 Task: Research Airbnb options in Manzanillo, Cuba from 1st December, 2023 to 3rd December, 2023 for 1 adult.1  bedroom having 1 bed and 1 bathroom. Property type can be hotel. Booking option can be shelf check-in. Look for 5 properties as per requirement.
Action: Mouse moved to (482, 122)
Screenshot: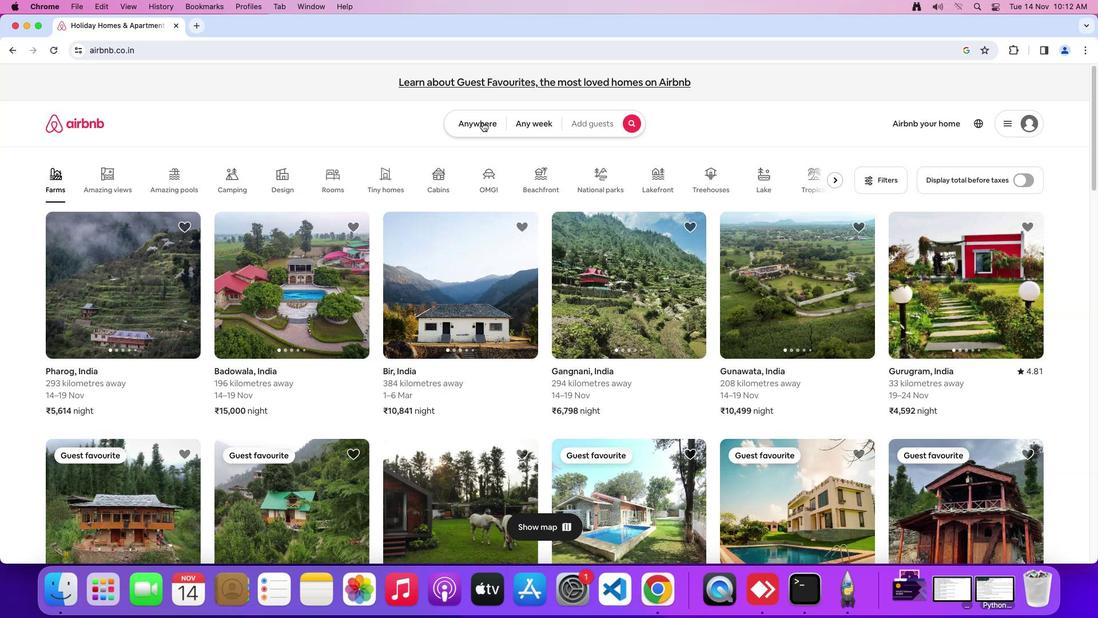 
Action: Mouse pressed left at (482, 122)
Screenshot: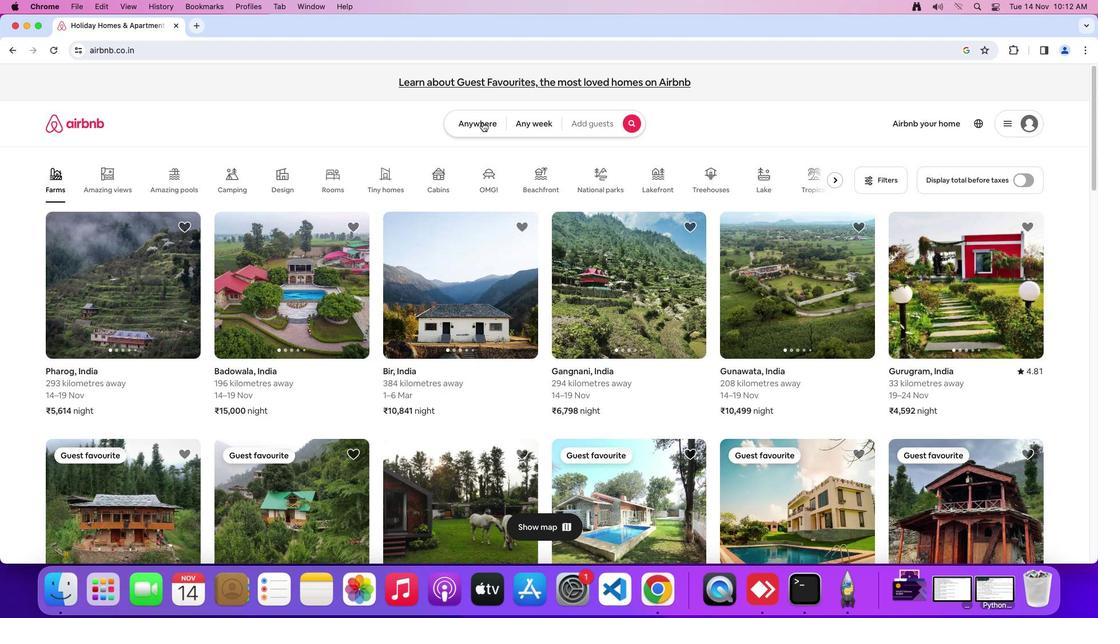 
Action: Mouse moved to (446, 170)
Screenshot: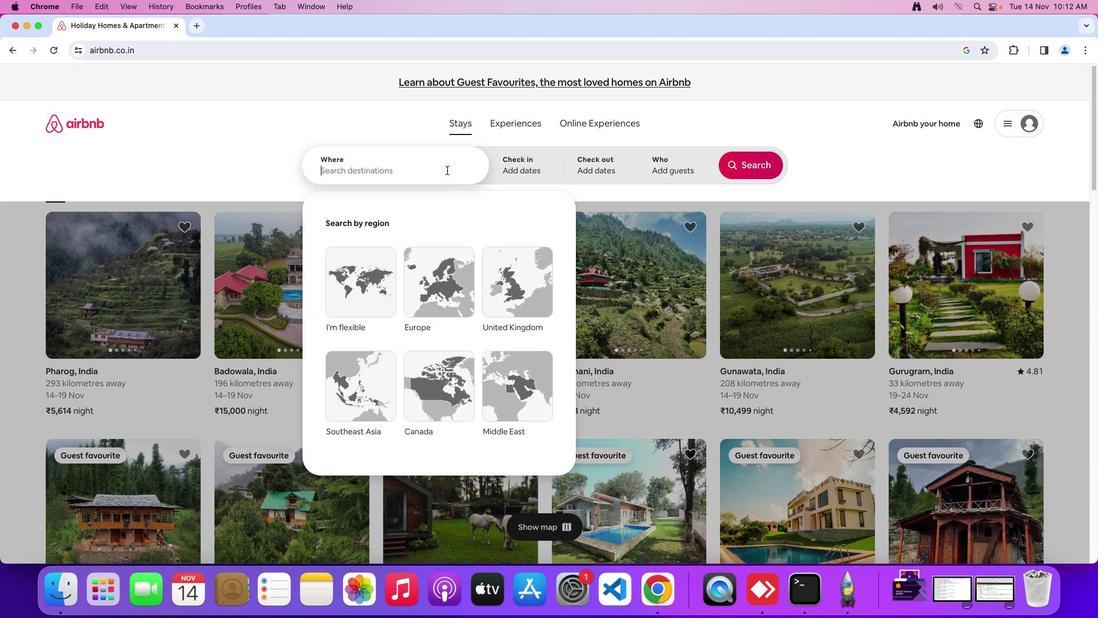 
Action: Mouse pressed left at (446, 170)
Screenshot: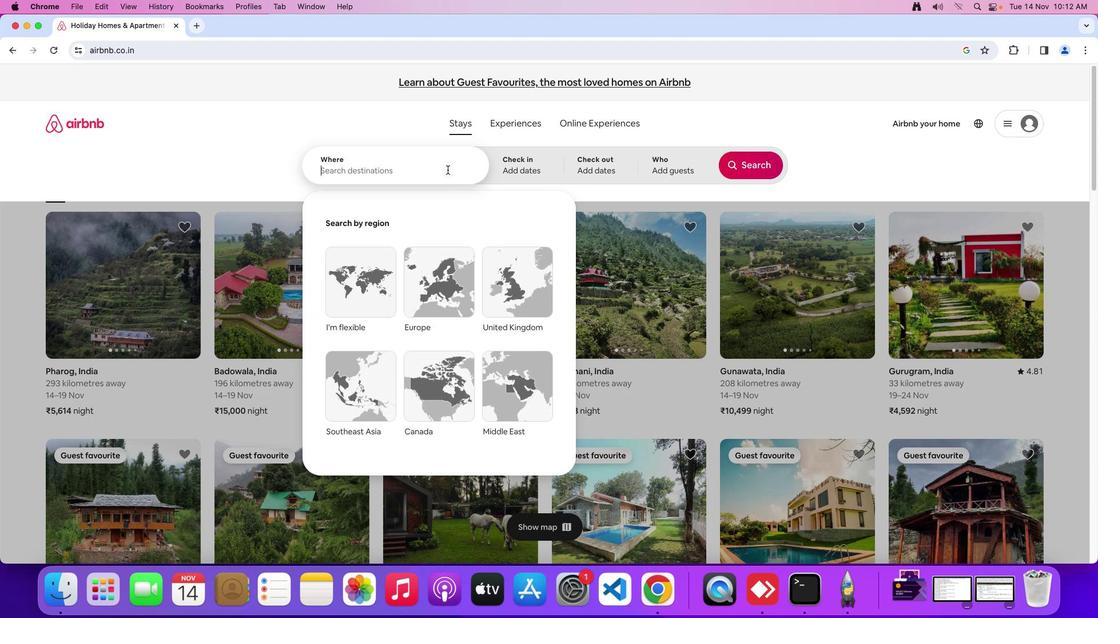 
Action: Mouse moved to (563, 206)
Screenshot: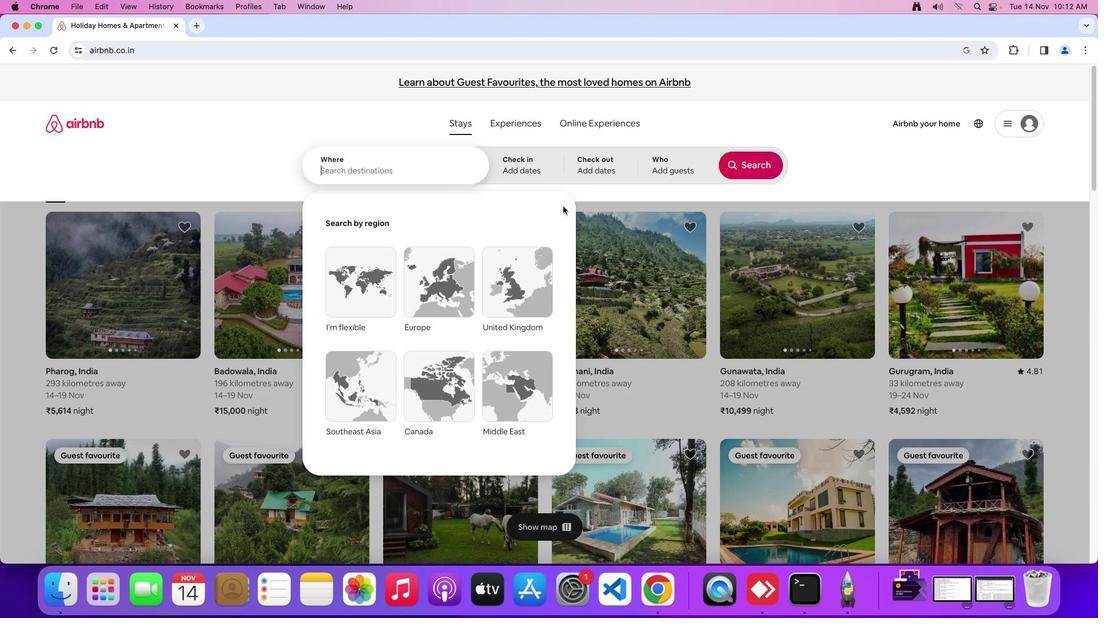 
Action: Key pressed Key.shift'M''a''n''z''a''n''i''l''l''o'','Key.spaceKey.shift_r'C''u''b''a'Key.spaceKey.backspace
Screenshot: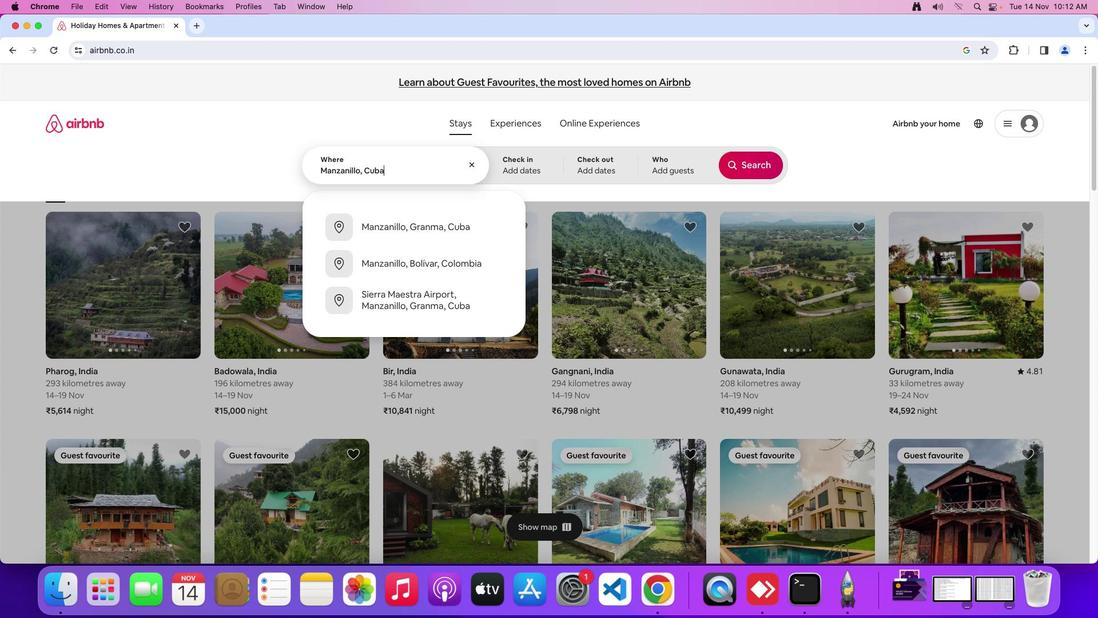 
Action: Mouse moved to (513, 157)
Screenshot: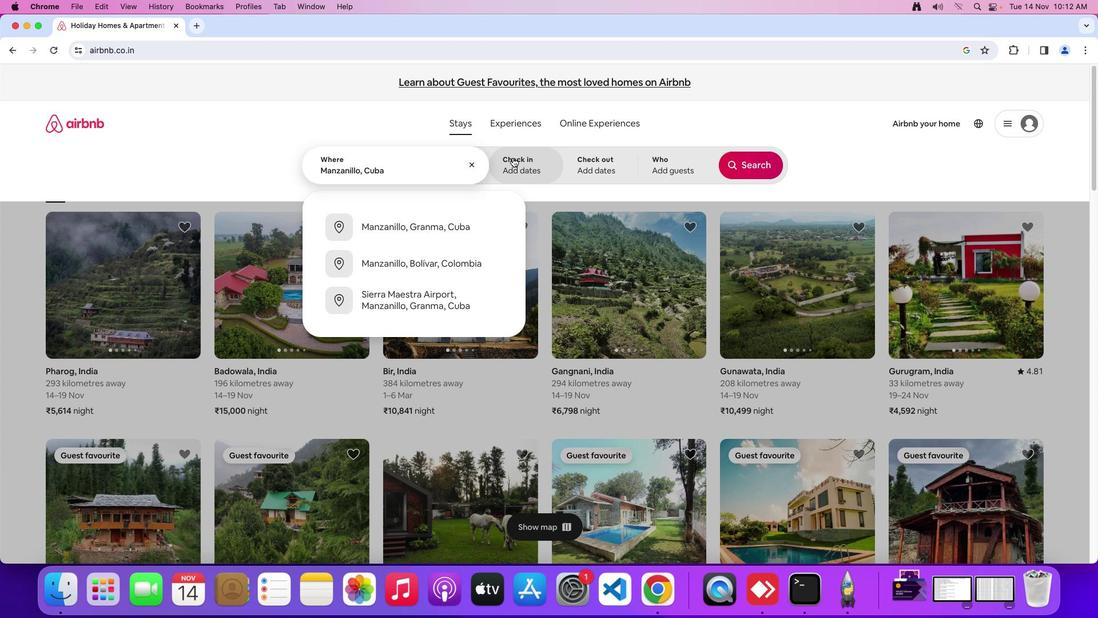 
Action: Mouse pressed left at (513, 157)
Screenshot: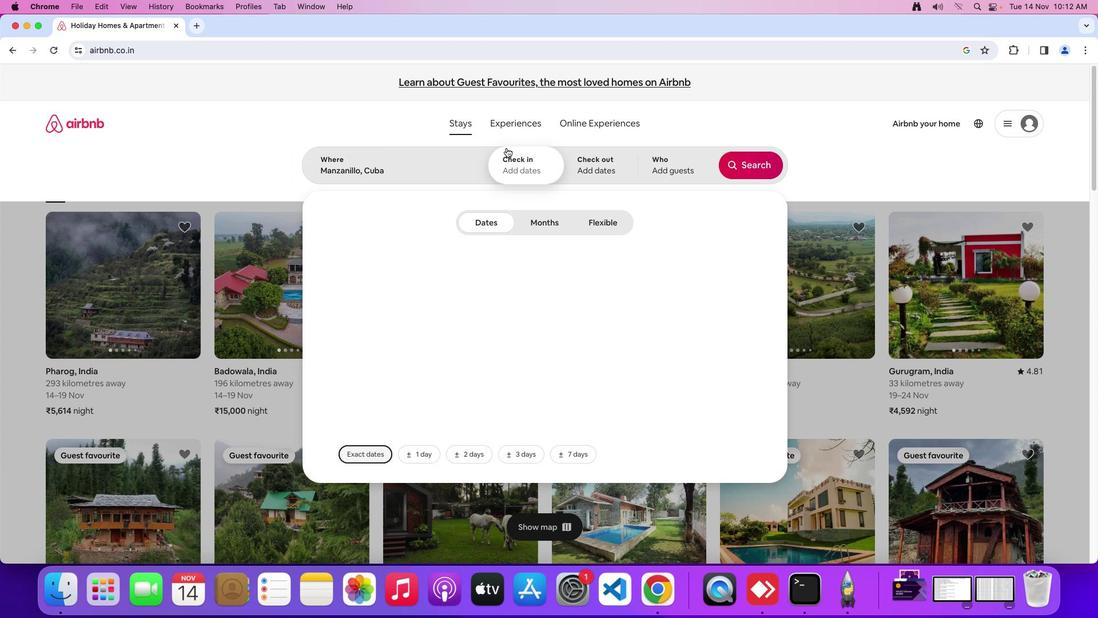 
Action: Mouse moved to (706, 303)
Screenshot: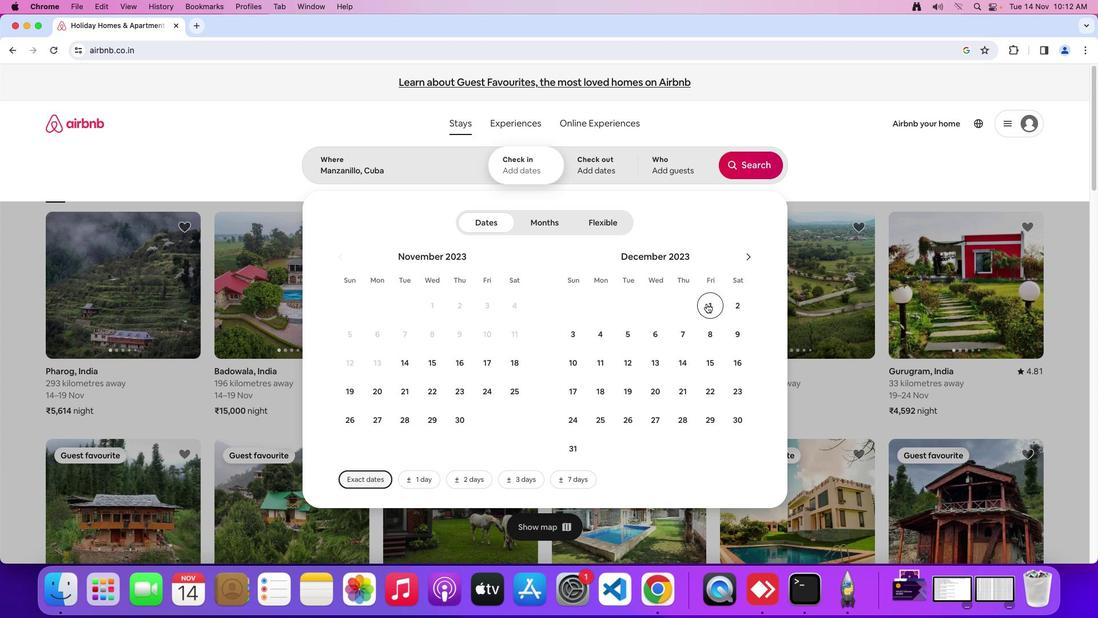 
Action: Mouse pressed left at (706, 303)
Screenshot: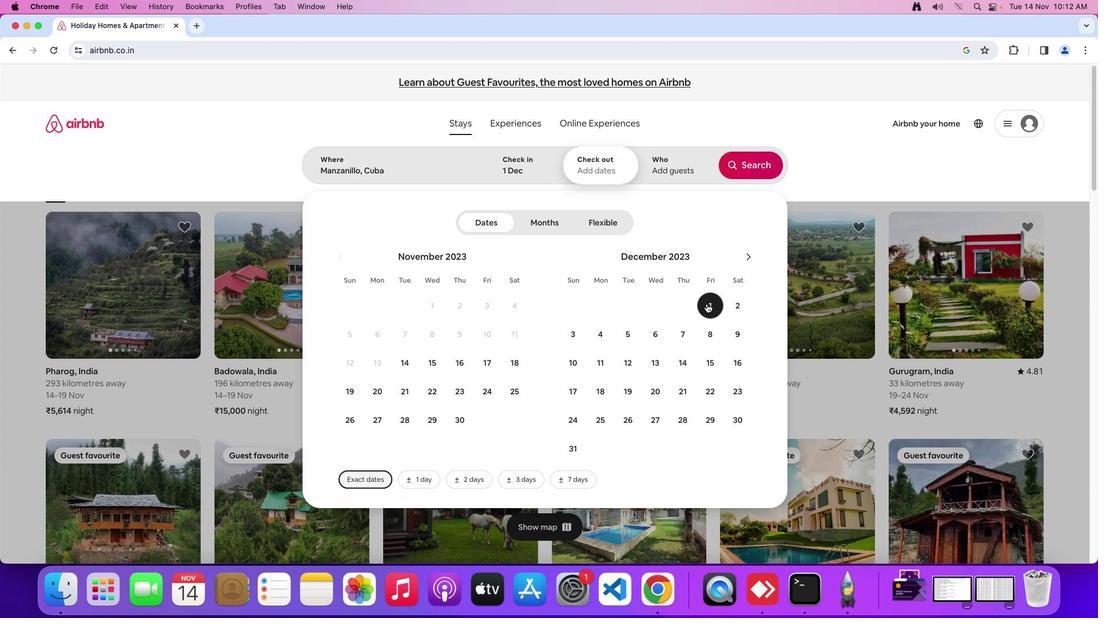 
Action: Mouse moved to (575, 335)
Screenshot: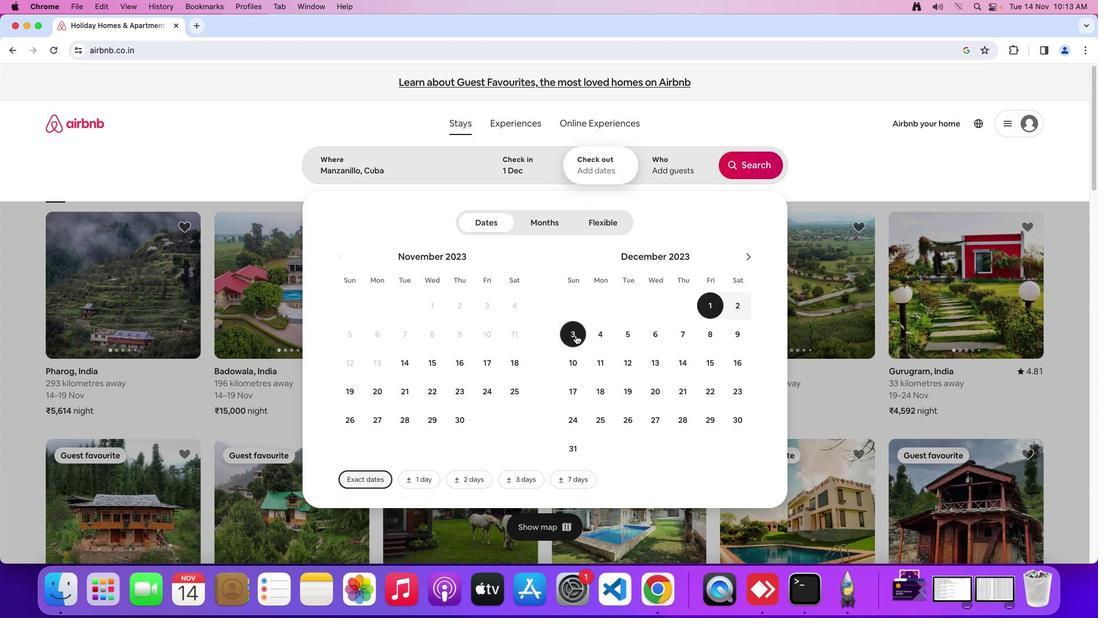 
Action: Mouse pressed left at (575, 335)
Screenshot: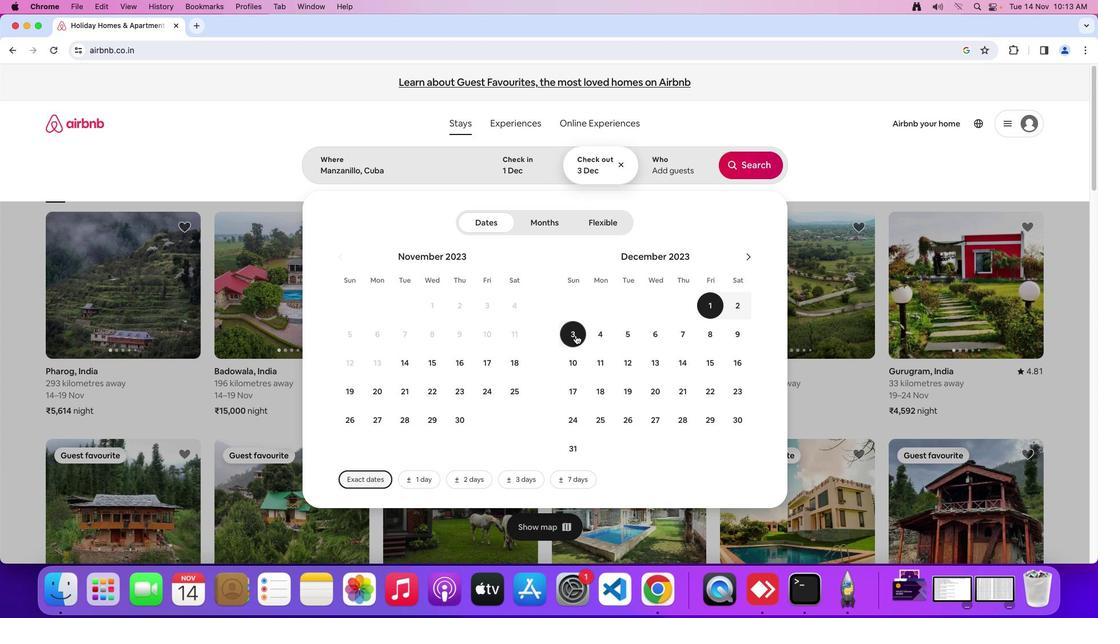 
Action: Mouse moved to (668, 171)
Screenshot: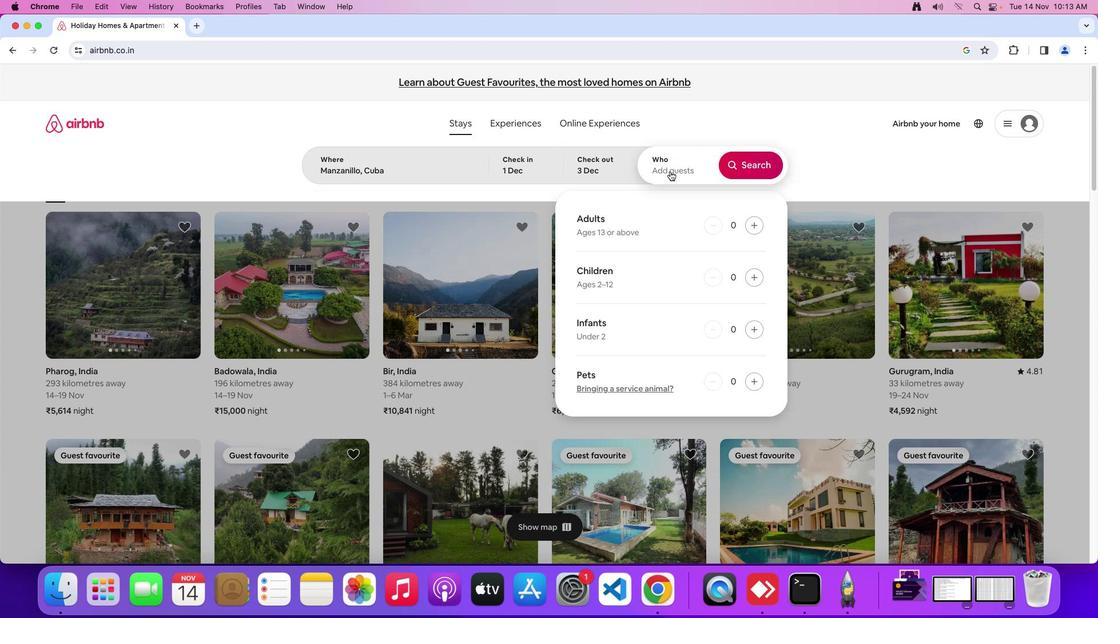 
Action: Mouse pressed left at (668, 171)
Screenshot: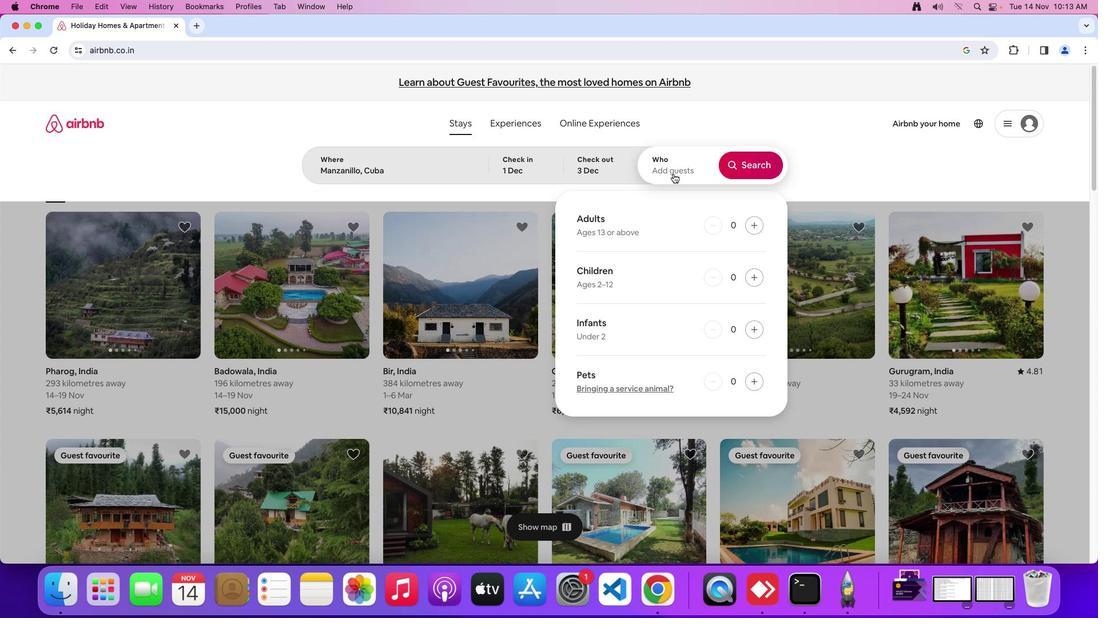 
Action: Mouse moved to (749, 227)
Screenshot: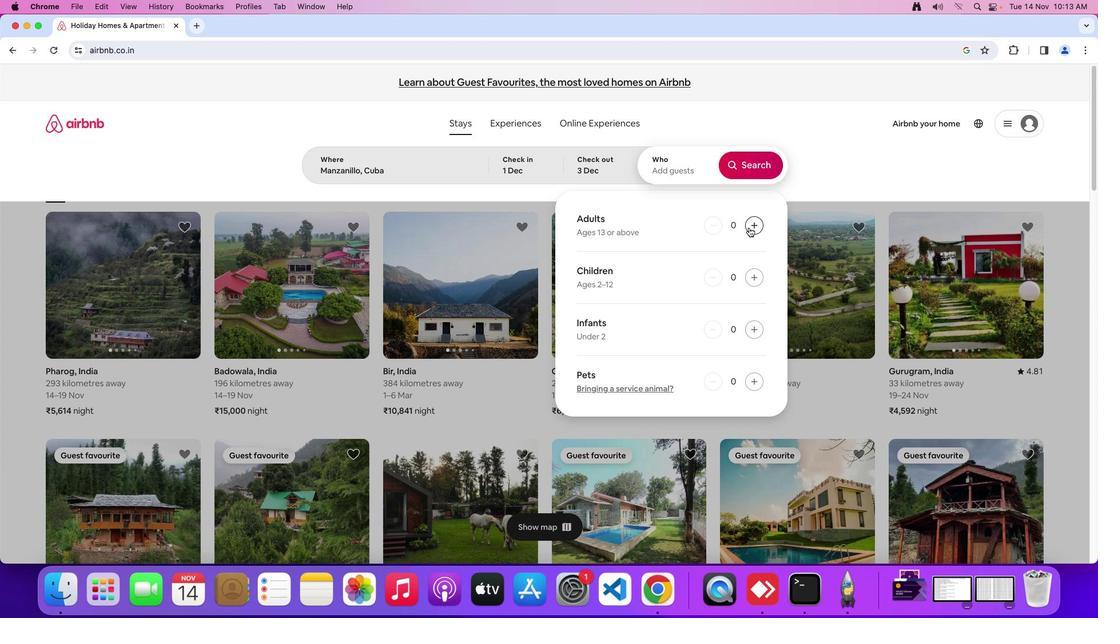 
Action: Mouse pressed left at (749, 227)
Screenshot: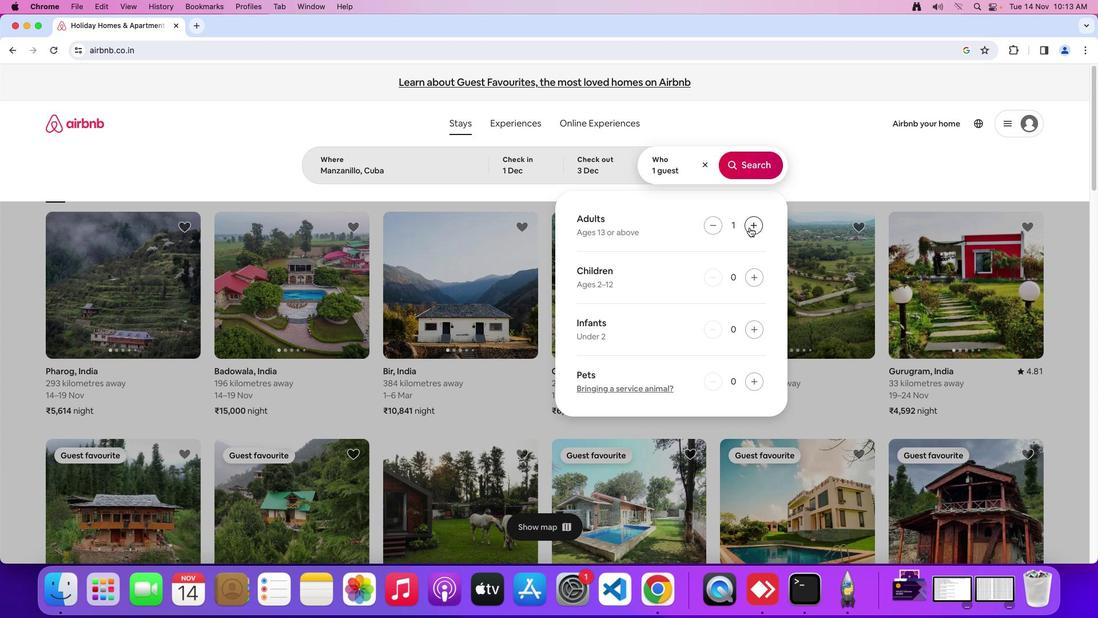 
Action: Mouse moved to (761, 172)
Screenshot: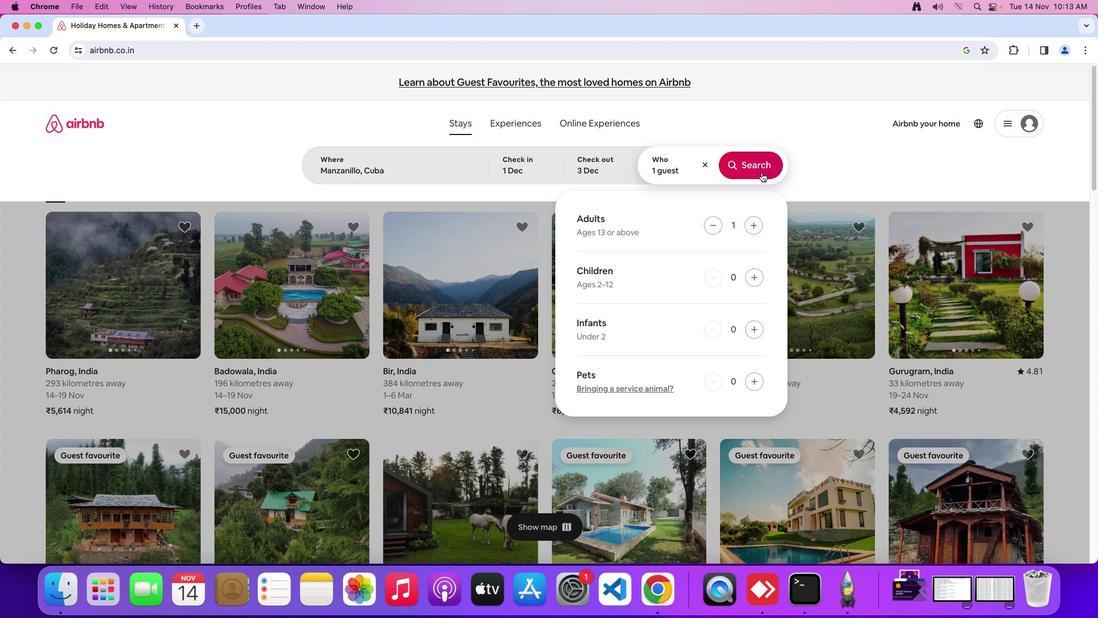 
Action: Mouse pressed left at (761, 172)
Screenshot: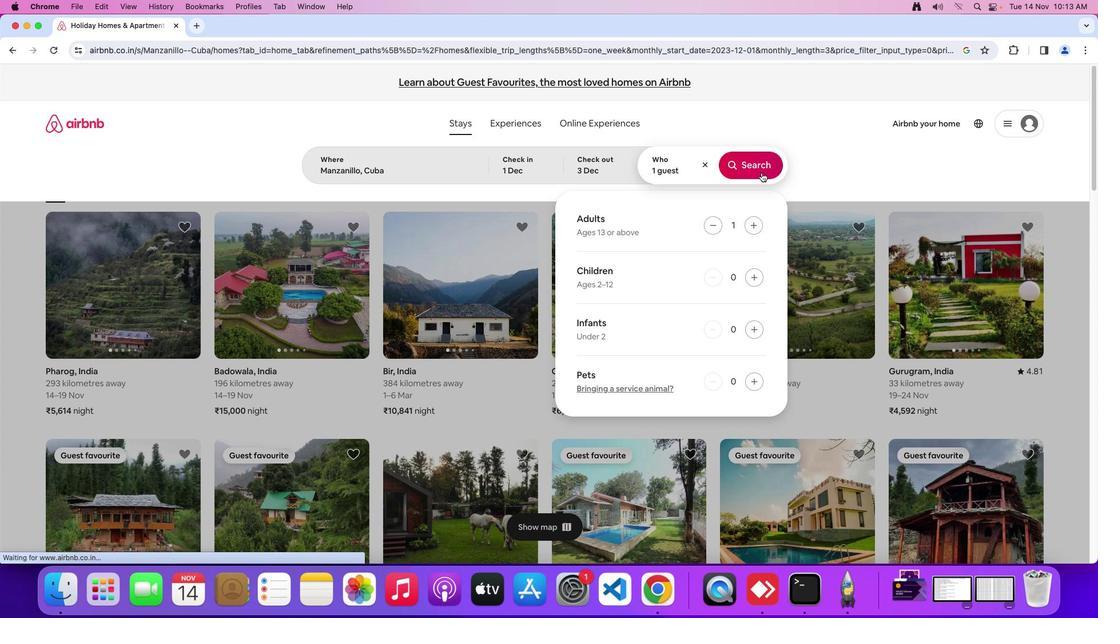
Action: Mouse moved to (897, 136)
Screenshot: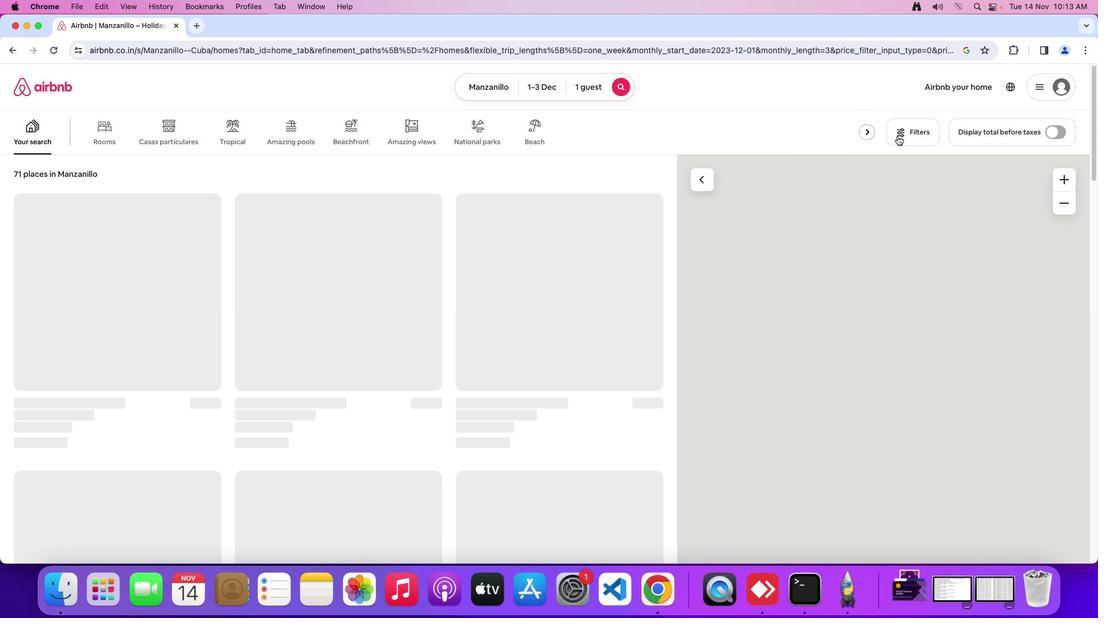 
Action: Mouse pressed left at (897, 136)
Screenshot: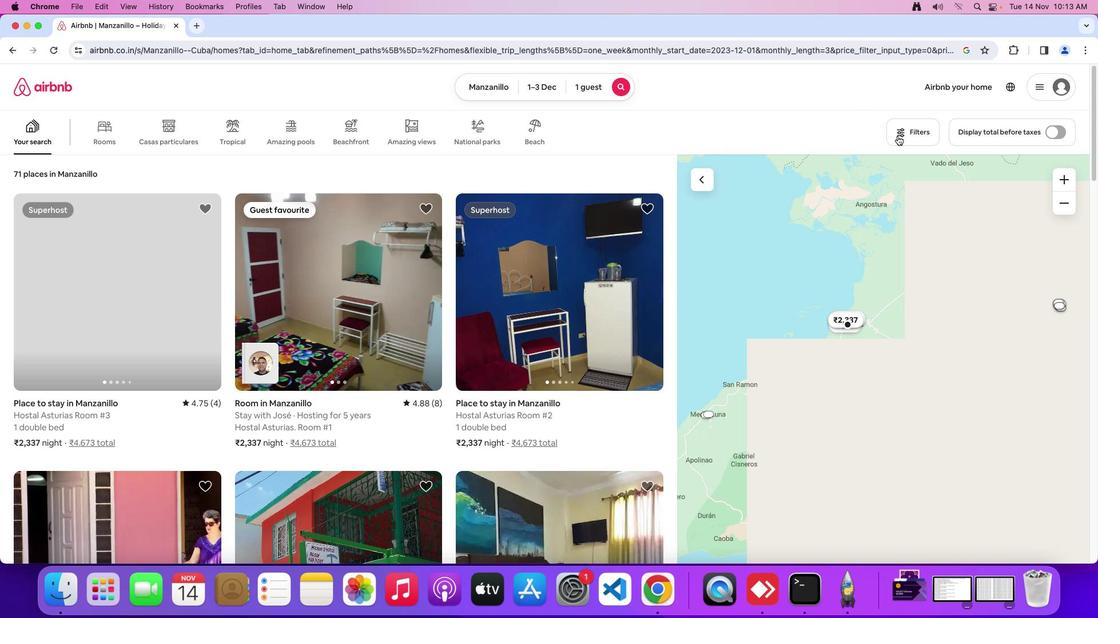 
Action: Mouse moved to (526, 331)
Screenshot: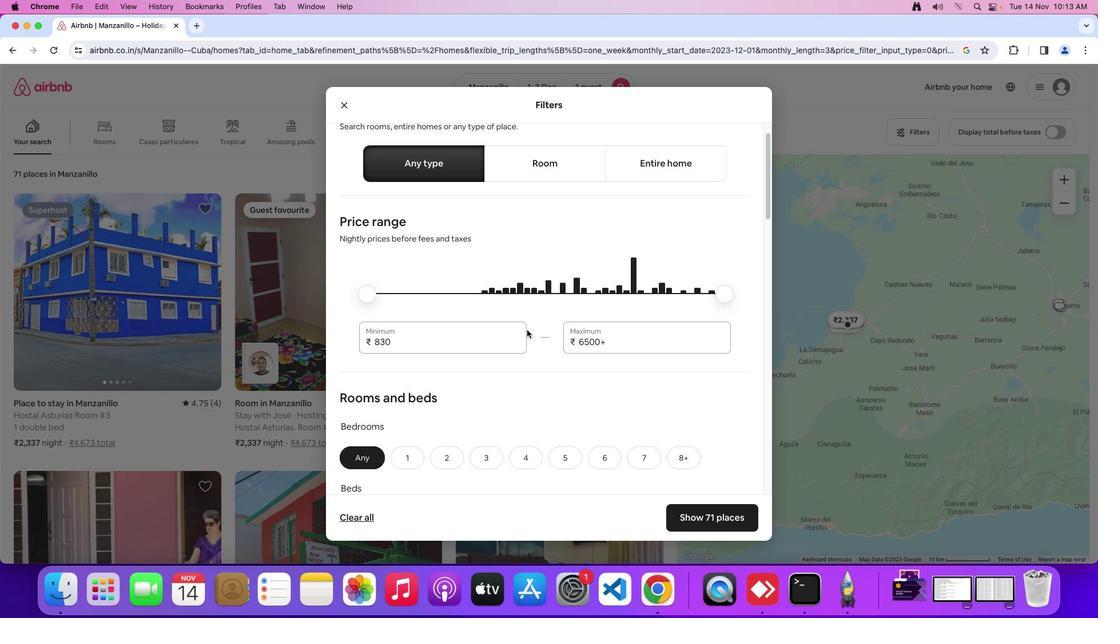 
Action: Mouse scrolled (526, 331) with delta (0, 0)
Screenshot: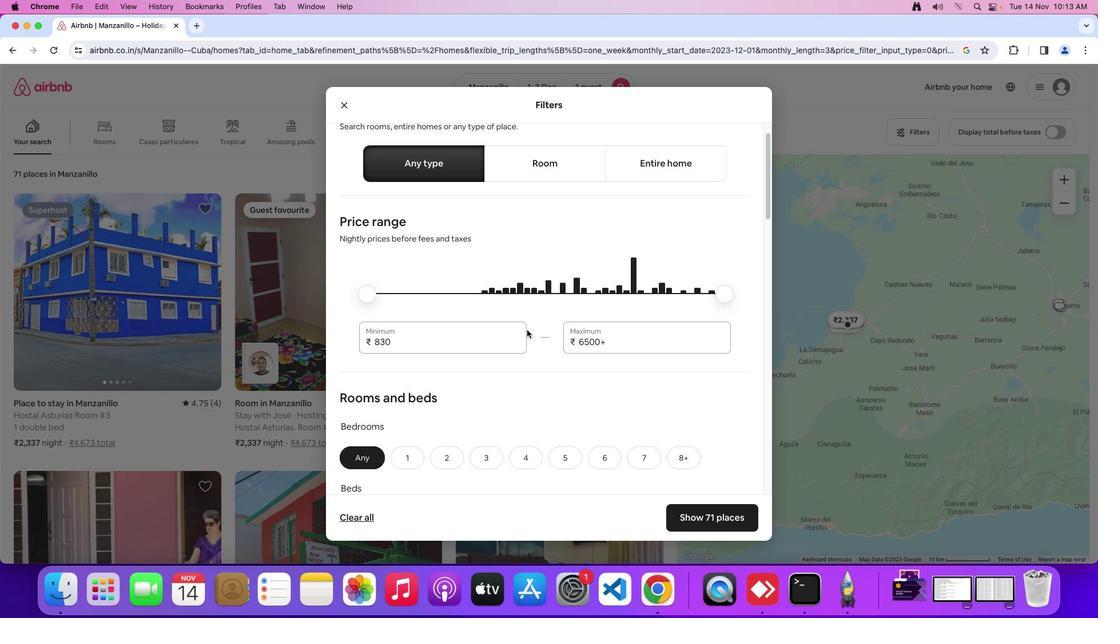 
Action: Mouse moved to (527, 330)
Screenshot: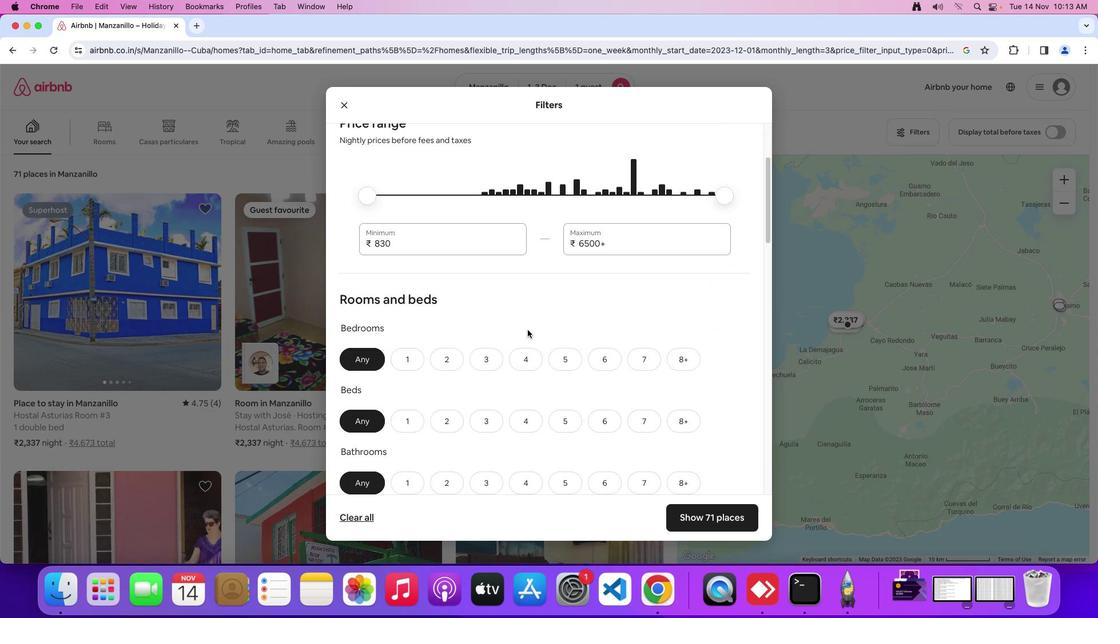 
Action: Mouse scrolled (527, 330) with delta (0, 0)
Screenshot: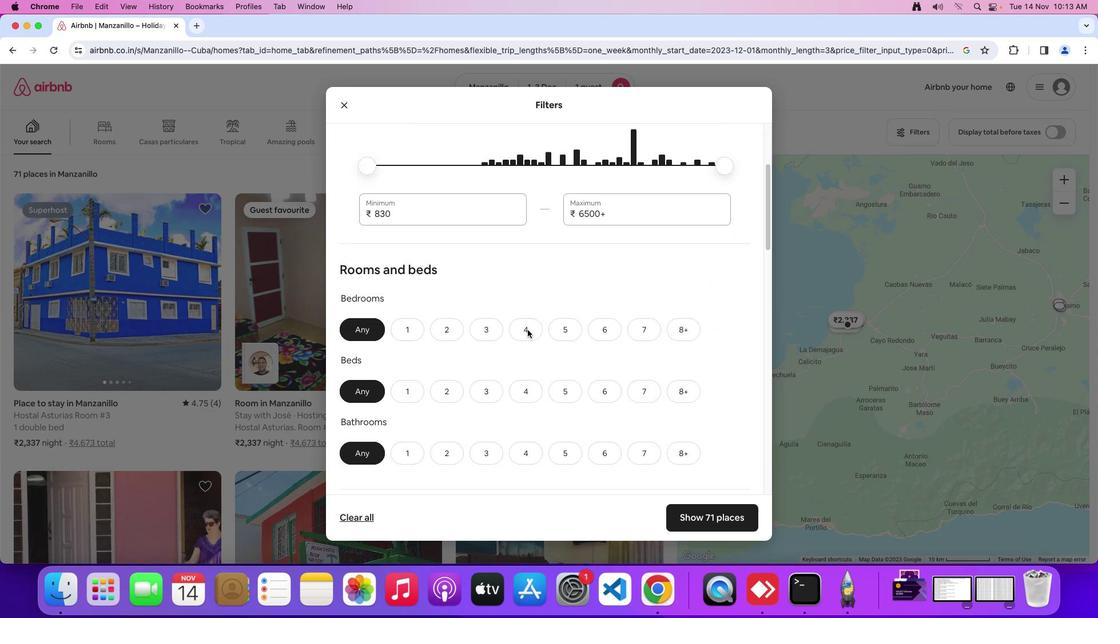 
Action: Mouse moved to (527, 330)
Screenshot: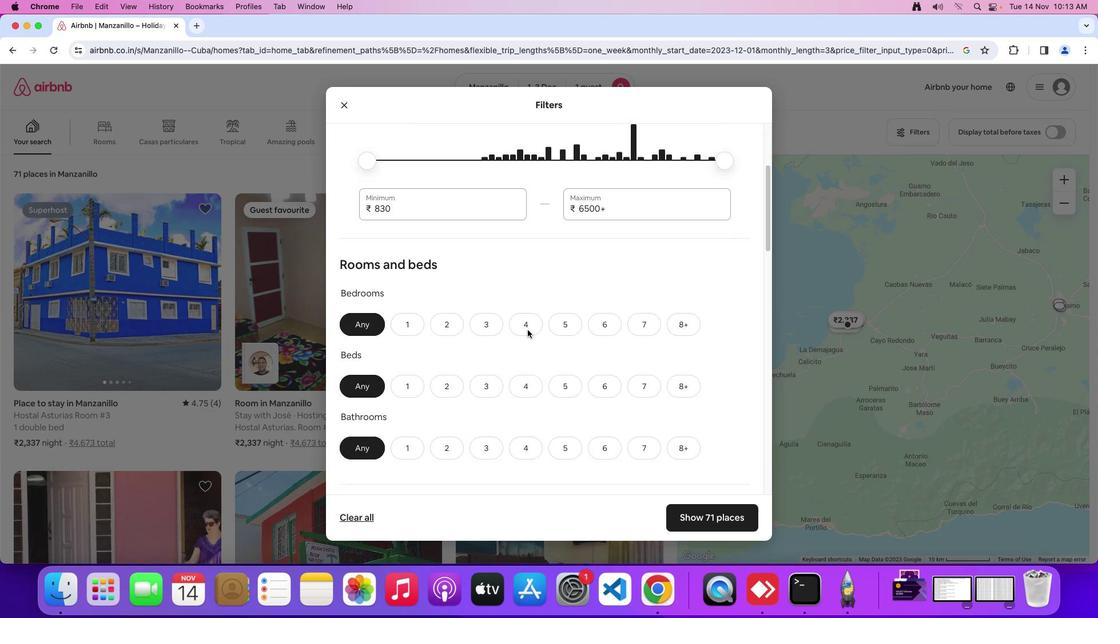 
Action: Mouse scrolled (527, 330) with delta (0, -1)
Screenshot: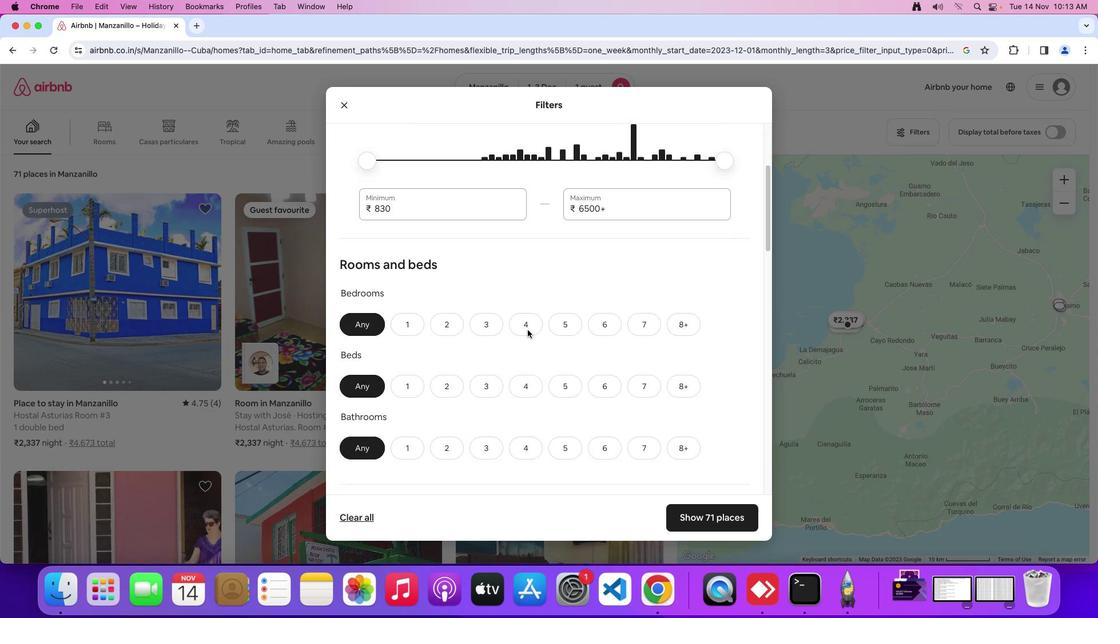 
Action: Mouse moved to (527, 329)
Screenshot: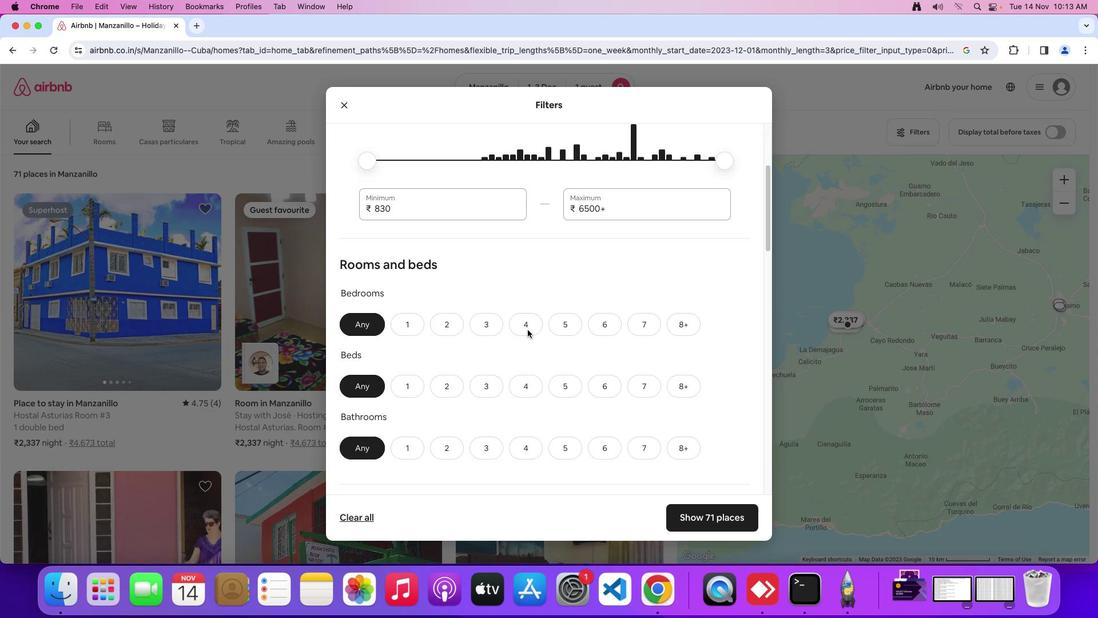 
Action: Mouse scrolled (527, 329) with delta (0, -2)
Screenshot: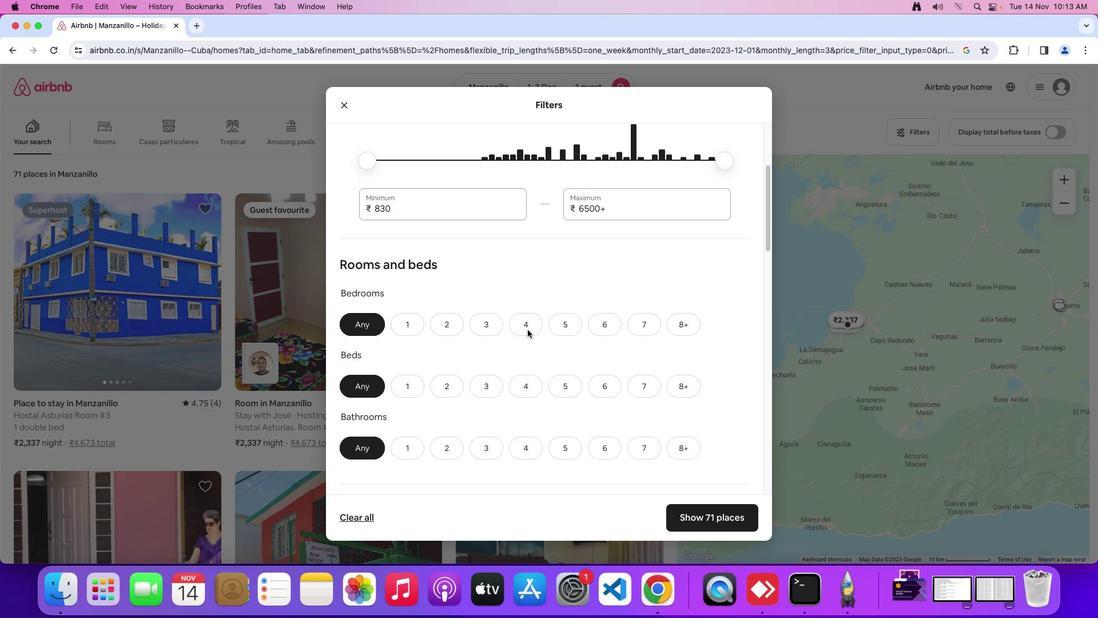 
Action: Mouse moved to (406, 327)
Screenshot: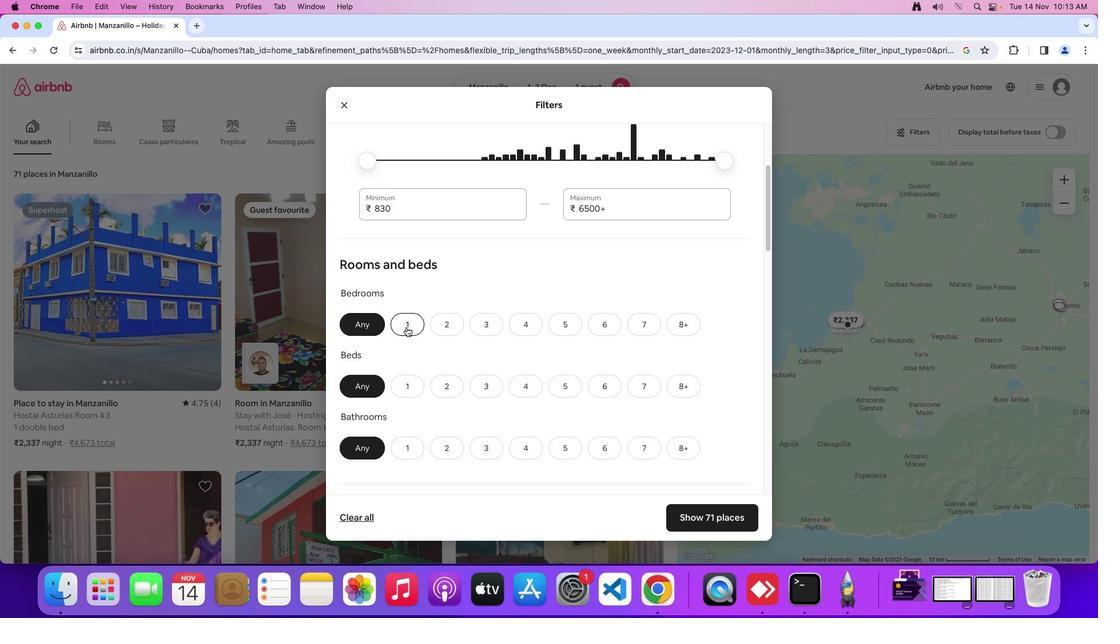
Action: Mouse pressed left at (406, 327)
Screenshot: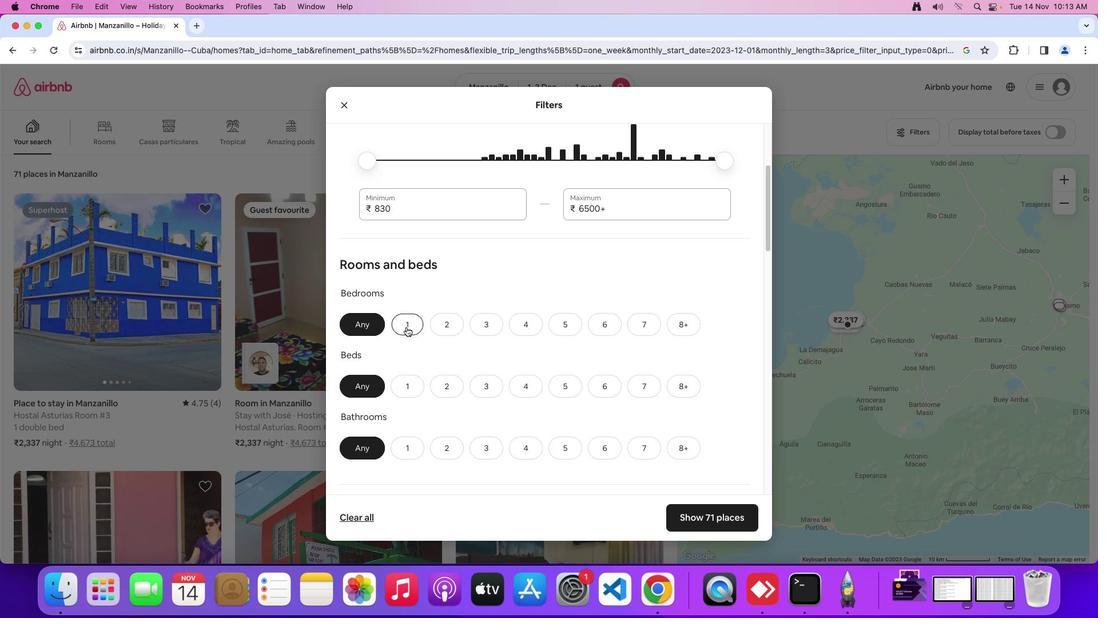 
Action: Mouse moved to (407, 326)
Screenshot: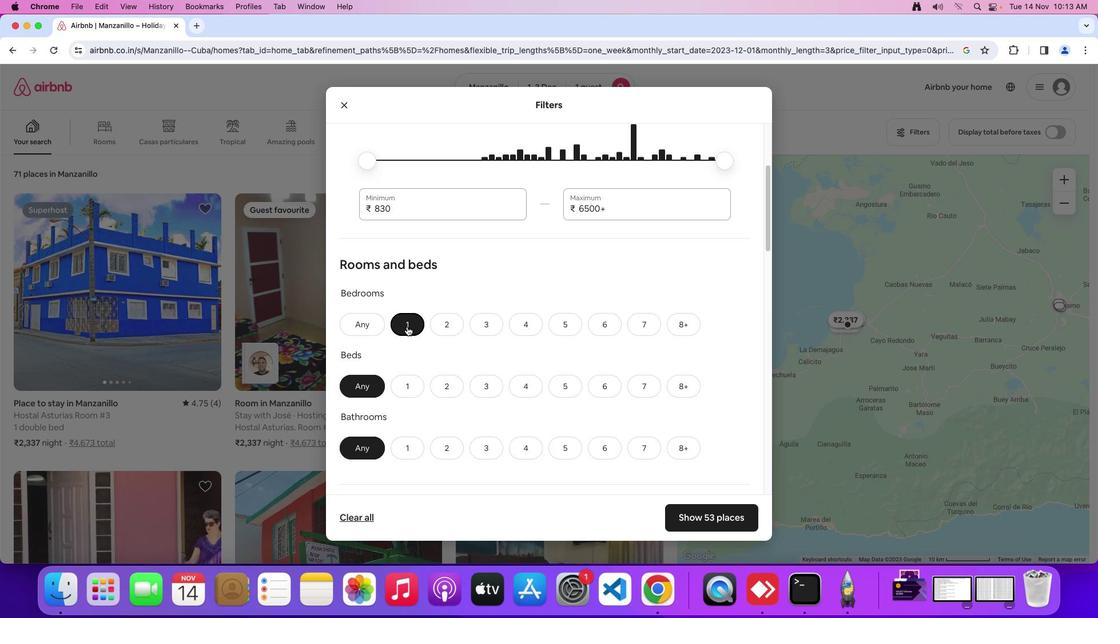 
Action: Mouse scrolled (407, 326) with delta (0, 0)
Screenshot: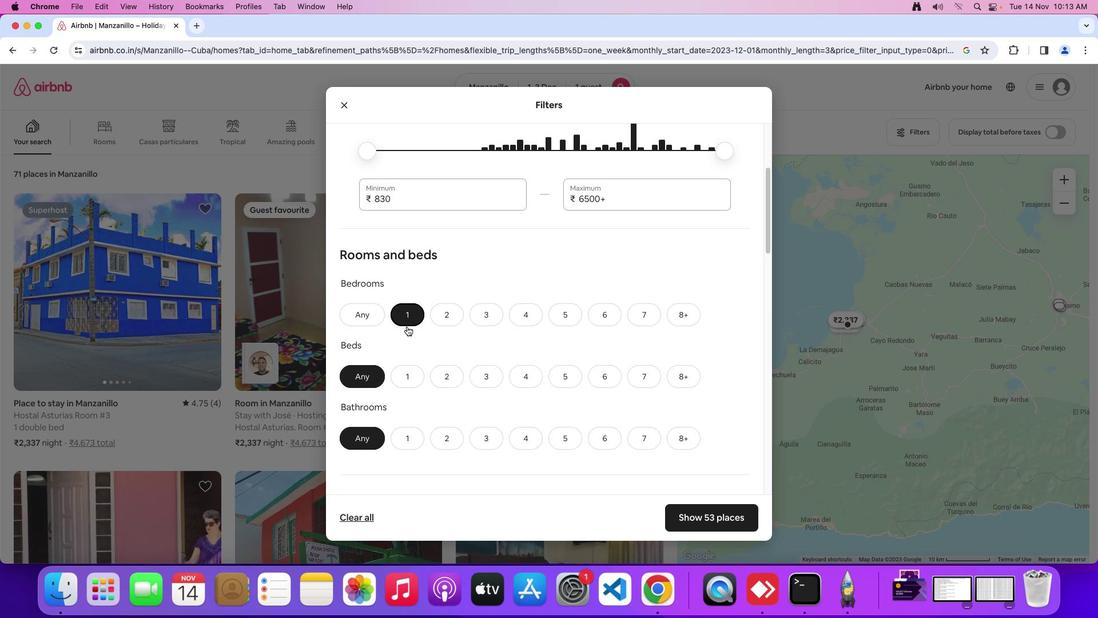 
Action: Mouse scrolled (407, 326) with delta (0, 0)
Screenshot: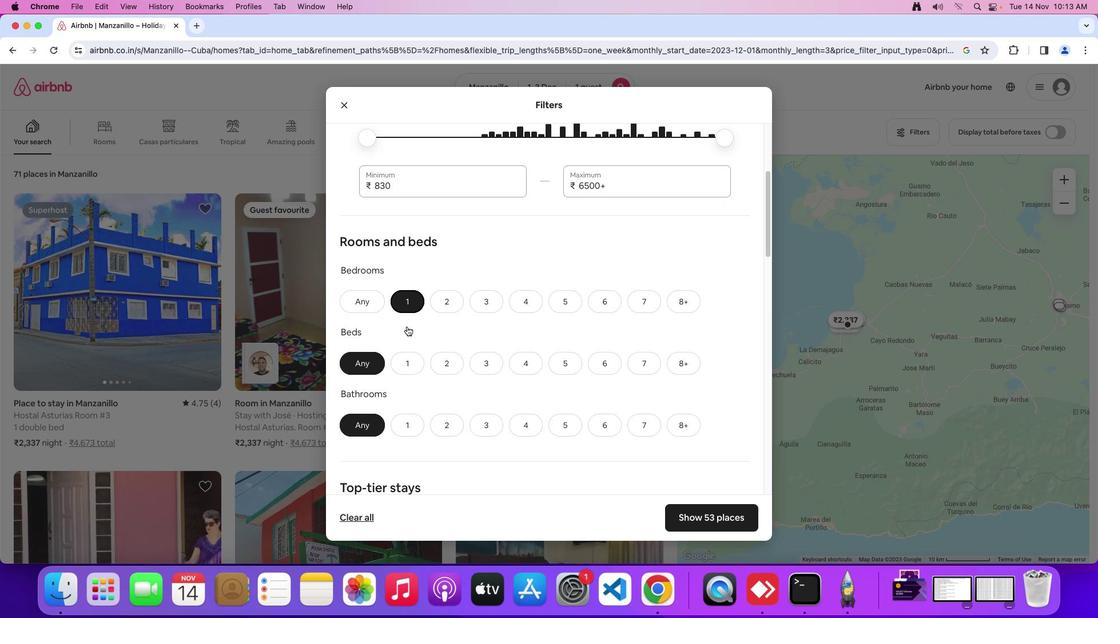 
Action: Mouse scrolled (407, 326) with delta (0, 0)
Screenshot: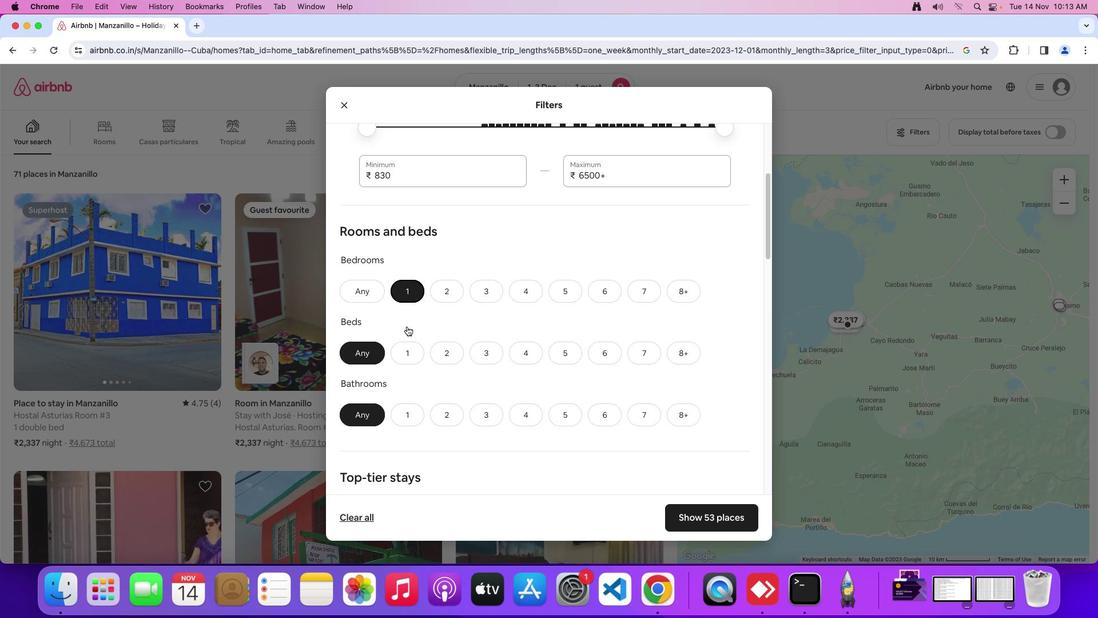 
Action: Mouse moved to (415, 353)
Screenshot: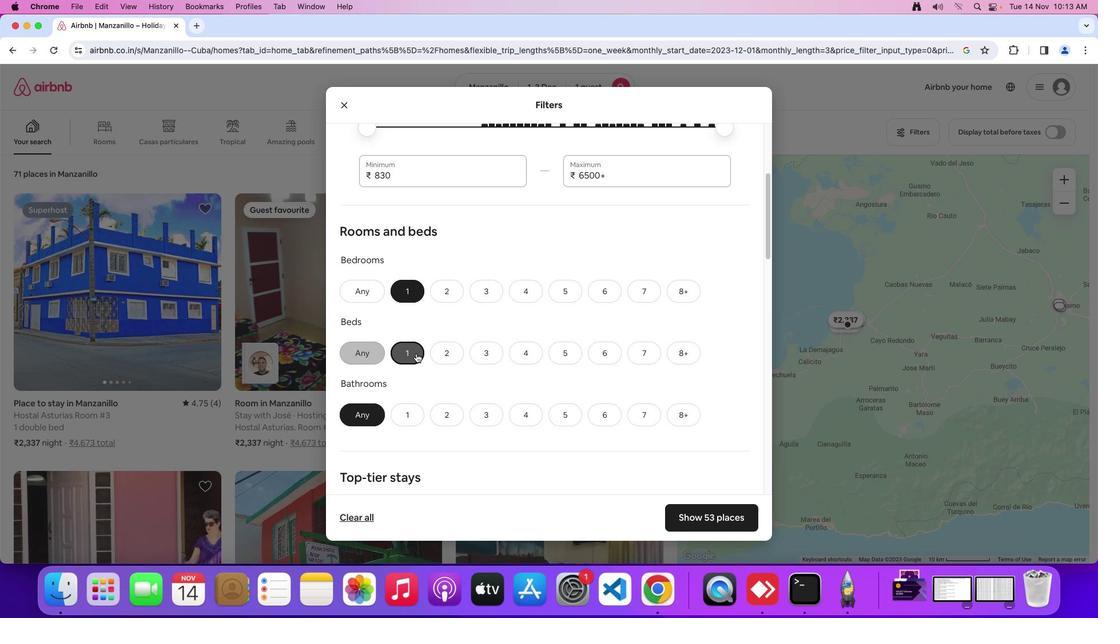 
Action: Mouse pressed left at (415, 353)
Screenshot: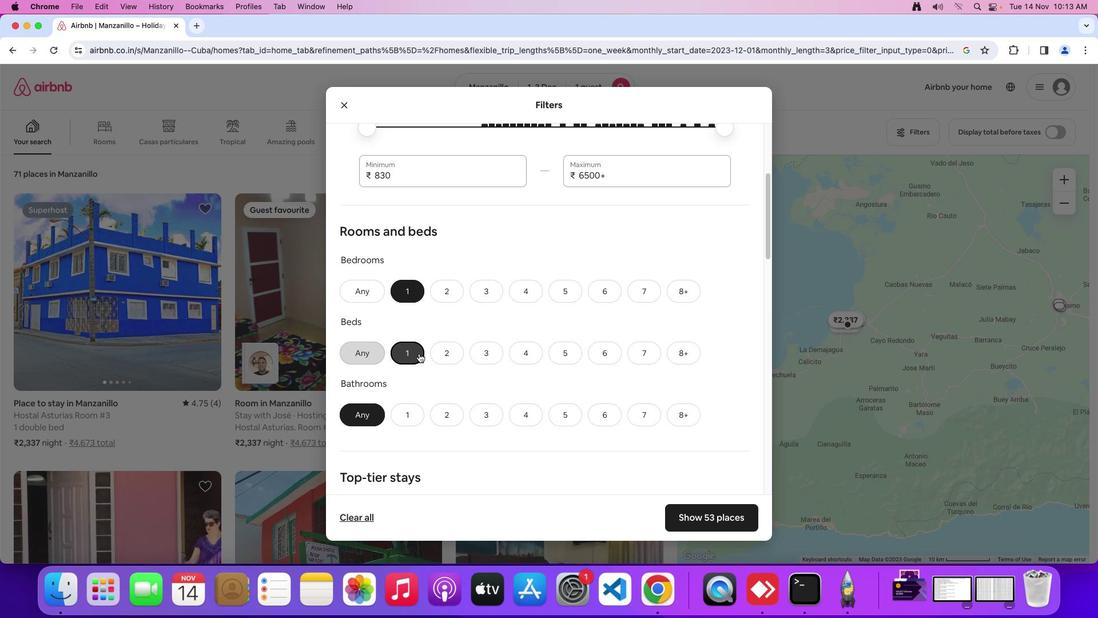 
Action: Mouse moved to (437, 350)
Screenshot: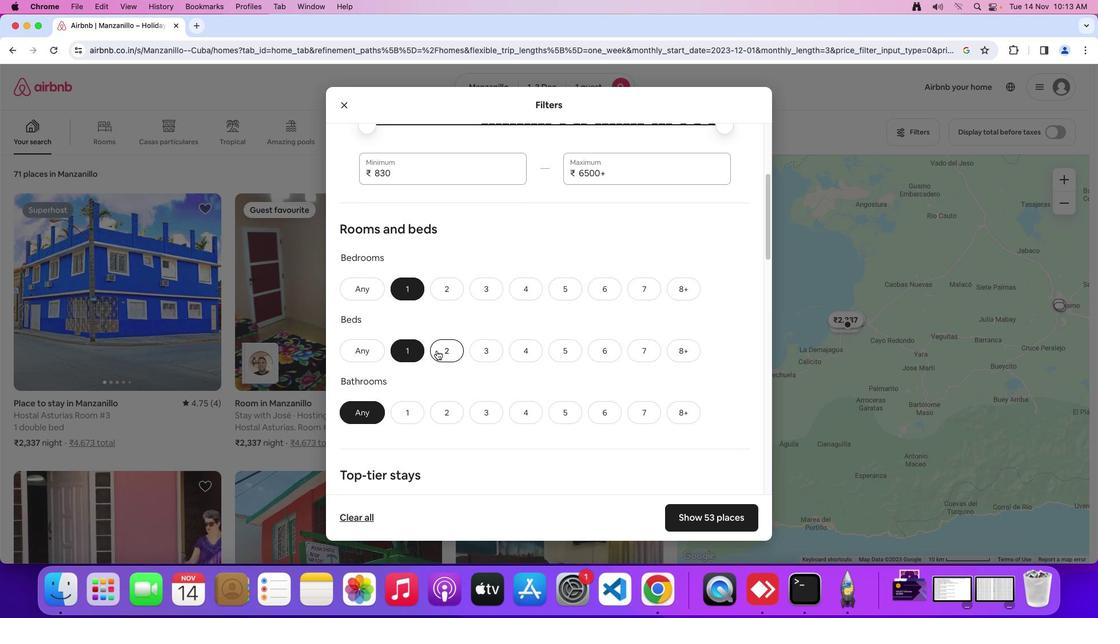 
Action: Mouse scrolled (437, 350) with delta (0, 0)
Screenshot: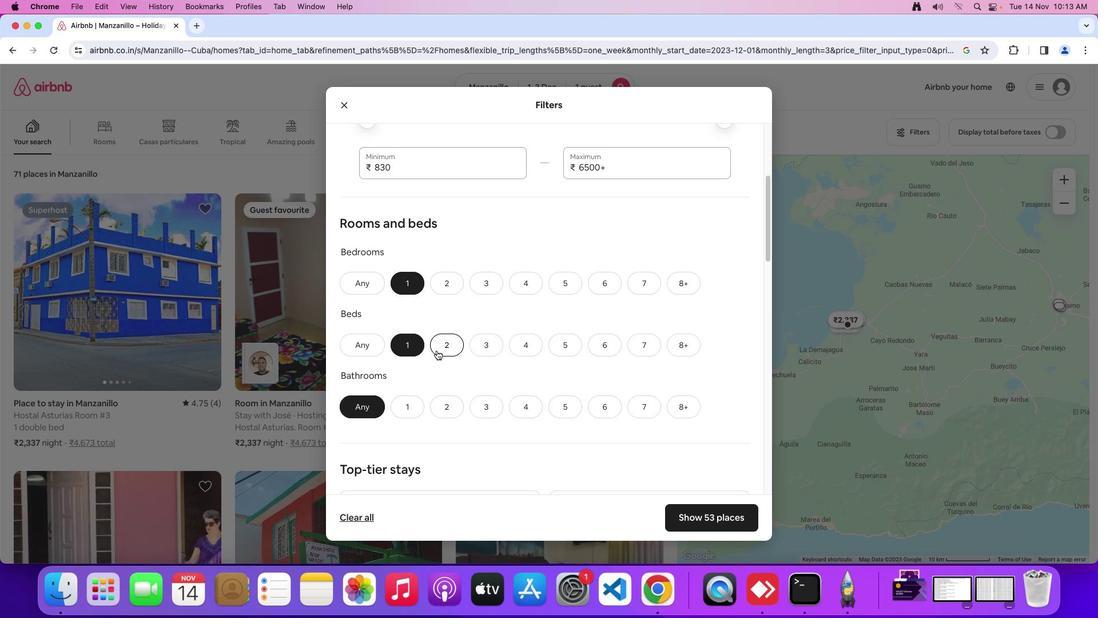 
Action: Mouse scrolled (437, 350) with delta (0, 0)
Screenshot: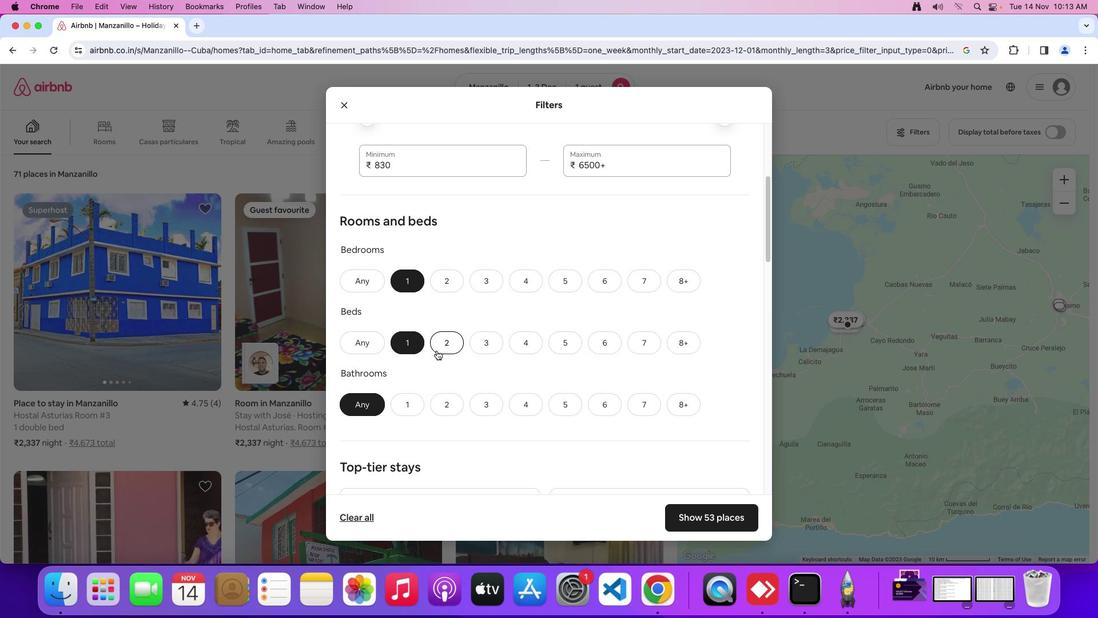 
Action: Mouse moved to (404, 407)
Screenshot: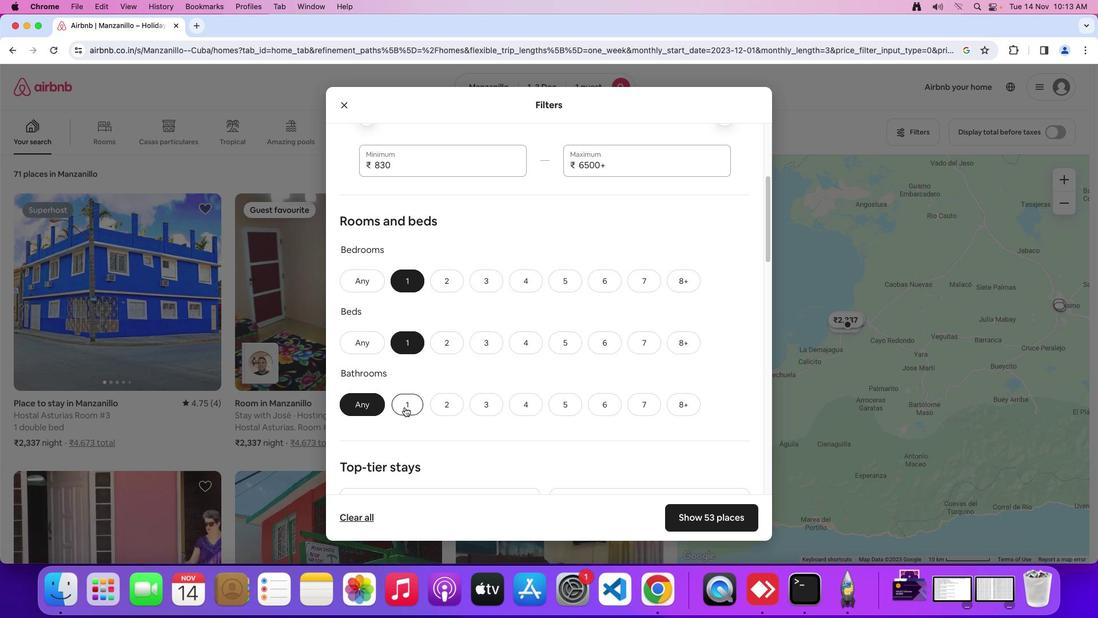 
Action: Mouse pressed left at (404, 407)
Screenshot: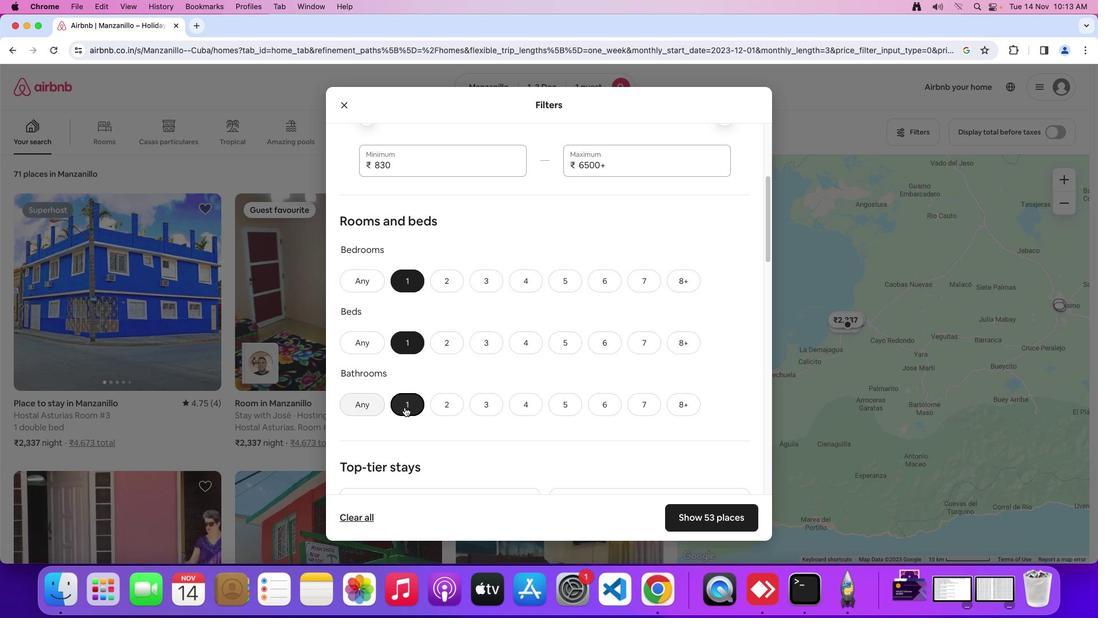 
Action: Mouse moved to (481, 392)
Screenshot: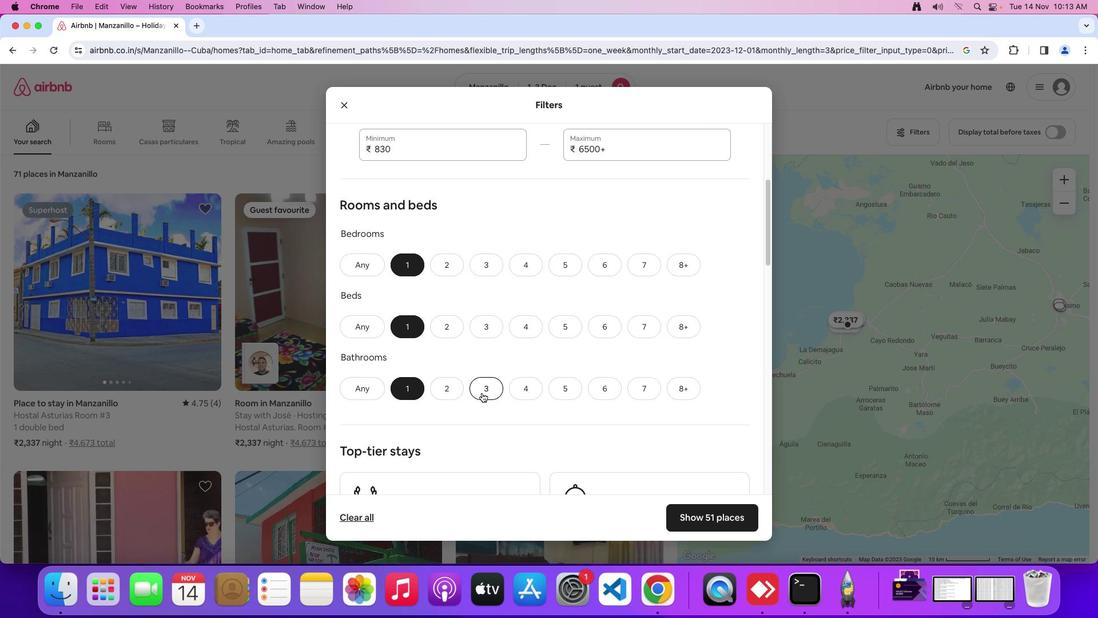 
Action: Mouse scrolled (481, 392) with delta (0, 0)
Screenshot: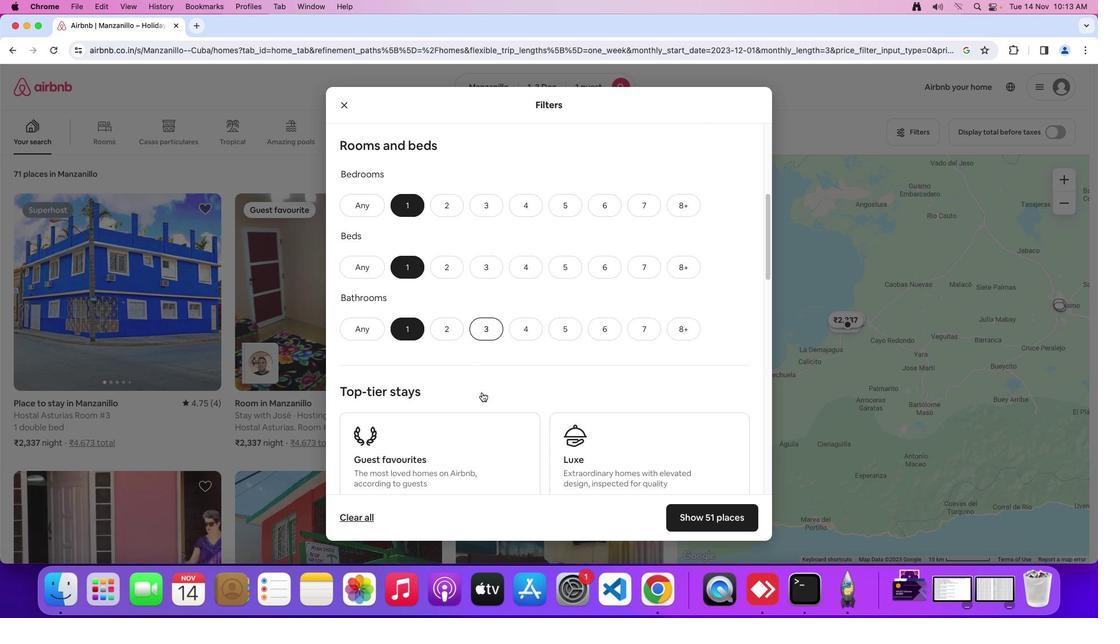 
Action: Mouse moved to (481, 392)
Screenshot: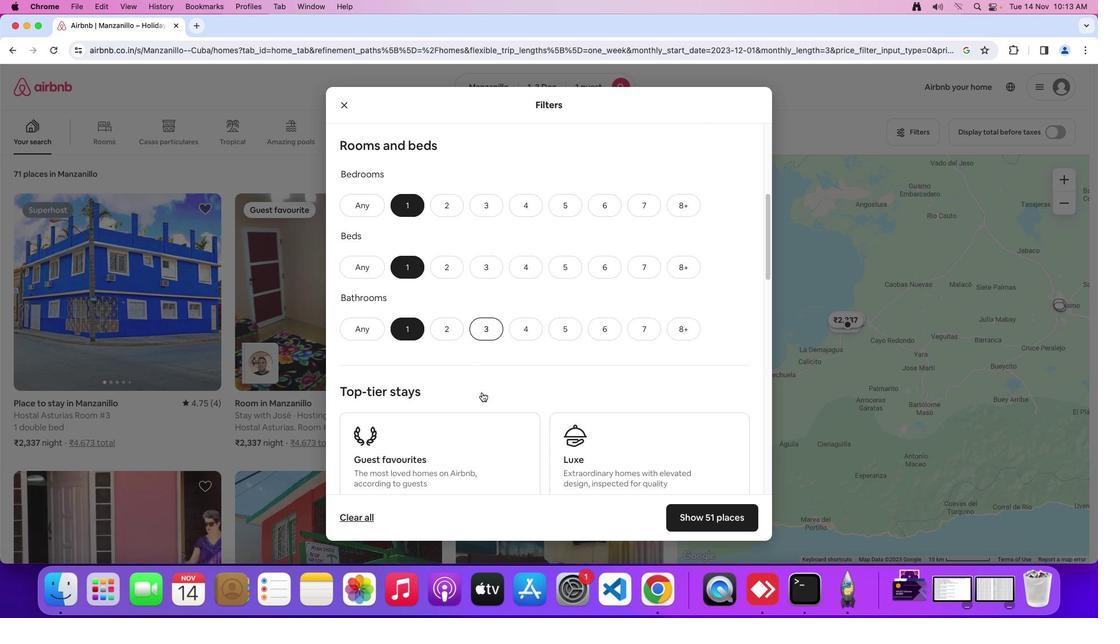 
Action: Mouse scrolled (481, 392) with delta (0, 0)
Screenshot: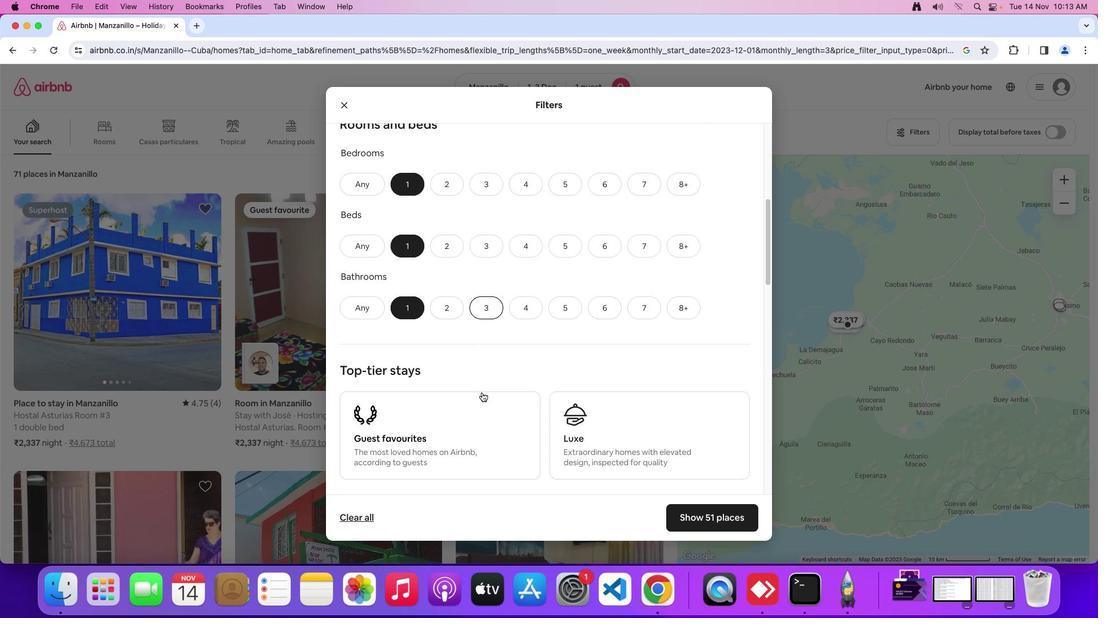 
Action: Mouse scrolled (481, 392) with delta (0, -1)
Screenshot: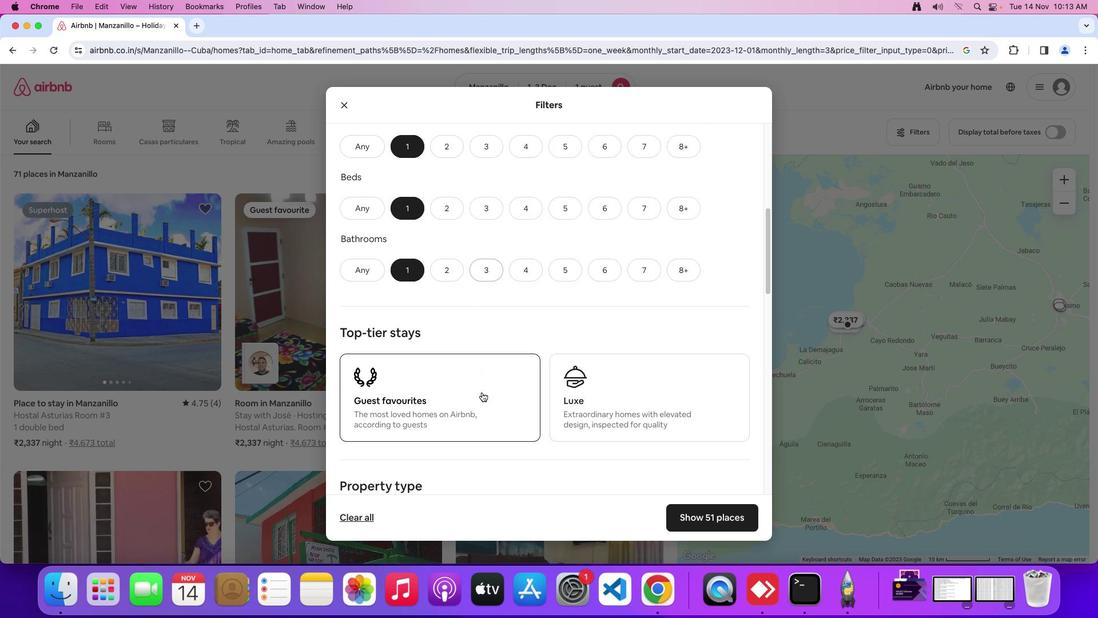 
Action: Mouse scrolled (481, 392) with delta (0, -1)
Screenshot: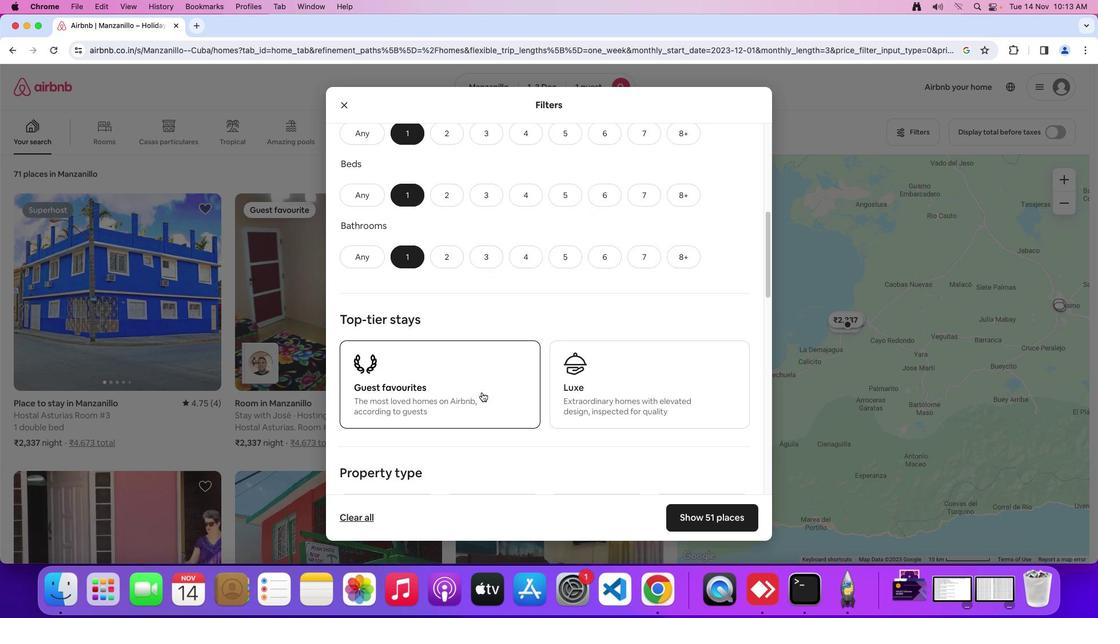 
Action: Mouse moved to (482, 391)
Screenshot: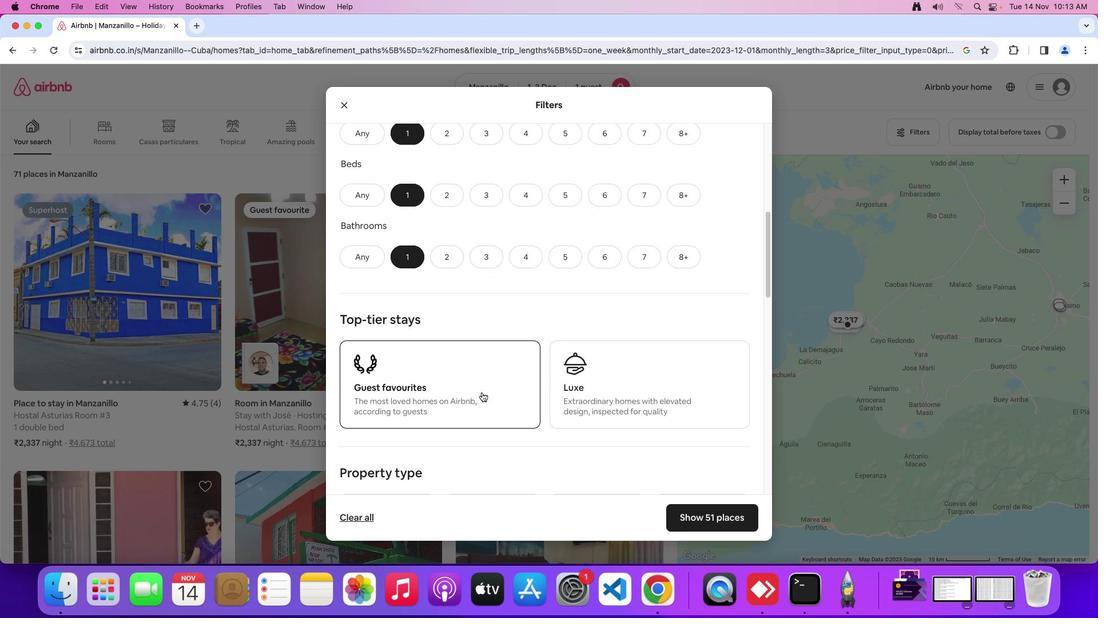 
Action: Mouse scrolled (482, 391) with delta (0, 0)
Screenshot: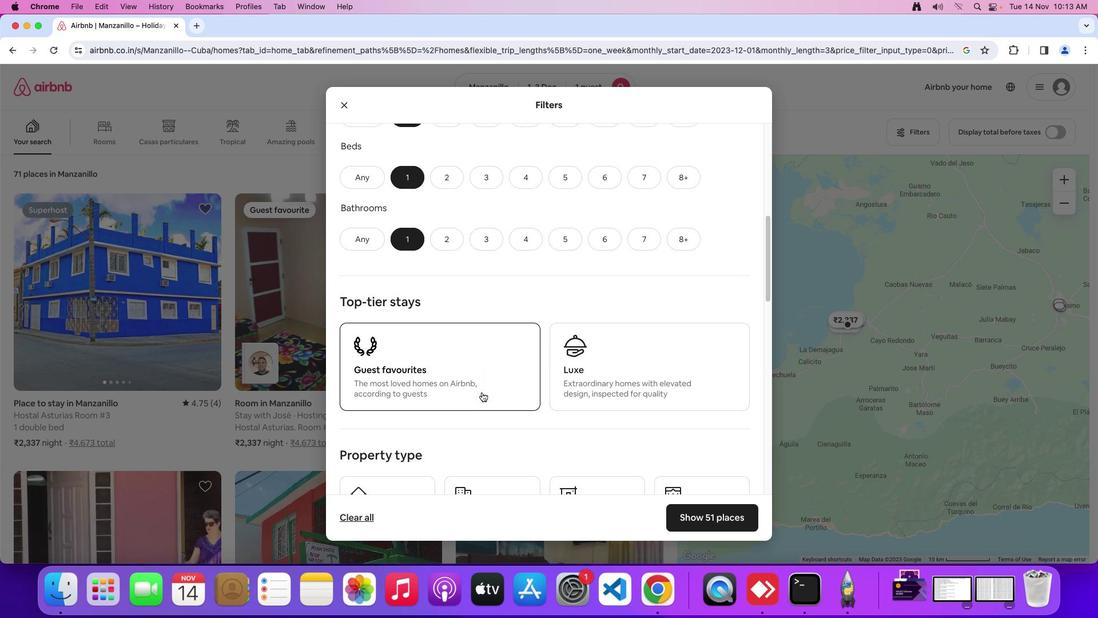 
Action: Mouse scrolled (482, 391) with delta (0, 0)
Screenshot: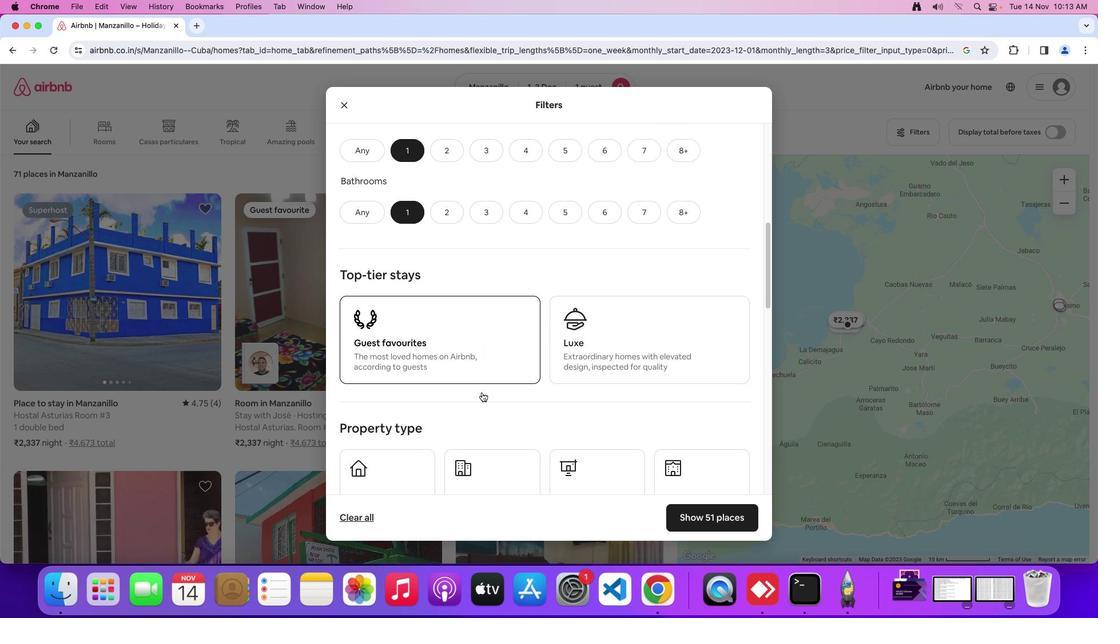 
Action: Mouse scrolled (482, 391) with delta (0, 0)
Screenshot: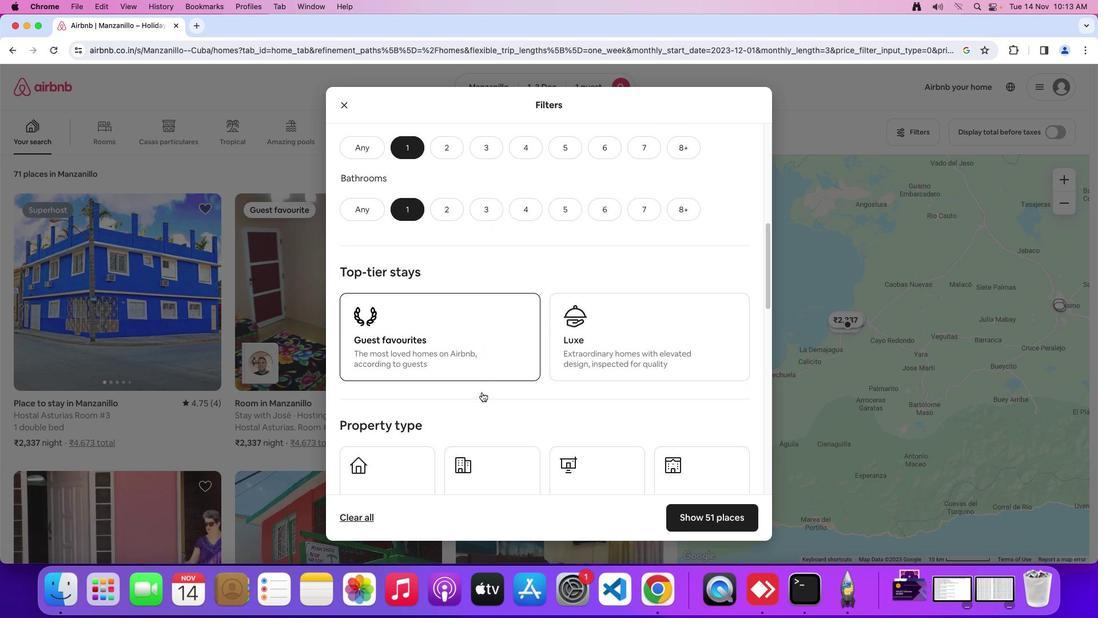 
Action: Mouse moved to (479, 391)
Screenshot: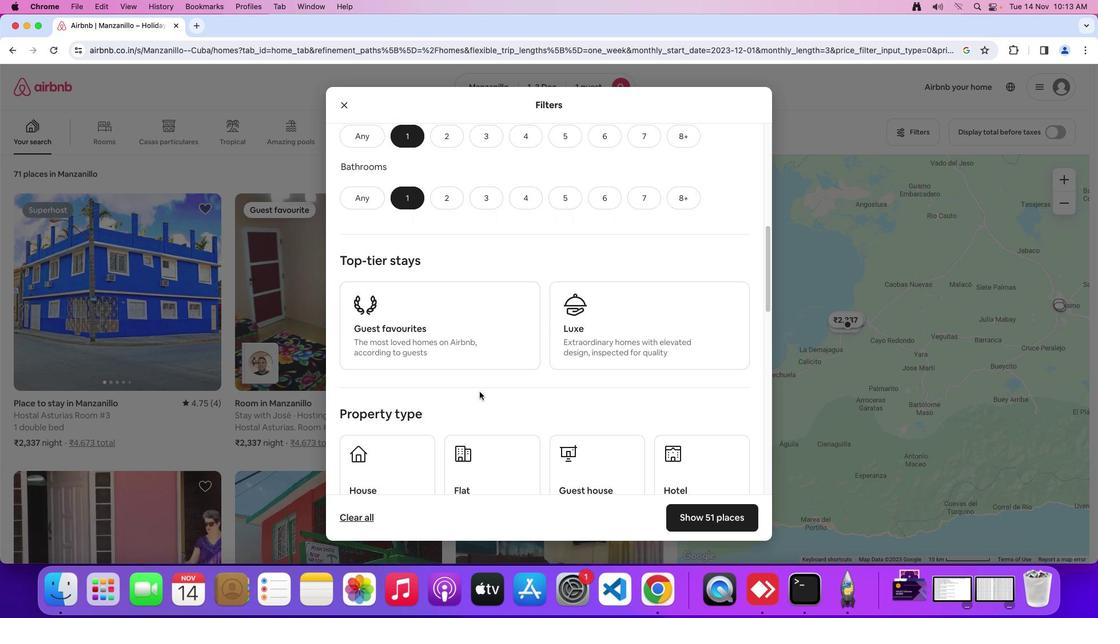 
Action: Mouse scrolled (479, 391) with delta (0, 0)
Screenshot: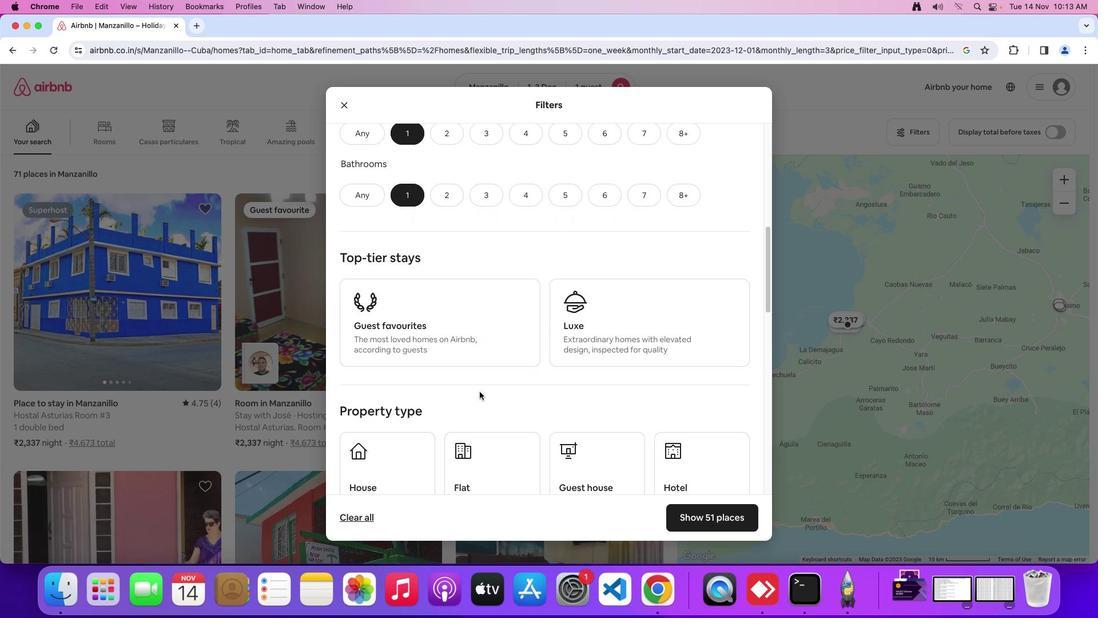
Action: Mouse moved to (479, 391)
Screenshot: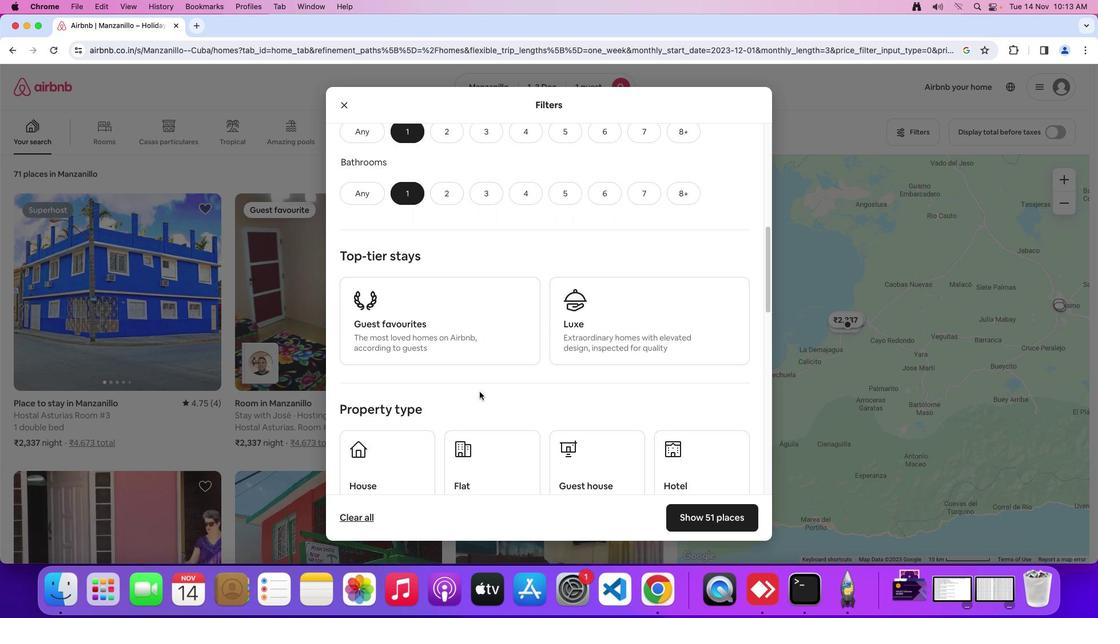 
Action: Mouse scrolled (479, 391) with delta (0, 0)
Screenshot: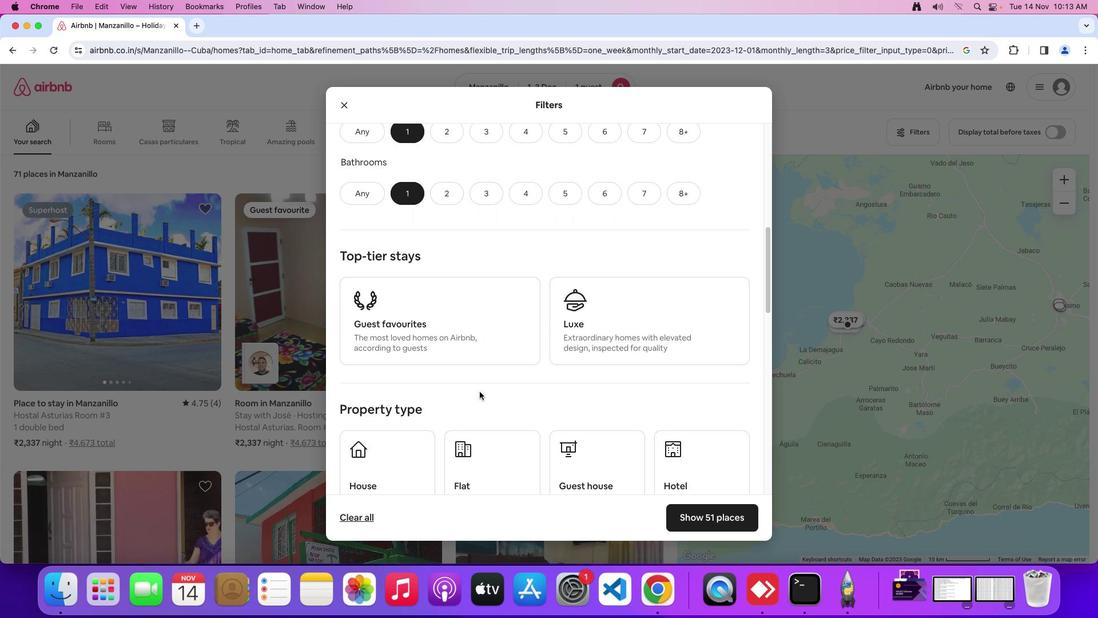 
Action: Mouse moved to (480, 391)
Screenshot: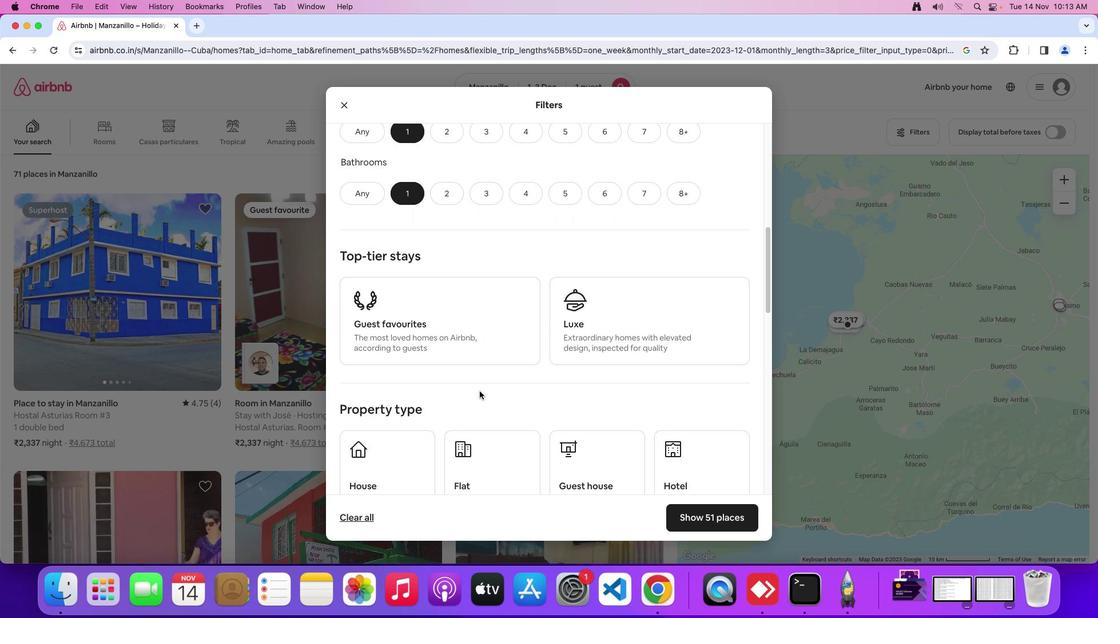
Action: Mouse scrolled (480, 391) with delta (0, 0)
Screenshot: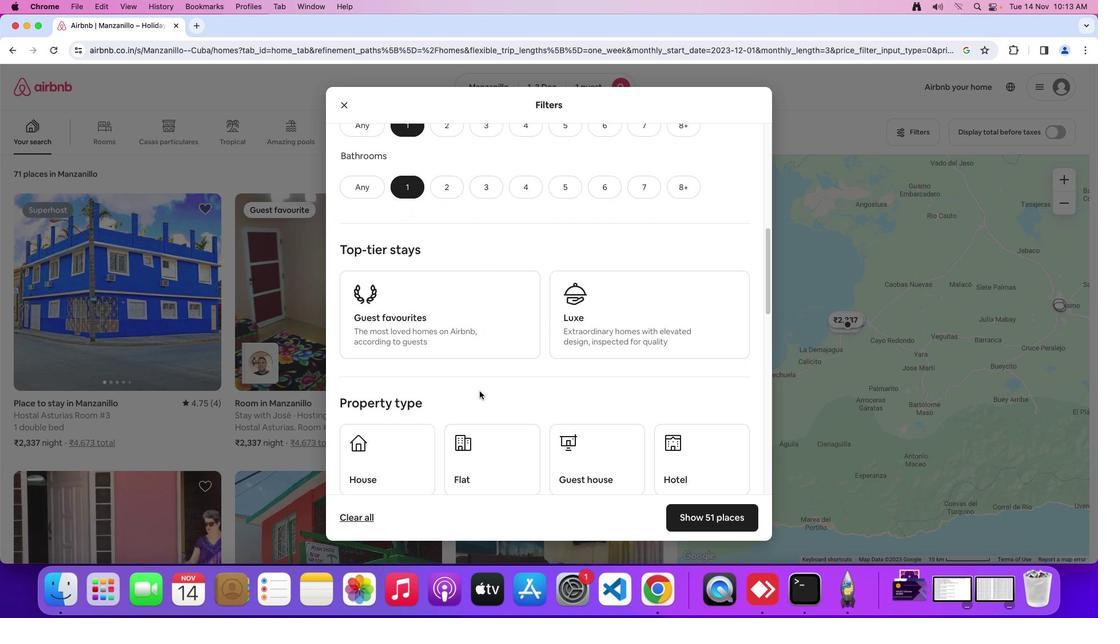 
Action: Mouse scrolled (480, 391) with delta (0, 0)
Screenshot: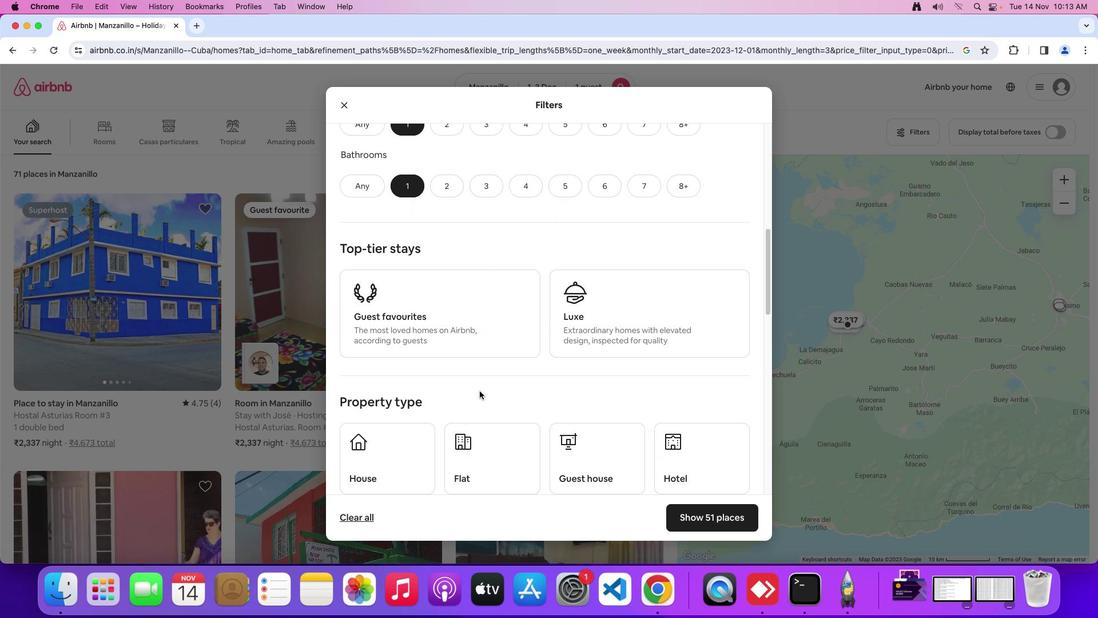 
Action: Mouse scrolled (480, 391) with delta (0, 0)
Screenshot: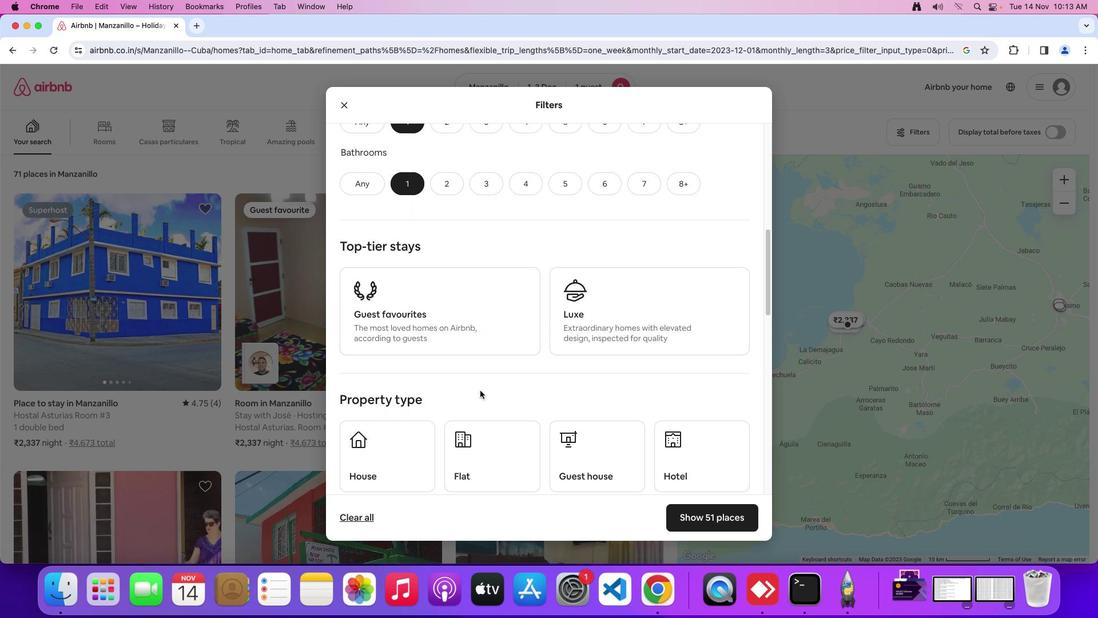 
Action: Mouse moved to (480, 390)
Screenshot: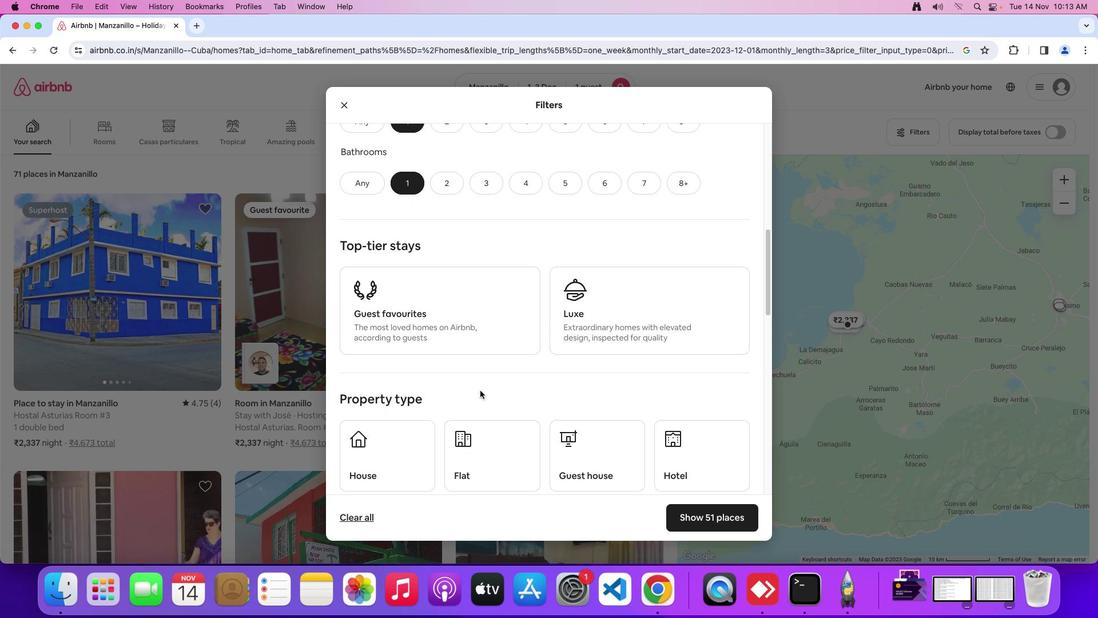 
Action: Mouse scrolled (480, 390) with delta (0, 0)
Screenshot: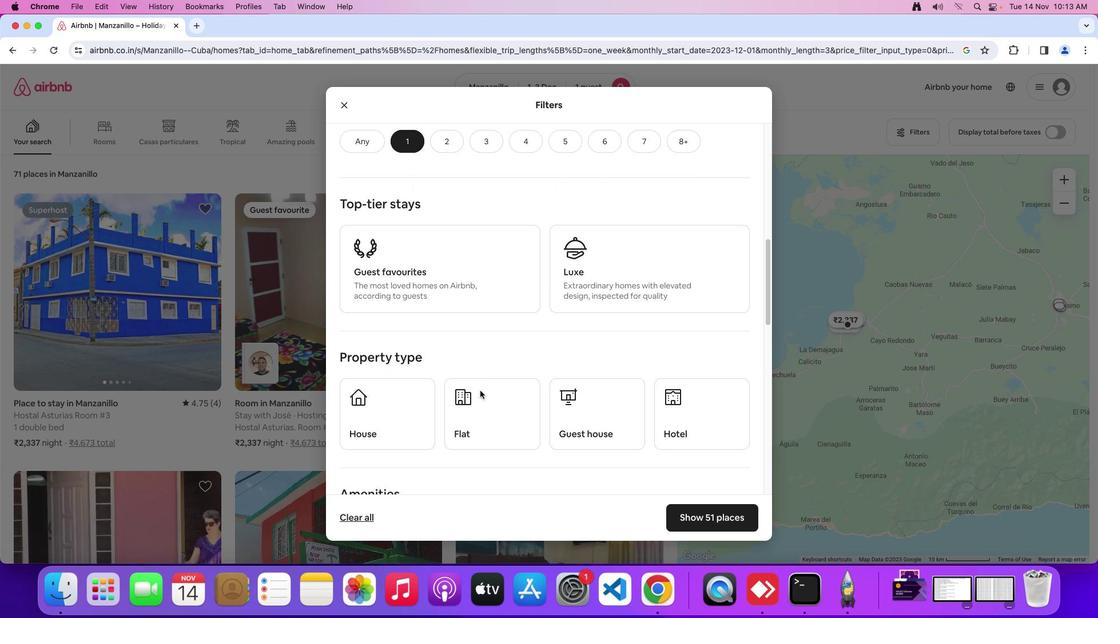 
Action: Mouse scrolled (480, 390) with delta (0, 0)
Screenshot: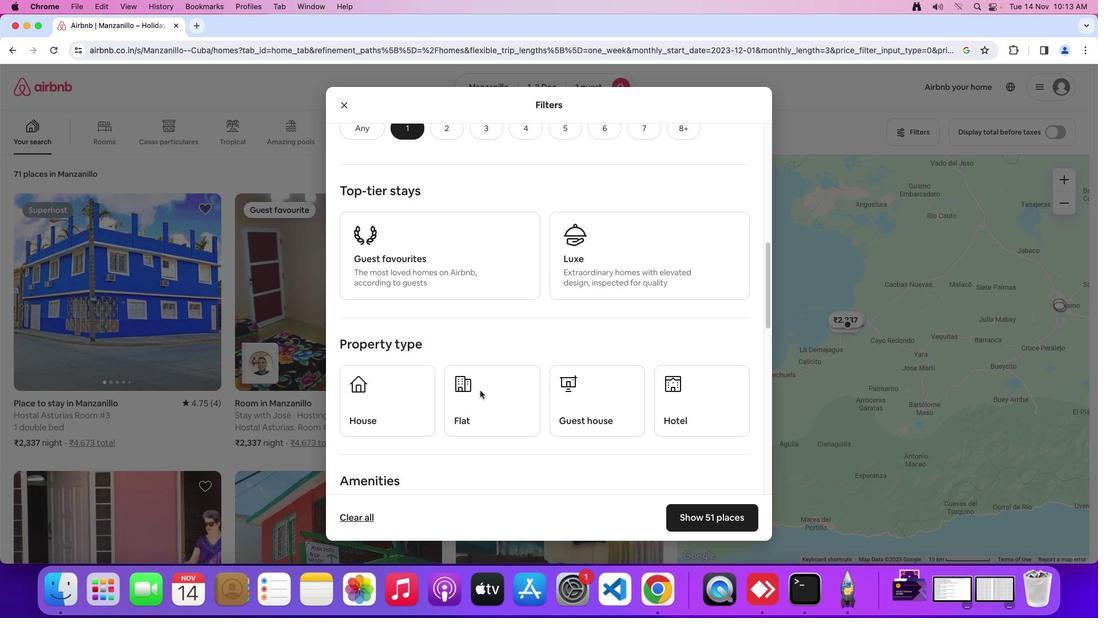 
Action: Mouse scrolled (480, 390) with delta (0, -1)
Screenshot: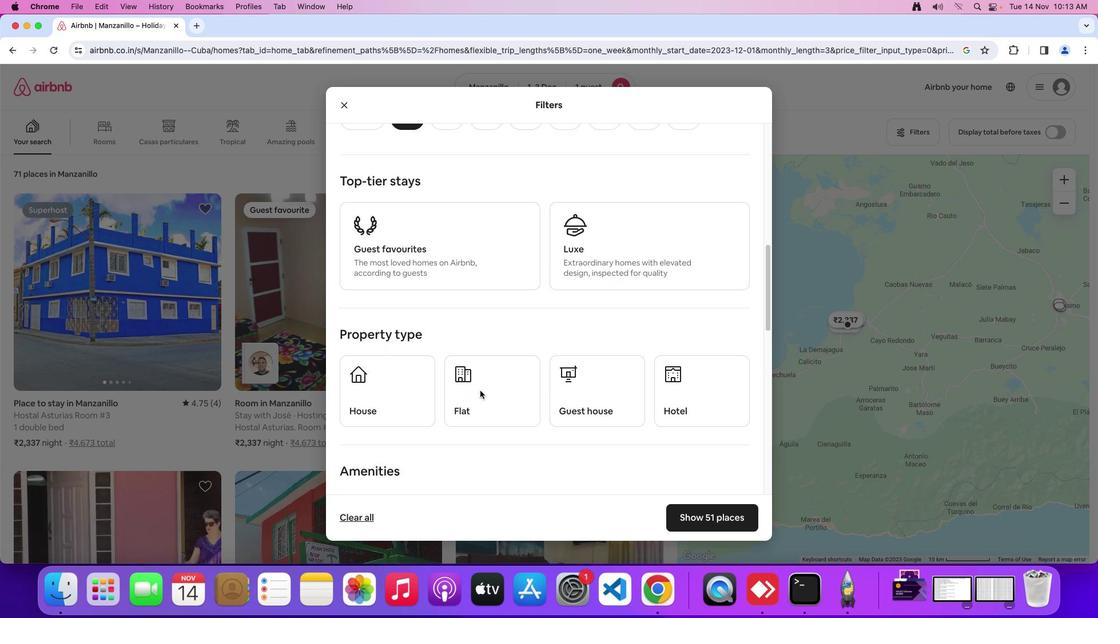 
Action: Mouse moved to (655, 397)
Screenshot: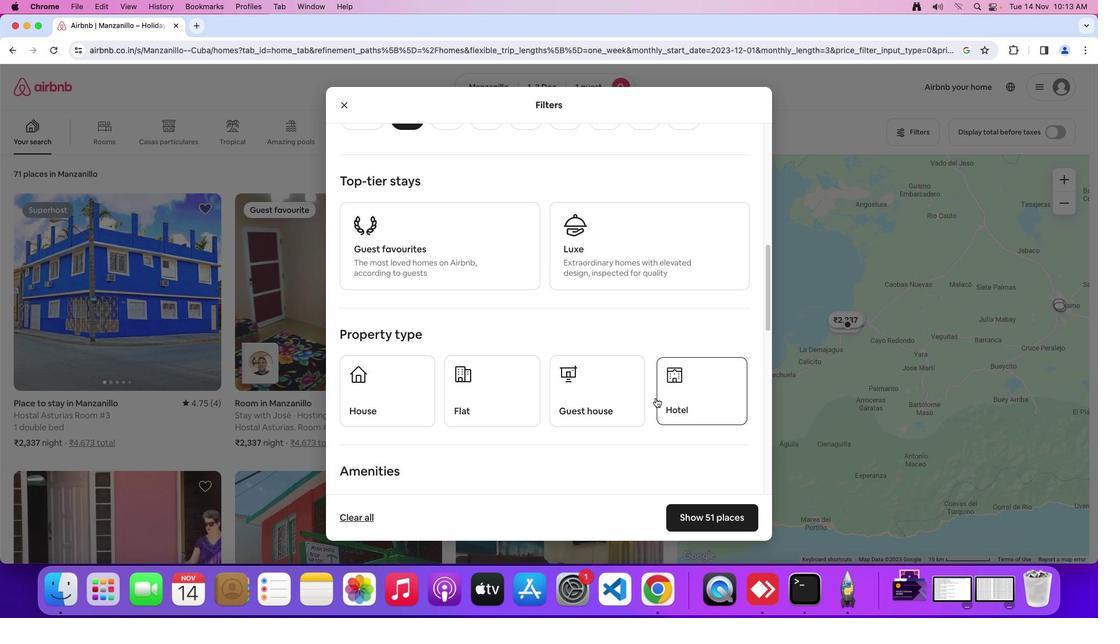 
Action: Mouse pressed left at (655, 397)
Screenshot: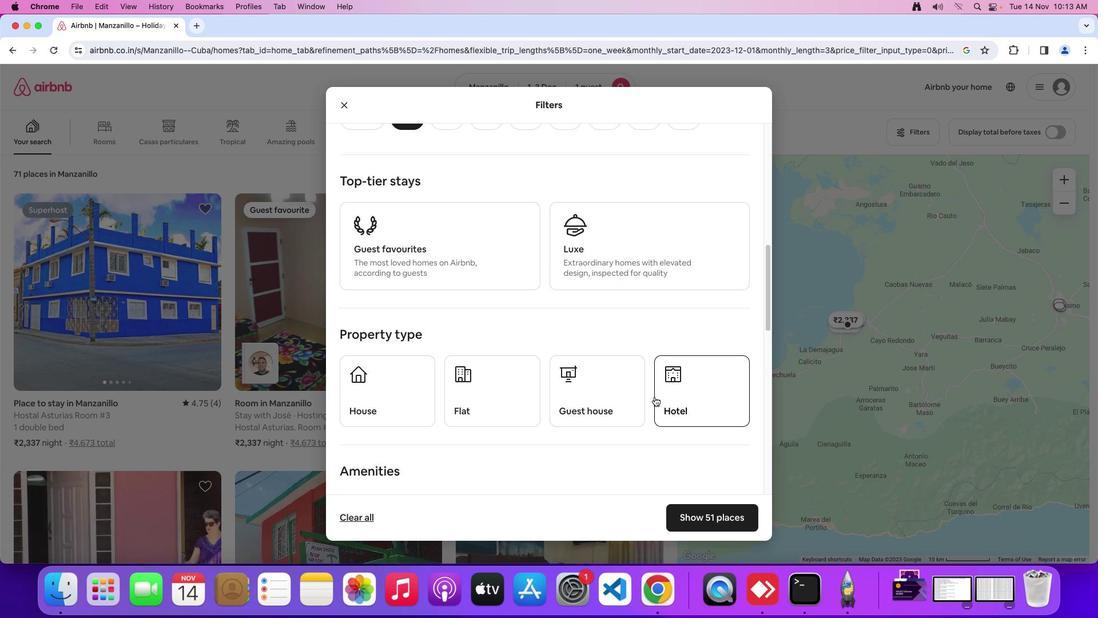 
Action: Mouse moved to (690, 392)
Screenshot: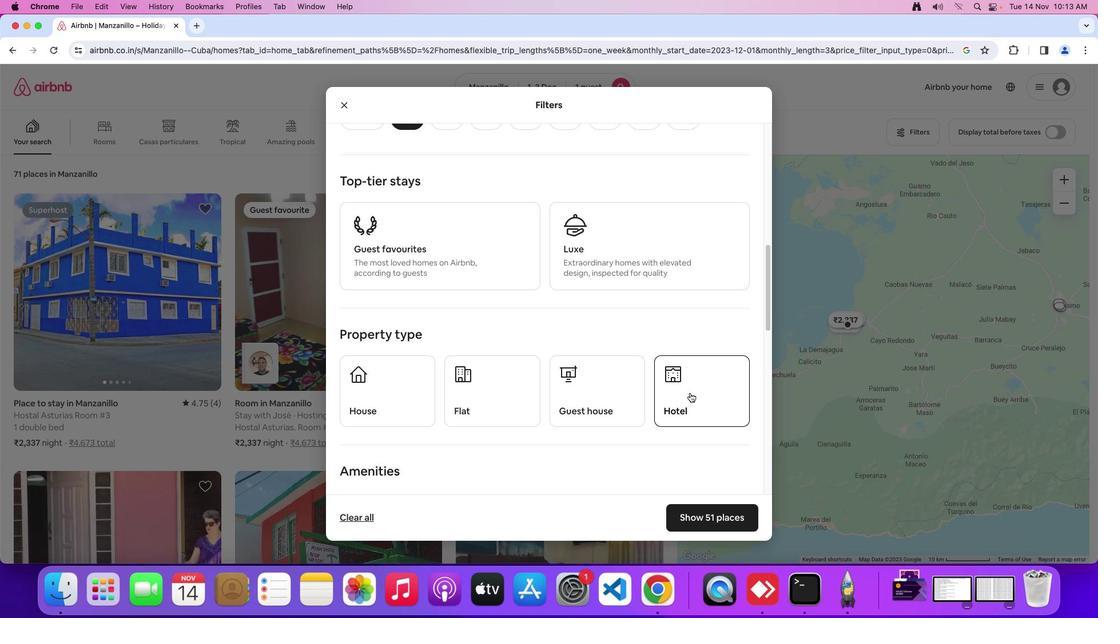 
Action: Mouse pressed left at (690, 392)
Screenshot: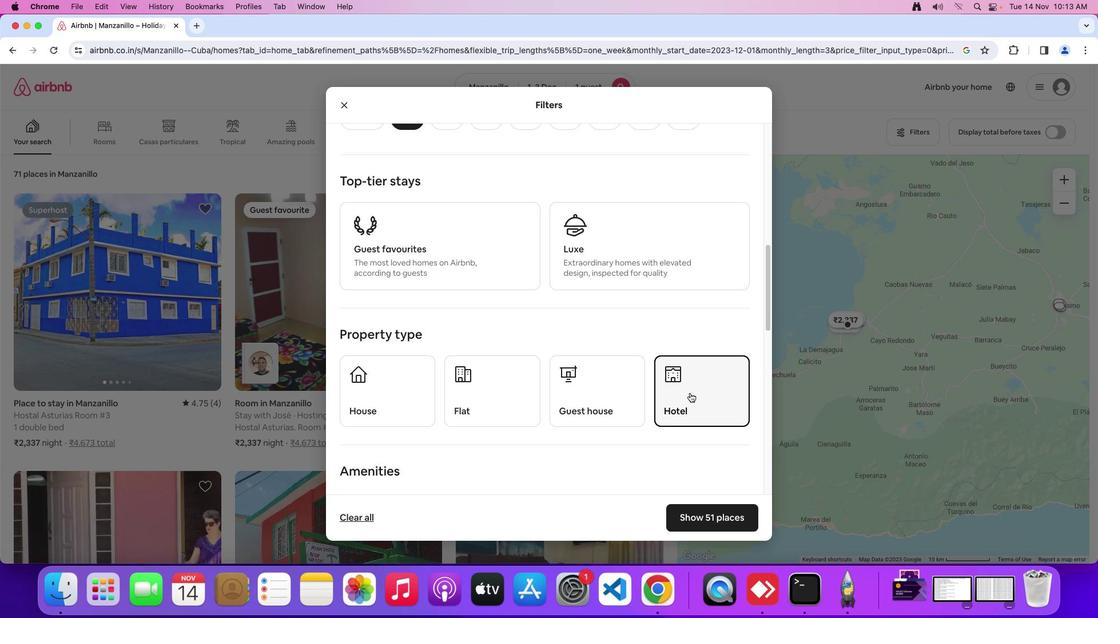 
Action: Mouse moved to (696, 386)
Screenshot: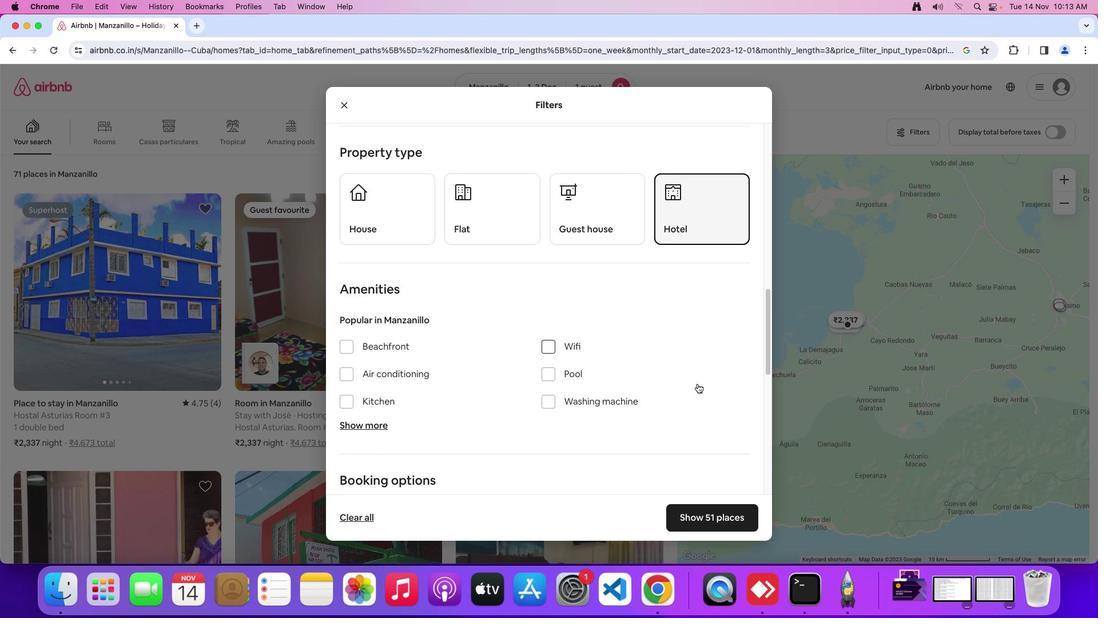 
Action: Mouse scrolled (696, 386) with delta (0, 0)
Screenshot: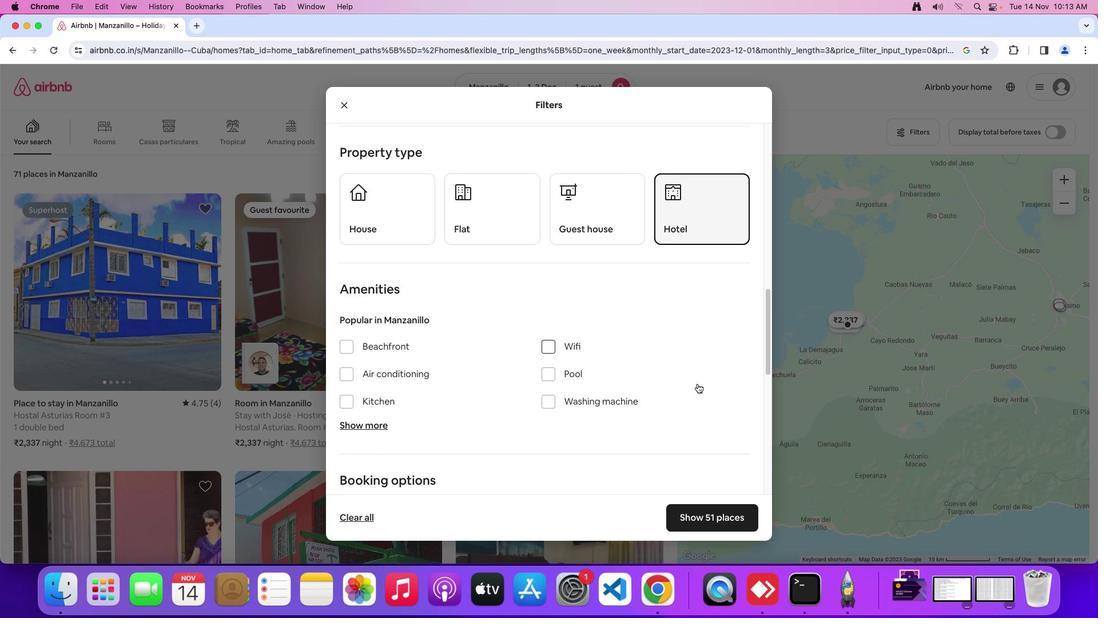 
Action: Mouse moved to (697, 385)
Screenshot: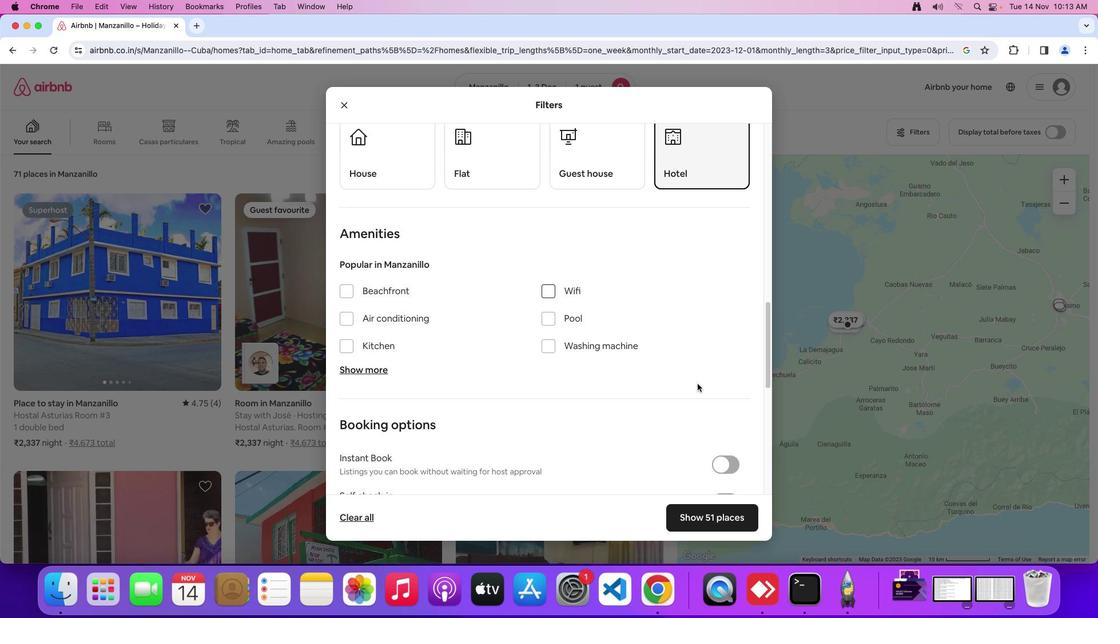 
Action: Mouse scrolled (697, 385) with delta (0, 0)
Screenshot: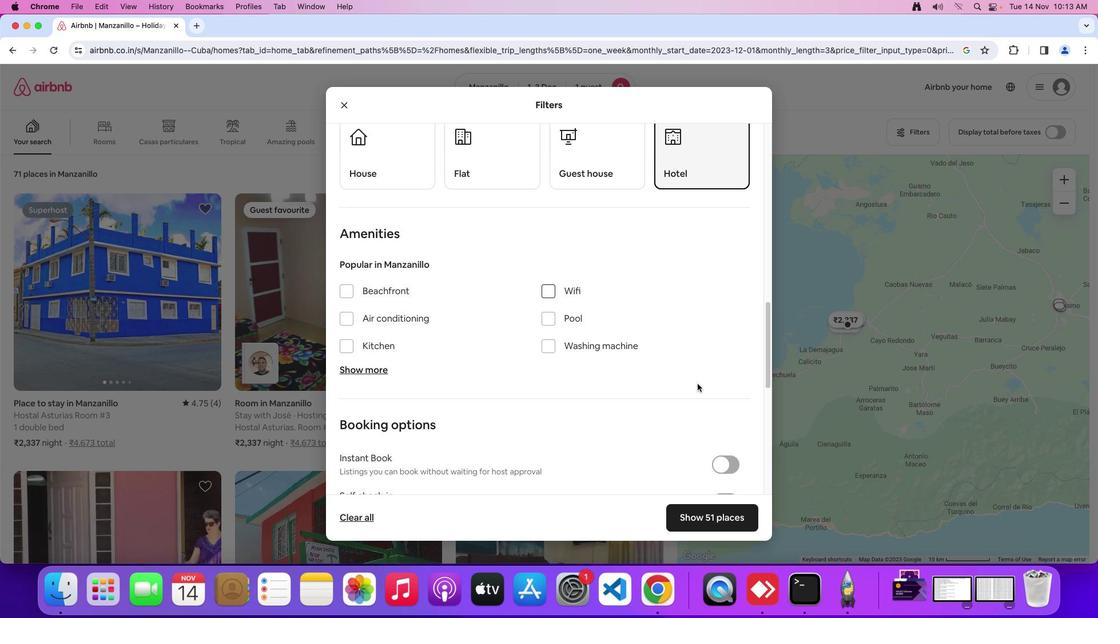 
Action: Mouse moved to (697, 384)
Screenshot: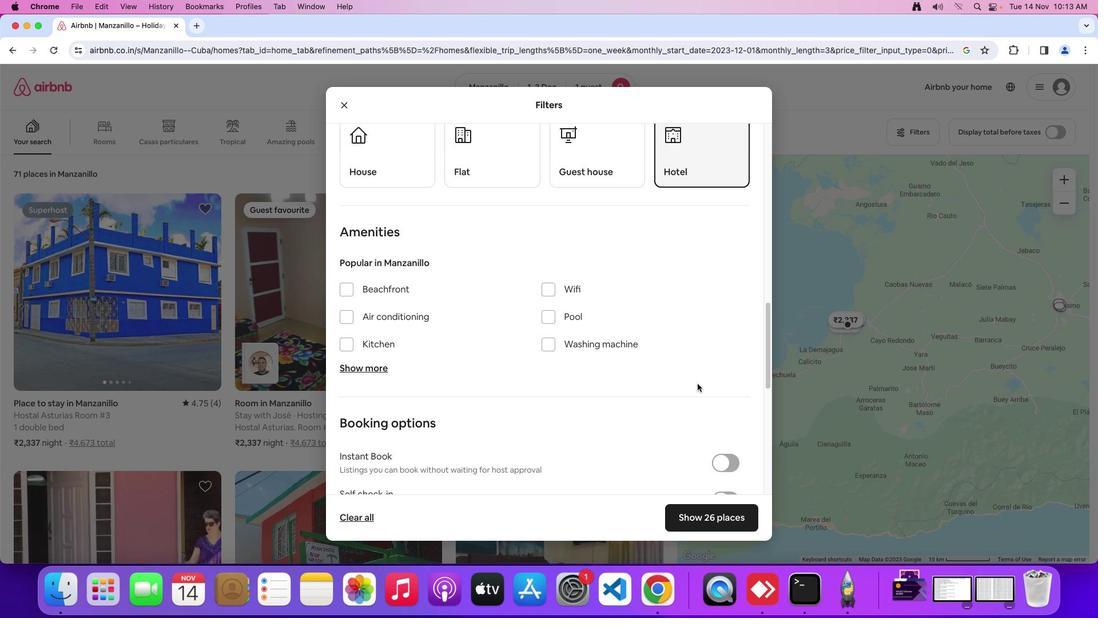 
Action: Mouse scrolled (697, 384) with delta (0, -2)
Screenshot: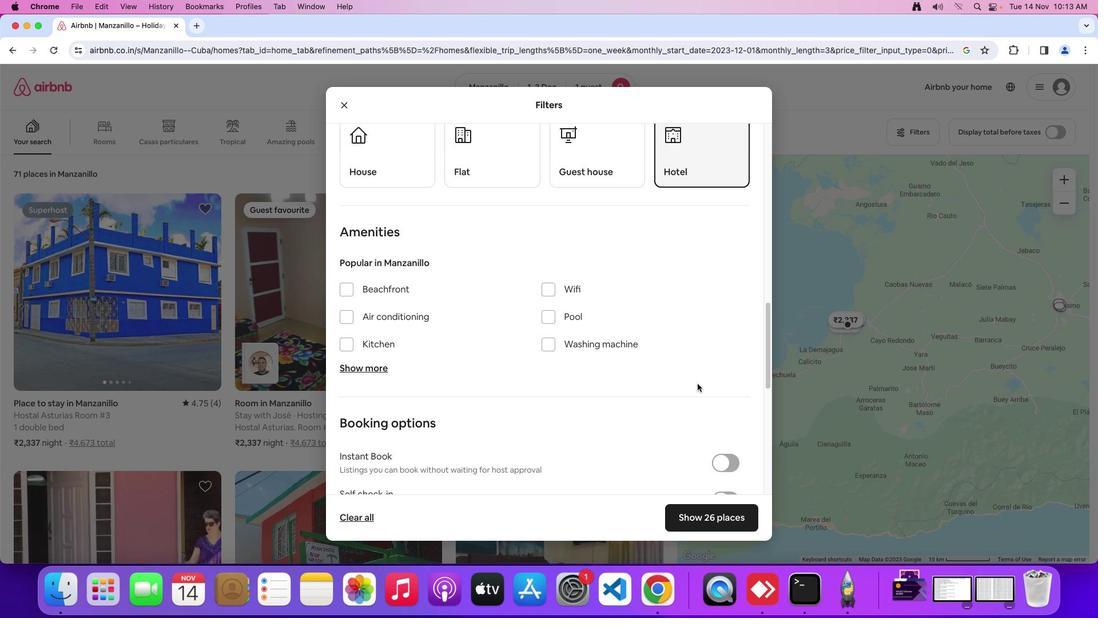 
Action: Mouse moved to (697, 384)
Screenshot: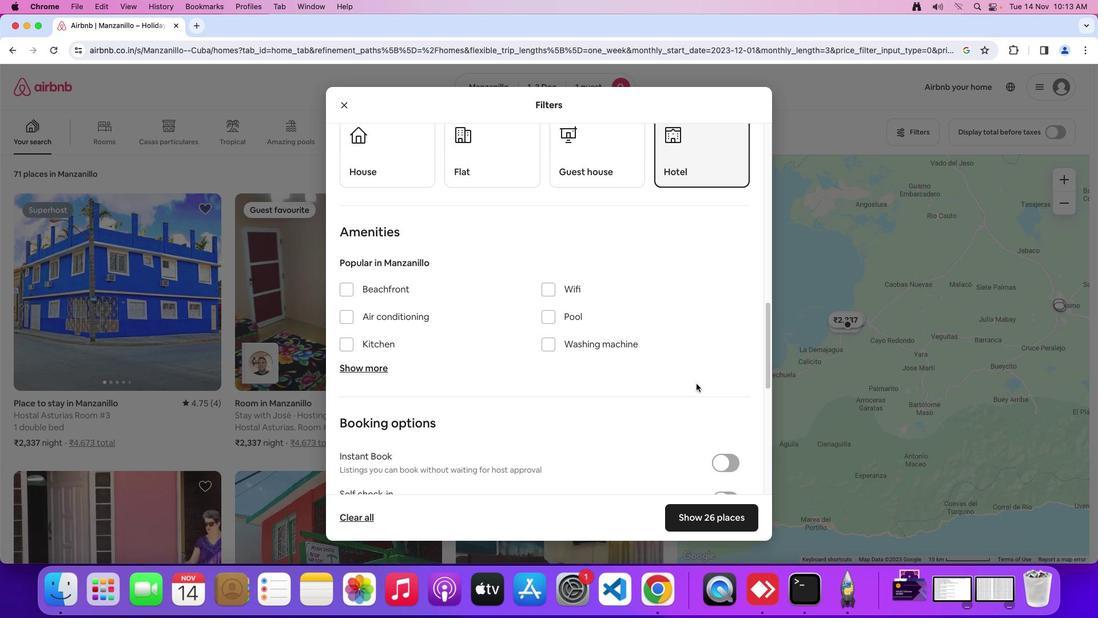 
Action: Mouse scrolled (697, 384) with delta (0, -2)
Screenshot: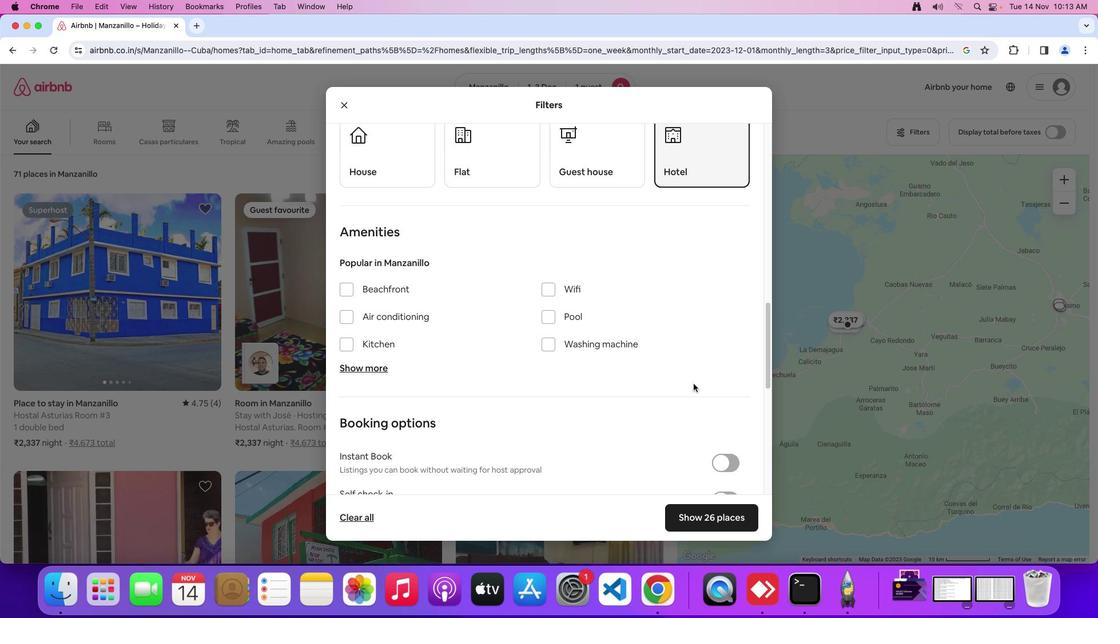 
Action: Mouse moved to (607, 340)
Screenshot: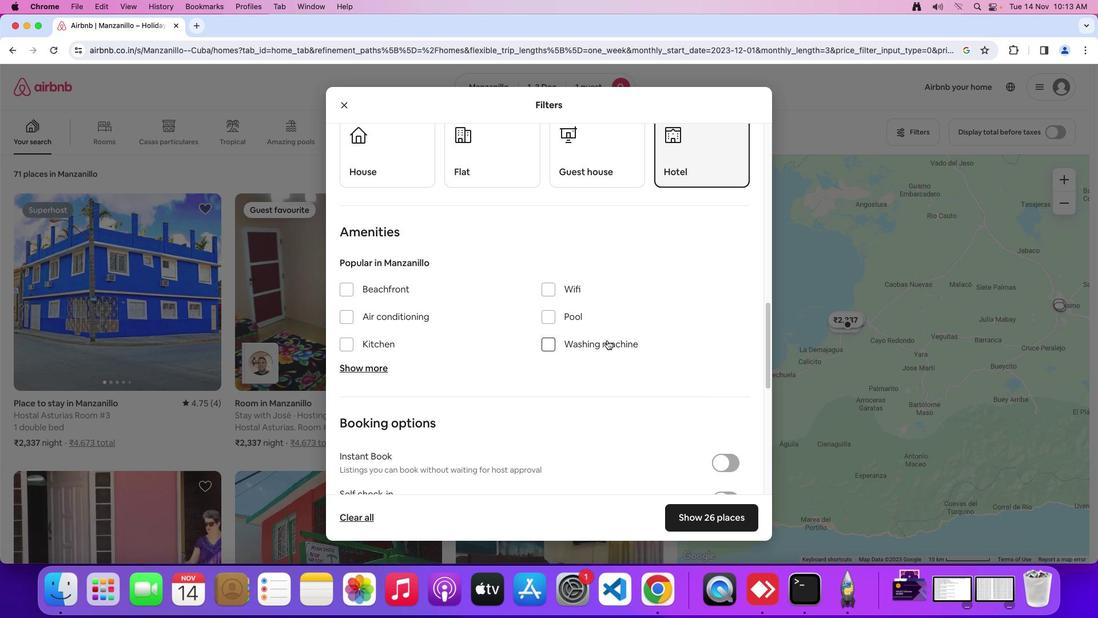 
Action: Mouse scrolled (607, 340) with delta (0, 0)
Screenshot: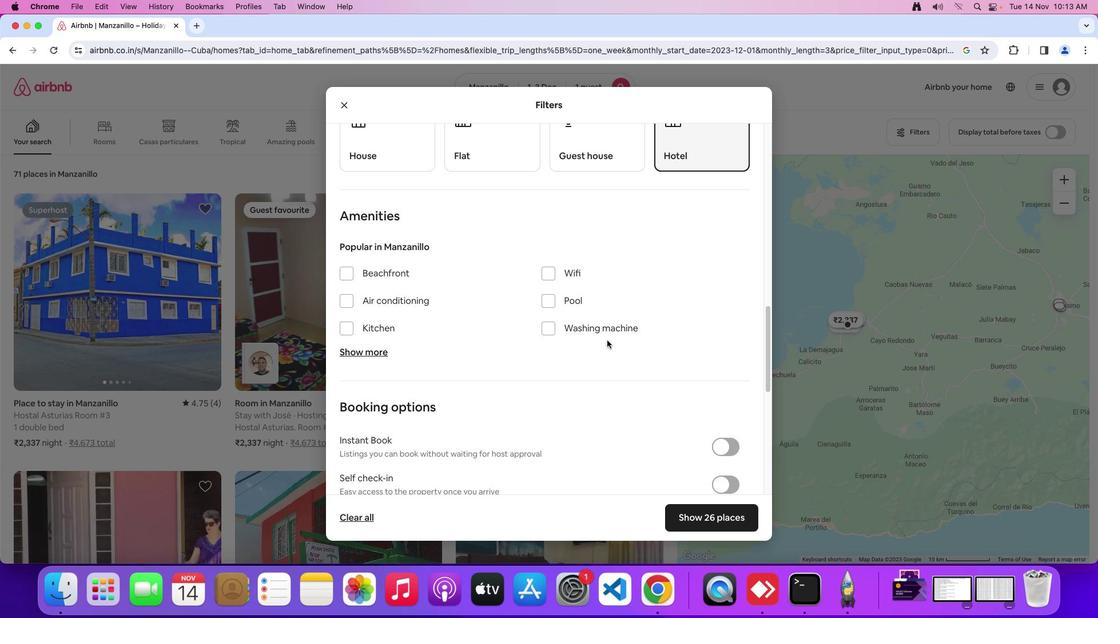 
Action: Mouse scrolled (607, 340) with delta (0, 0)
Screenshot: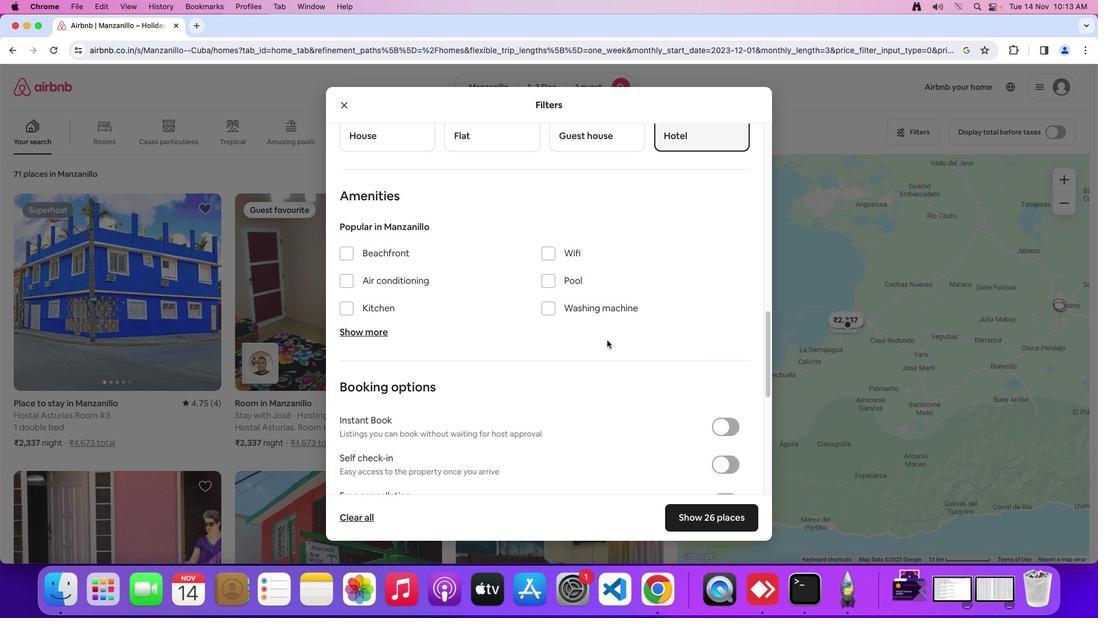 
Action: Mouse moved to (607, 340)
Screenshot: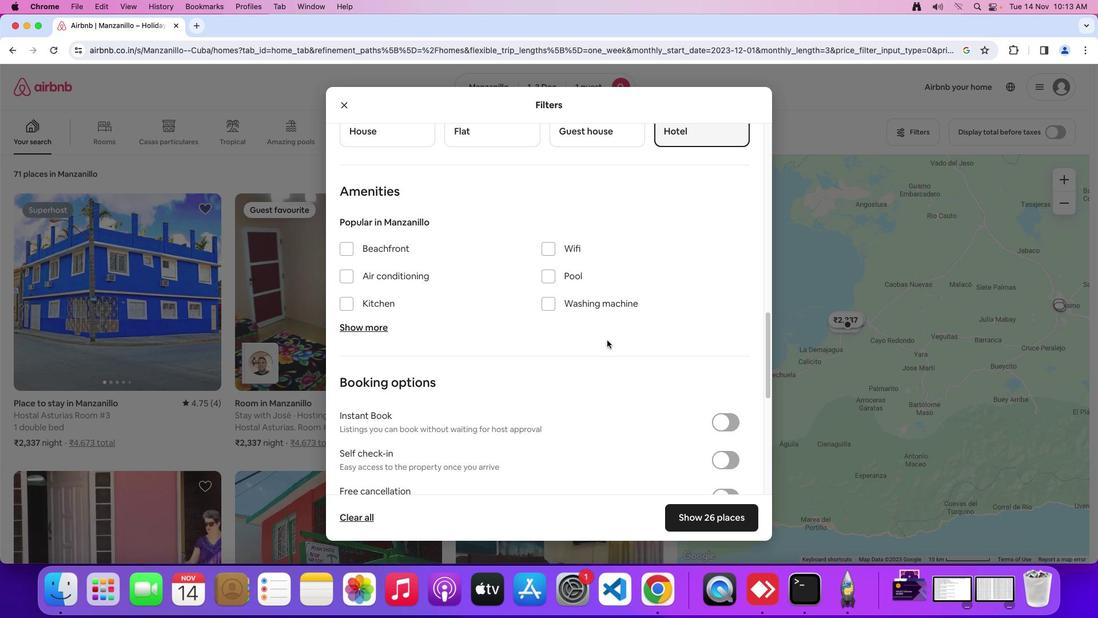 
Action: Mouse scrolled (607, 340) with delta (0, 0)
Screenshot: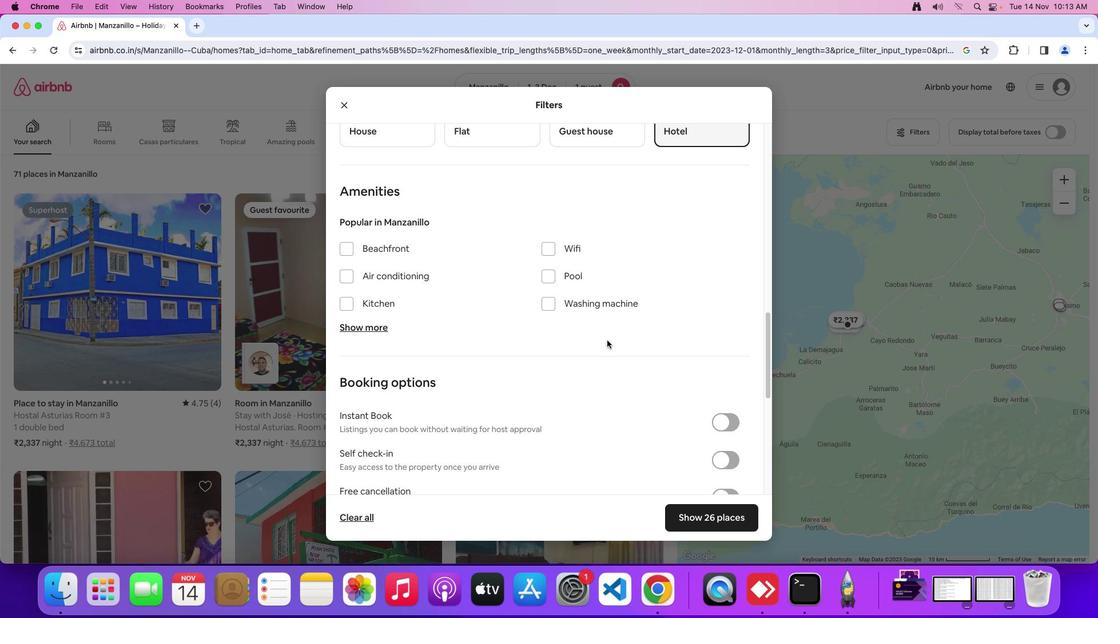 
Action: Mouse moved to (608, 339)
Screenshot: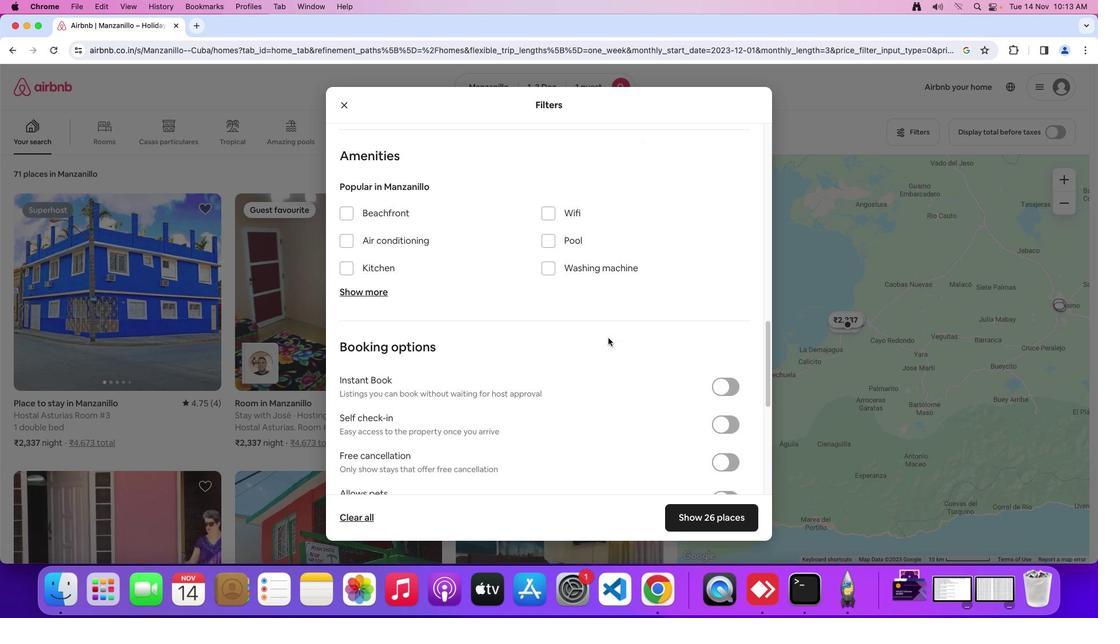 
Action: Mouse scrolled (608, 339) with delta (0, 0)
Screenshot: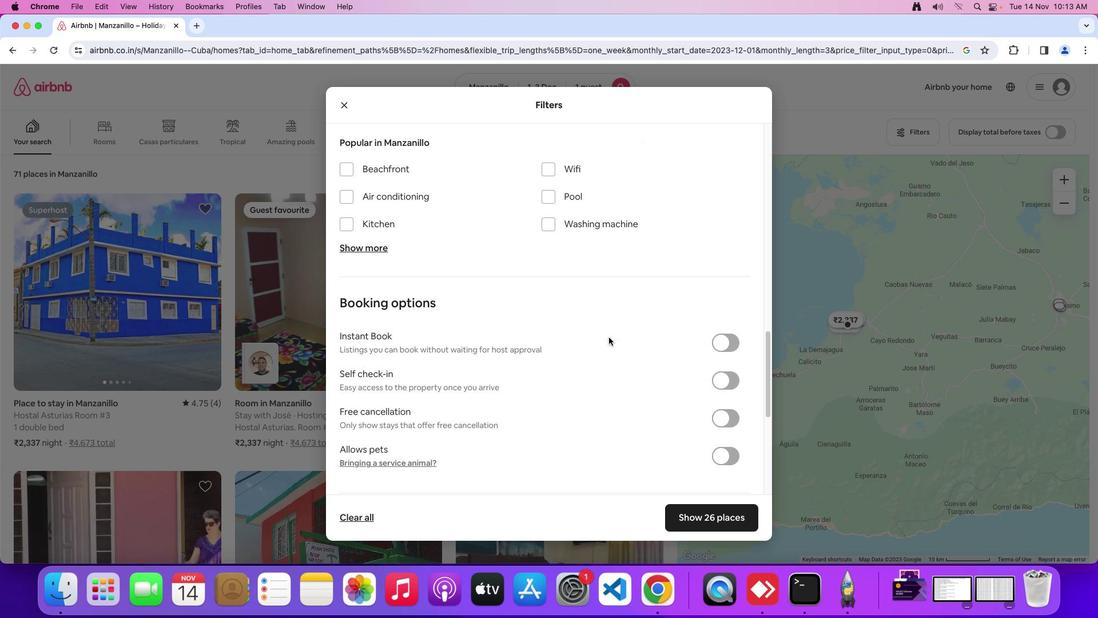 
Action: Mouse moved to (608, 338)
Screenshot: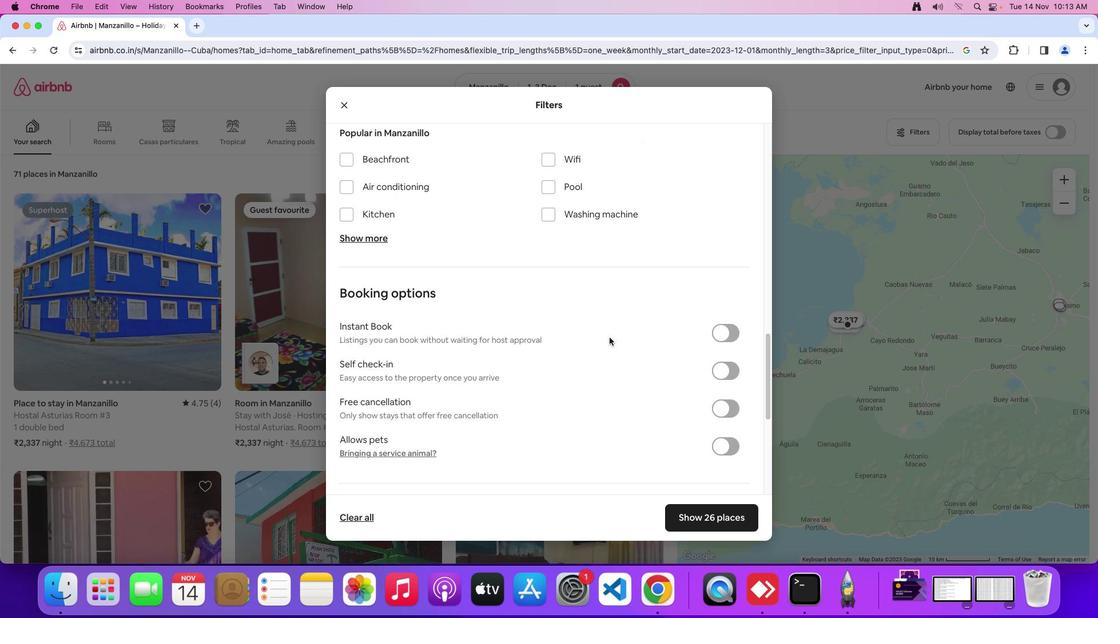 
Action: Mouse scrolled (608, 338) with delta (0, 0)
Screenshot: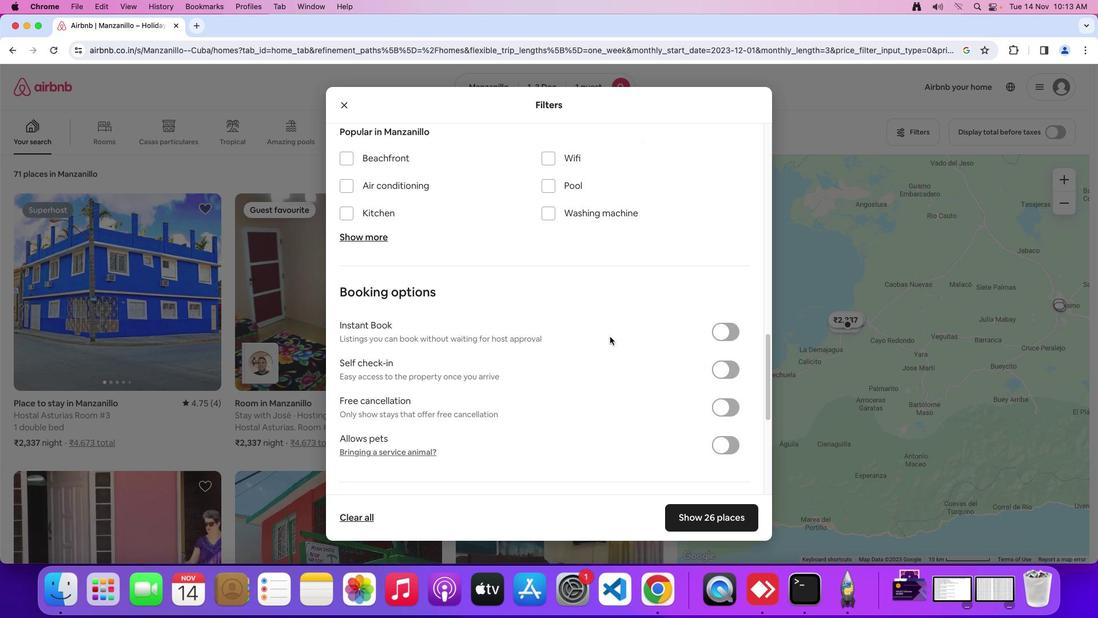 
Action: Mouse moved to (608, 338)
Screenshot: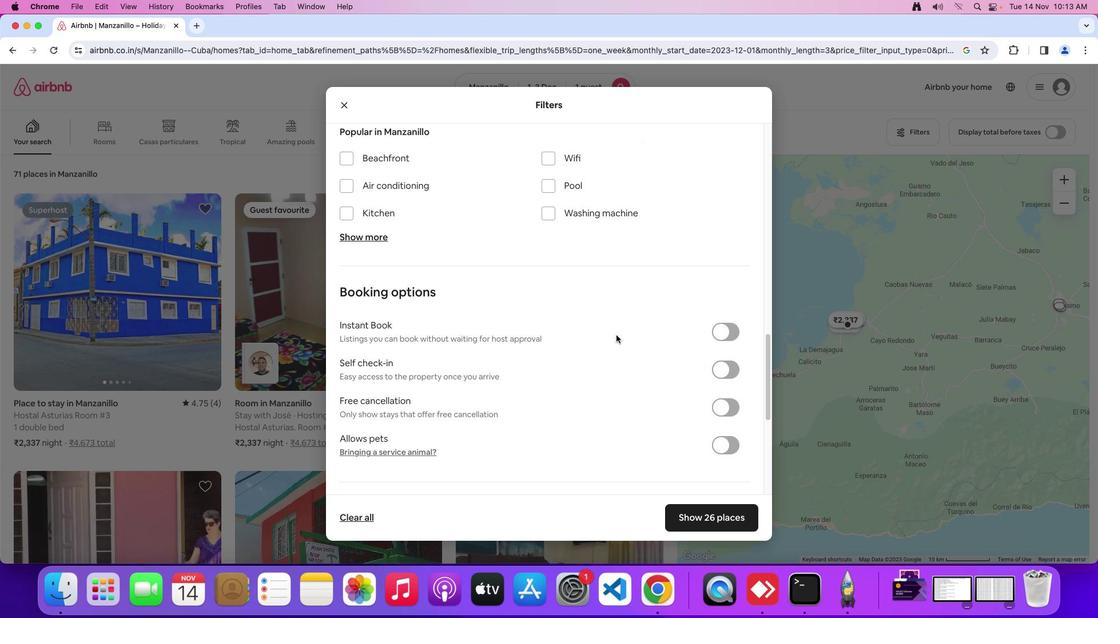 
Action: Mouse scrolled (608, 338) with delta (0, -1)
Screenshot: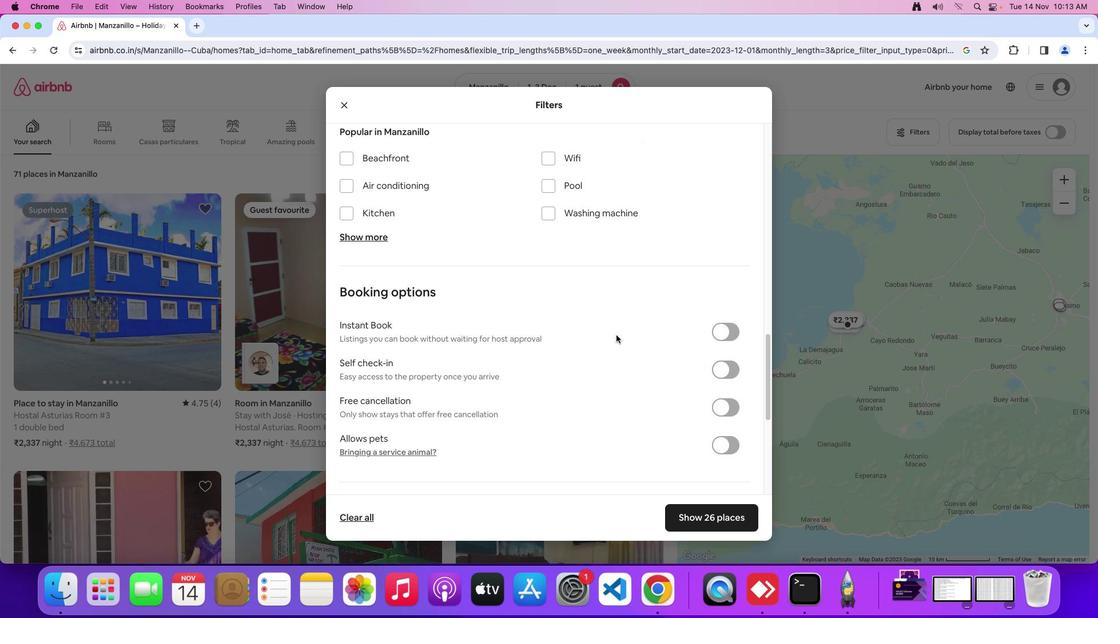 
Action: Mouse moved to (723, 371)
Screenshot: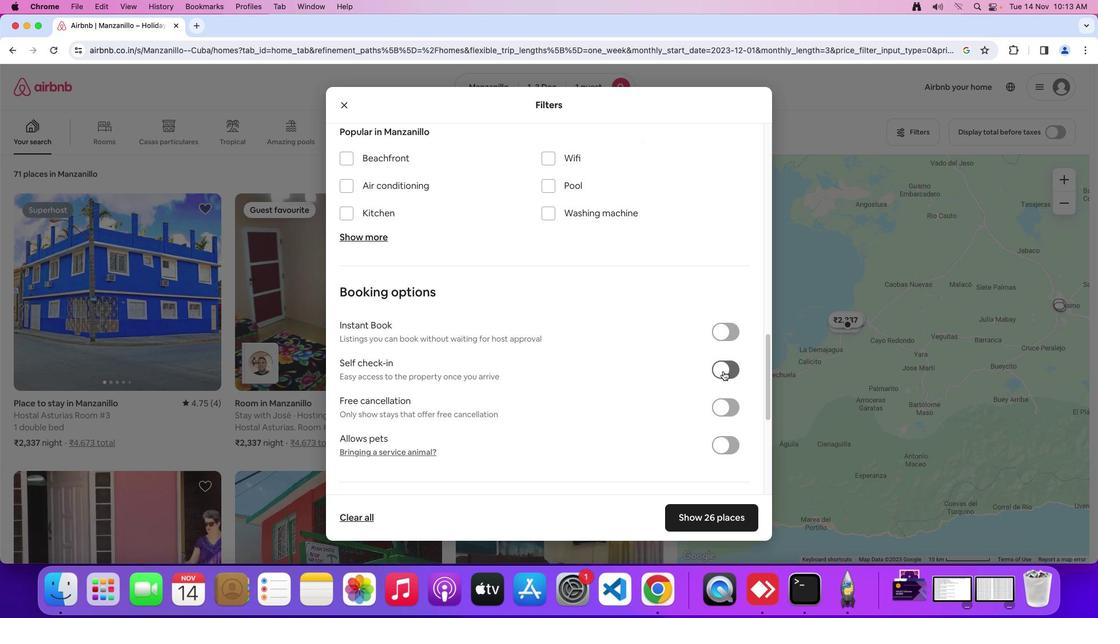 
Action: Mouse pressed left at (723, 371)
Screenshot: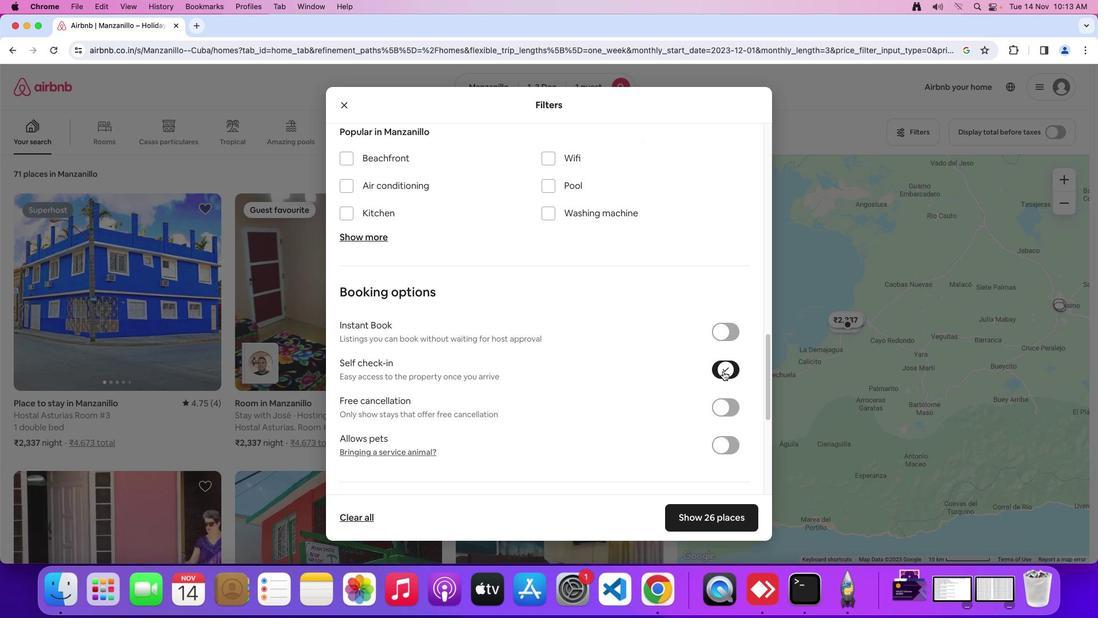 
Action: Mouse moved to (702, 519)
Screenshot: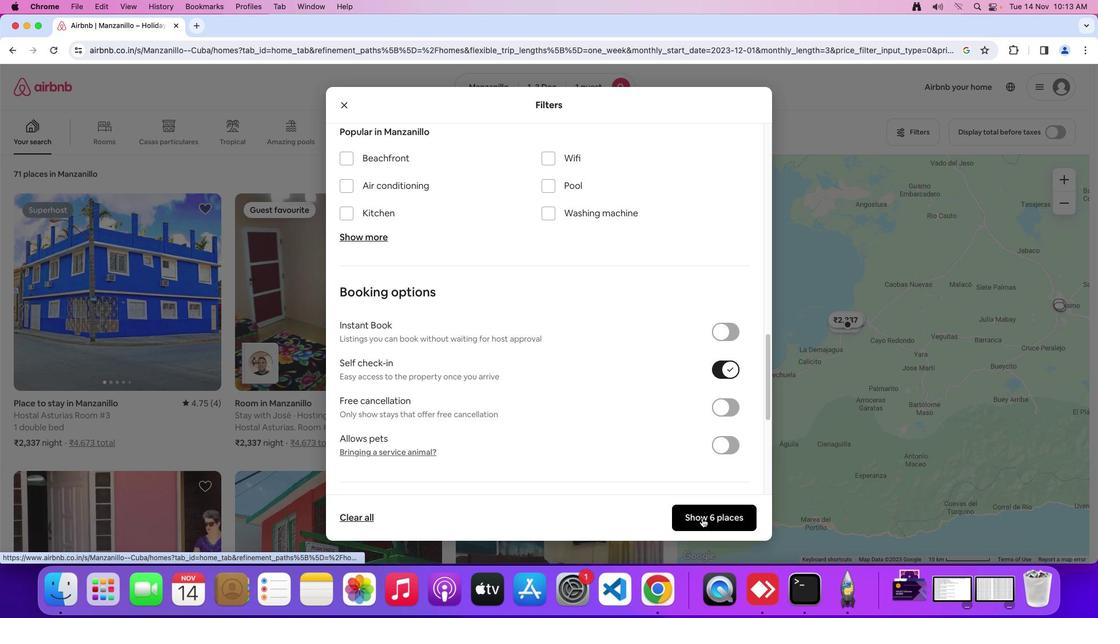 
Action: Mouse pressed left at (702, 519)
Screenshot: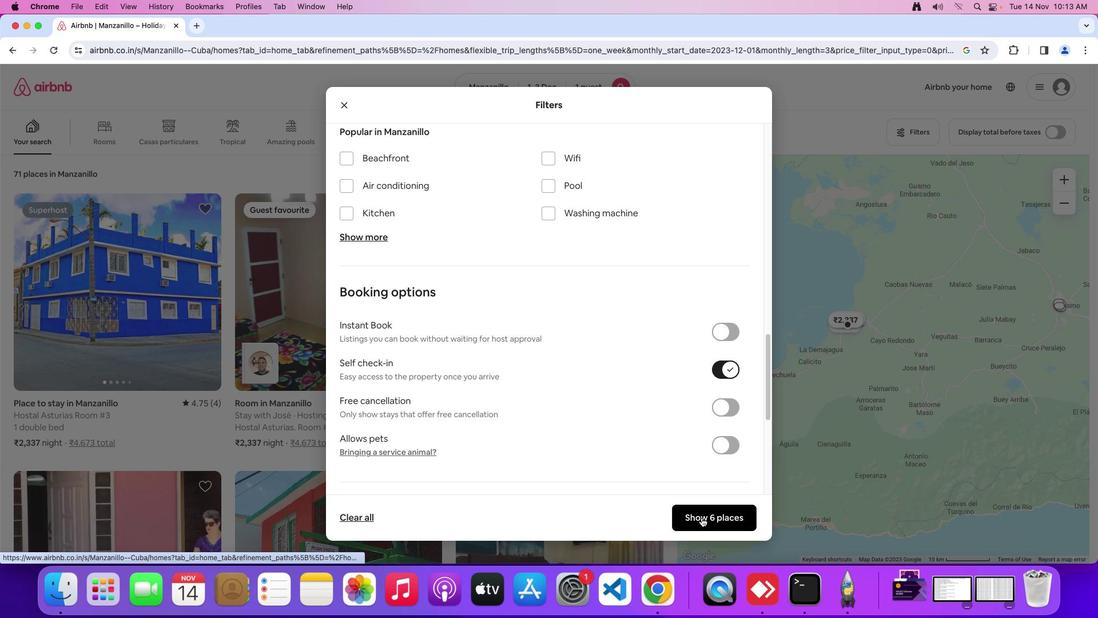 
Action: Mouse moved to (349, 325)
Screenshot: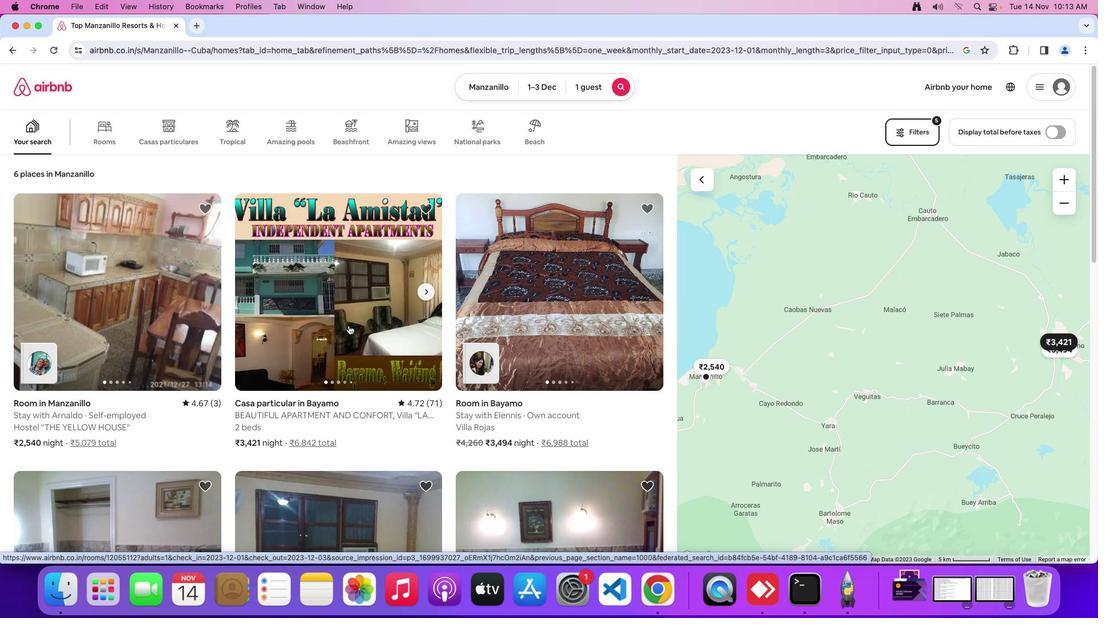 
Action: Mouse pressed left at (349, 325)
Screenshot: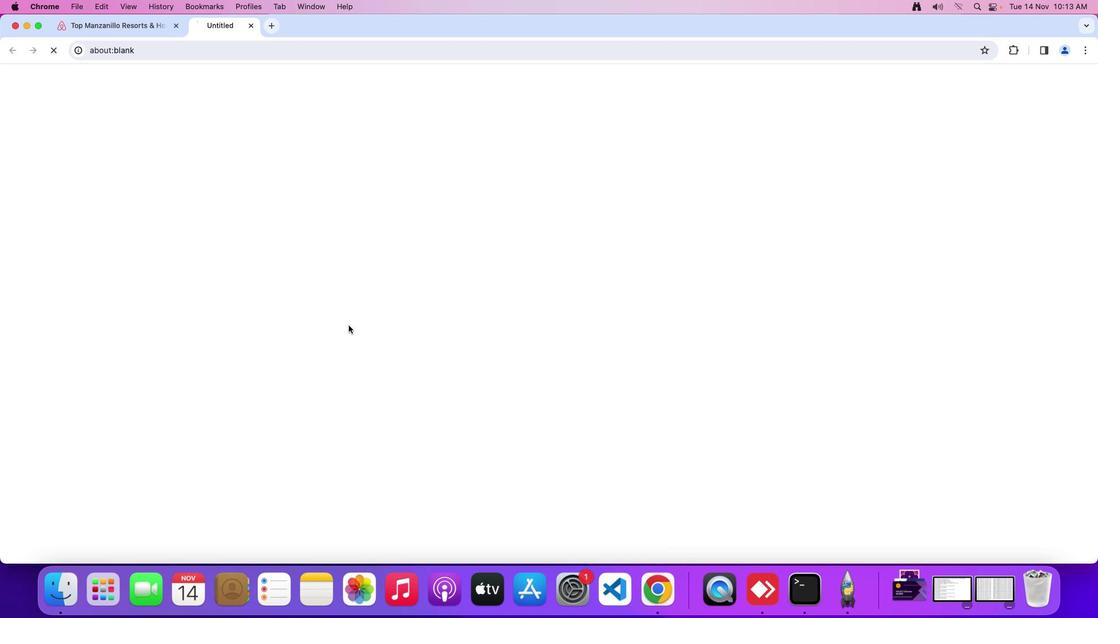
Action: Mouse moved to (778, 394)
Screenshot: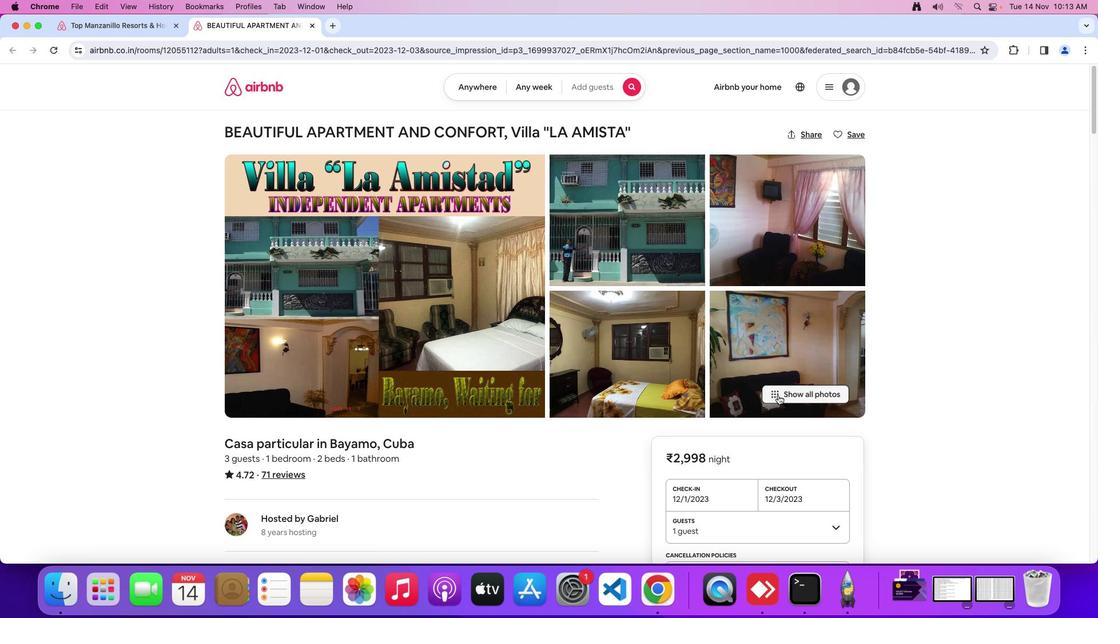 
Action: Mouse pressed left at (778, 394)
Screenshot: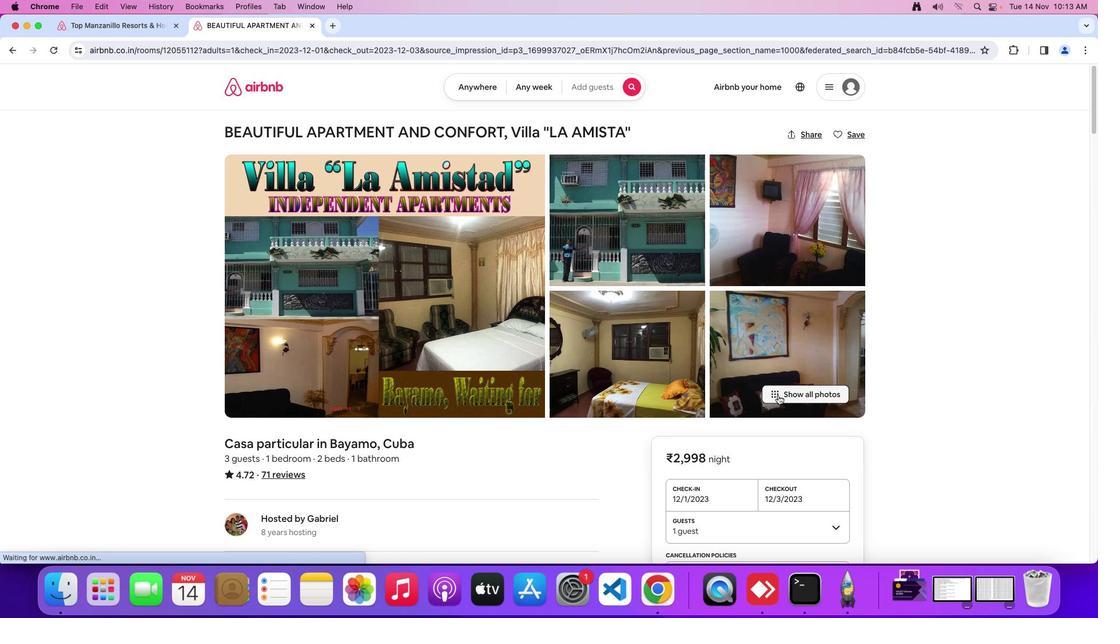 
Action: Mouse moved to (634, 389)
Screenshot: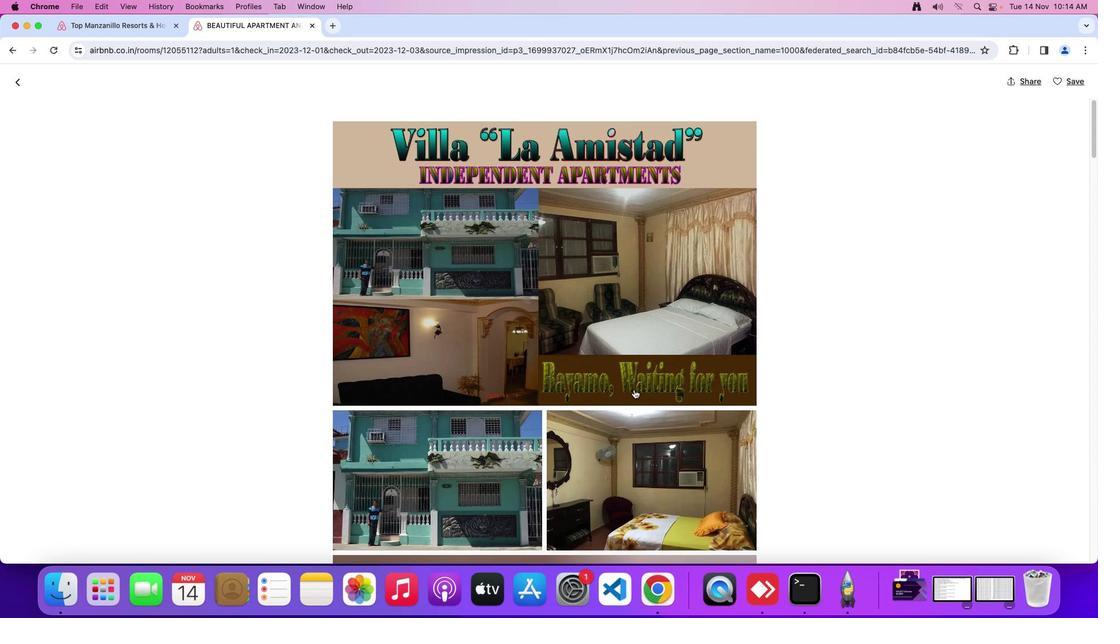 
Action: Mouse scrolled (634, 389) with delta (0, 0)
Screenshot: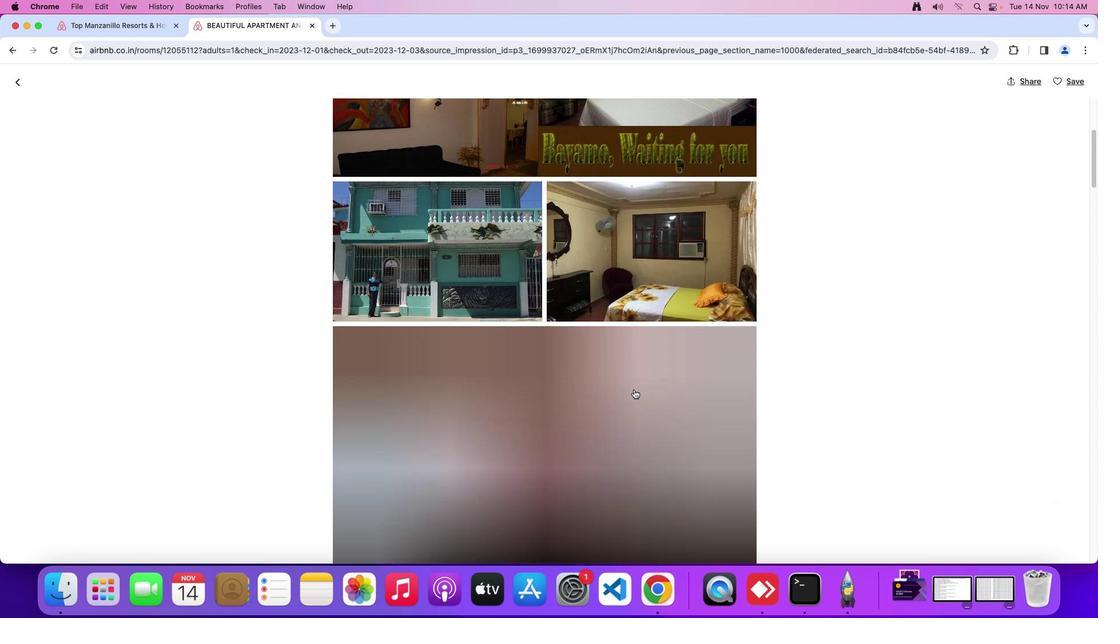 
Action: Mouse scrolled (634, 389) with delta (0, 0)
Screenshot: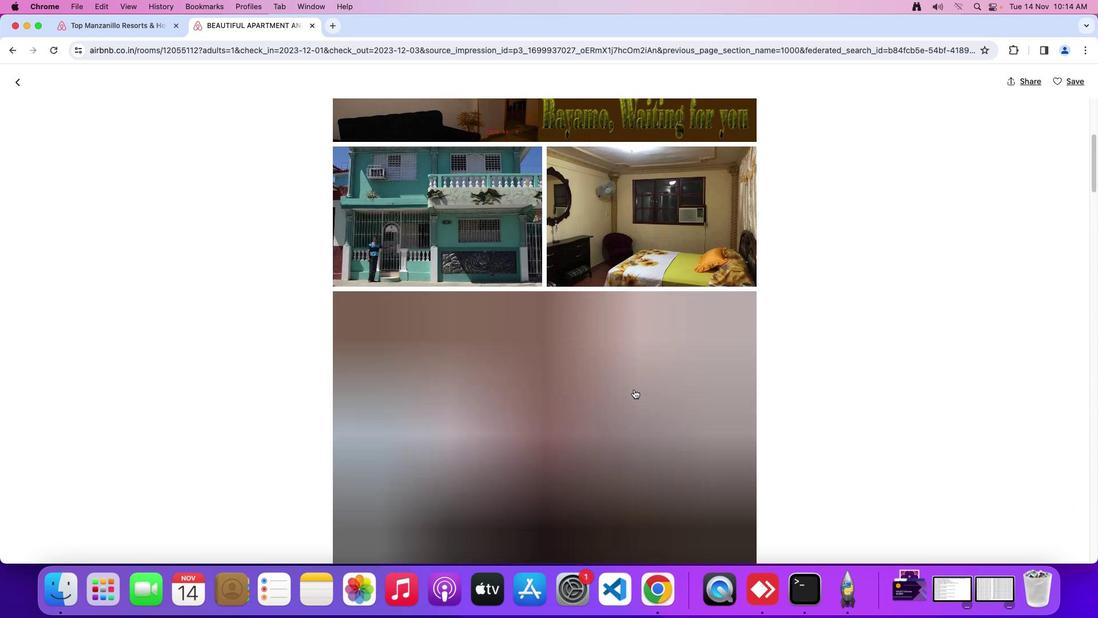
Action: Mouse scrolled (634, 389) with delta (0, -1)
Screenshot: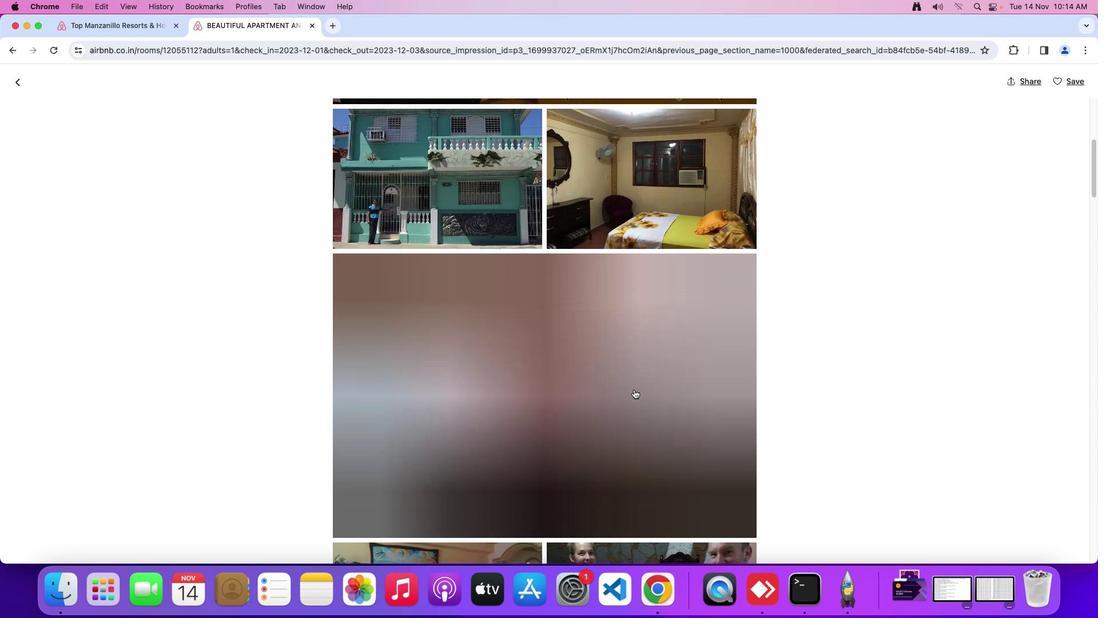 
Action: Mouse scrolled (634, 389) with delta (0, -2)
Screenshot: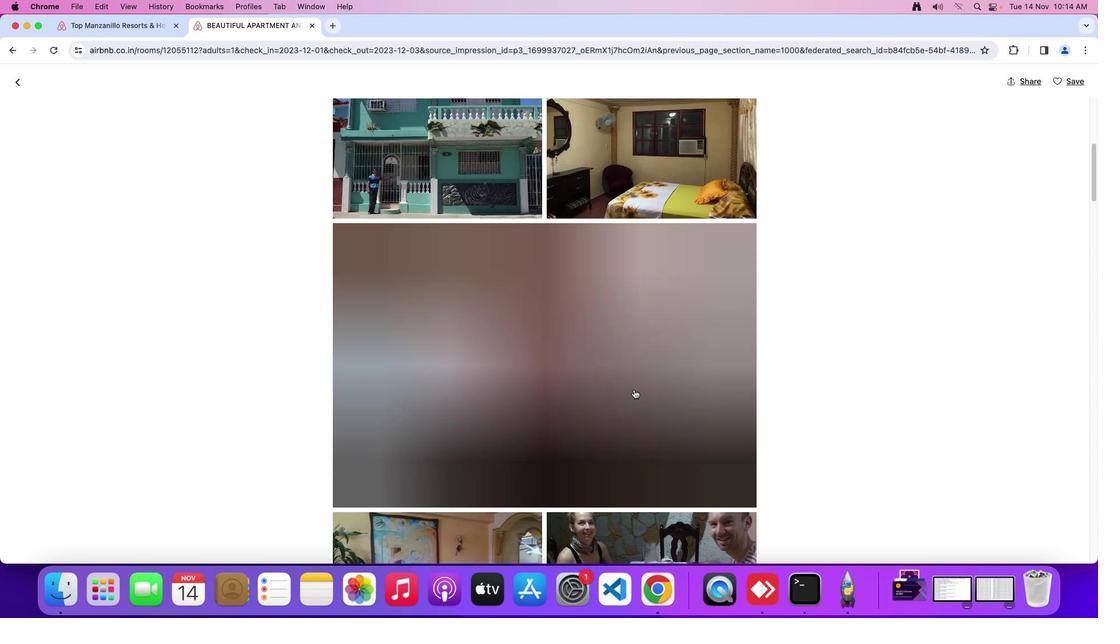 
Action: Mouse scrolled (634, 389) with delta (0, -2)
Screenshot: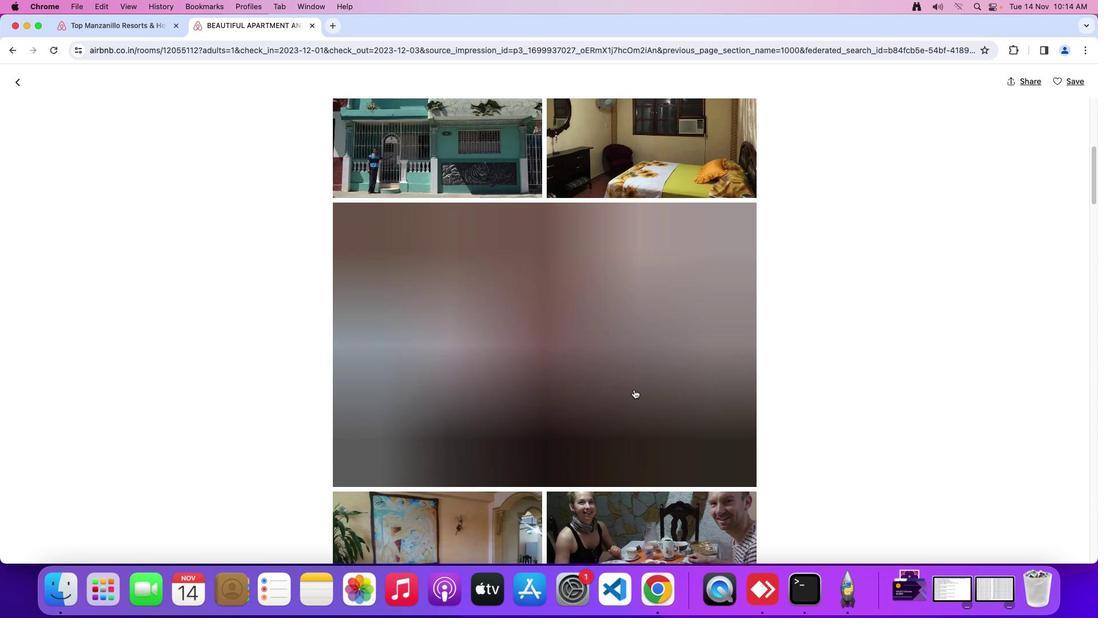 
Action: Mouse moved to (634, 389)
Screenshot: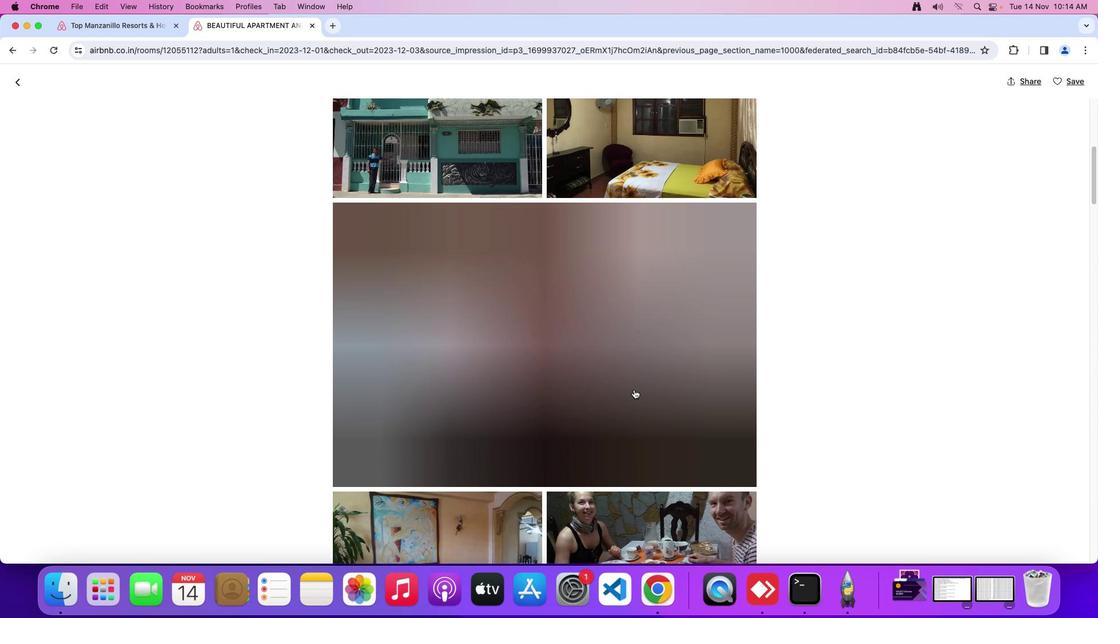 
Action: Mouse scrolled (634, 389) with delta (0, 0)
Screenshot: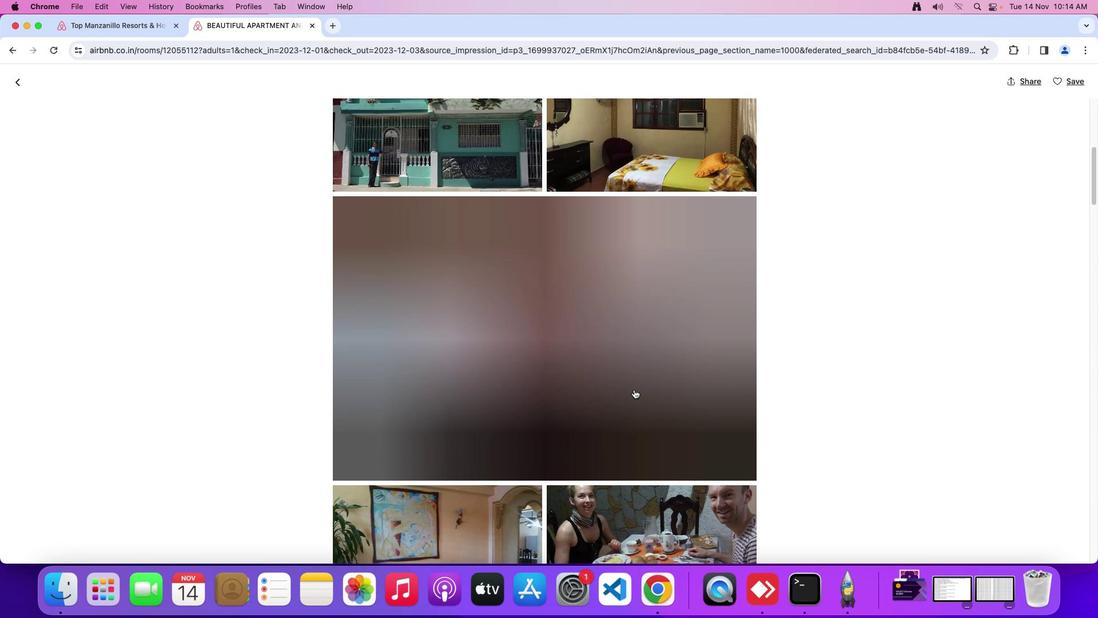 
Action: Mouse scrolled (634, 389) with delta (0, 0)
Screenshot: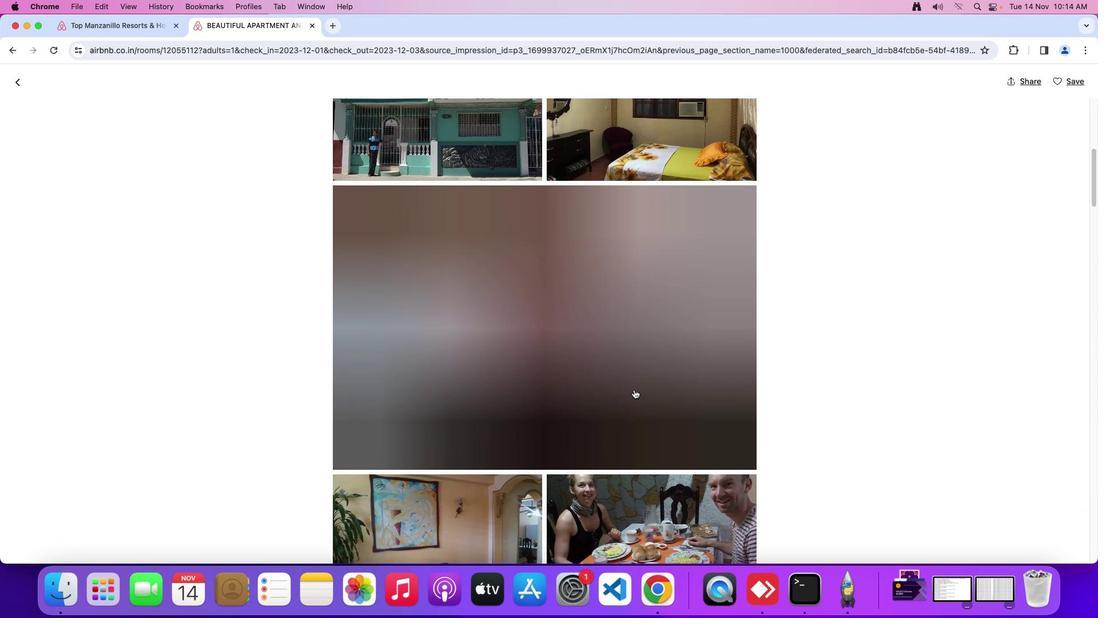 
Action: Mouse scrolled (634, 389) with delta (0, 0)
Screenshot: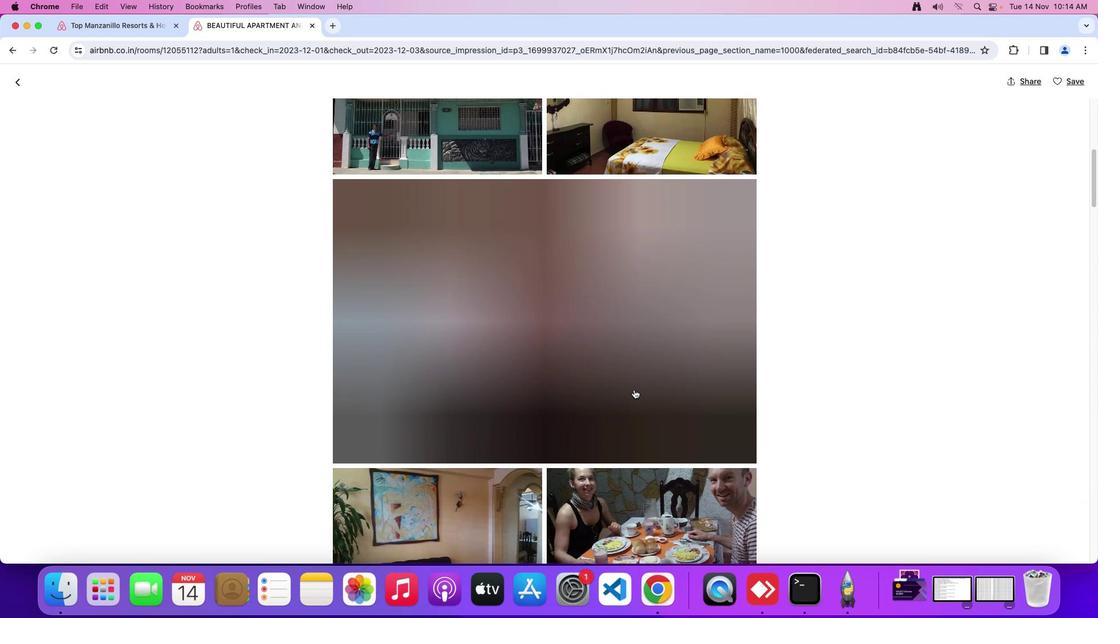 
Action: Mouse moved to (634, 389)
Screenshot: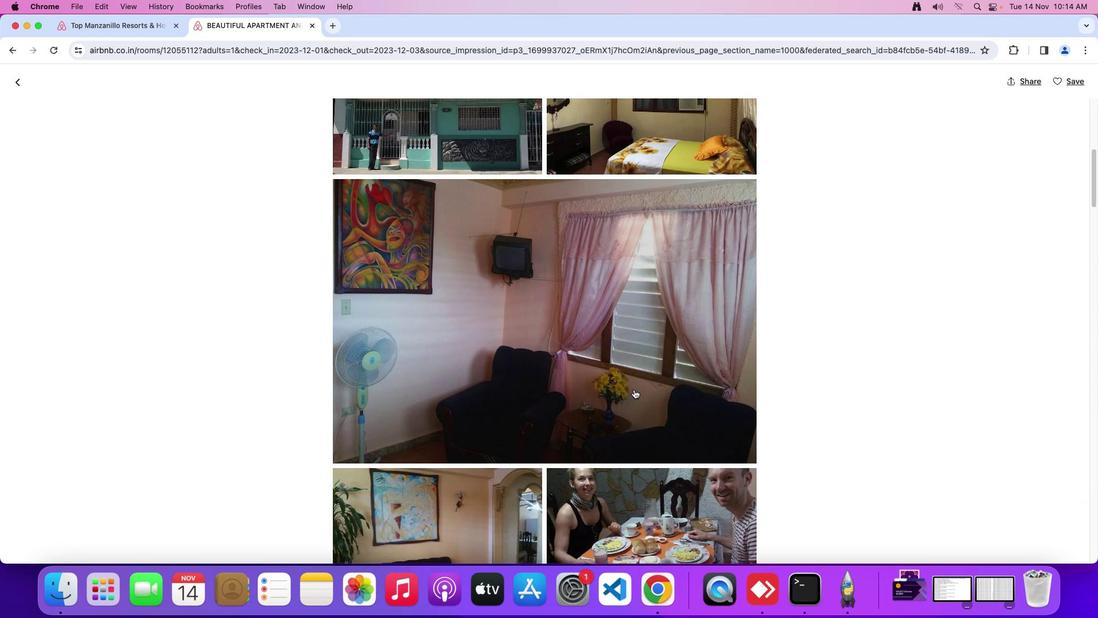 
Action: Mouse scrolled (634, 389) with delta (0, 0)
Screenshot: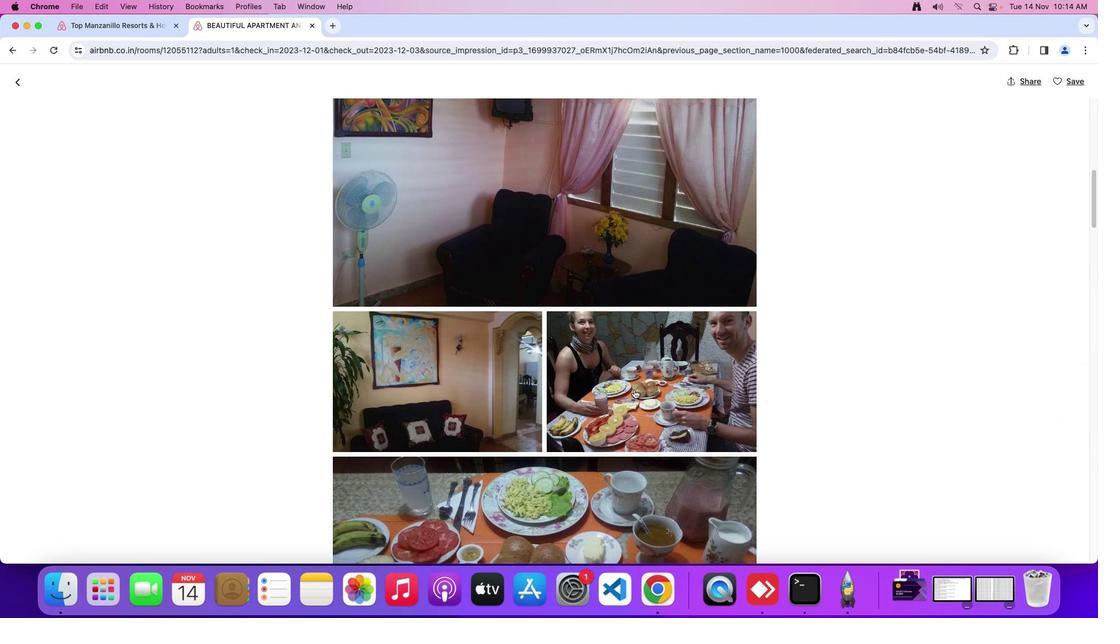 
Action: Mouse scrolled (634, 389) with delta (0, 0)
Screenshot: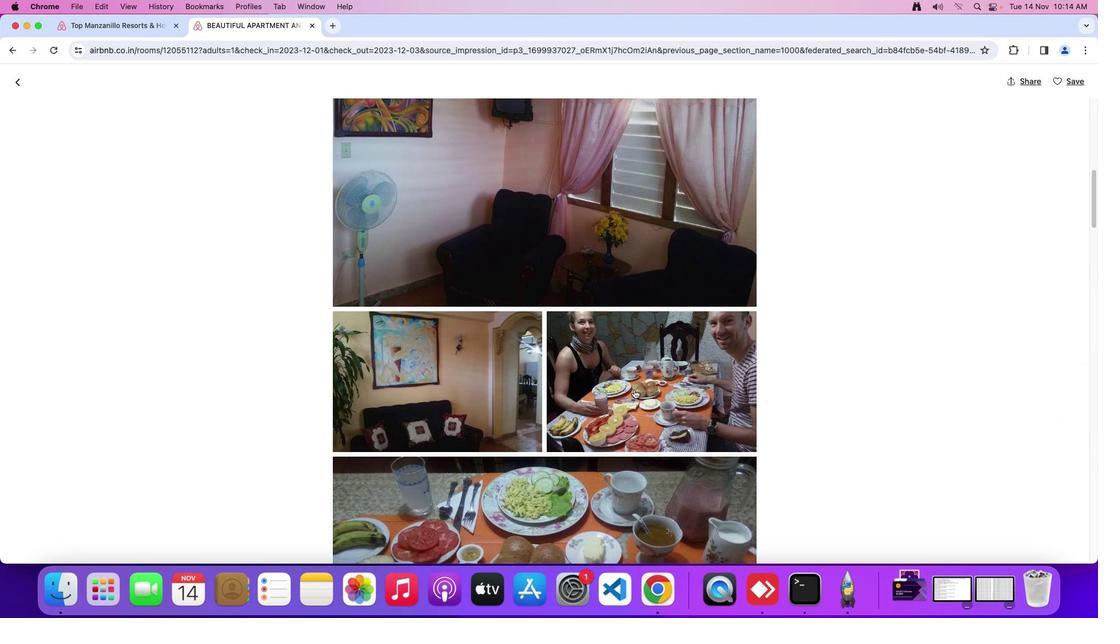 
Action: Mouse scrolled (634, 389) with delta (0, -1)
Screenshot: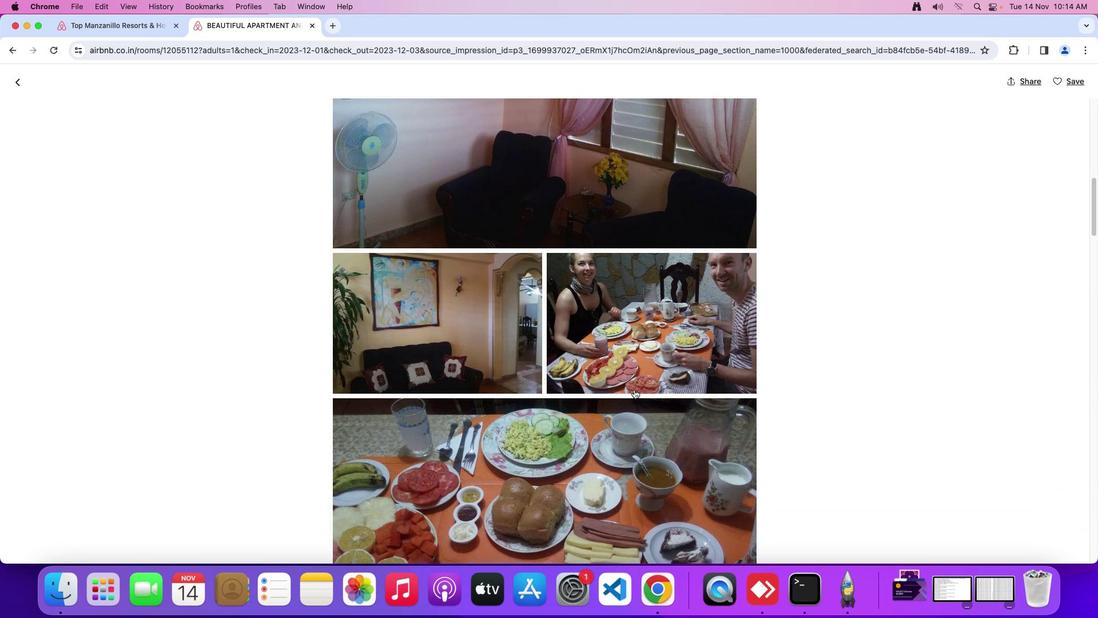 
Action: Mouse scrolled (634, 389) with delta (0, -2)
Screenshot: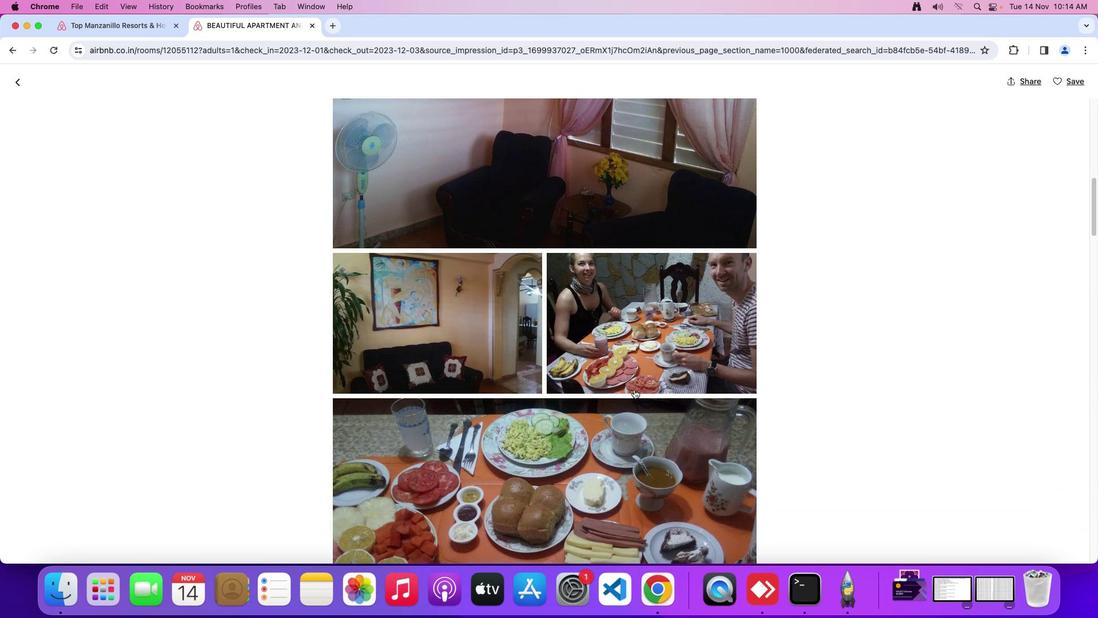 
Action: Mouse moved to (634, 389)
Screenshot: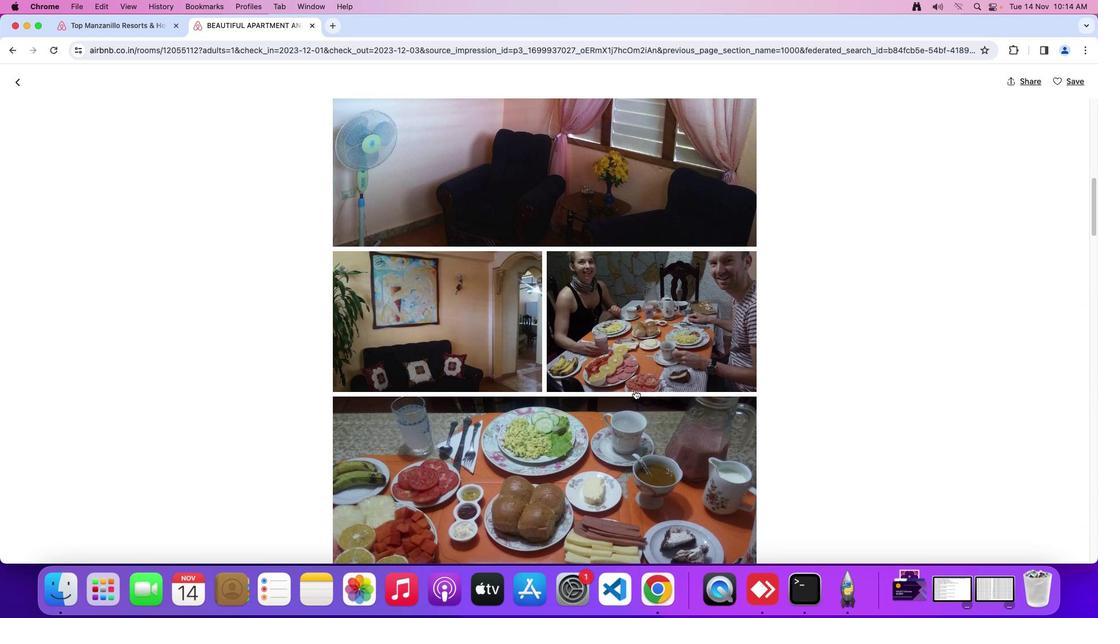 
Action: Mouse scrolled (634, 389) with delta (0, 0)
Screenshot: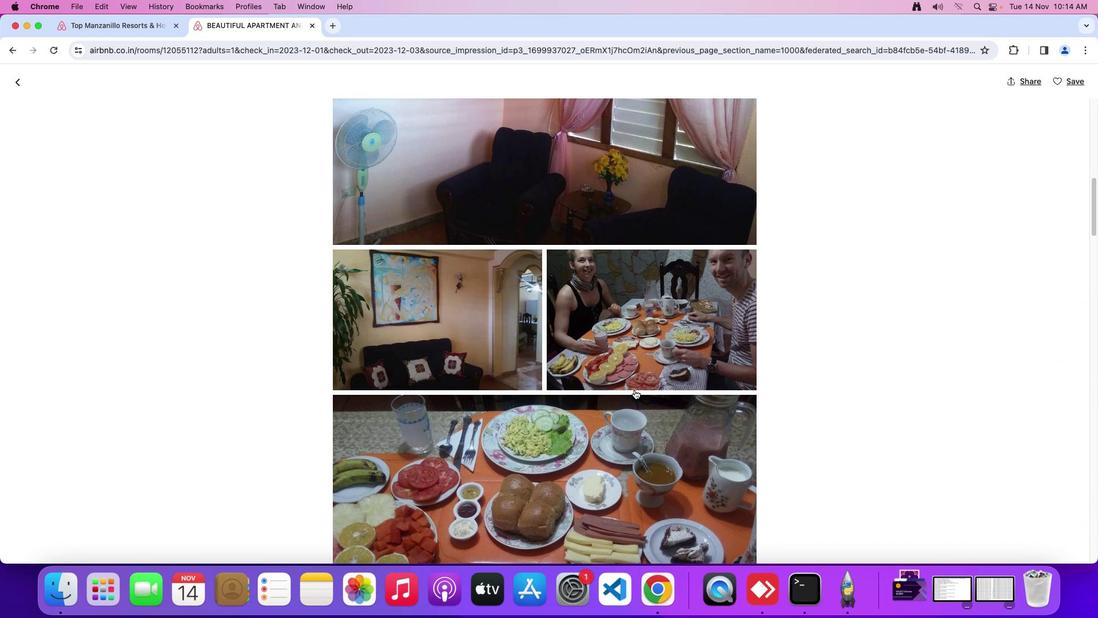 
Action: Mouse moved to (635, 389)
Screenshot: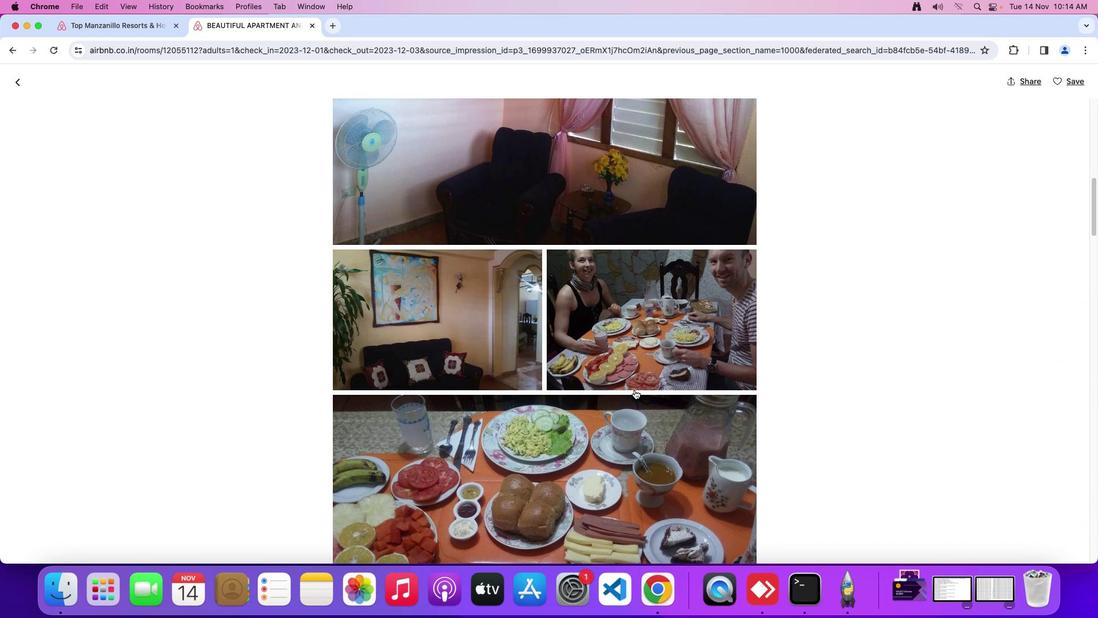 
Action: Mouse scrolled (635, 389) with delta (0, 0)
Screenshot: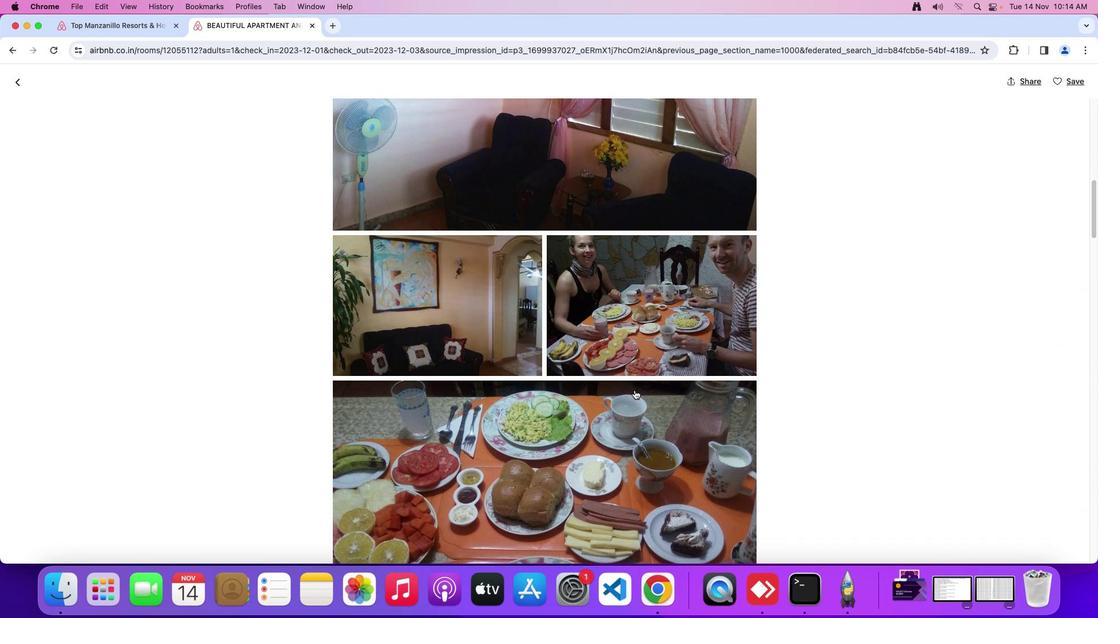 
Action: Mouse scrolled (635, 389) with delta (0, 0)
Screenshot: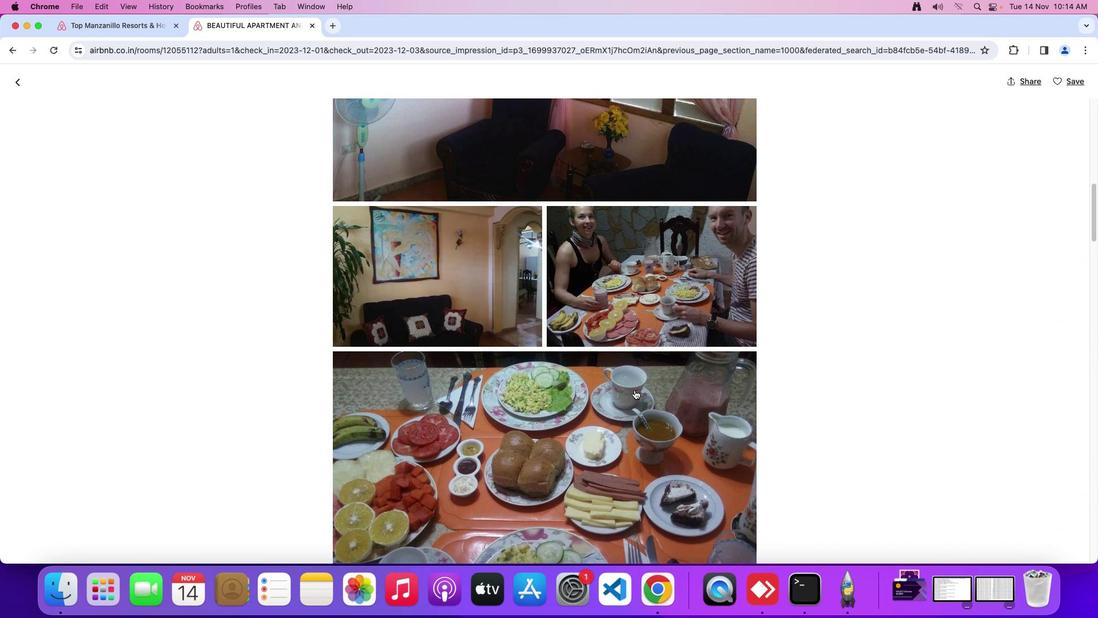 
Action: Mouse scrolled (635, 389) with delta (0, 0)
Screenshot: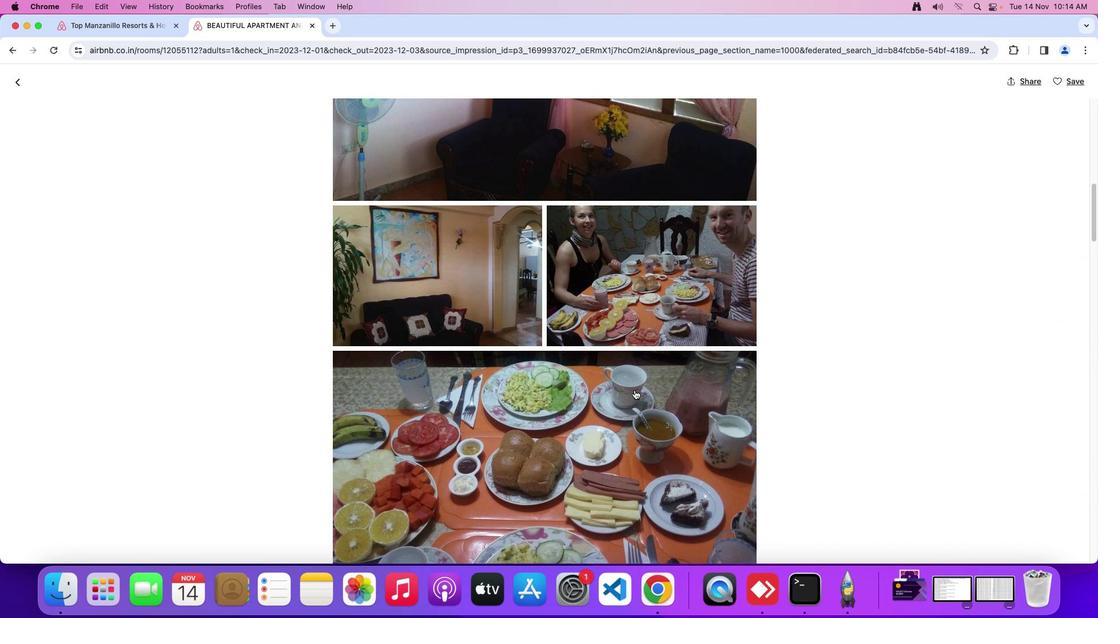 
Action: Mouse scrolled (635, 389) with delta (0, 0)
Screenshot: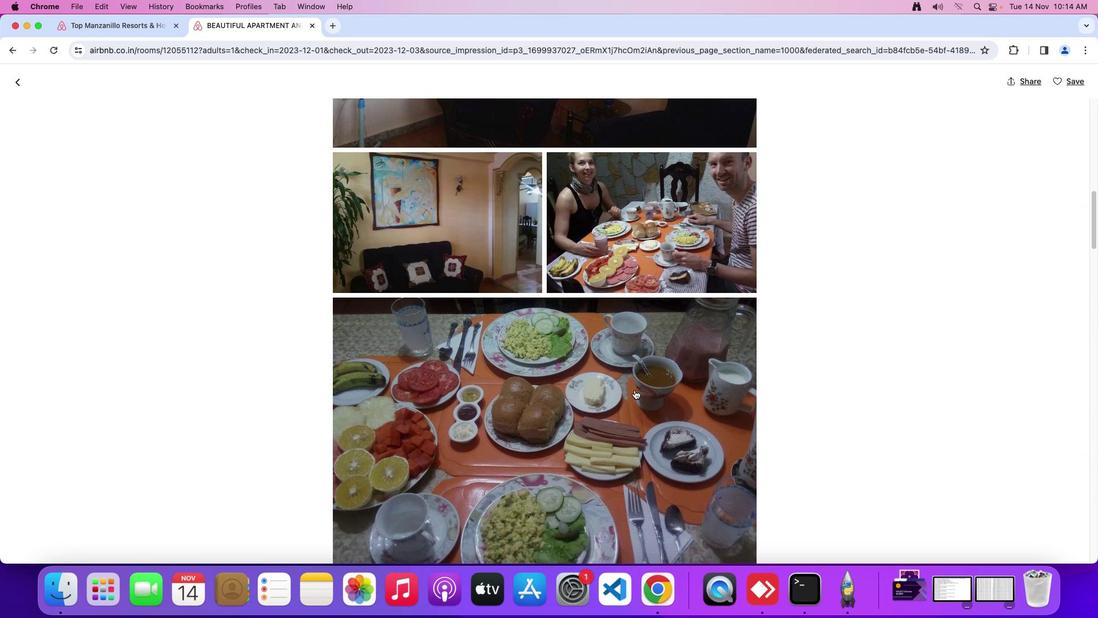 
Action: Mouse scrolled (635, 389) with delta (0, 0)
Screenshot: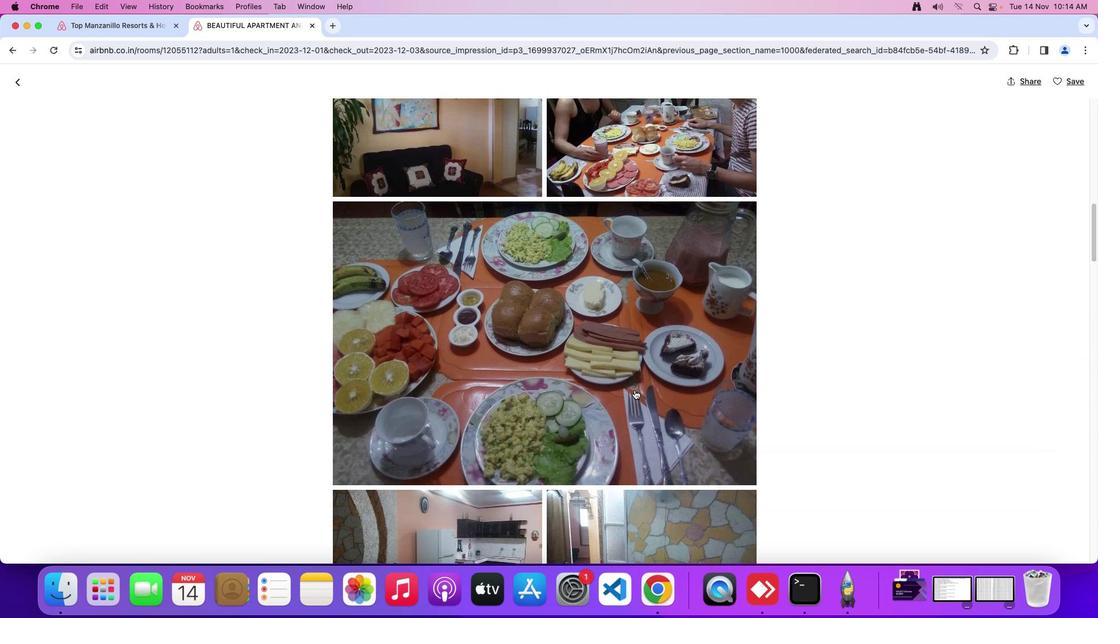 
Action: Mouse scrolled (635, 389) with delta (0, -1)
Screenshot: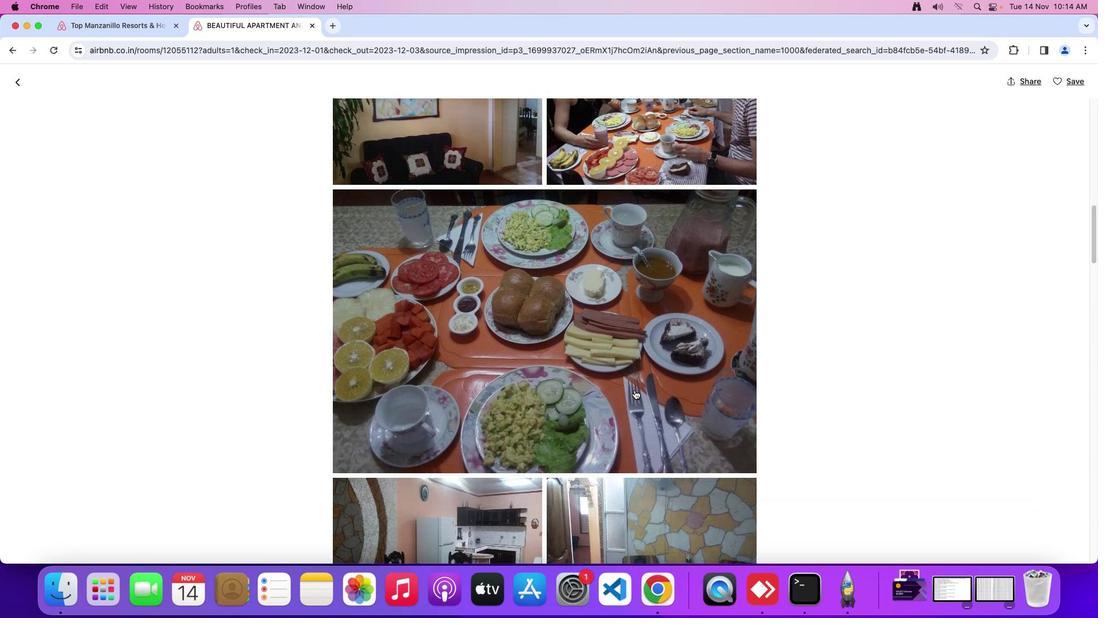 
Action: Mouse scrolled (635, 389) with delta (0, -1)
Screenshot: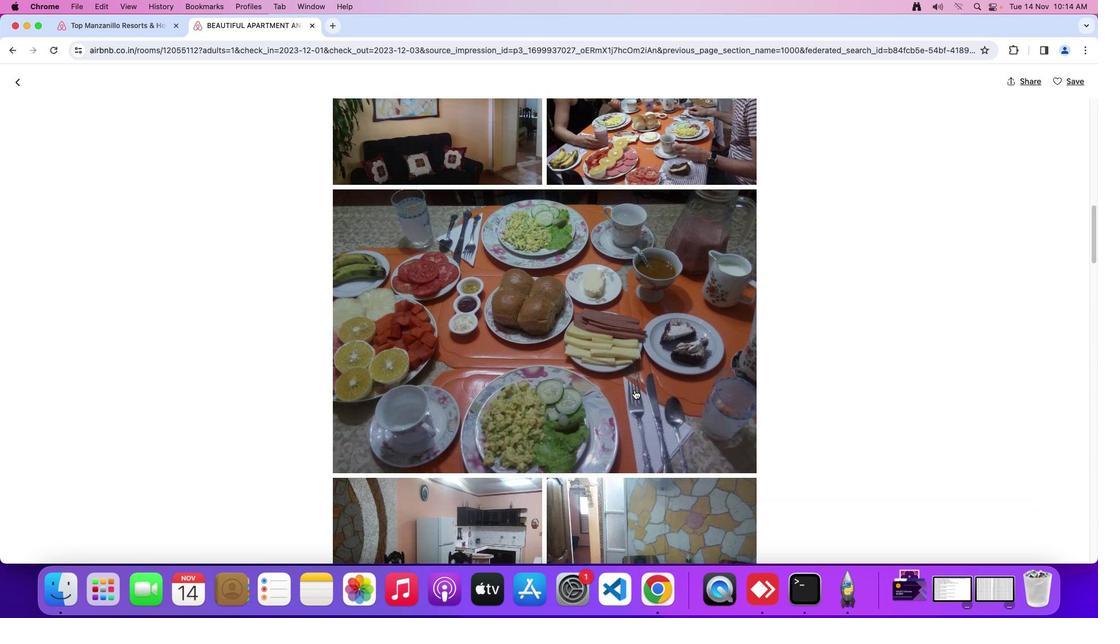 
Action: Mouse moved to (635, 389)
Screenshot: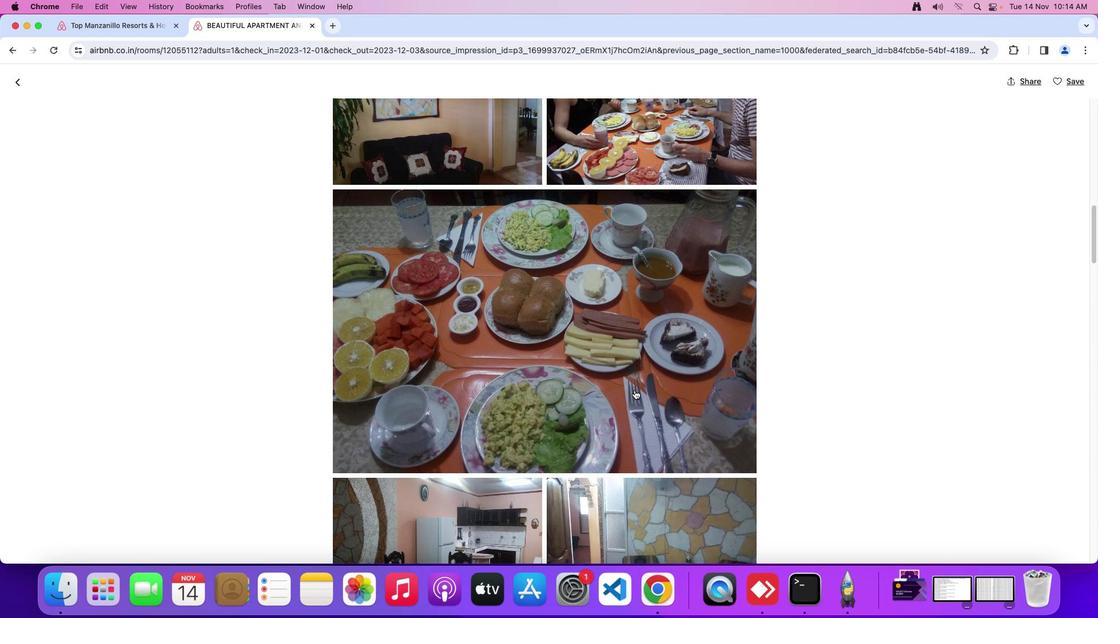 
Action: Mouse scrolled (635, 389) with delta (0, 0)
Screenshot: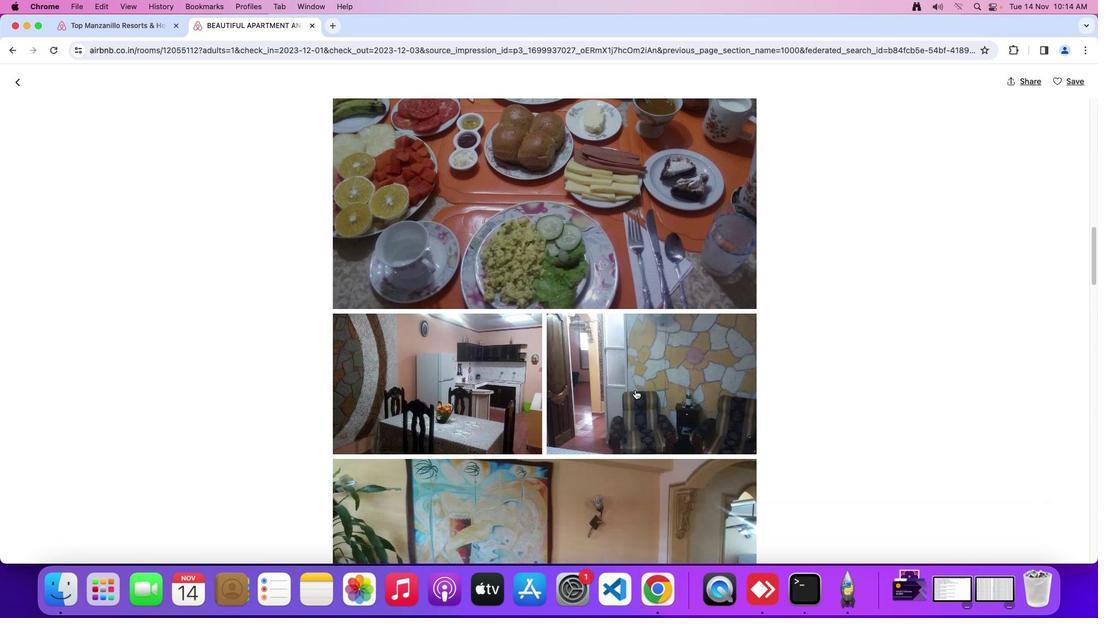 
Action: Mouse scrolled (635, 389) with delta (0, 0)
Screenshot: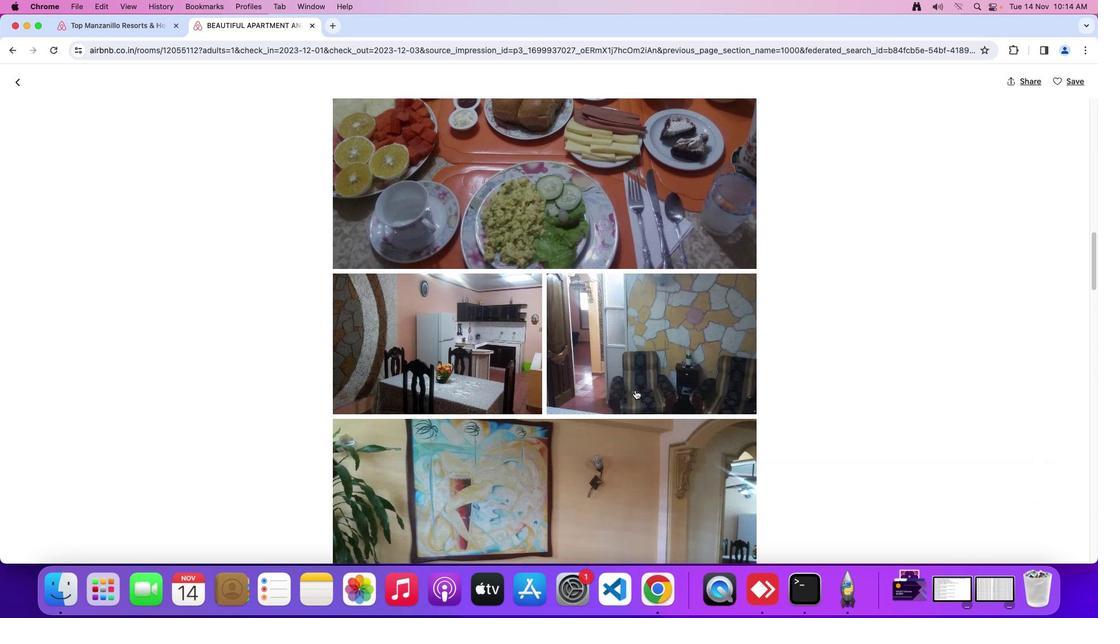 
Action: Mouse scrolled (635, 389) with delta (0, -2)
Screenshot: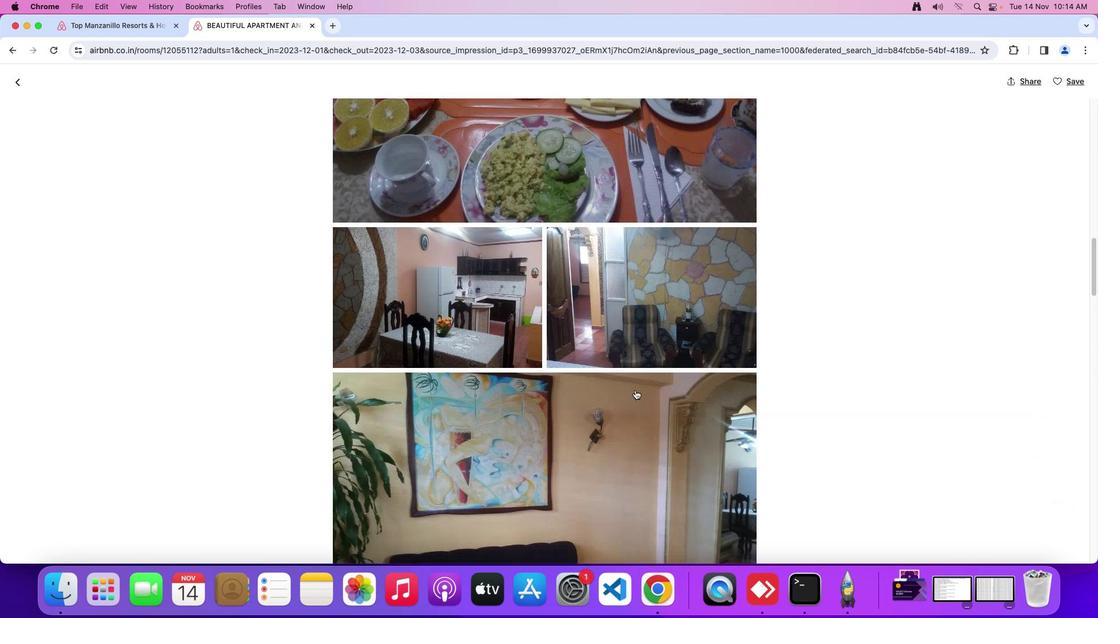 
Action: Mouse scrolled (635, 389) with delta (0, -2)
Screenshot: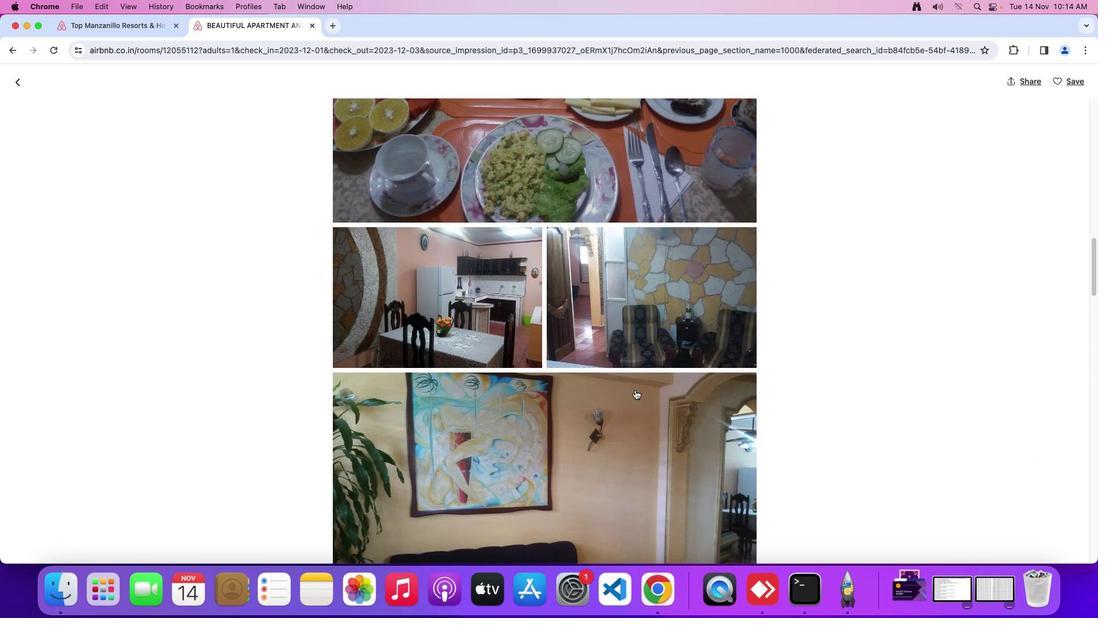 
Action: Mouse moved to (638, 385)
Screenshot: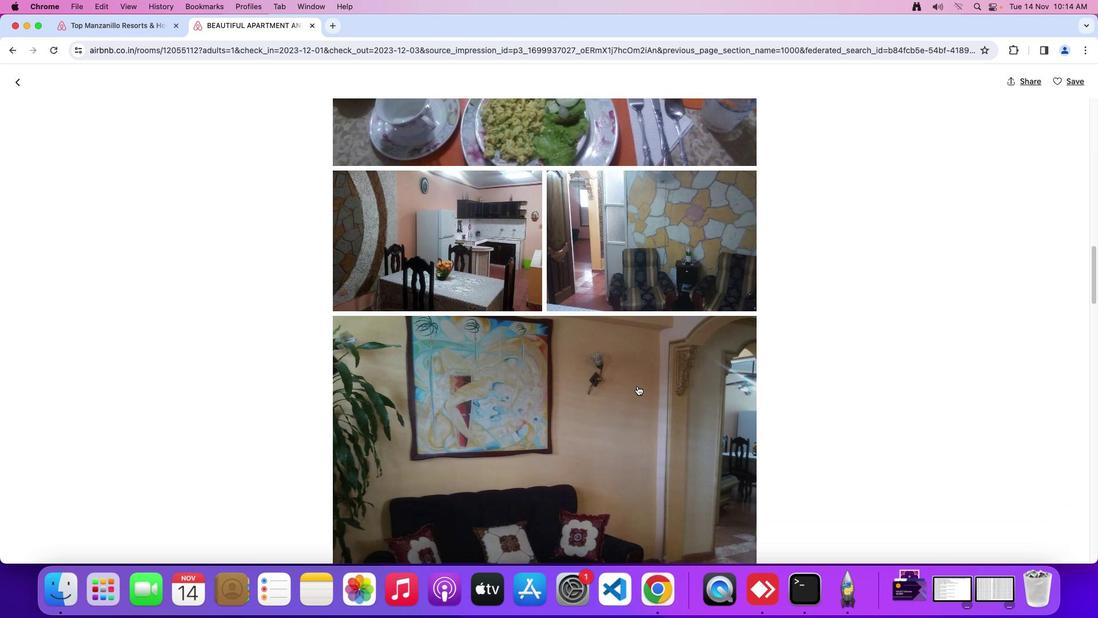 
Action: Mouse scrolled (638, 385) with delta (0, 0)
Screenshot: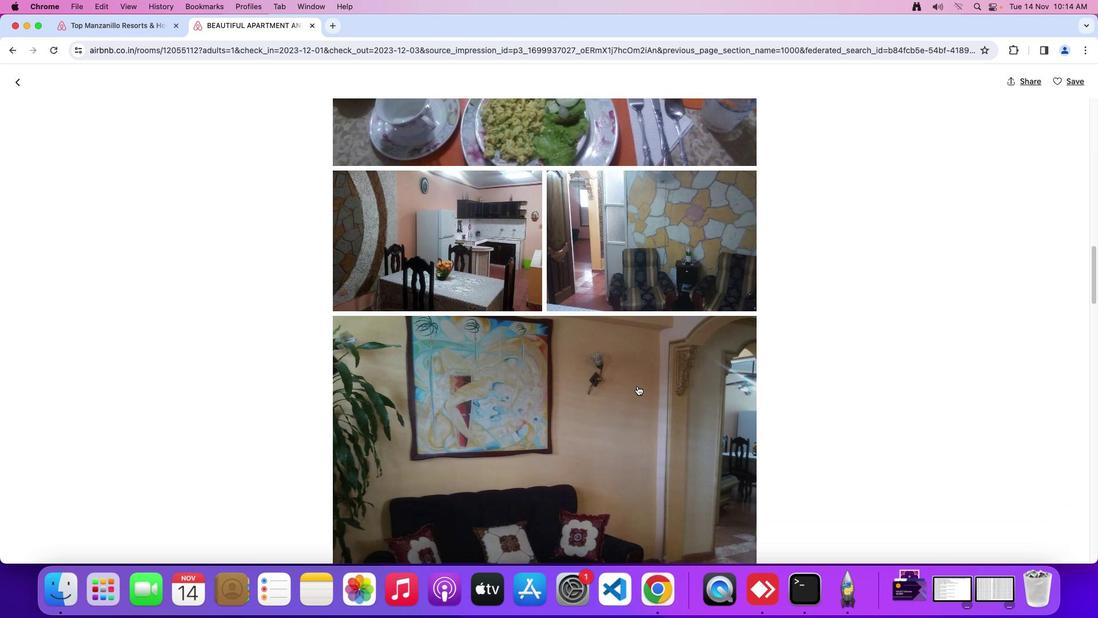 
Action: Mouse moved to (638, 385)
Screenshot: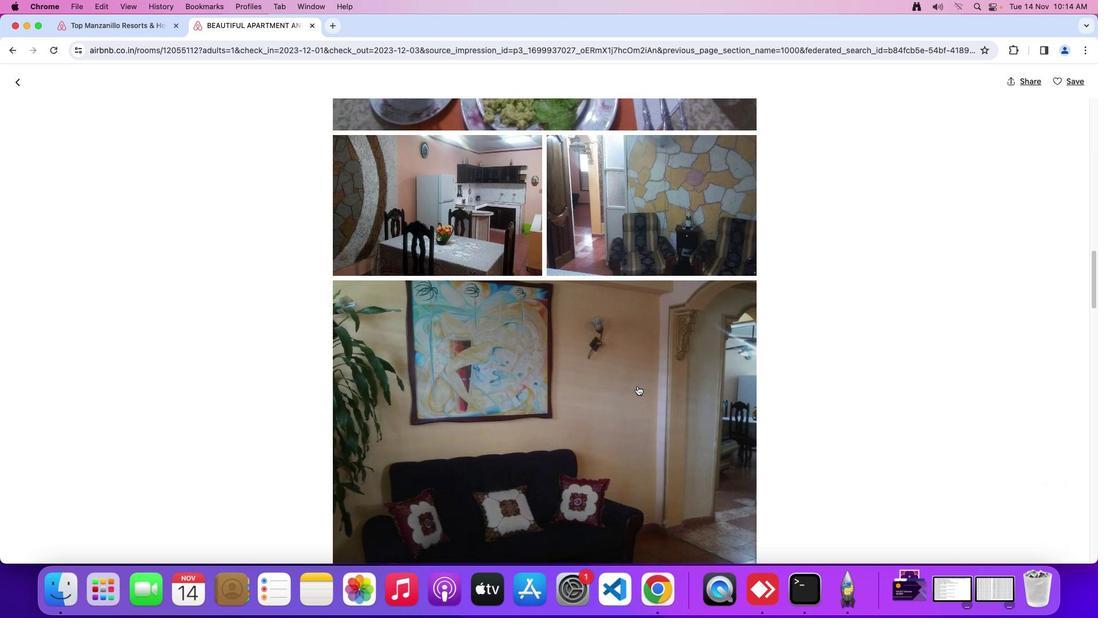 
Action: Mouse scrolled (638, 385) with delta (0, 0)
Screenshot: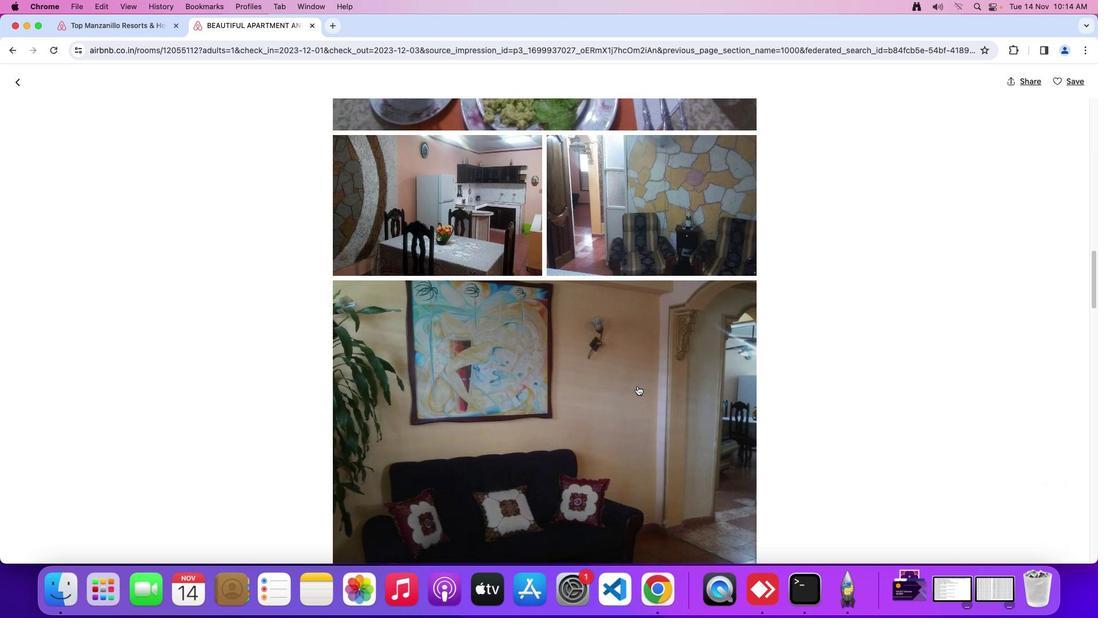 
Action: Mouse moved to (638, 386)
Screenshot: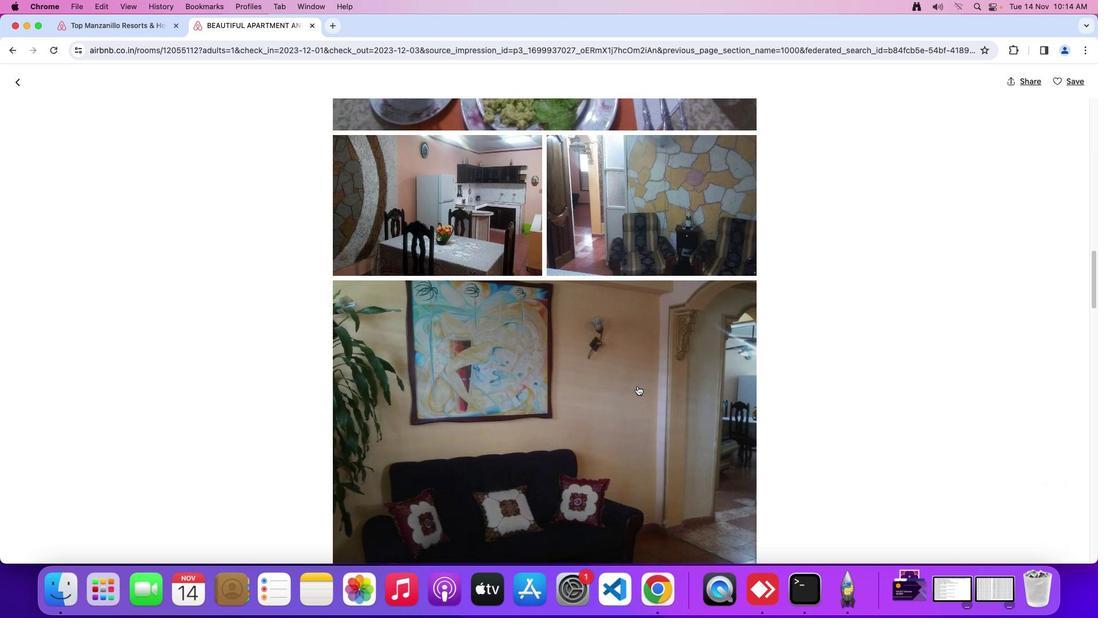 
Action: Mouse scrolled (638, 386) with delta (0, -1)
Screenshot: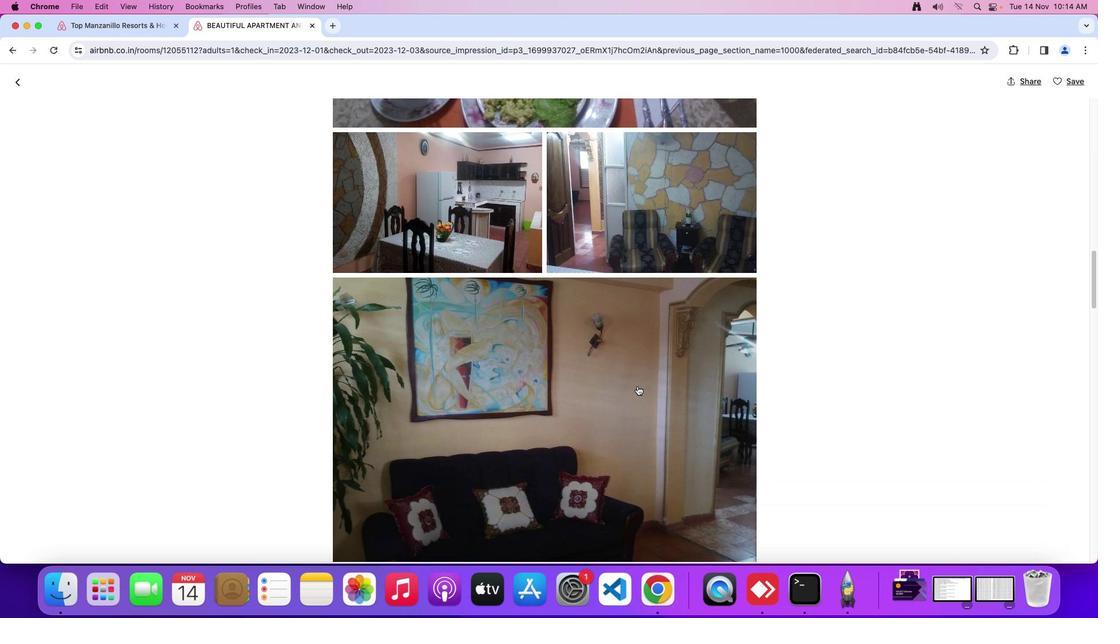 
Action: Mouse scrolled (638, 386) with delta (0, 0)
Screenshot: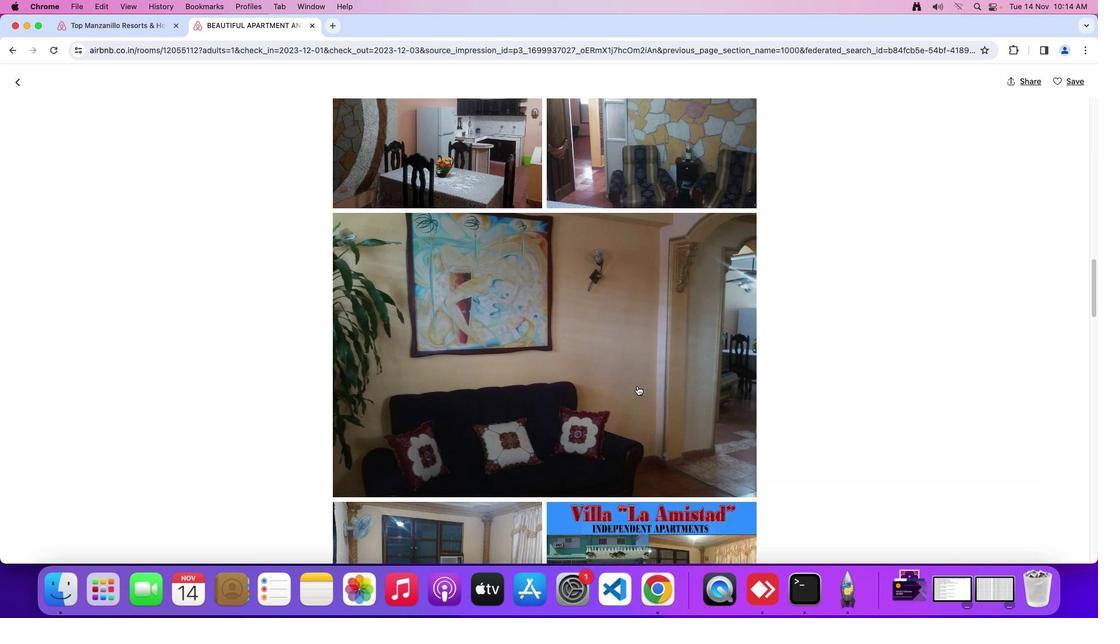 
Action: Mouse scrolled (638, 386) with delta (0, 0)
Screenshot: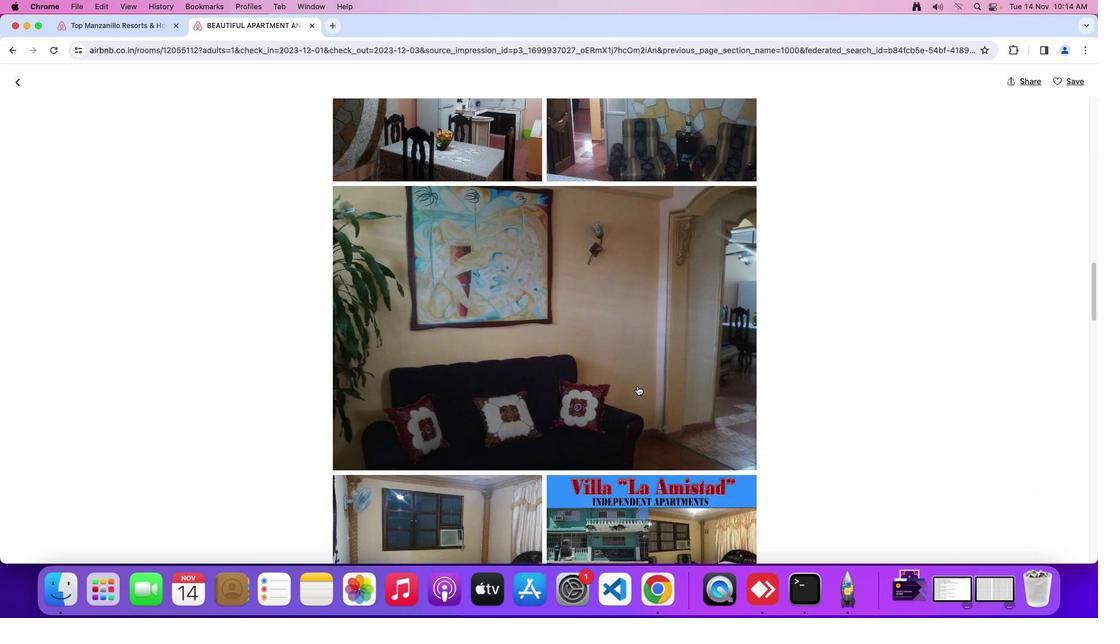 
Action: Mouse scrolled (638, 386) with delta (0, -1)
Screenshot: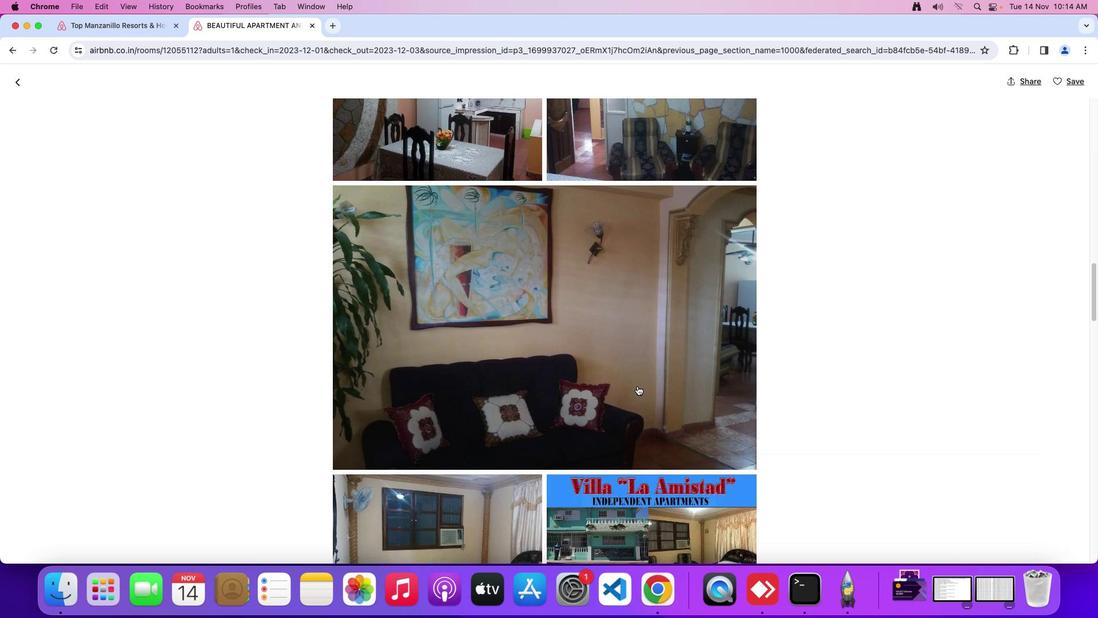 
Action: Mouse moved to (637, 395)
Screenshot: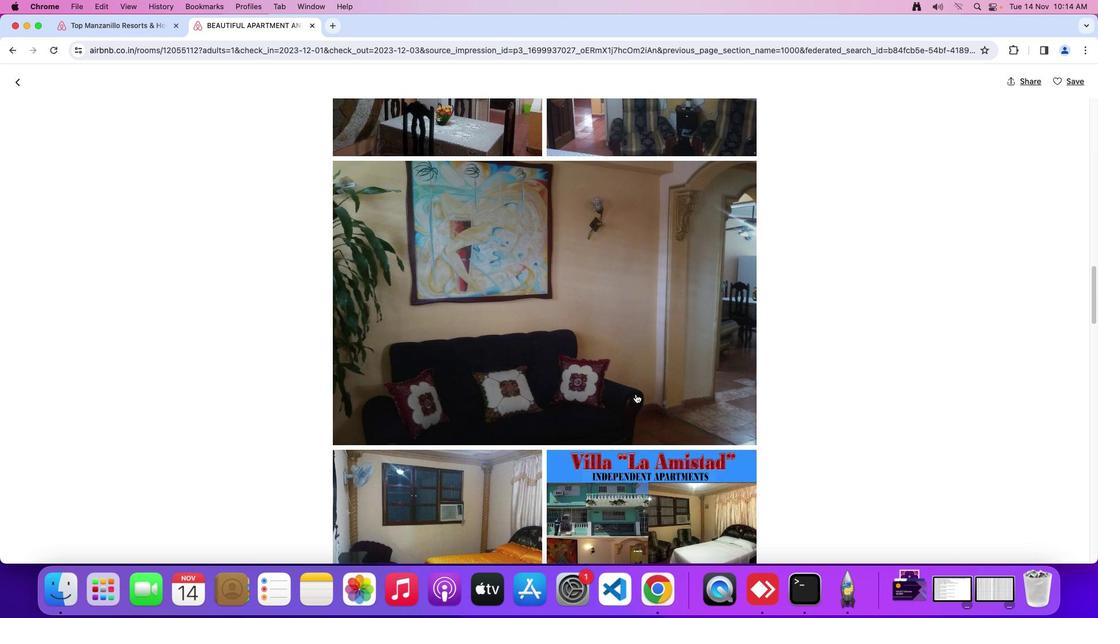 
Action: Mouse scrolled (637, 395) with delta (0, 0)
Screenshot: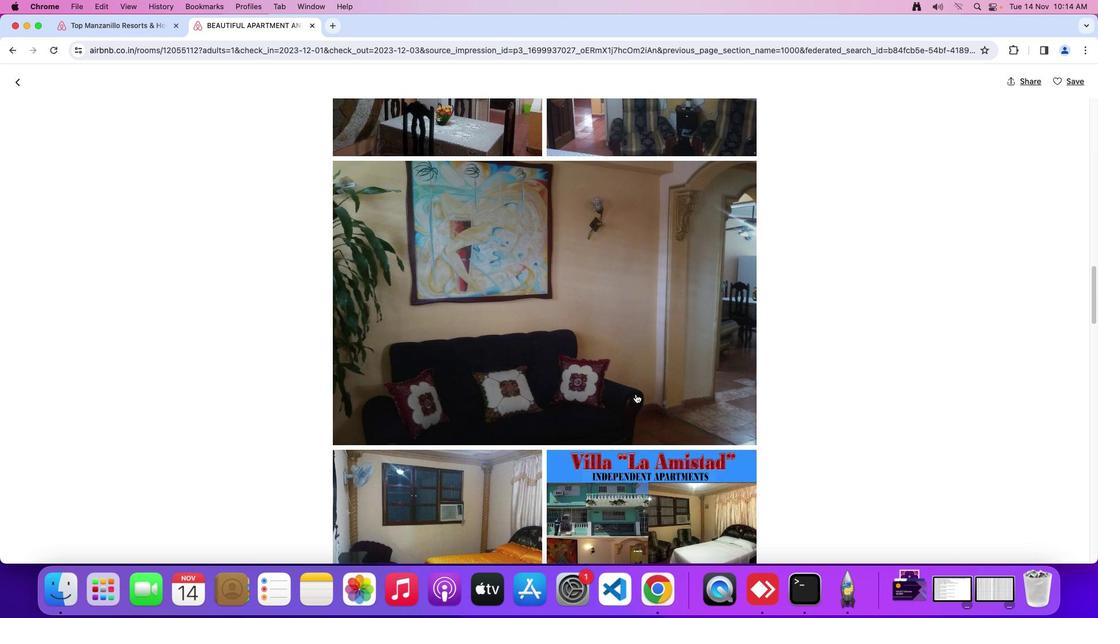 
Action: Mouse moved to (636, 395)
Screenshot: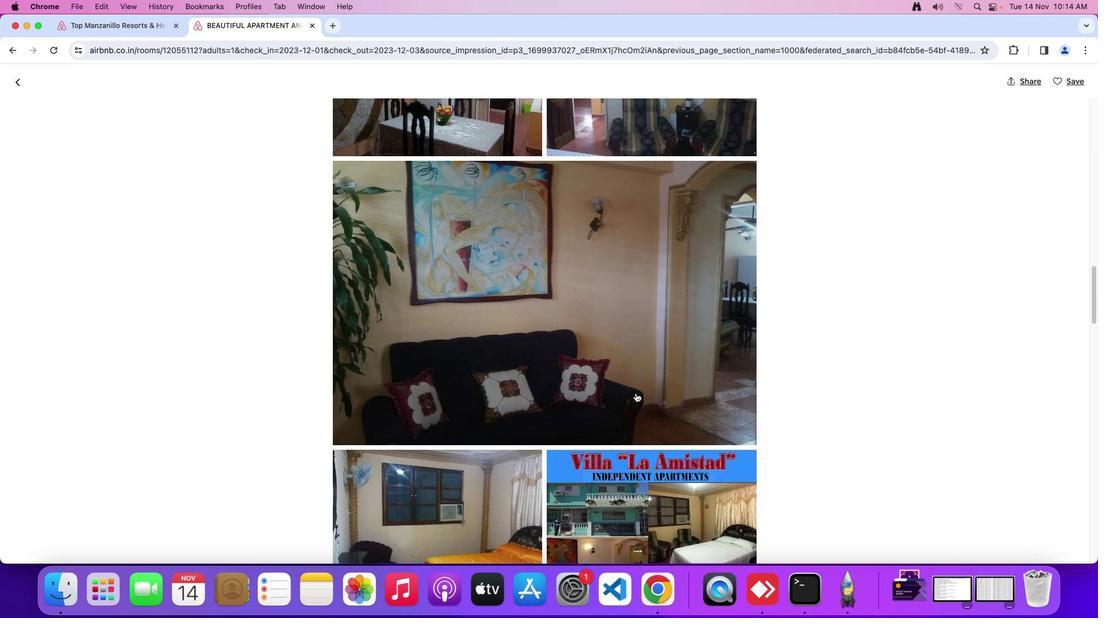 
Action: Mouse scrolled (636, 395) with delta (0, 0)
Screenshot: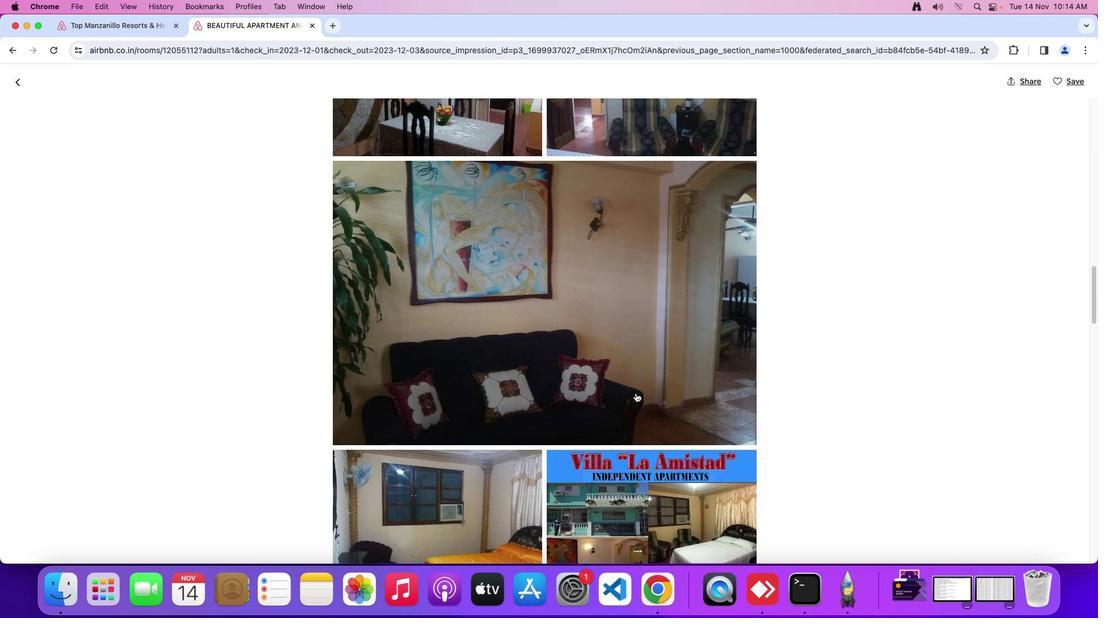 
Action: Mouse moved to (638, 386)
Screenshot: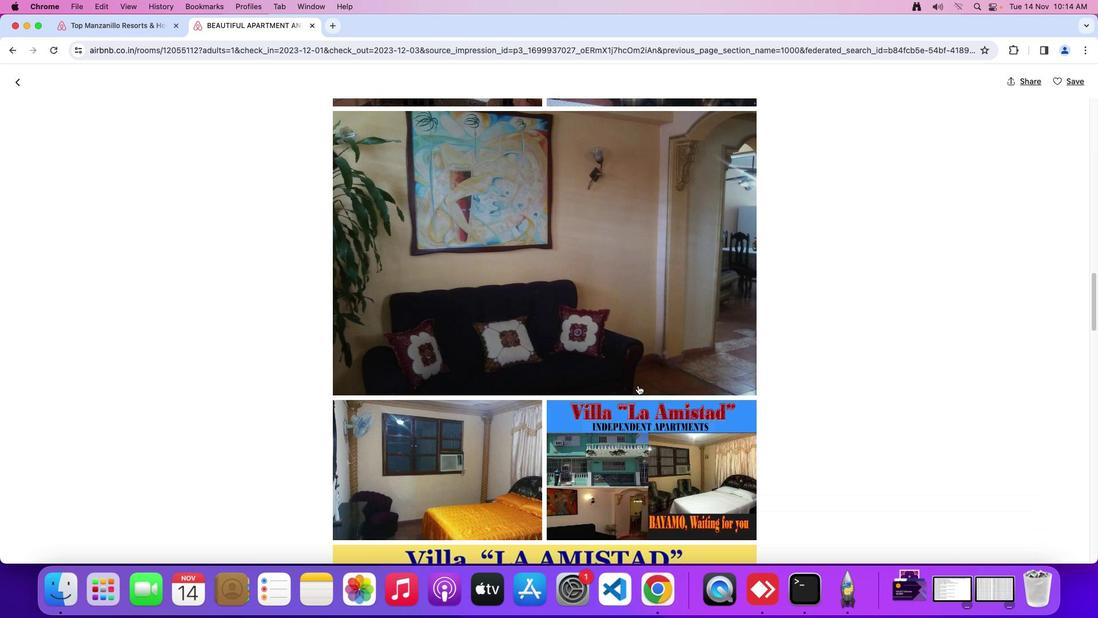 
Action: Mouse scrolled (638, 386) with delta (0, 0)
Screenshot: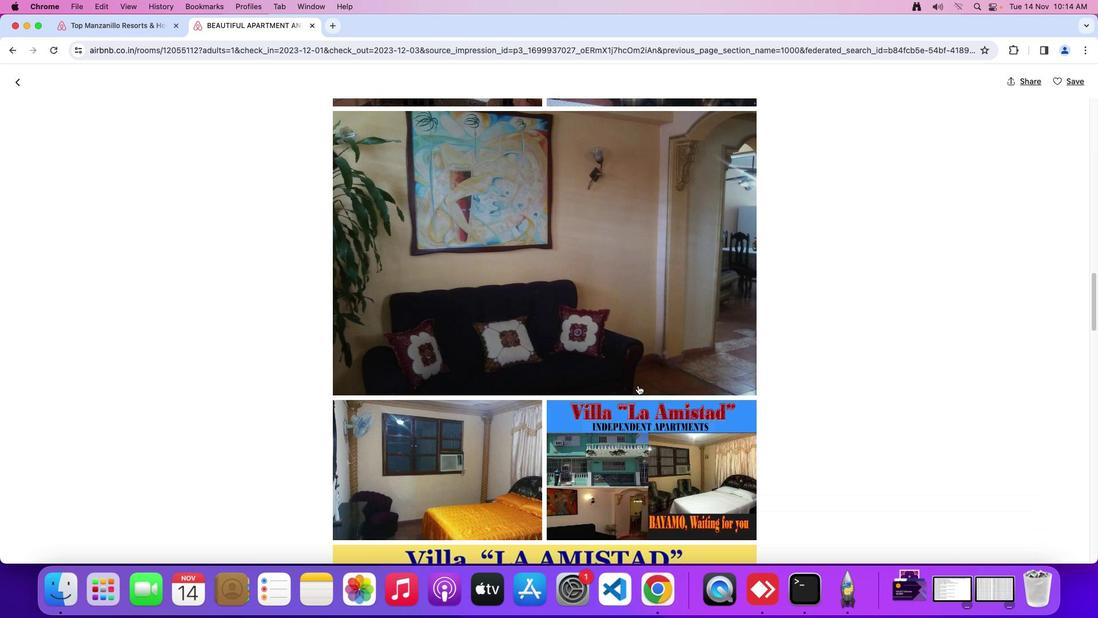 
Action: Mouse moved to (638, 385)
Screenshot: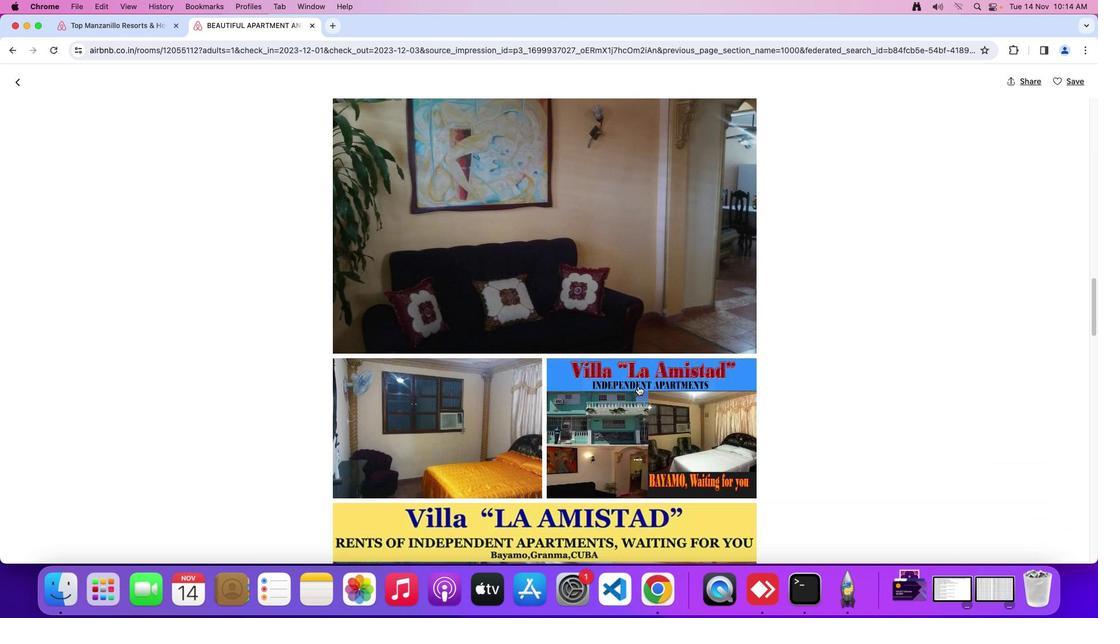 
Action: Mouse scrolled (638, 385) with delta (0, 0)
Screenshot: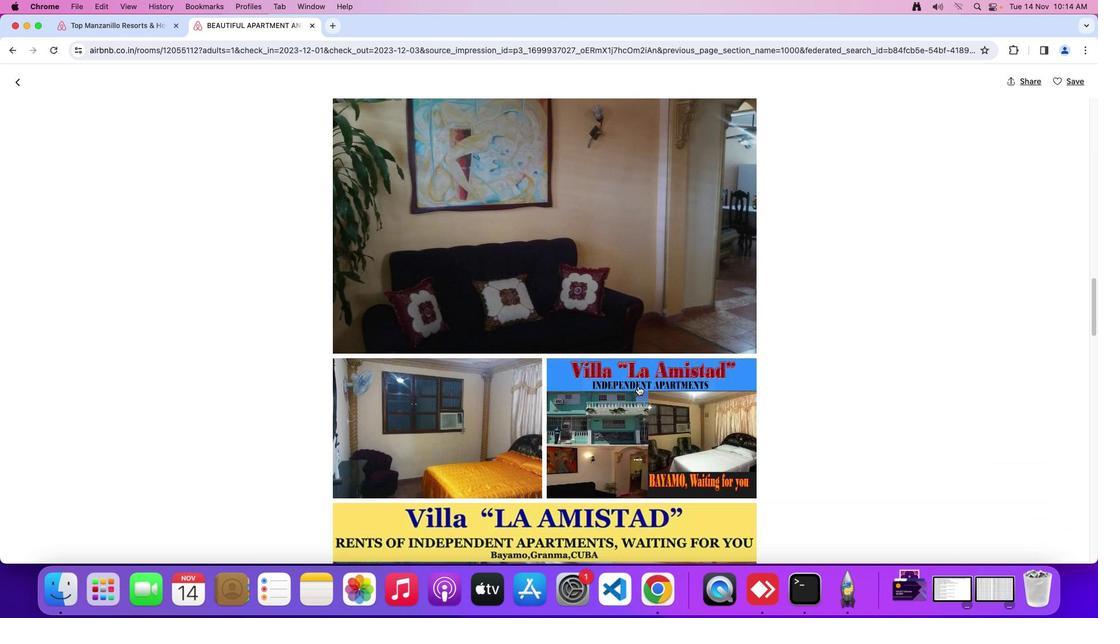 
Action: Mouse scrolled (638, 385) with delta (0, -1)
Screenshot: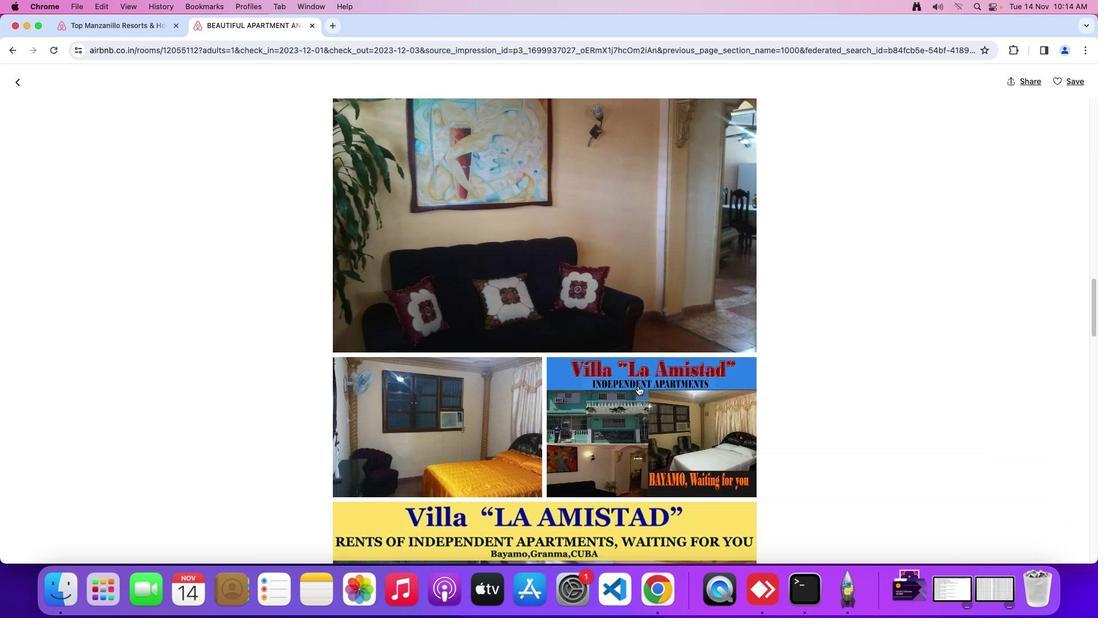 
Action: Mouse moved to (638, 384)
Screenshot: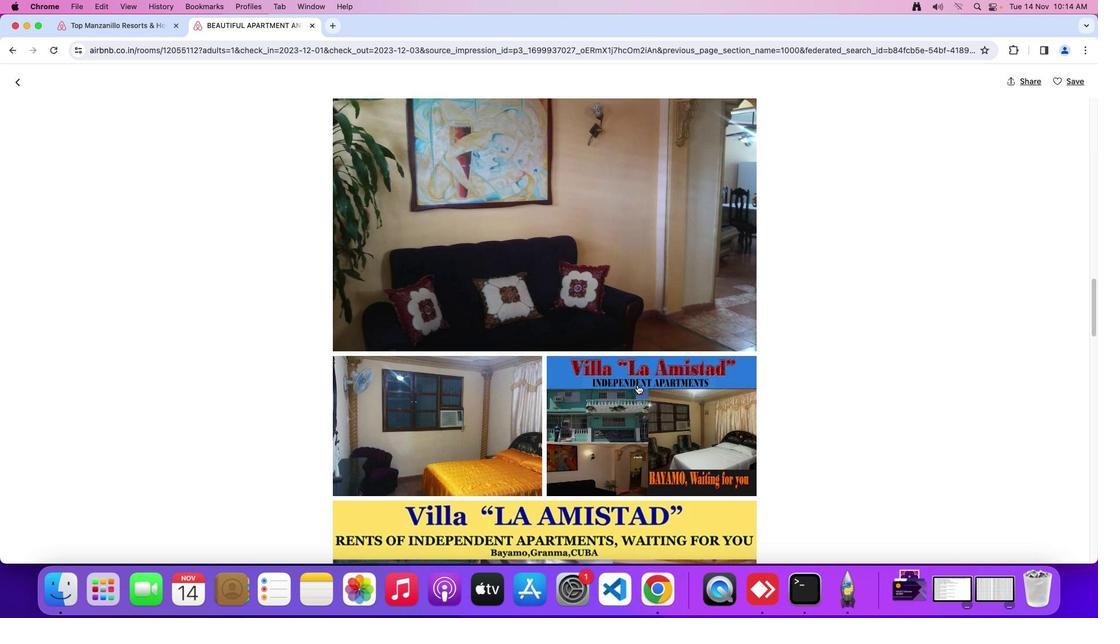 
Action: Mouse scrolled (638, 384) with delta (0, 0)
Screenshot: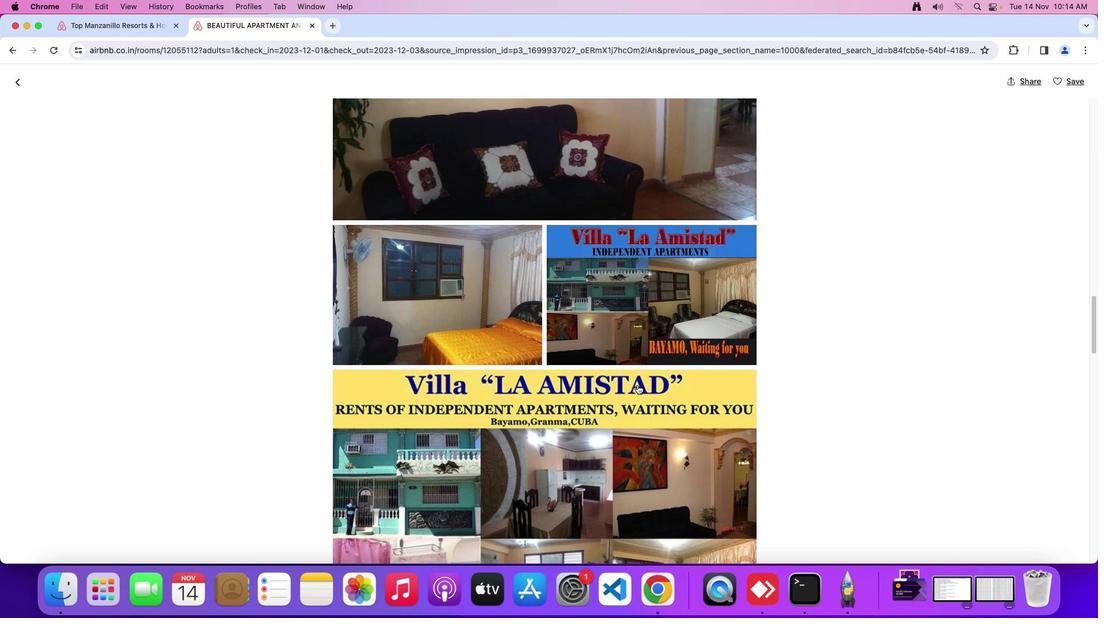 
Action: Mouse scrolled (638, 384) with delta (0, 0)
Screenshot: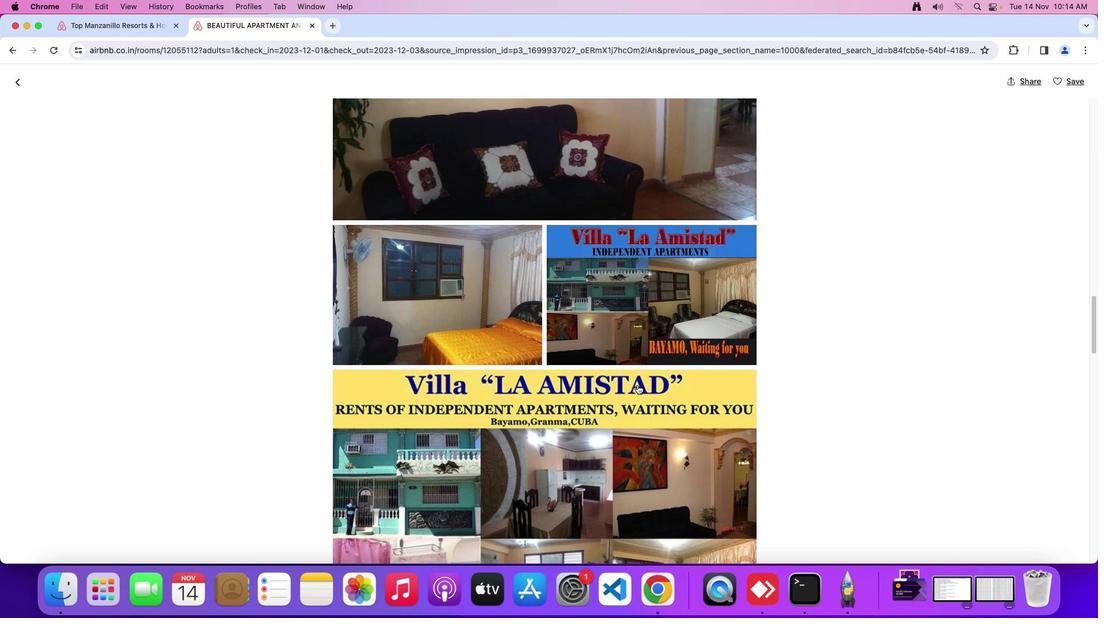 
Action: Mouse scrolled (638, 384) with delta (0, -1)
Screenshot: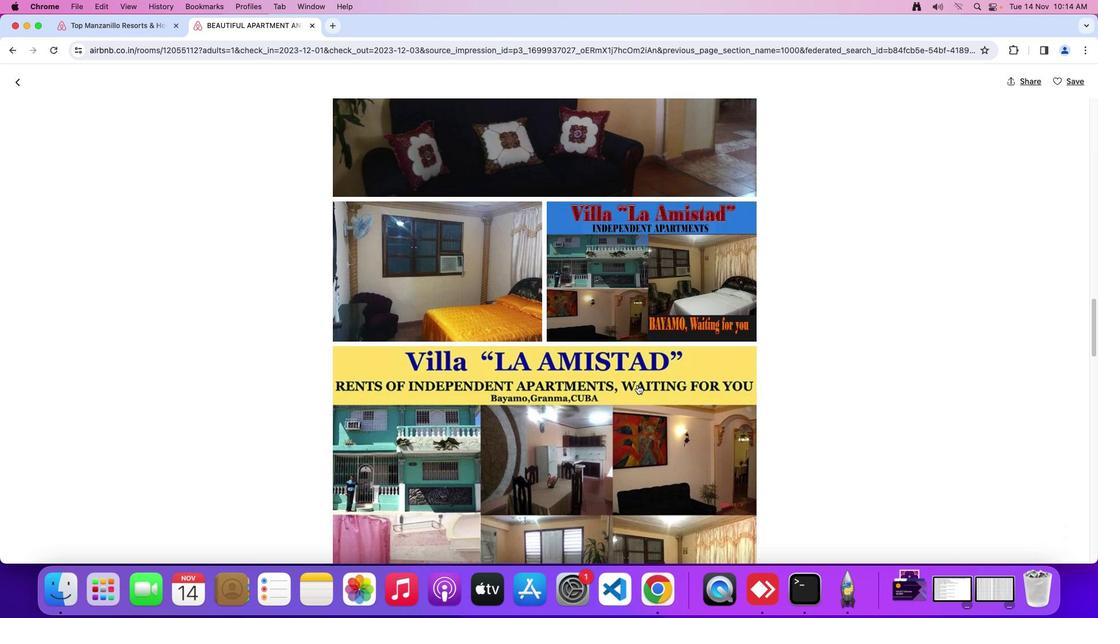 
Action: Mouse scrolled (638, 384) with delta (0, -1)
Screenshot: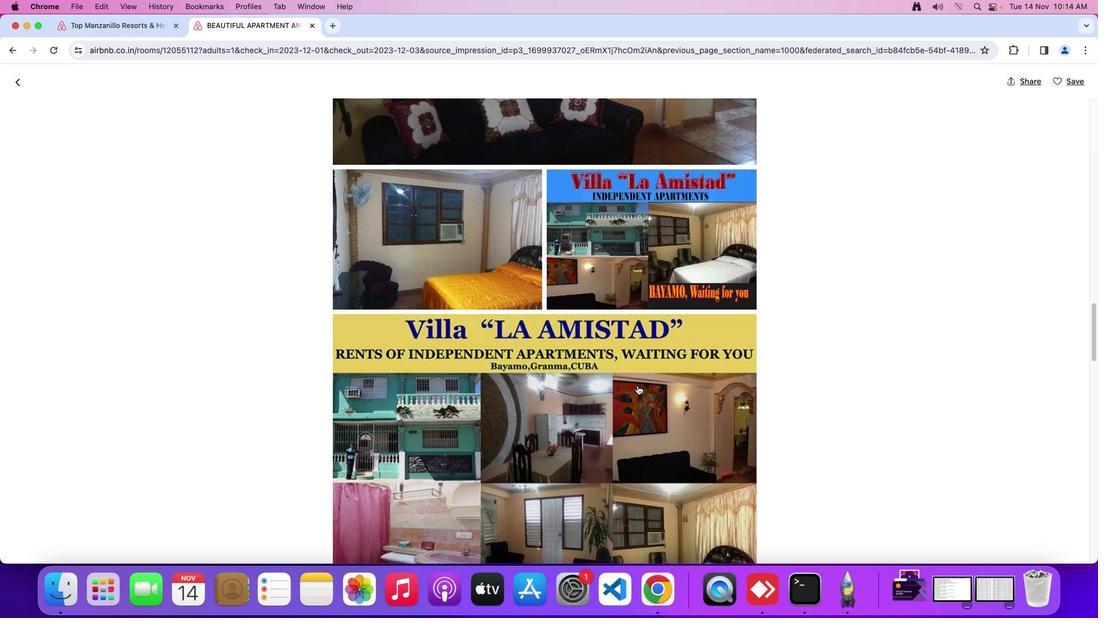 
Action: Mouse moved to (635, 383)
Screenshot: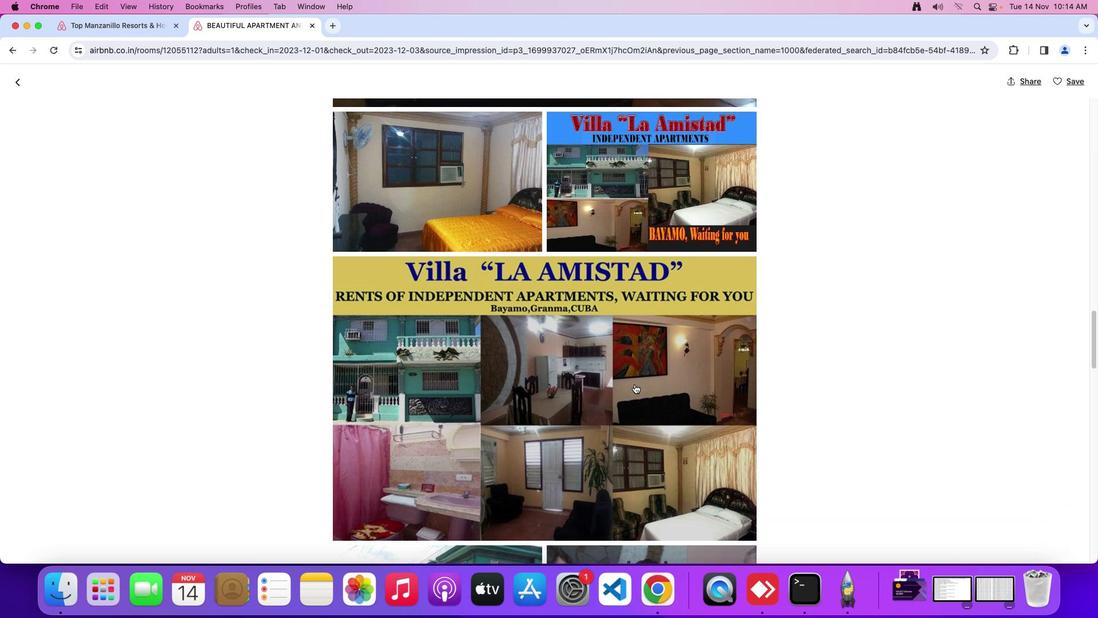 
Action: Mouse scrolled (635, 383) with delta (0, 0)
Screenshot: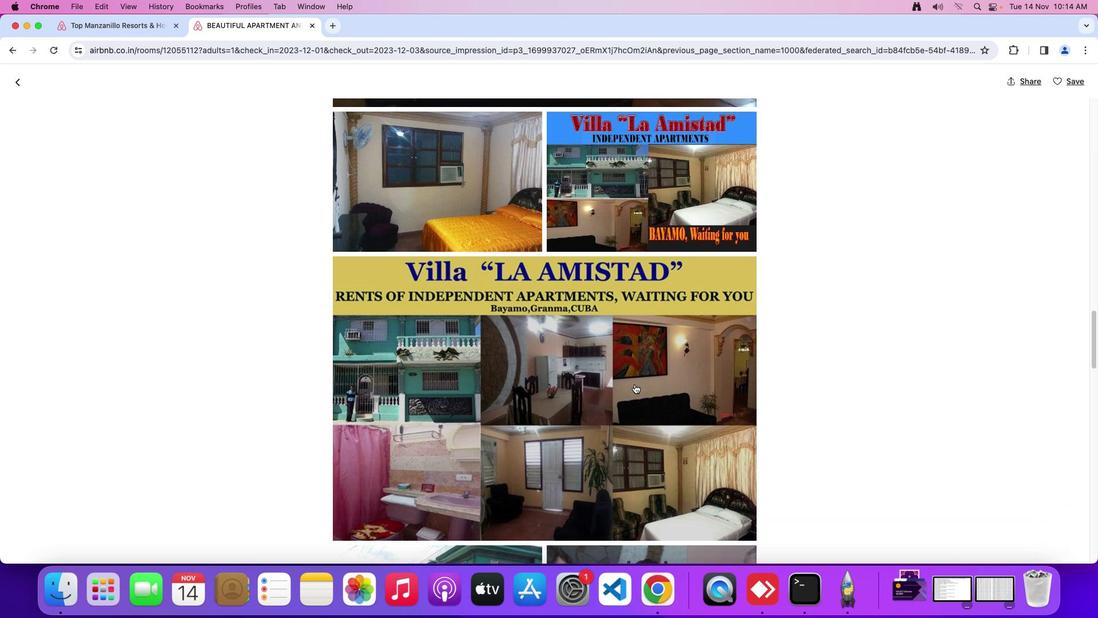 
Action: Mouse moved to (635, 383)
Screenshot: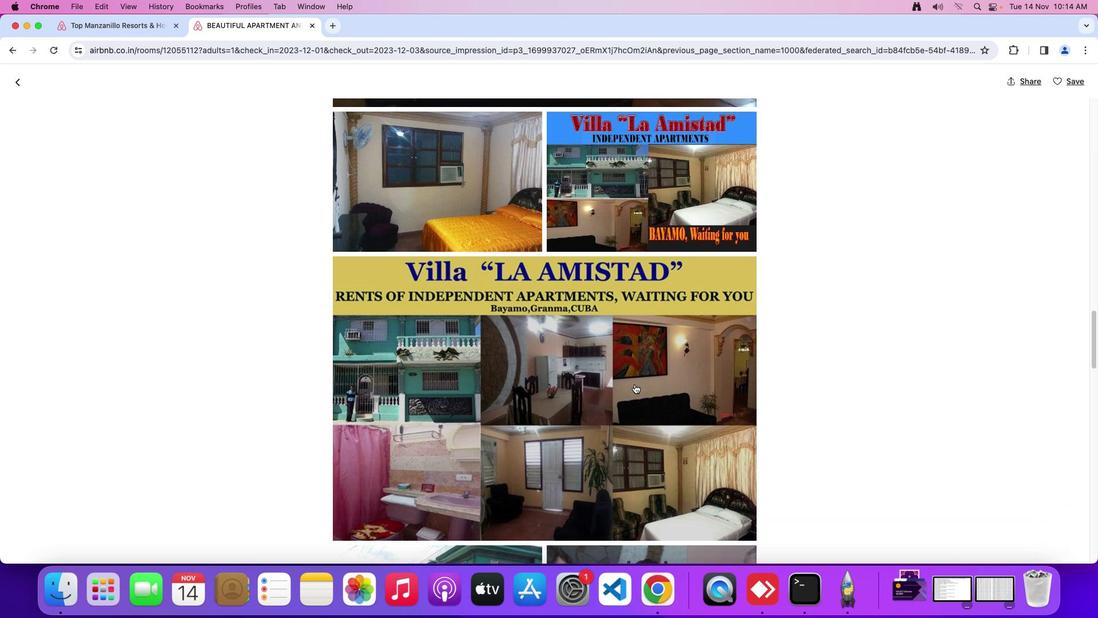 
Action: Mouse scrolled (635, 383) with delta (0, 0)
Screenshot: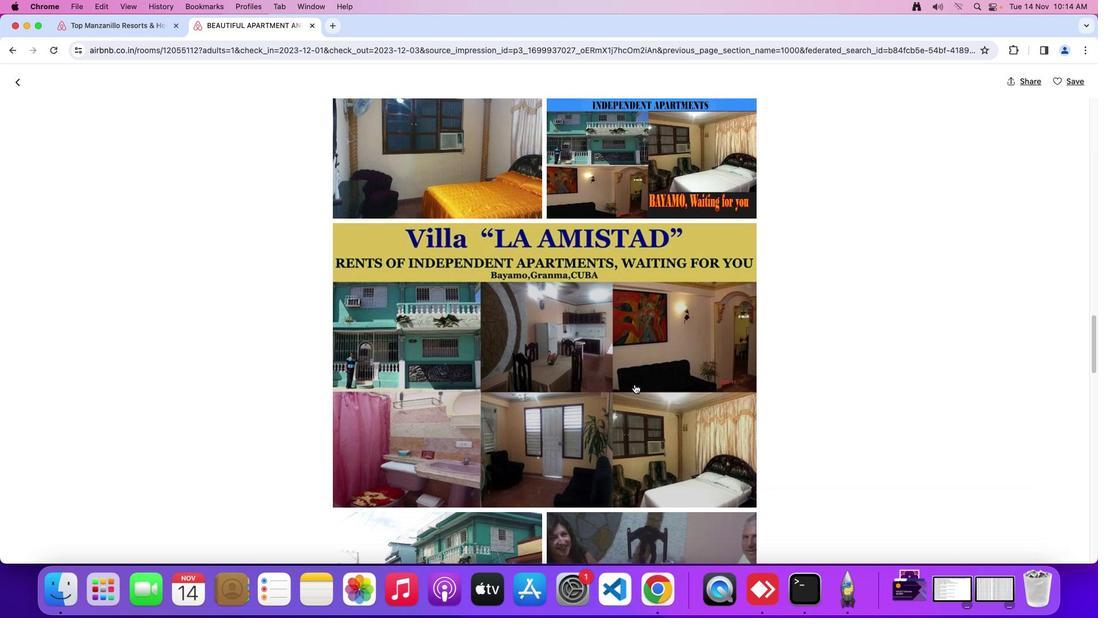 
Action: Mouse scrolled (635, 383) with delta (0, -1)
Screenshot: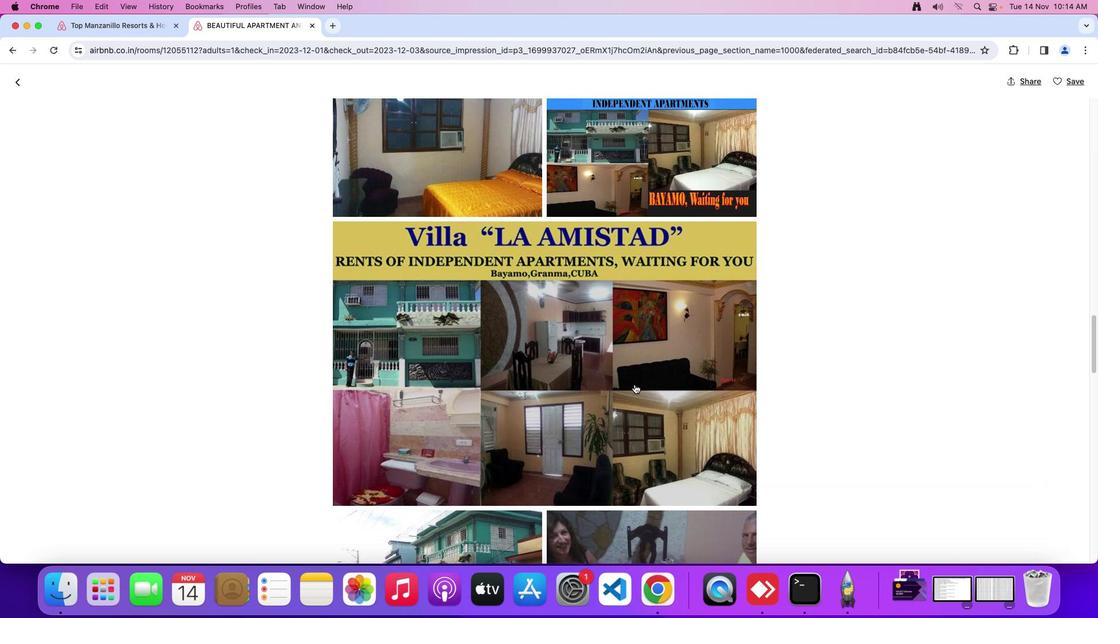 
Action: Mouse moved to (635, 381)
Screenshot: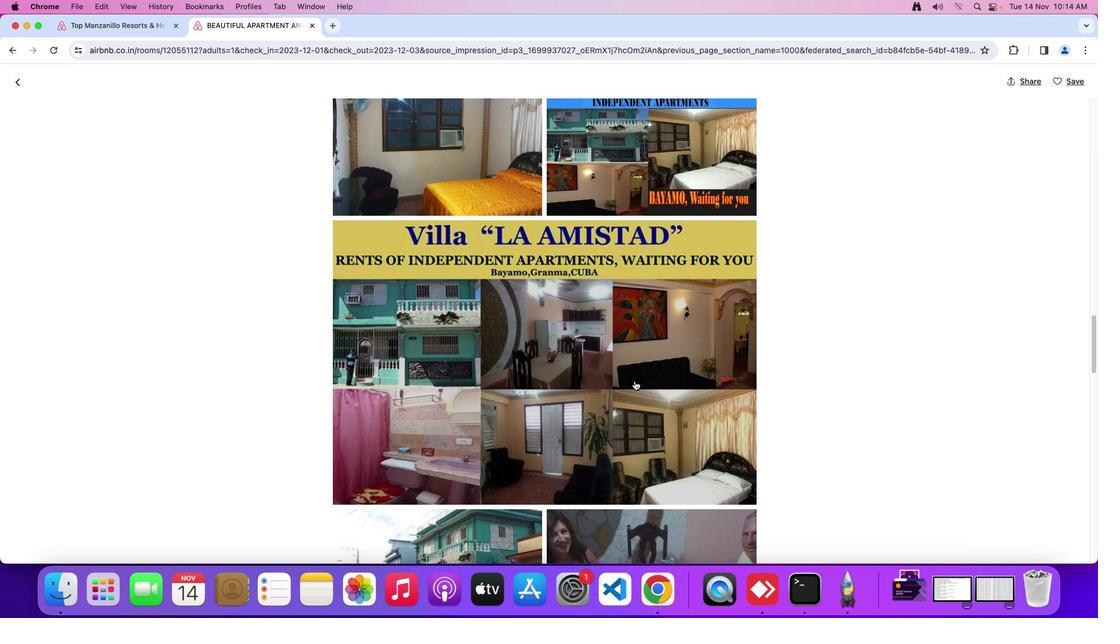 
Action: Mouse scrolled (635, 381) with delta (0, 0)
Screenshot: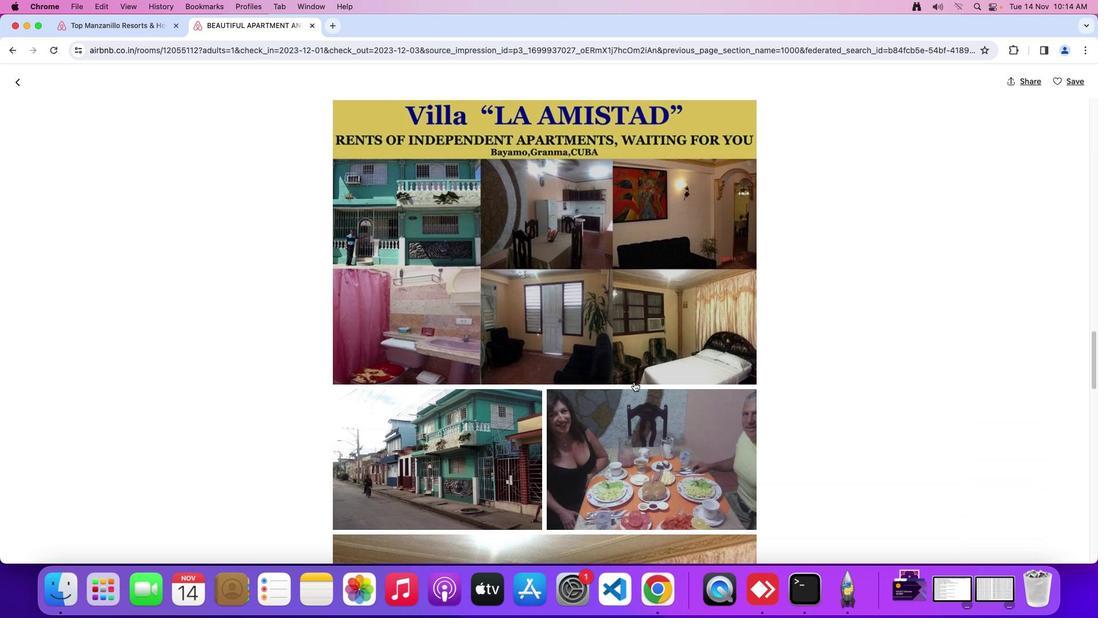 
Action: Mouse scrolled (635, 381) with delta (0, 0)
Screenshot: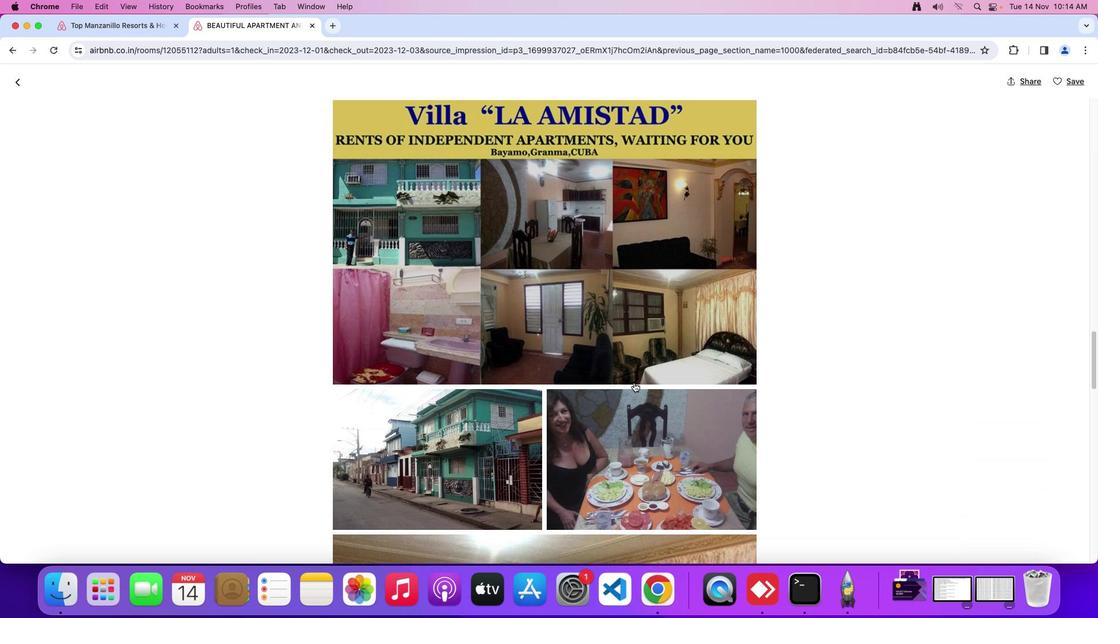 
Action: Mouse scrolled (635, 381) with delta (0, -2)
Screenshot: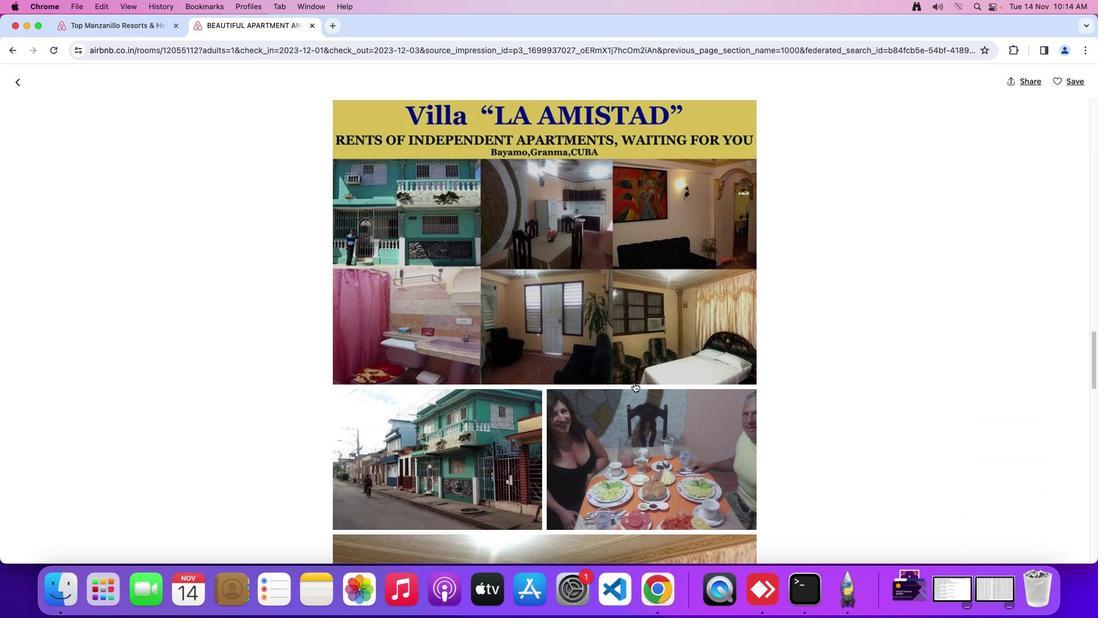
Action: Mouse moved to (635, 385)
Screenshot: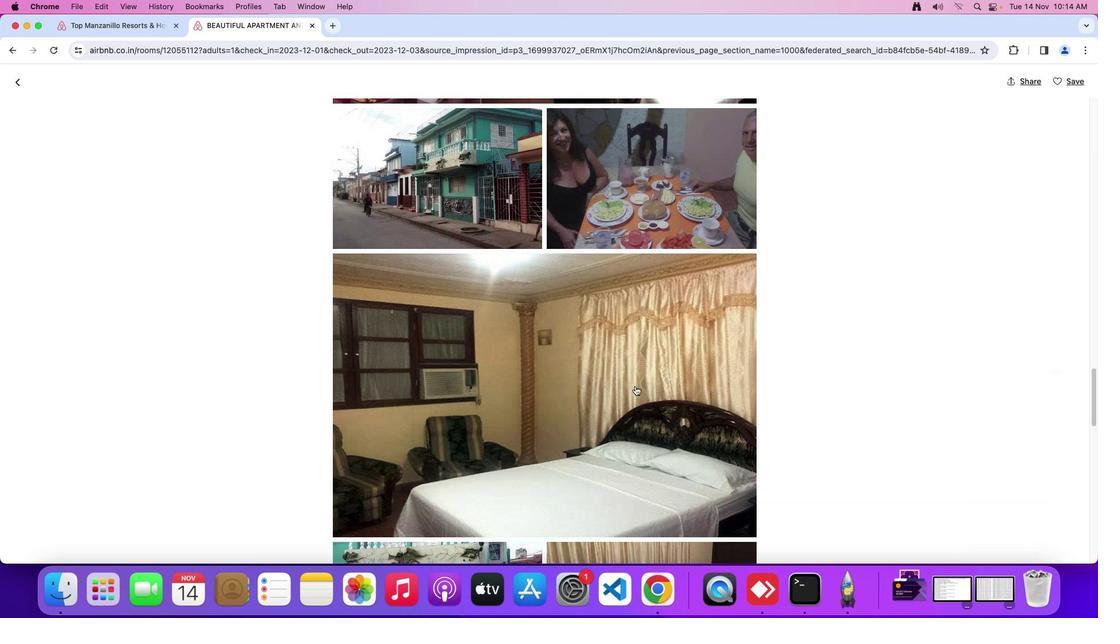 
Action: Mouse scrolled (635, 385) with delta (0, 0)
Screenshot: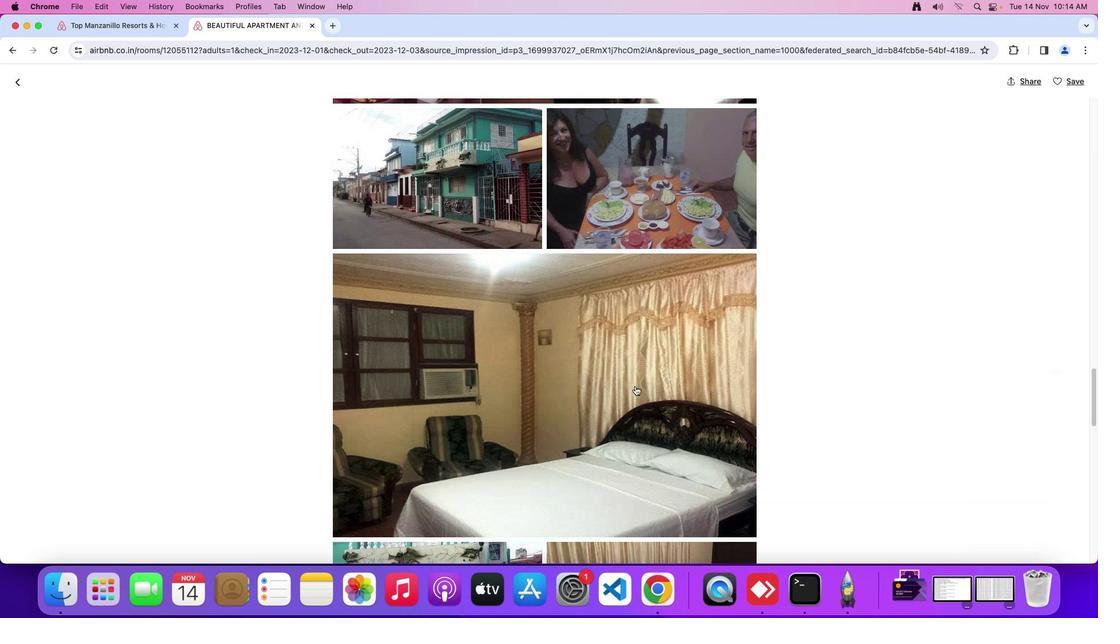 
Action: Mouse moved to (635, 385)
Screenshot: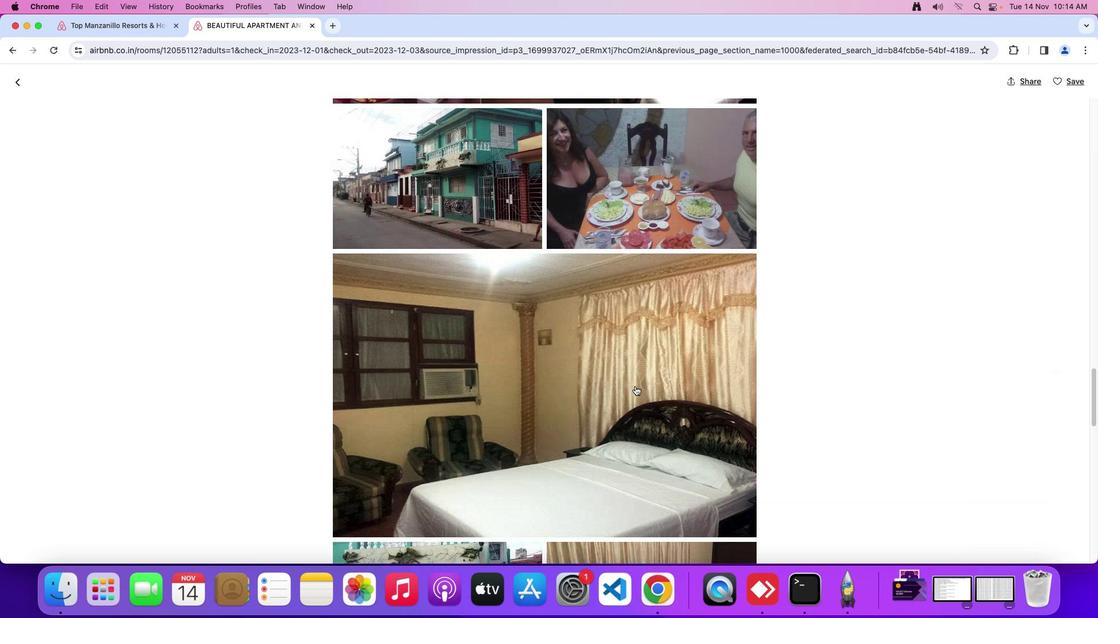 
Action: Mouse scrolled (635, 385) with delta (0, 0)
Screenshot: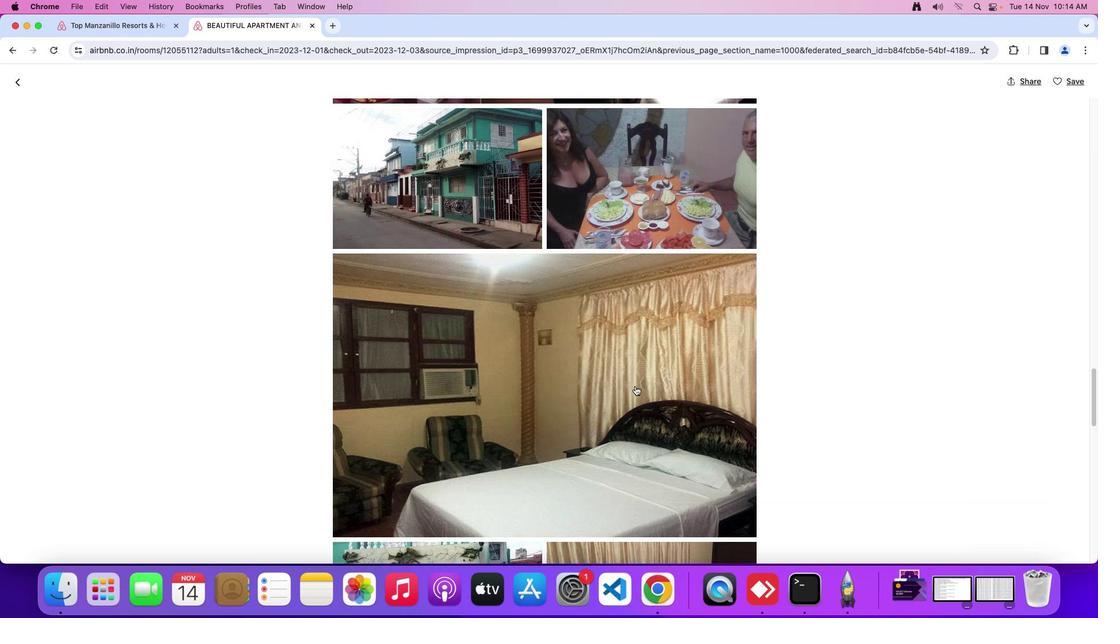 
Action: Mouse scrolled (635, 385) with delta (0, -2)
Screenshot: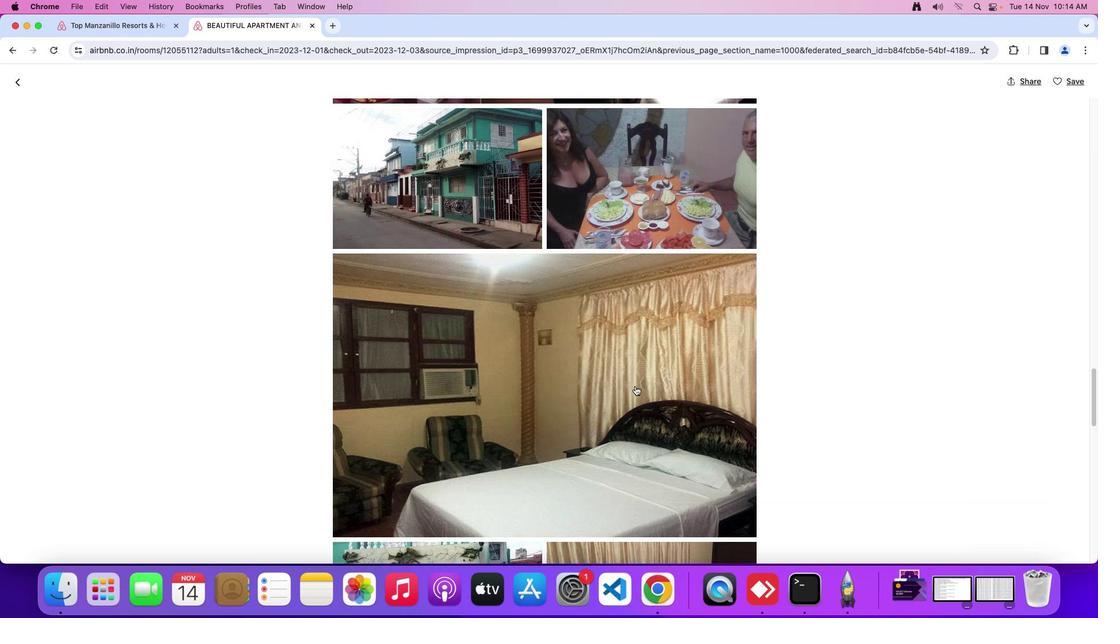 
Action: Mouse moved to (635, 385)
Screenshot: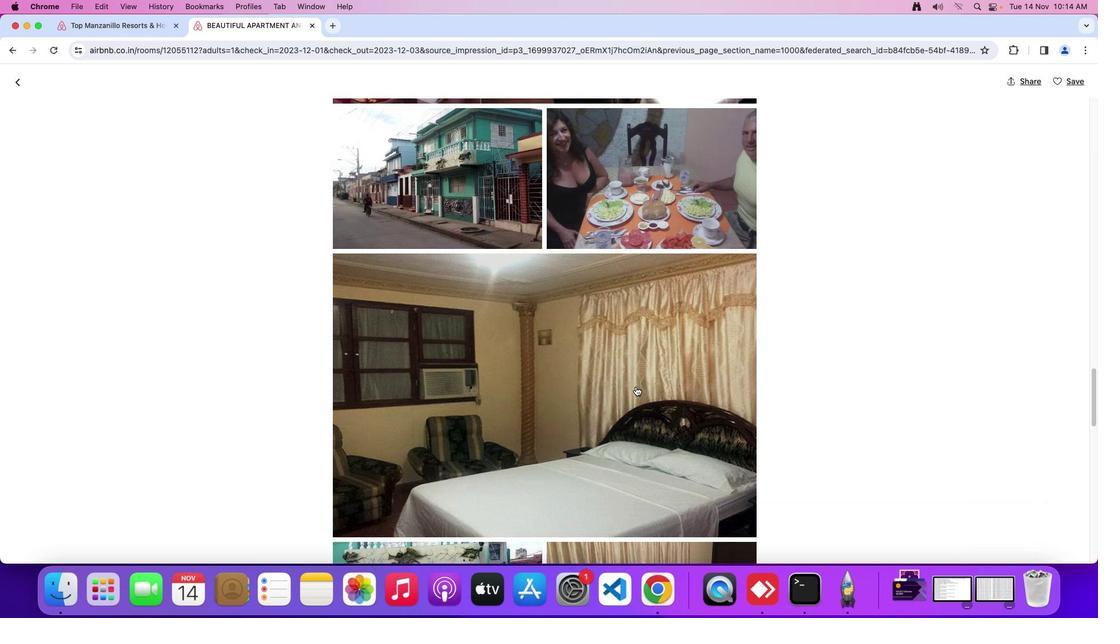 
Action: Mouse scrolled (635, 385) with delta (0, -3)
Screenshot: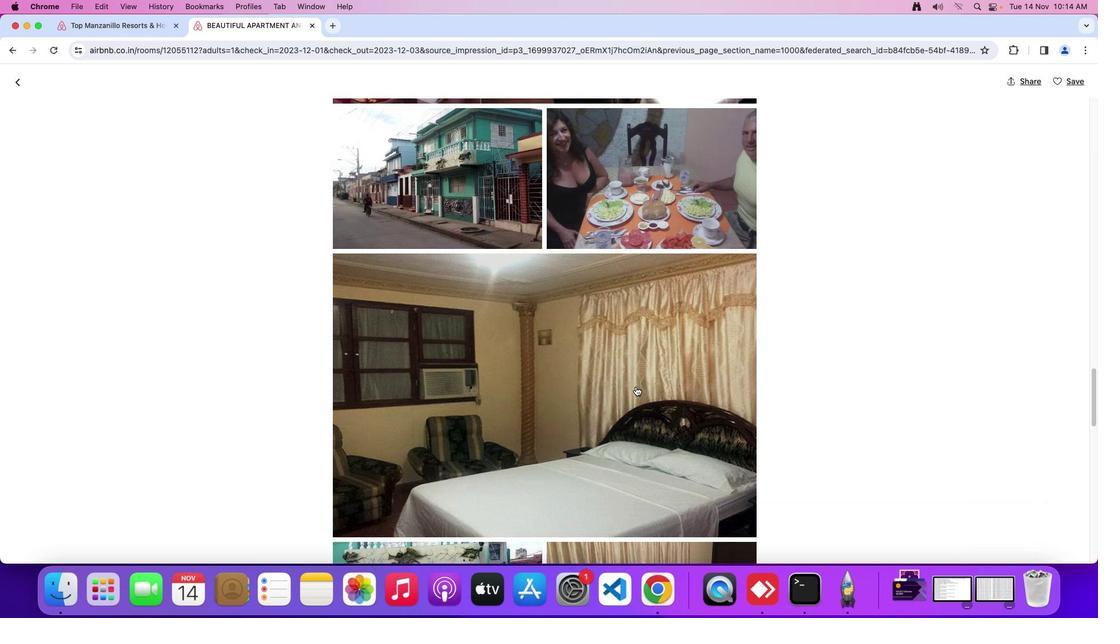
Action: Mouse moved to (639, 389)
Screenshot: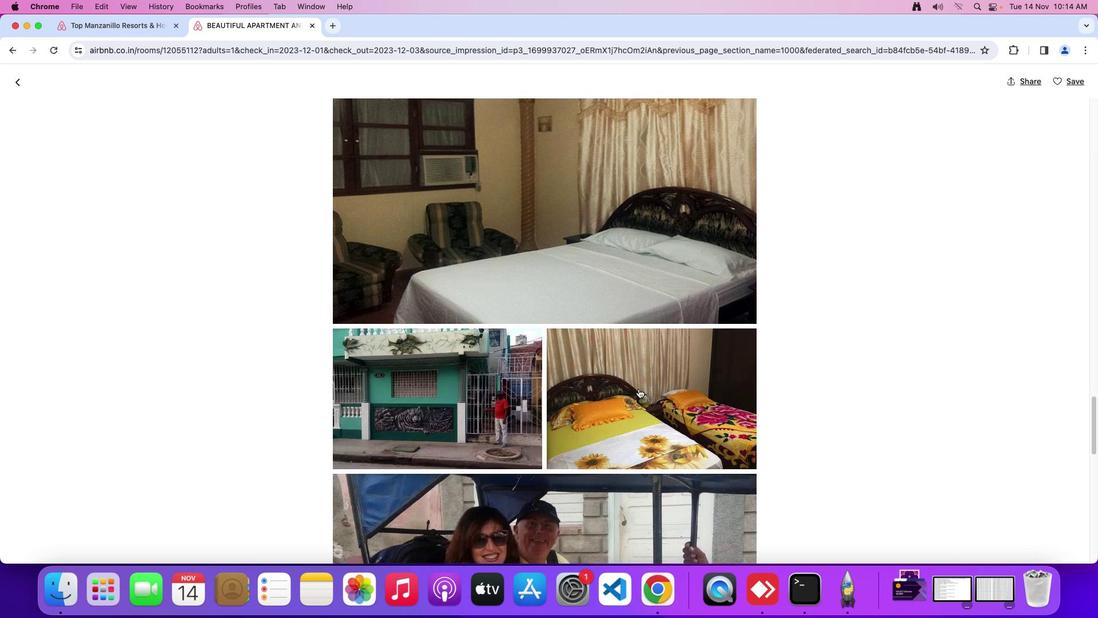 
Action: Mouse scrolled (639, 389) with delta (0, 0)
Screenshot: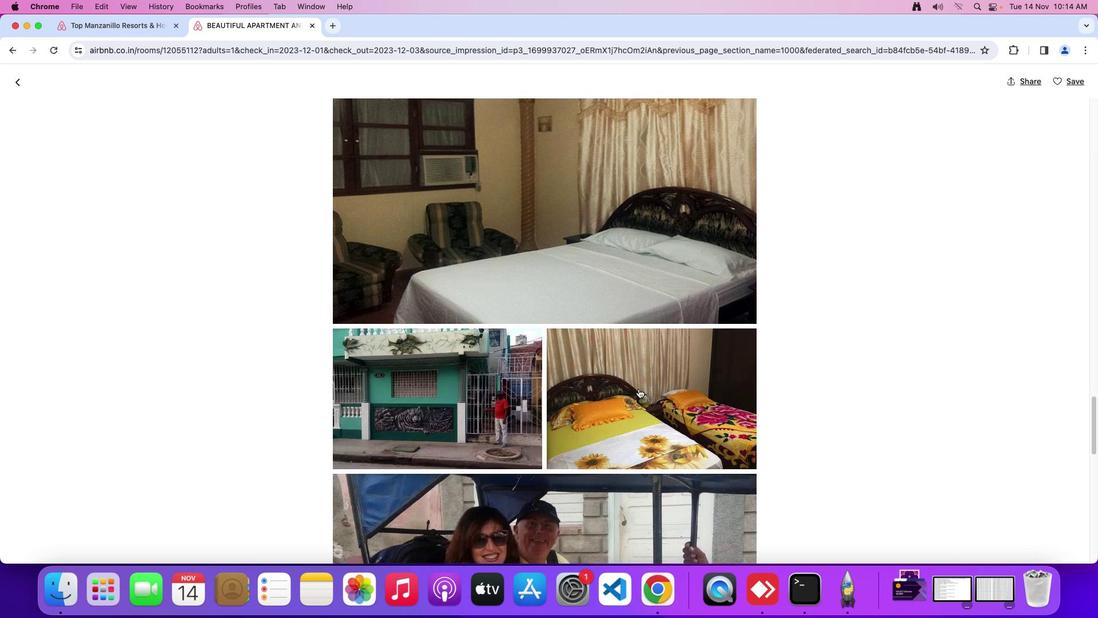 
Action: Mouse moved to (639, 388)
Screenshot: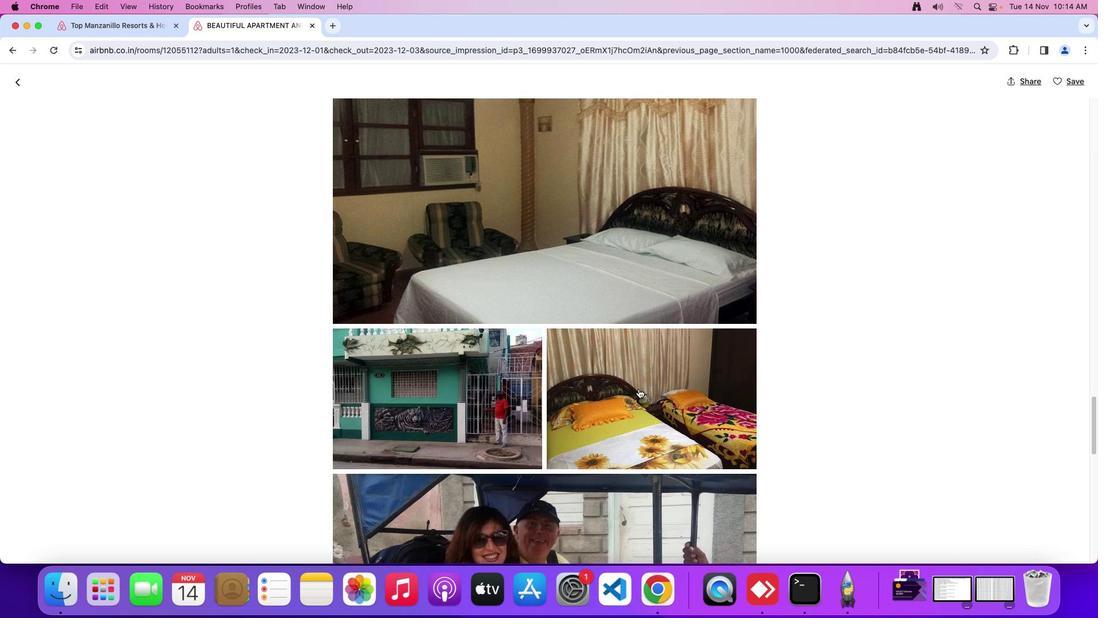 
Action: Mouse scrolled (639, 388) with delta (0, 0)
Screenshot: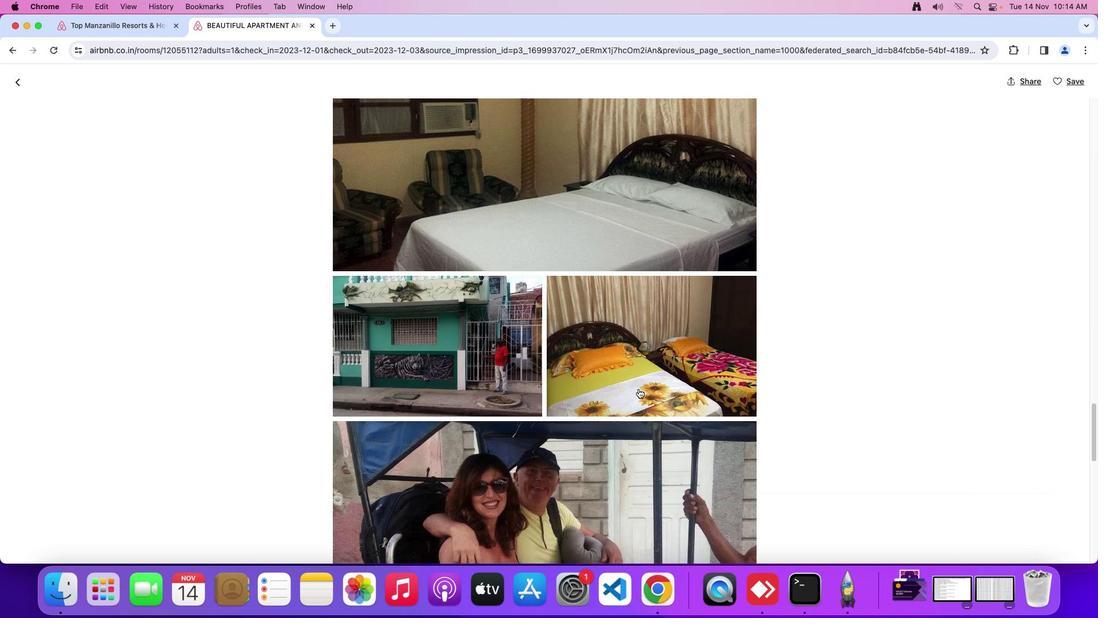 
Action: Mouse scrolled (639, 388) with delta (0, -1)
Screenshot: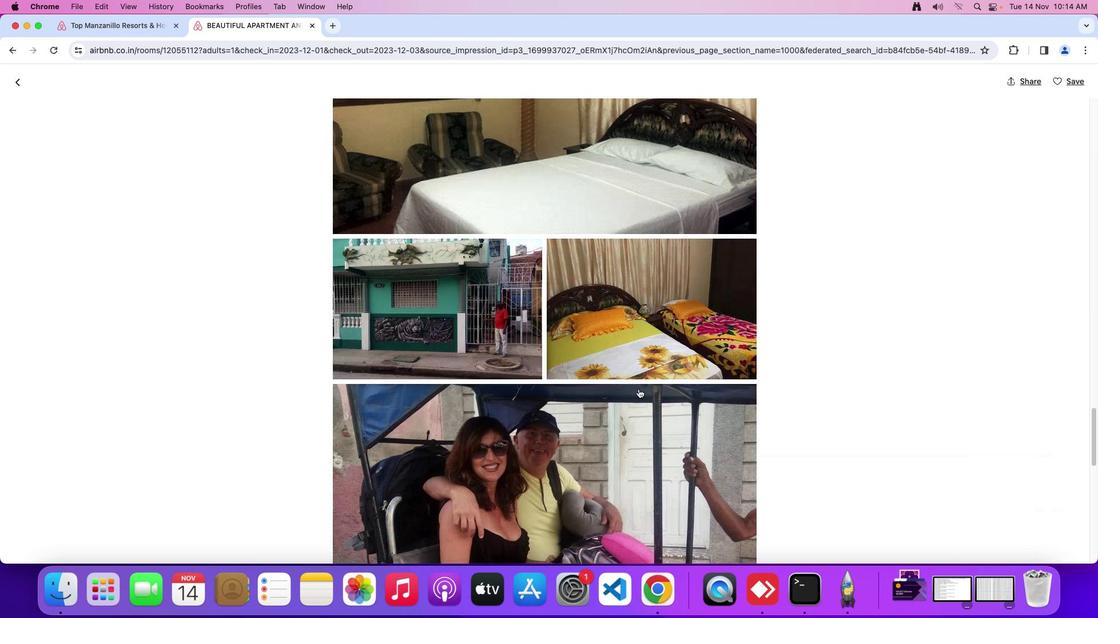 
Action: Mouse scrolled (639, 388) with delta (0, -2)
Screenshot: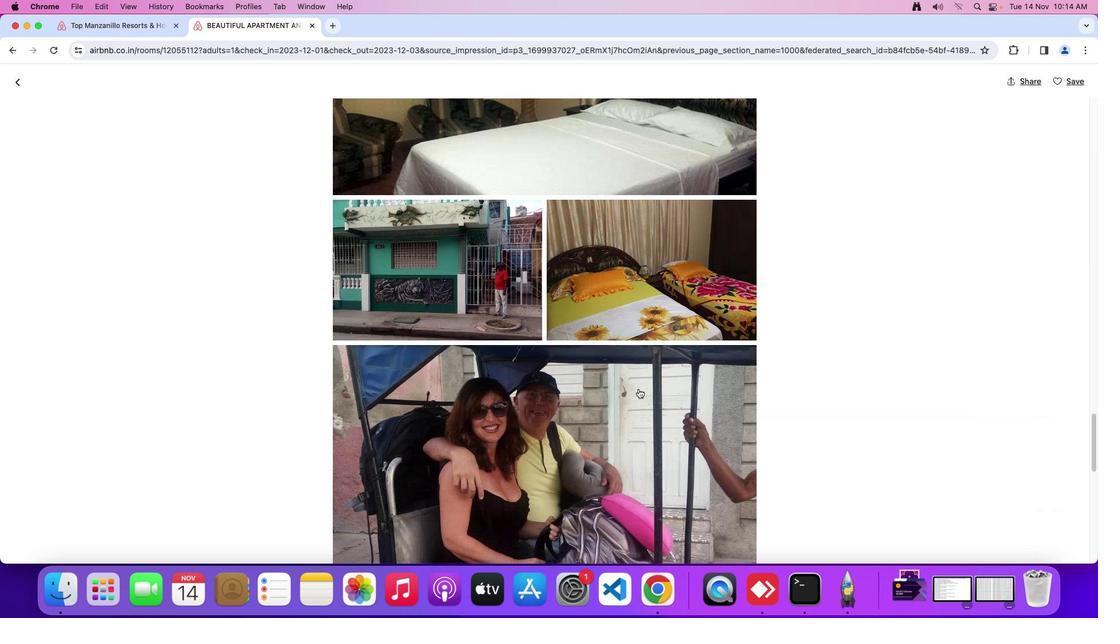 
Action: Mouse scrolled (639, 388) with delta (0, -2)
Screenshot: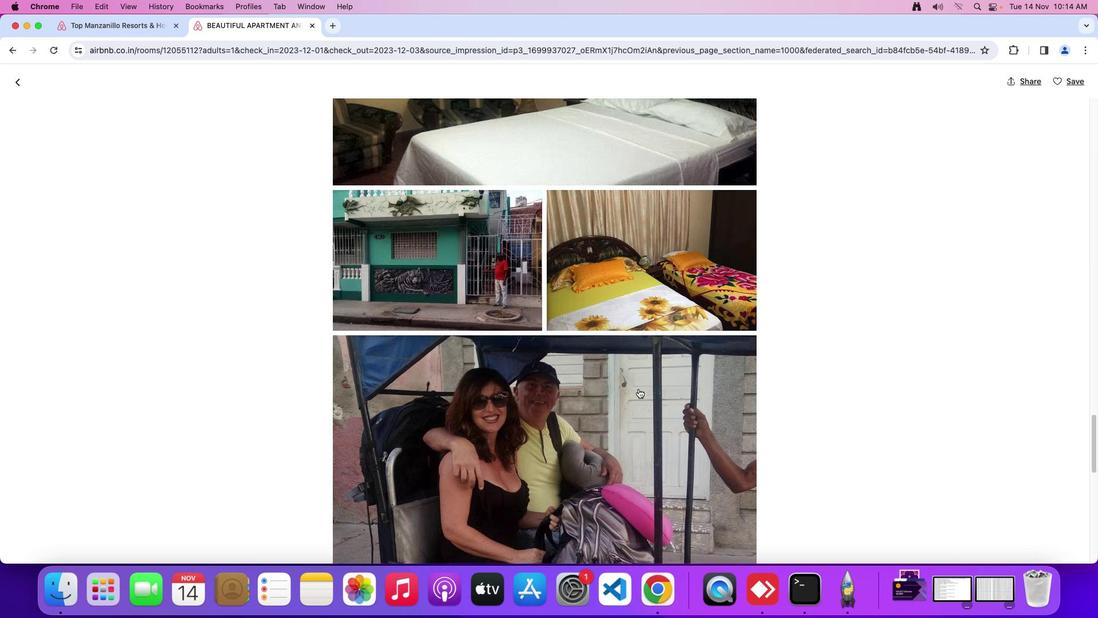 
Action: Mouse moved to (639, 388)
Screenshot: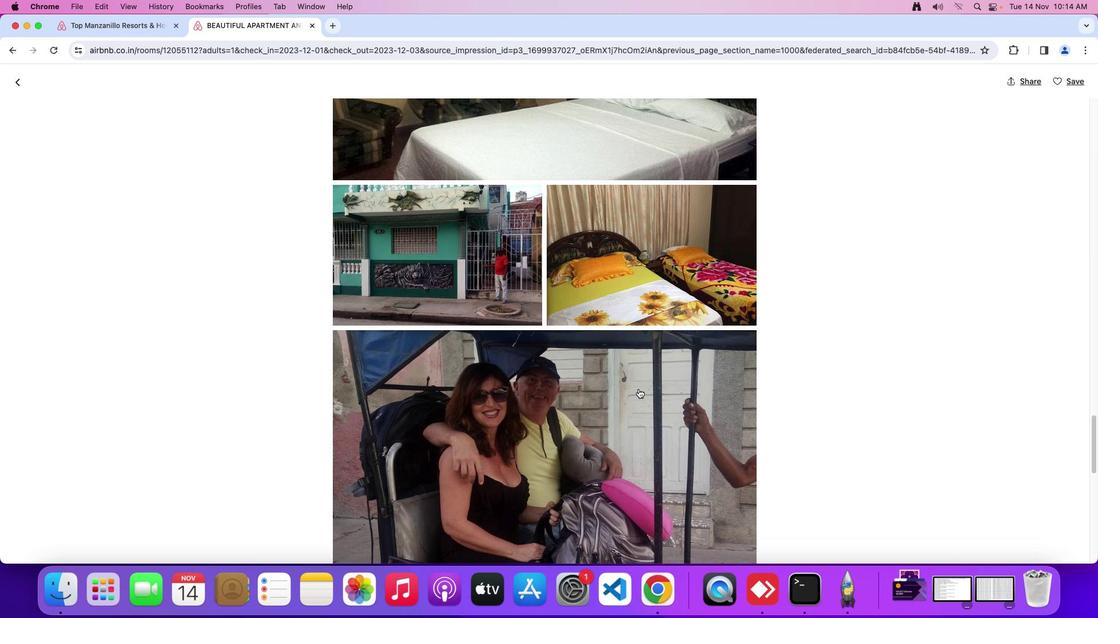 
Action: Mouse scrolled (639, 388) with delta (0, 0)
Screenshot: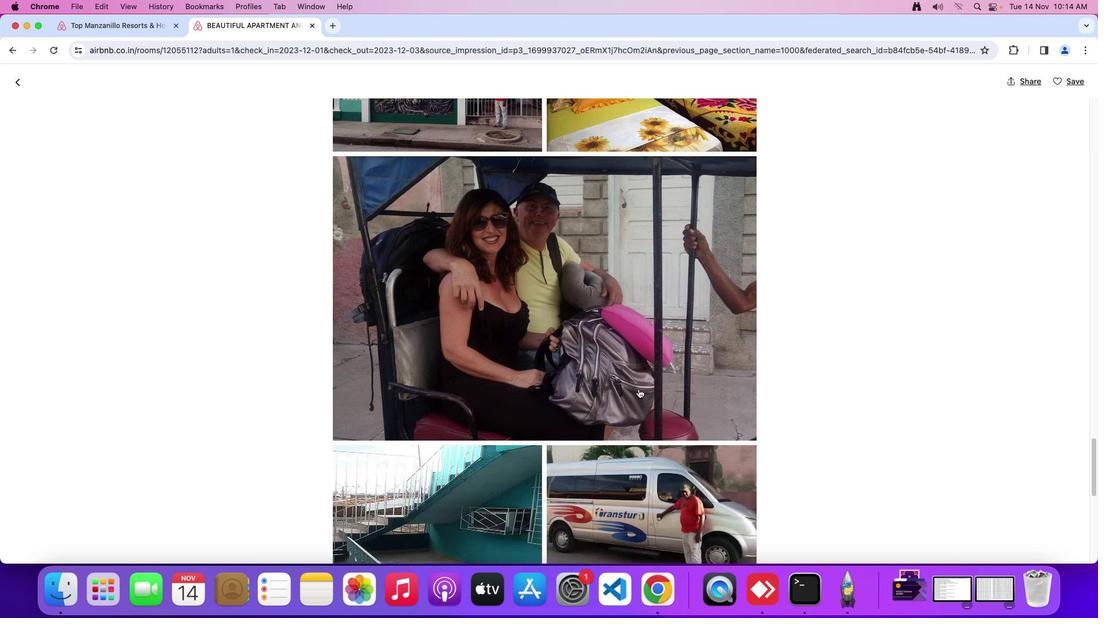 
Action: Mouse scrolled (639, 388) with delta (0, 0)
Screenshot: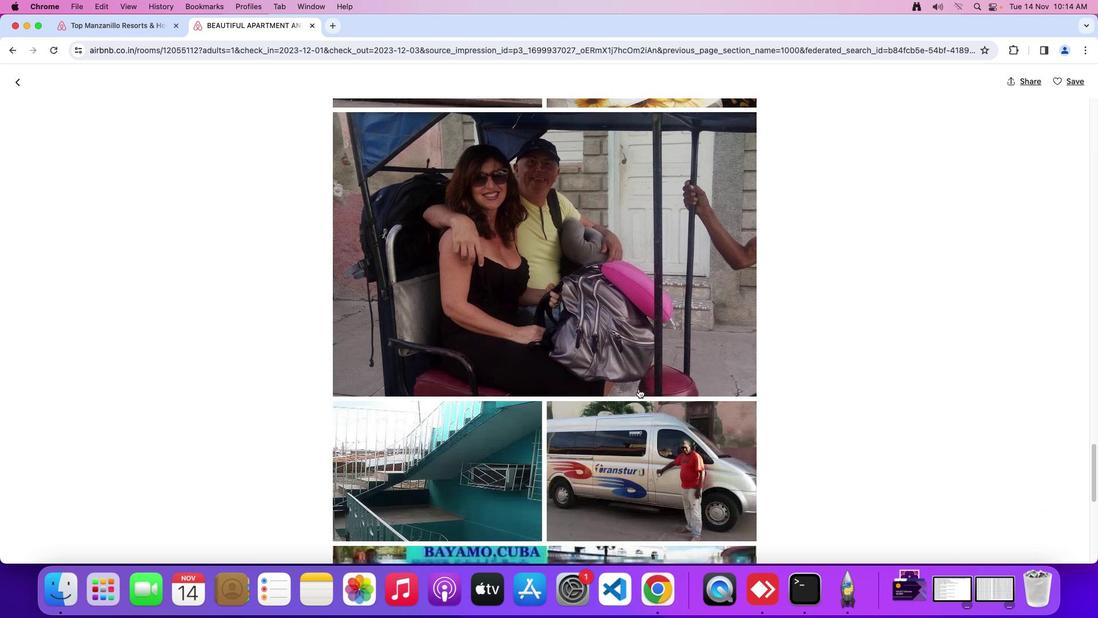 
Action: Mouse scrolled (639, 388) with delta (0, -1)
Screenshot: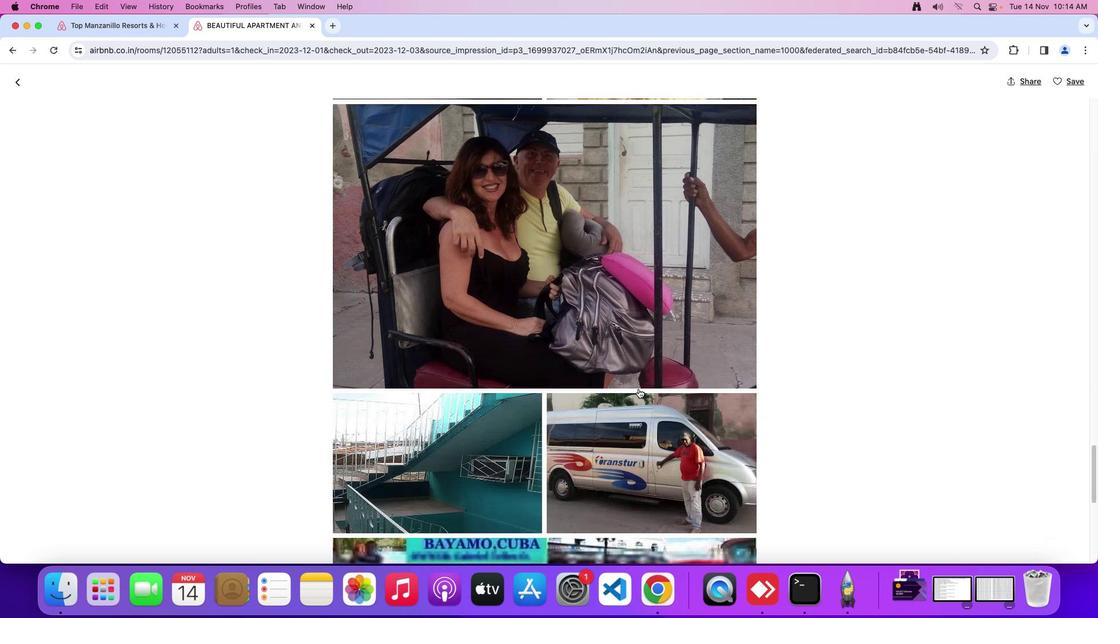 
Action: Mouse scrolled (639, 388) with delta (0, -2)
Screenshot: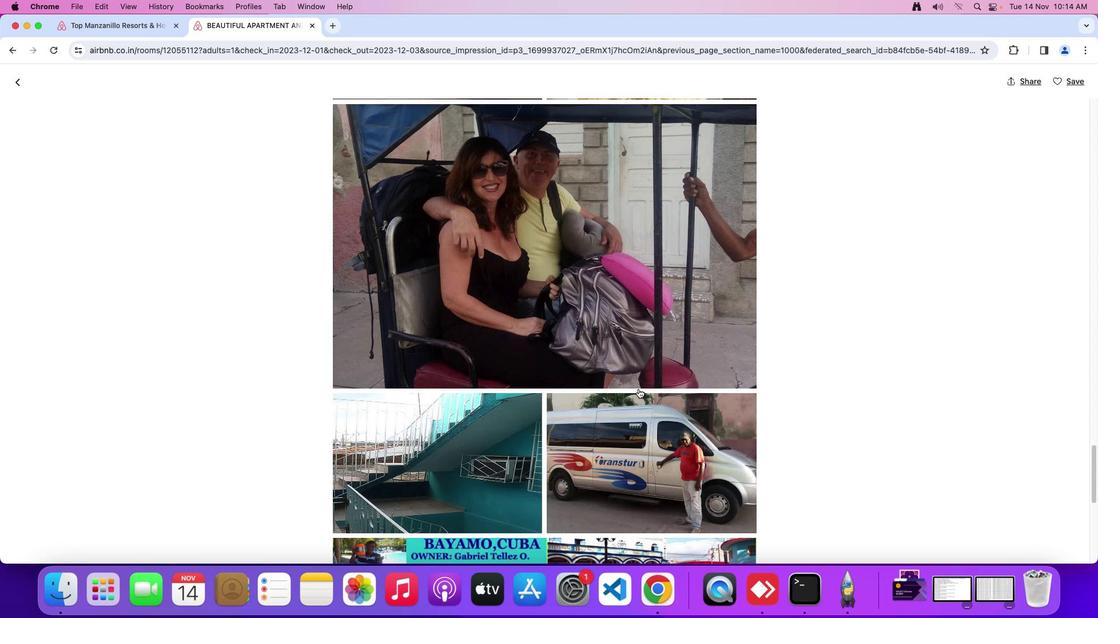 
Action: Mouse scrolled (639, 388) with delta (0, 0)
Screenshot: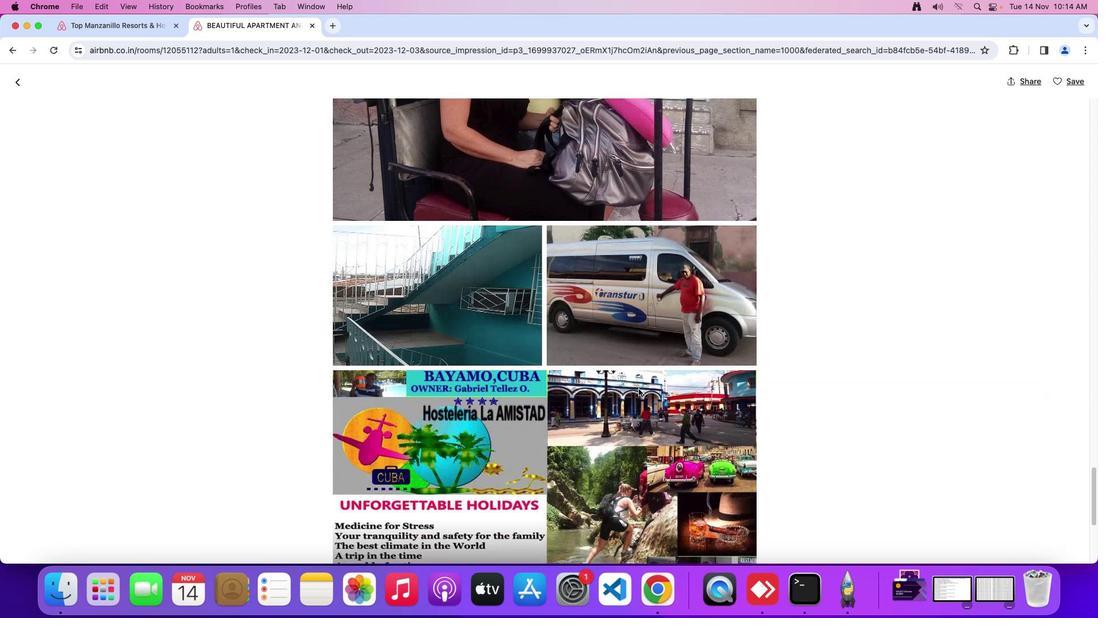 
Action: Mouse scrolled (639, 388) with delta (0, 0)
Screenshot: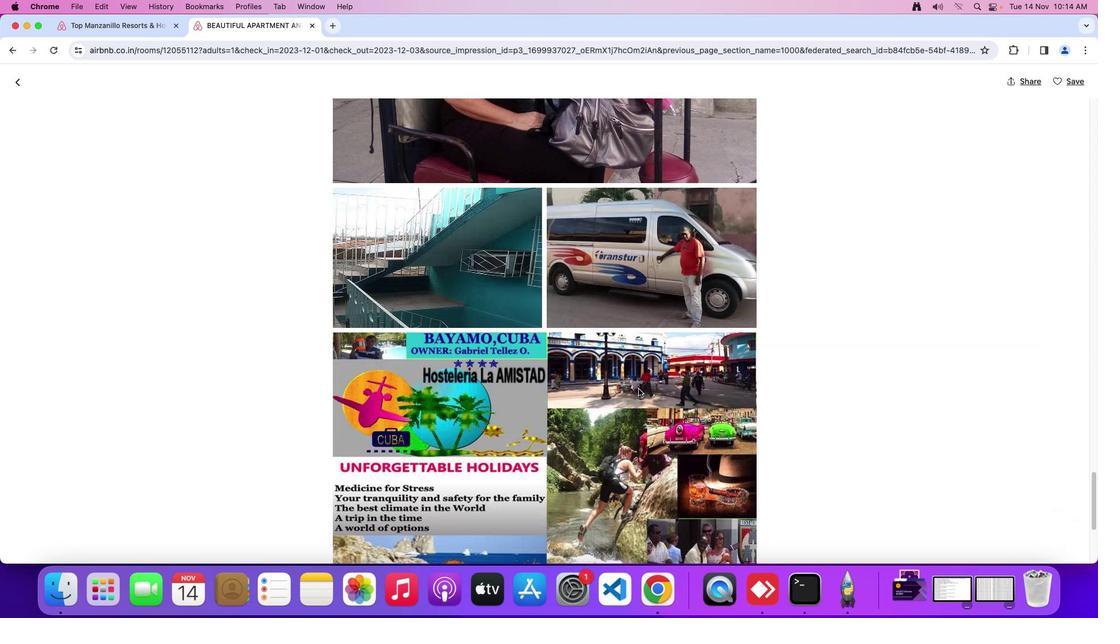 
Action: Mouse scrolled (639, 388) with delta (0, -1)
Screenshot: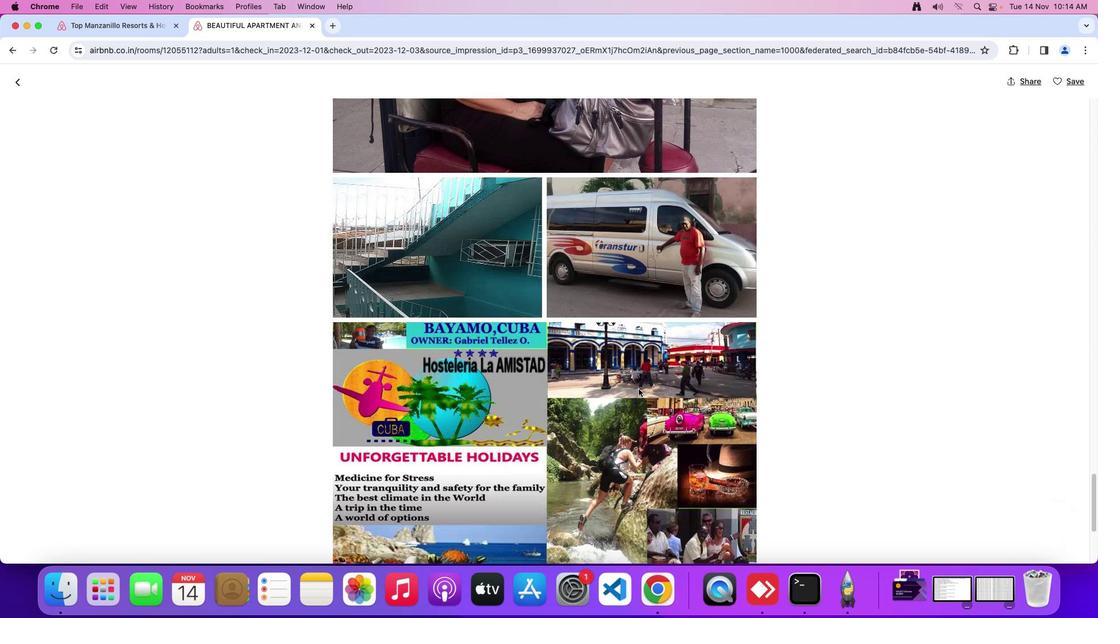 
Action: Mouse scrolled (639, 388) with delta (0, -2)
Screenshot: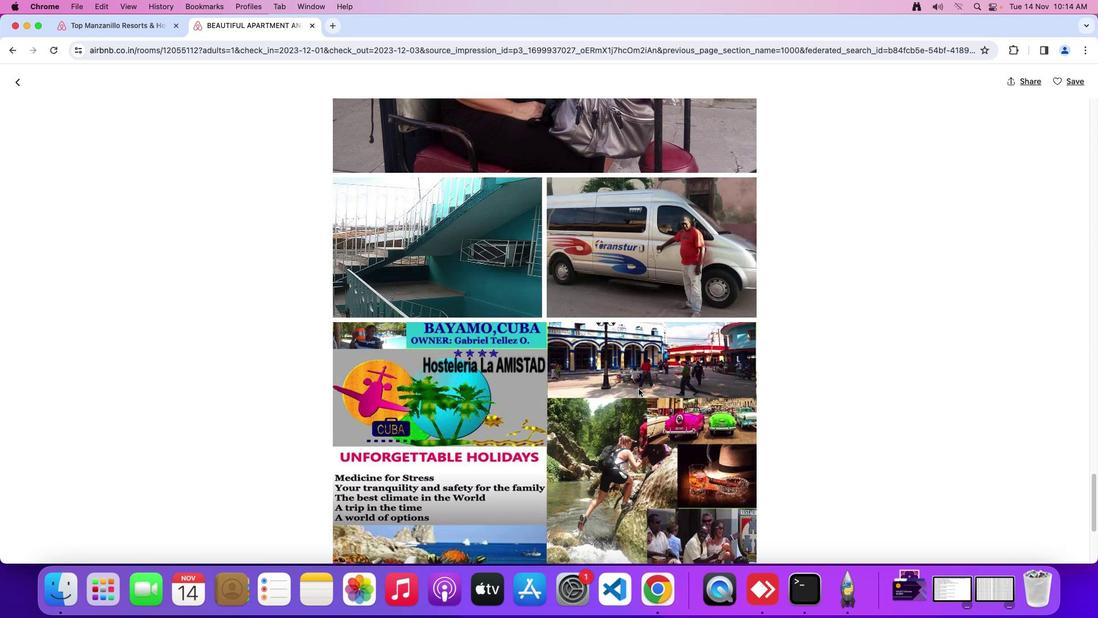 
Action: Mouse moved to (639, 388)
Screenshot: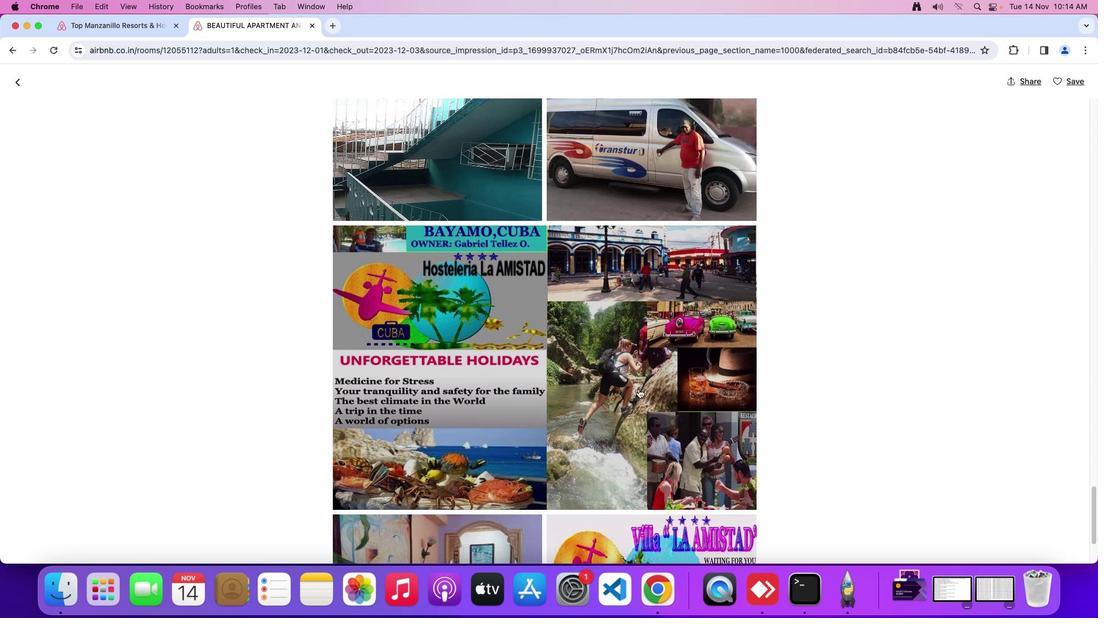 
Action: Mouse scrolled (639, 388) with delta (0, 0)
Screenshot: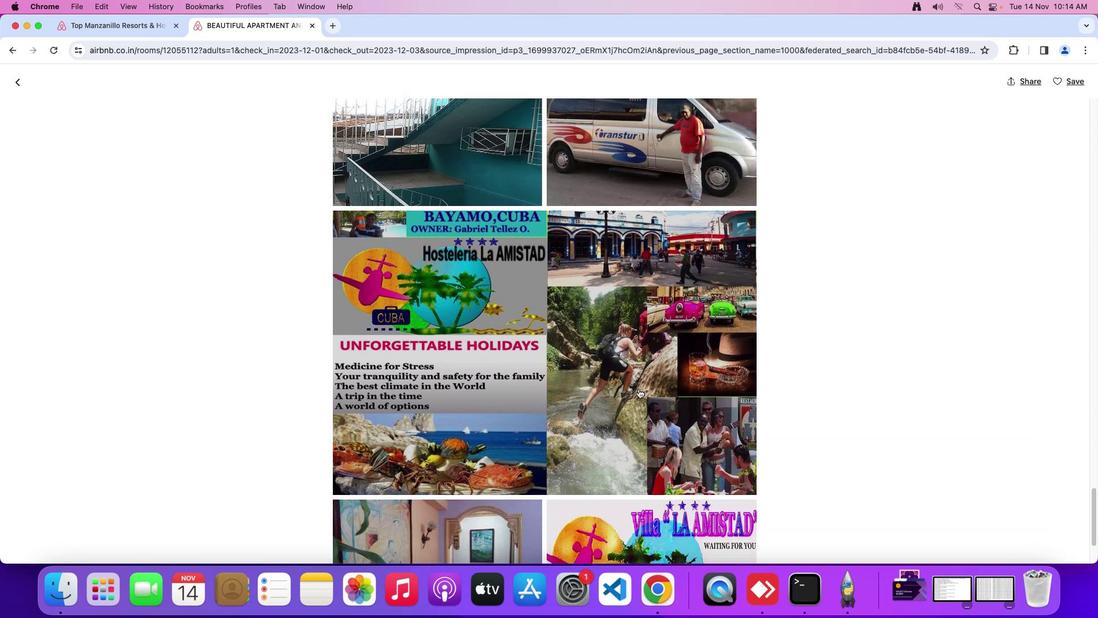 
Action: Mouse scrolled (639, 388) with delta (0, 0)
Screenshot: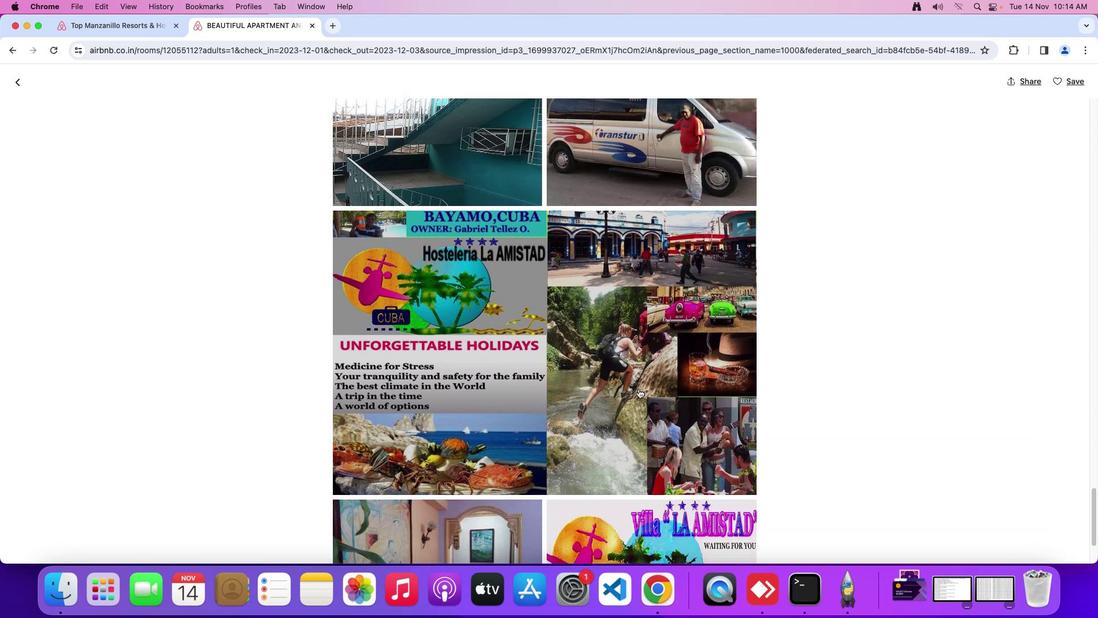 
Action: Mouse scrolled (639, 388) with delta (0, -1)
Screenshot: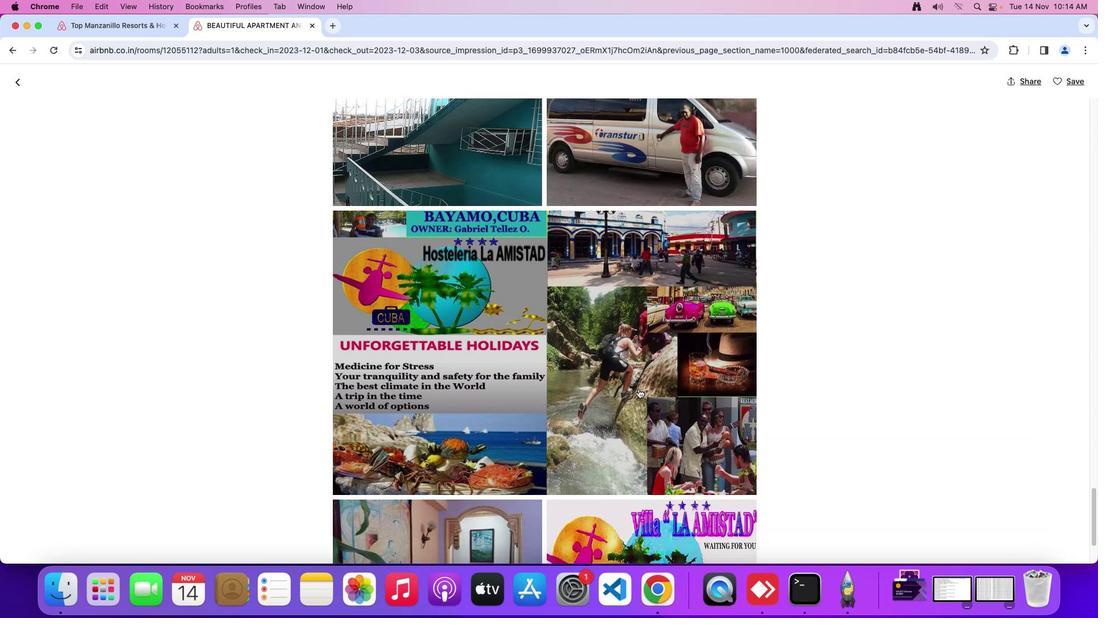 
Action: Mouse scrolled (639, 388) with delta (0, 0)
Screenshot: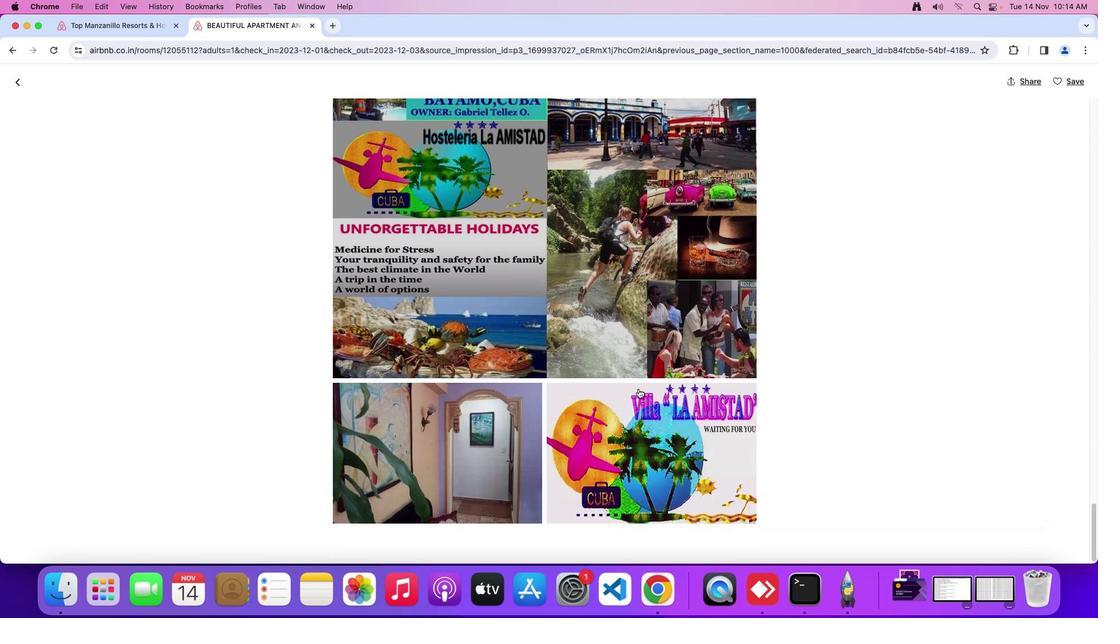 
Action: Mouse scrolled (639, 388) with delta (0, 0)
Screenshot: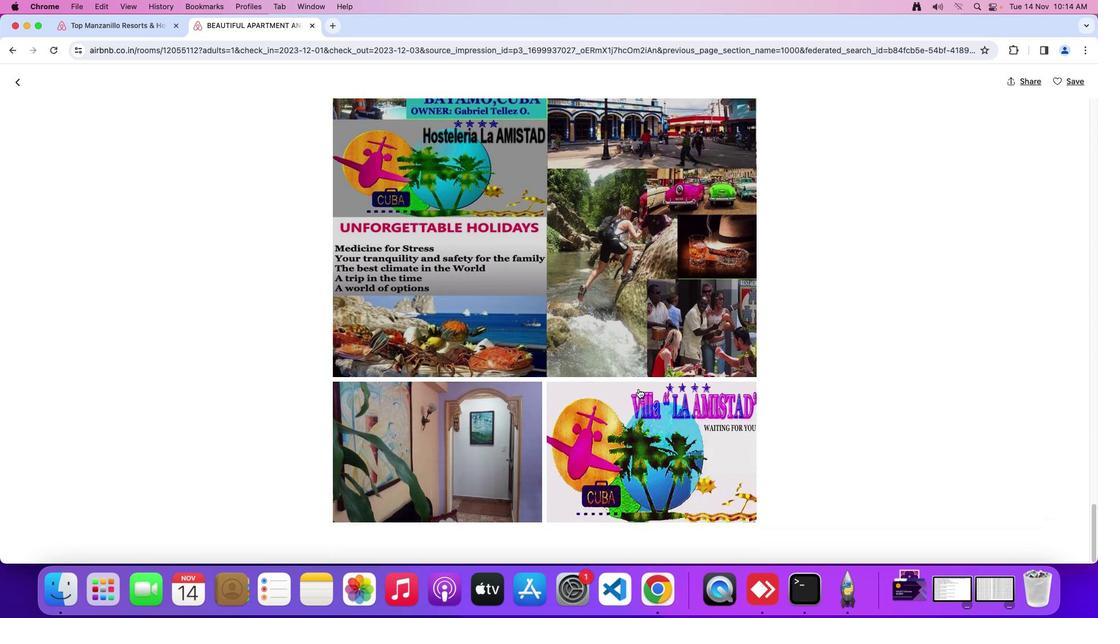 
Action: Mouse scrolled (639, 388) with delta (0, -2)
Screenshot: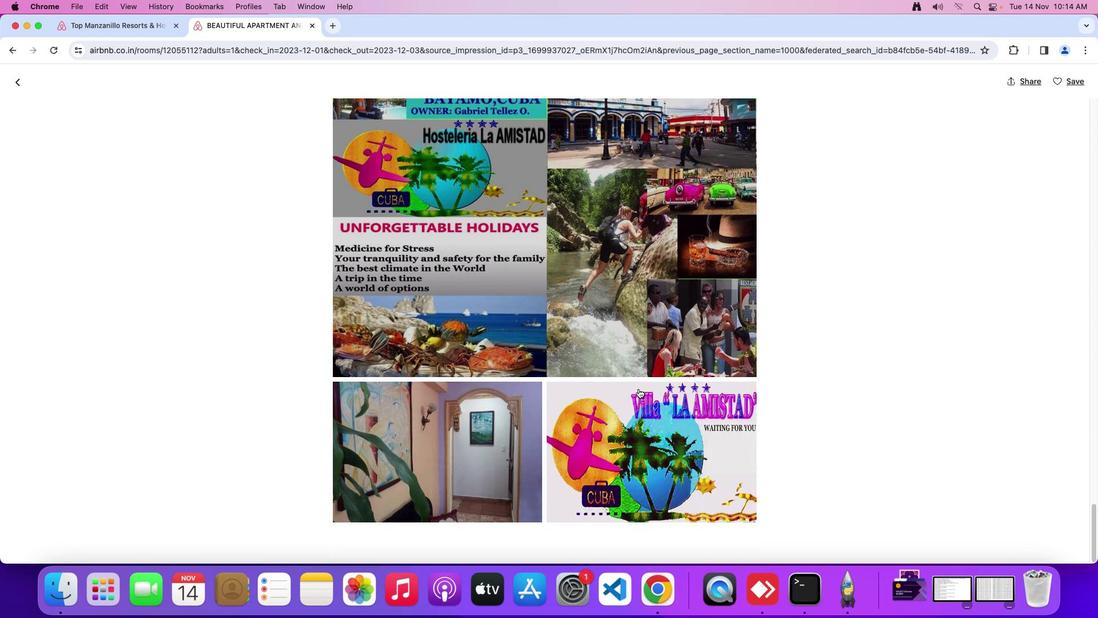 
Action: Mouse scrolled (639, 388) with delta (0, -2)
Screenshot: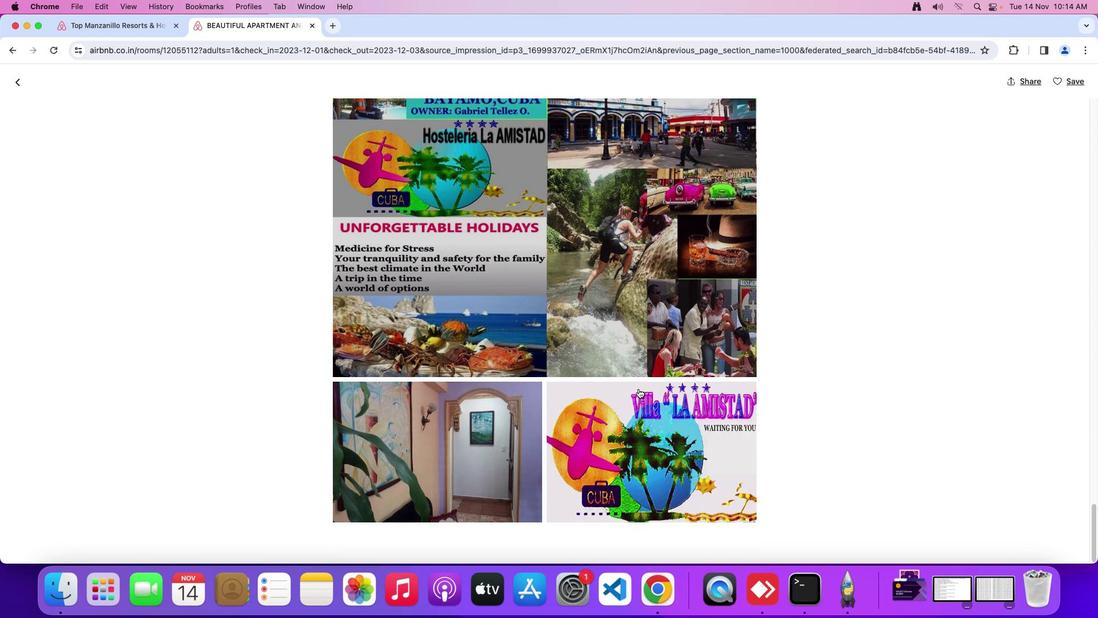 
Action: Mouse moved to (639, 388)
Screenshot: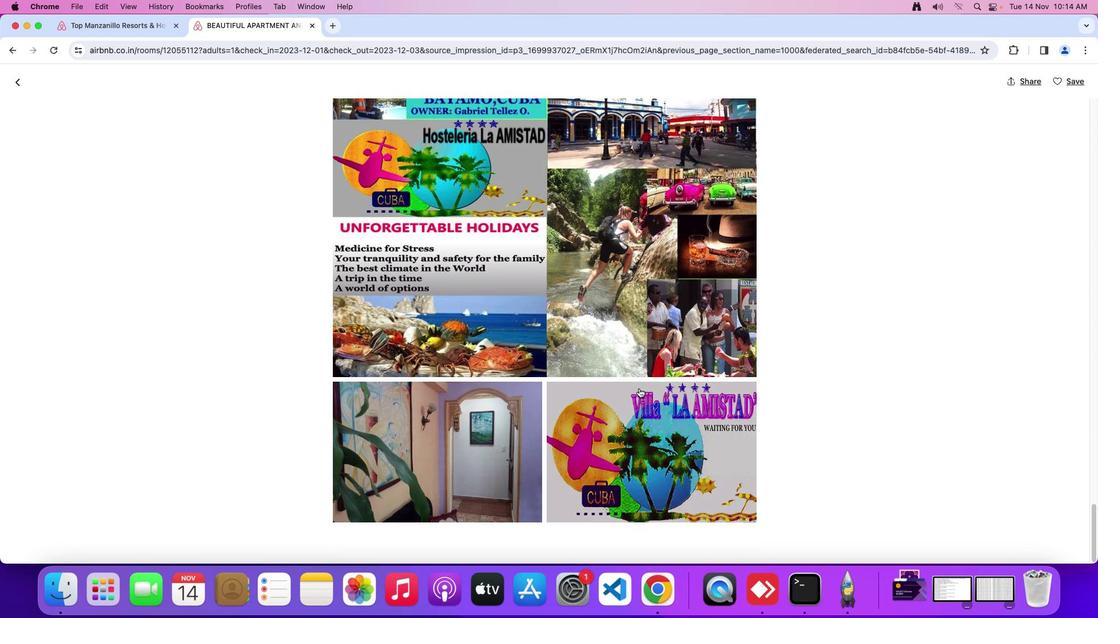 
Action: Mouse scrolled (639, 388) with delta (0, 0)
Screenshot: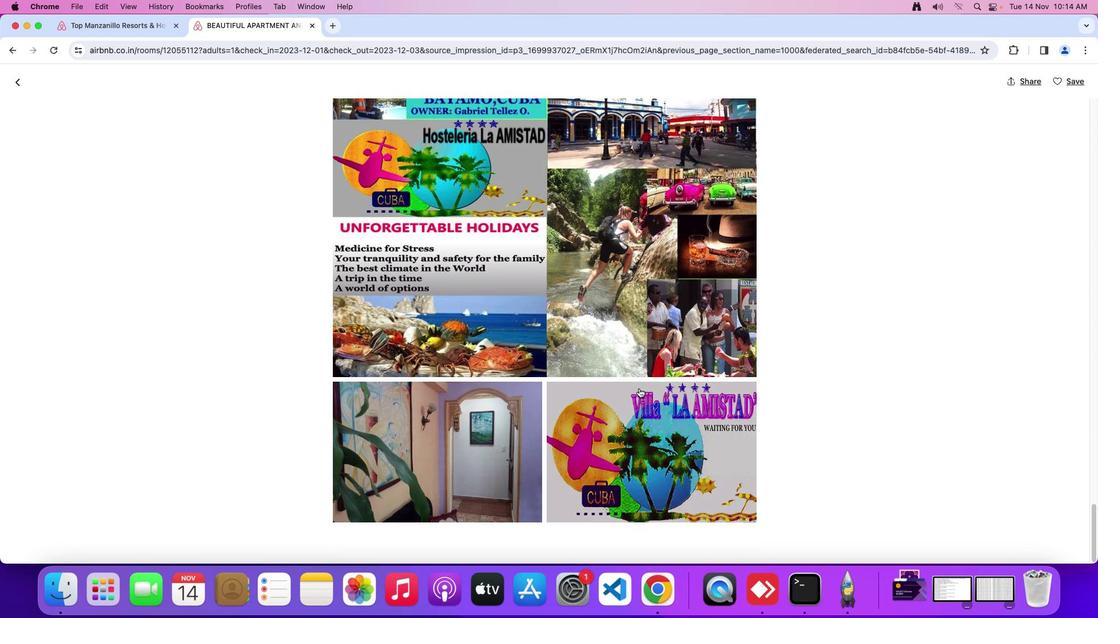 
Action: Mouse scrolled (639, 388) with delta (0, 0)
Screenshot: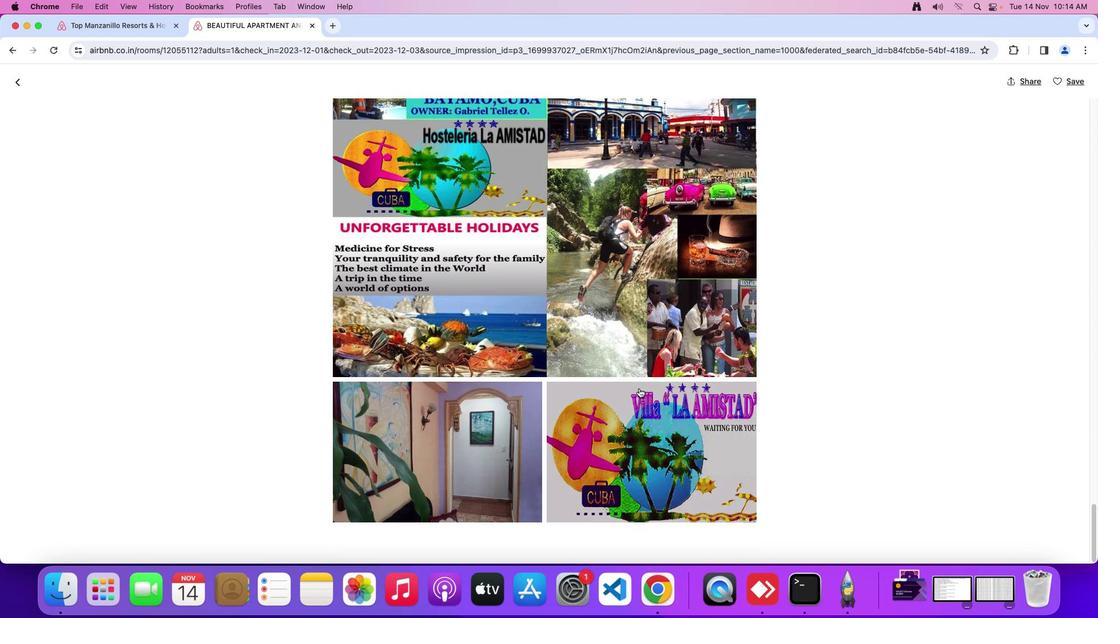 
Action: Mouse scrolled (639, 388) with delta (0, -1)
Screenshot: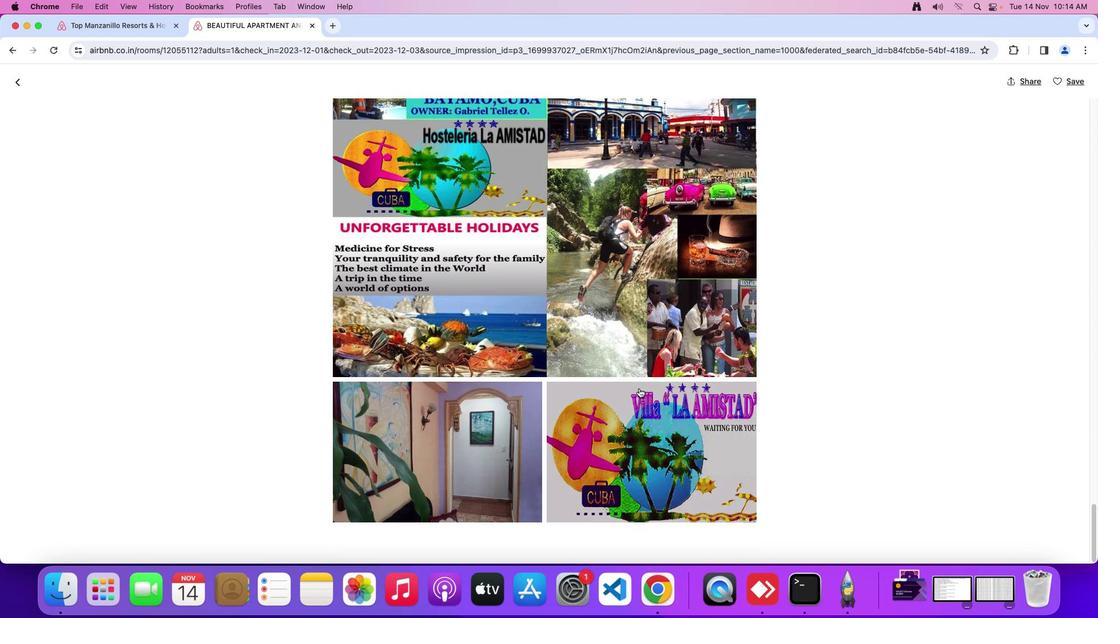 
Action: Mouse moved to (639, 387)
Screenshot: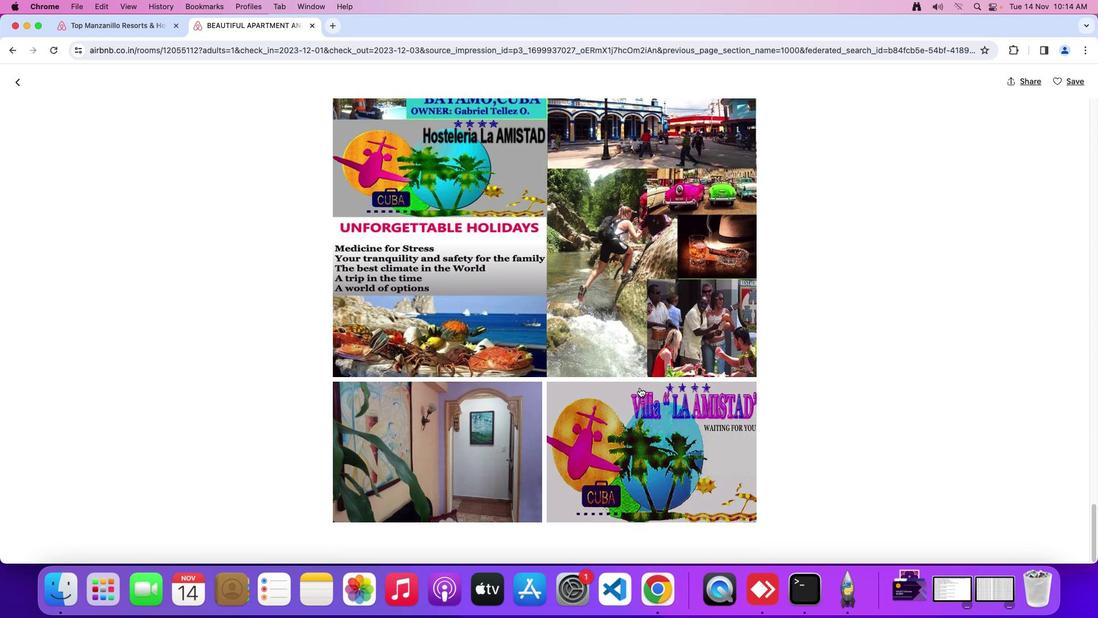 
Action: Mouse scrolled (639, 387) with delta (0, 0)
Screenshot: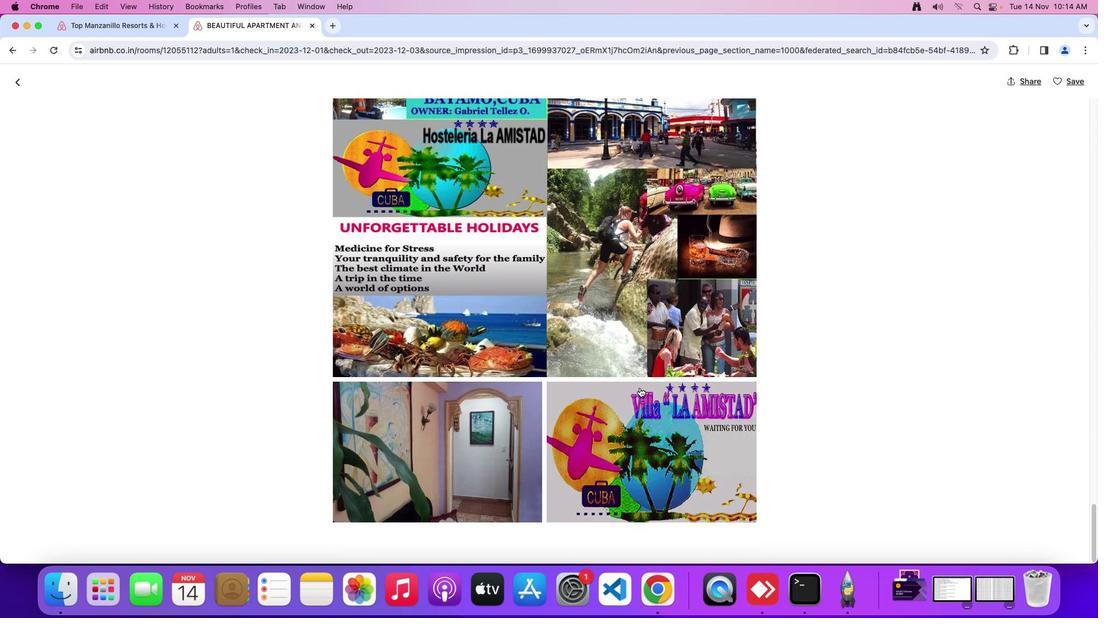
Action: Mouse scrolled (639, 387) with delta (0, 0)
Screenshot: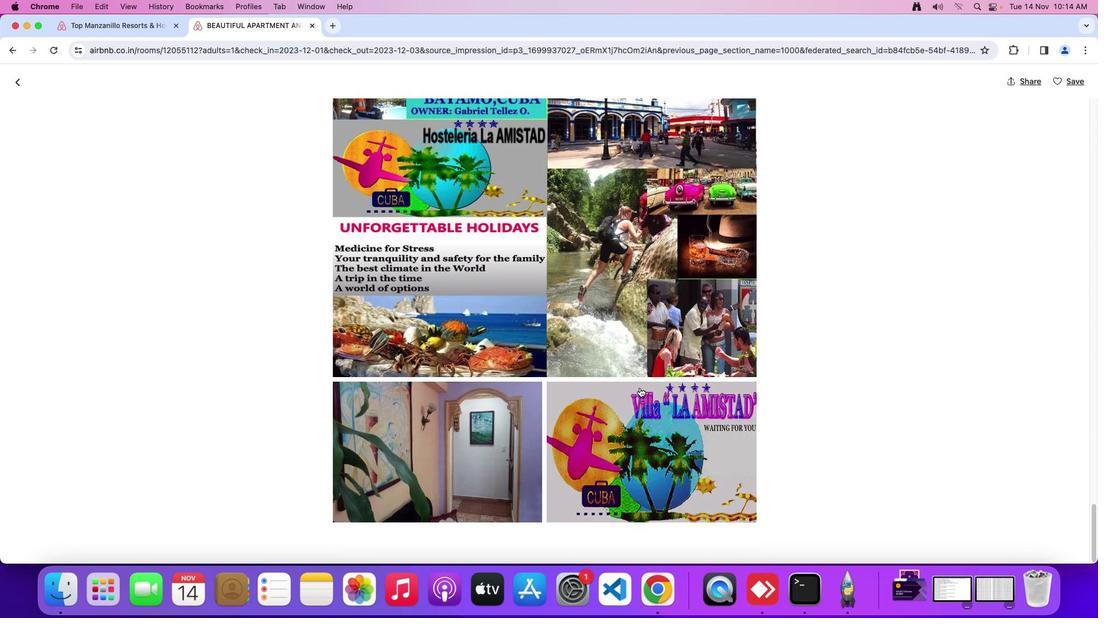 
Action: Mouse scrolled (639, 387) with delta (0, -2)
Screenshot: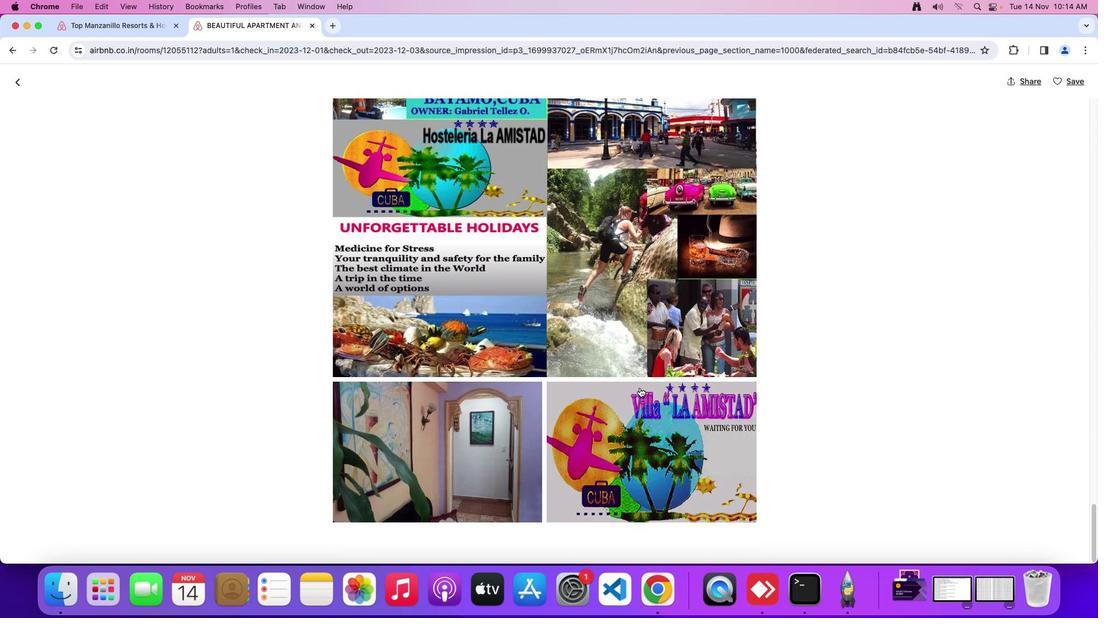 
Action: Mouse scrolled (639, 387) with delta (0, -4)
Screenshot: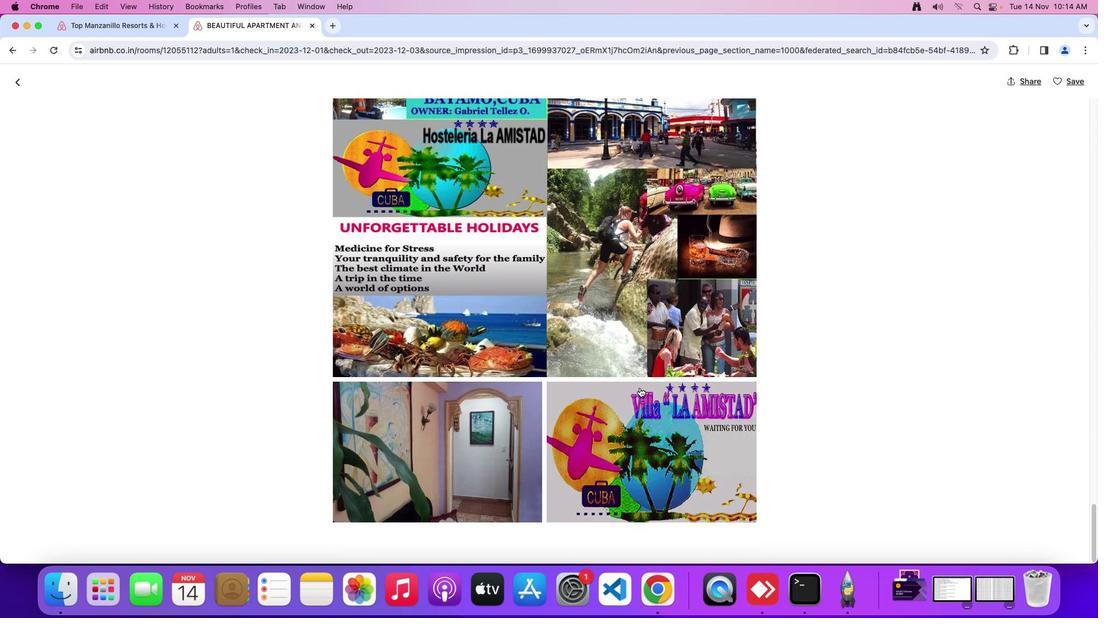 
Action: Mouse scrolled (639, 387) with delta (0, -4)
Screenshot: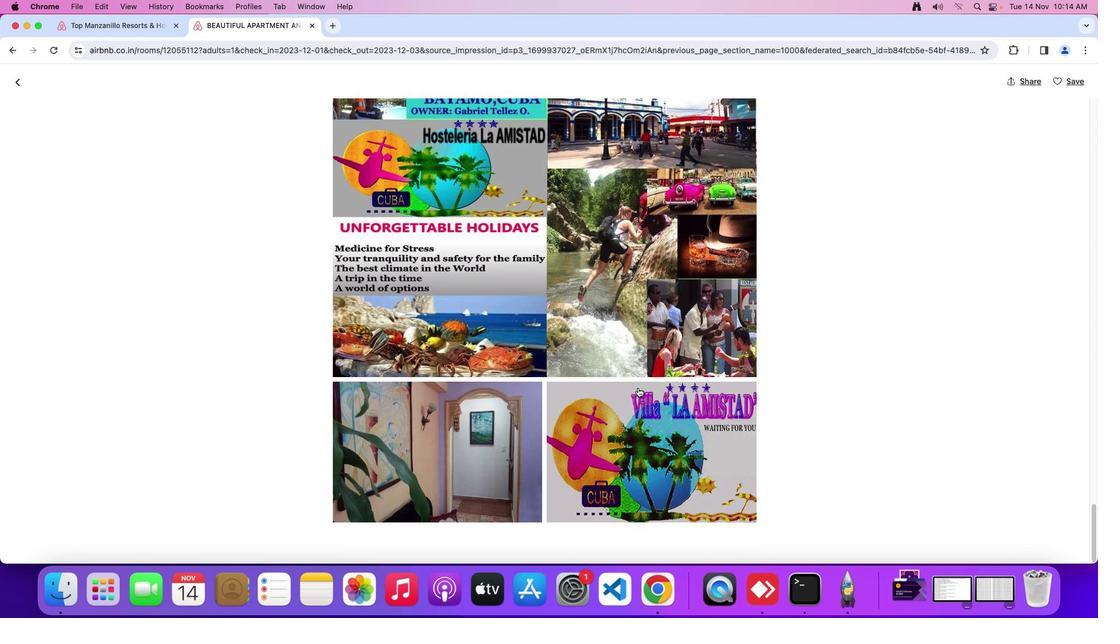
Action: Mouse moved to (17, 81)
Screenshot: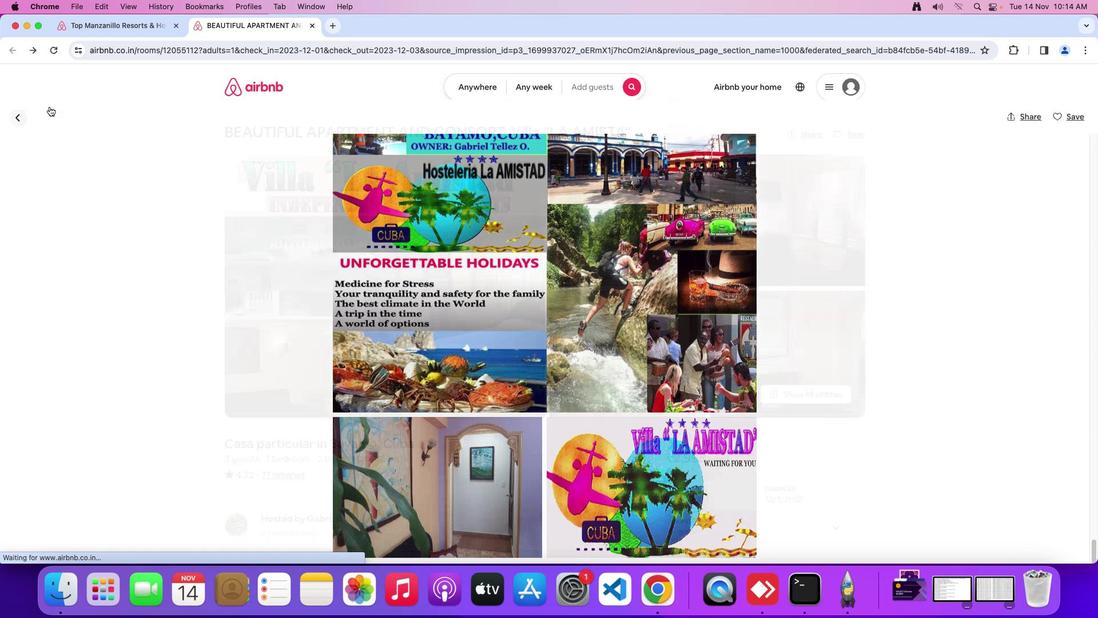 
Action: Mouse pressed left at (17, 81)
Screenshot: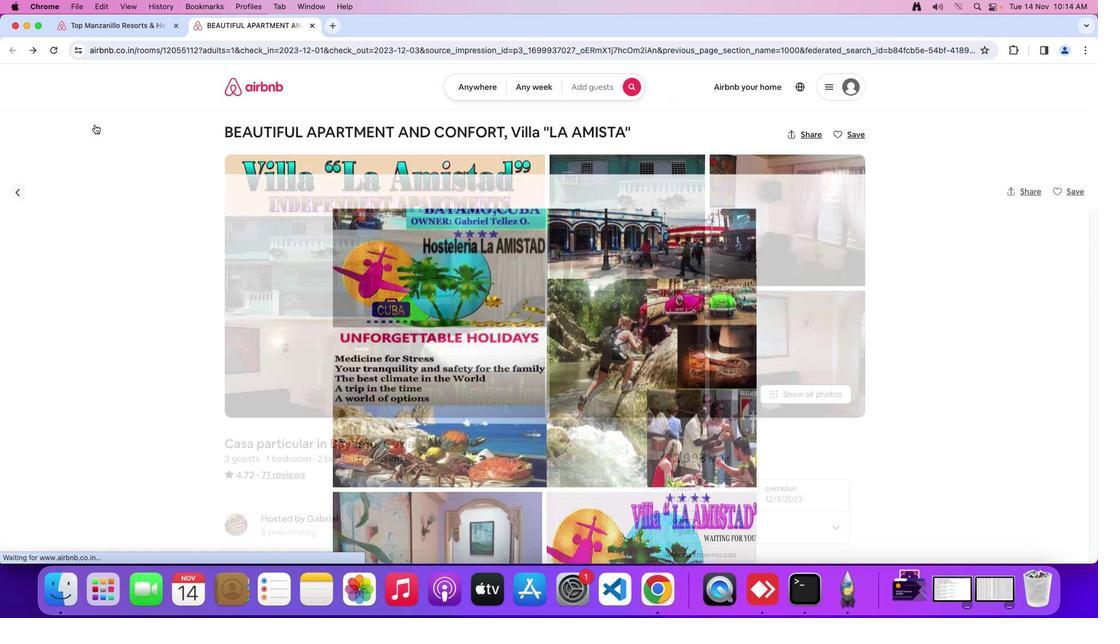 
Action: Mouse moved to (589, 321)
Screenshot: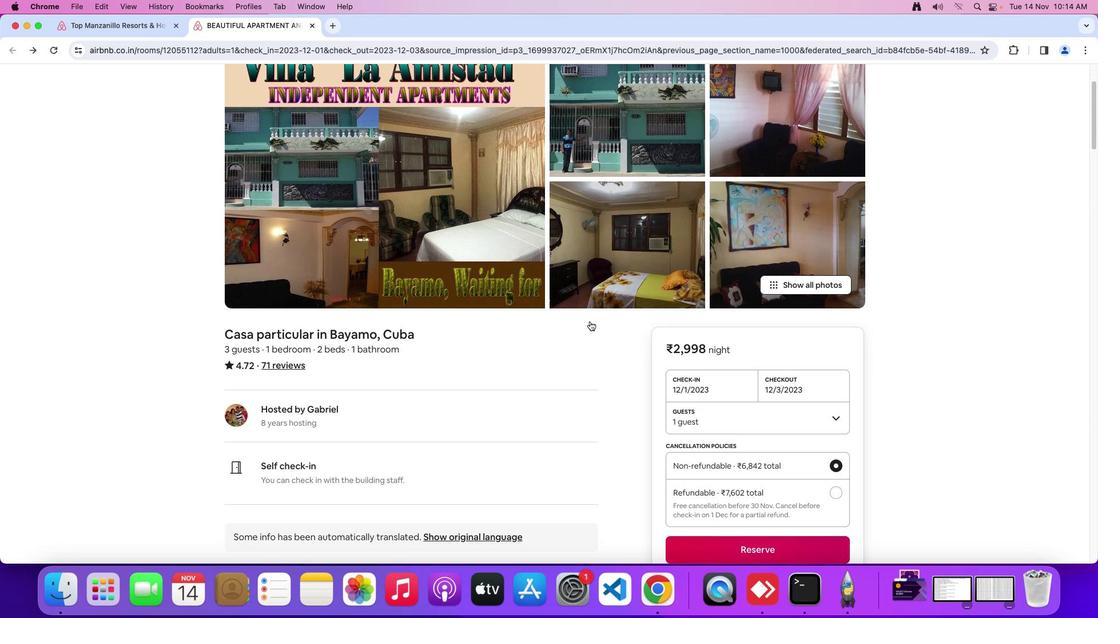 
Action: Mouse scrolled (589, 321) with delta (0, 0)
Screenshot: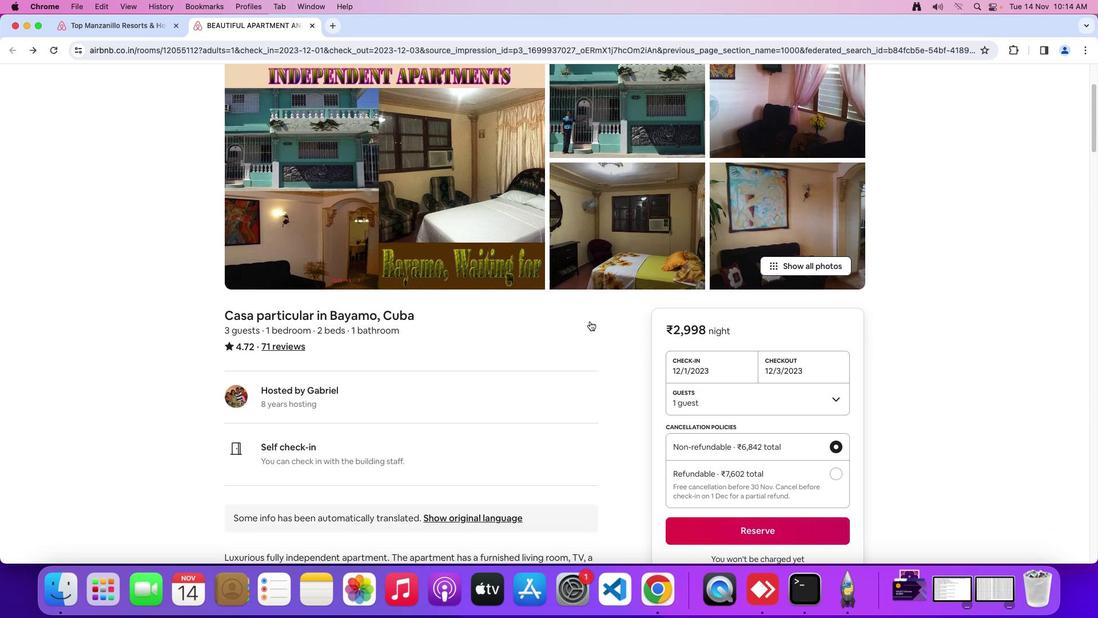 
Action: Mouse scrolled (589, 321) with delta (0, 0)
Screenshot: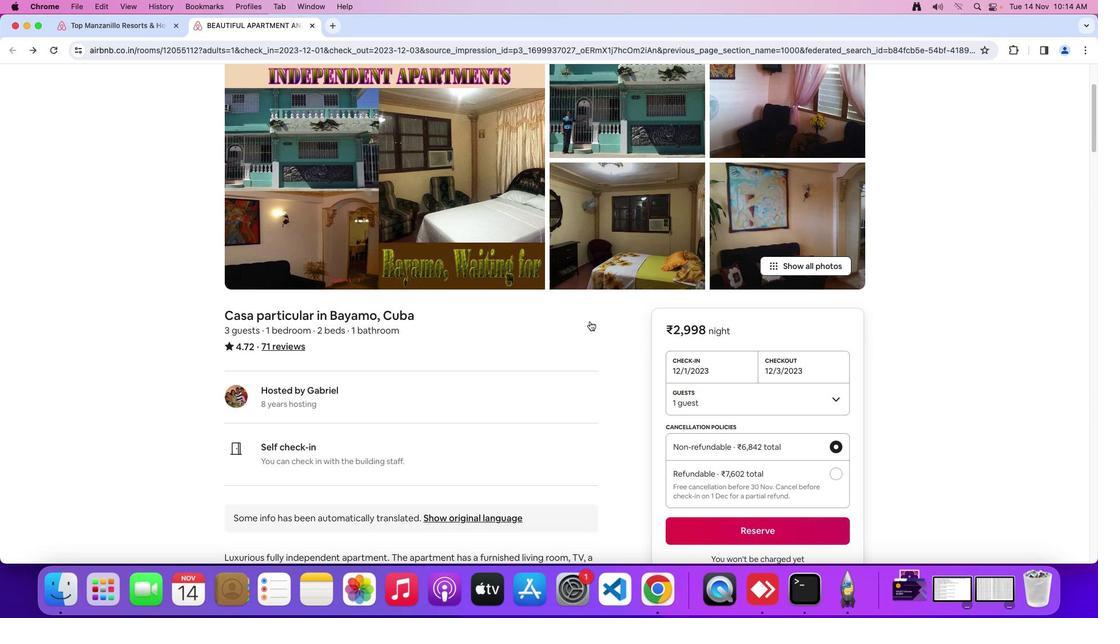 
Action: Mouse scrolled (589, 321) with delta (0, -2)
Screenshot: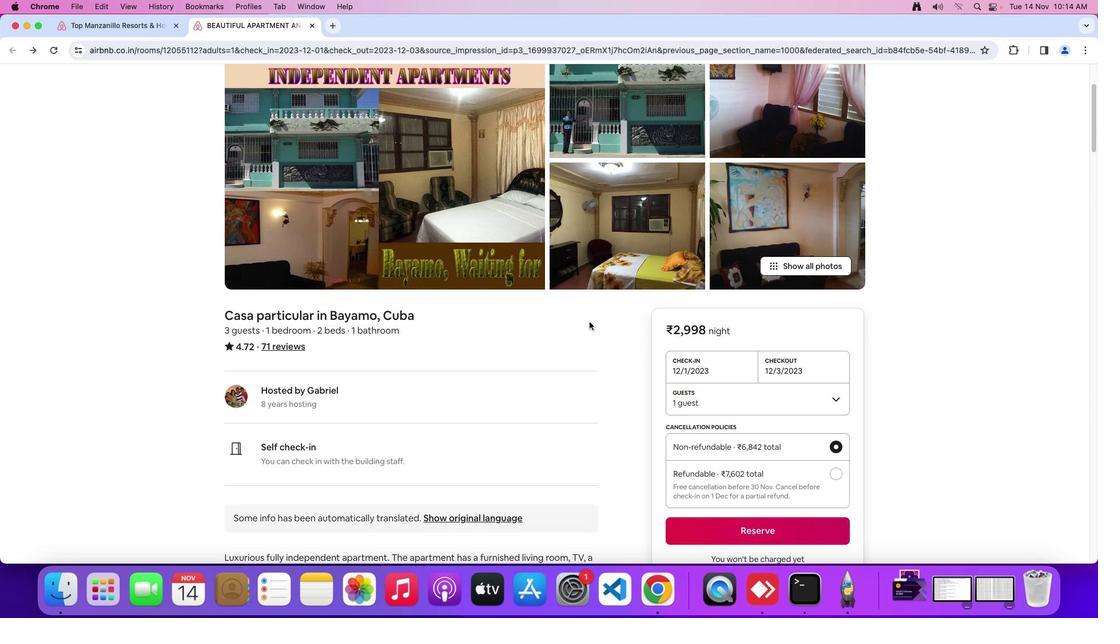 
Action: Mouse moved to (567, 326)
Screenshot: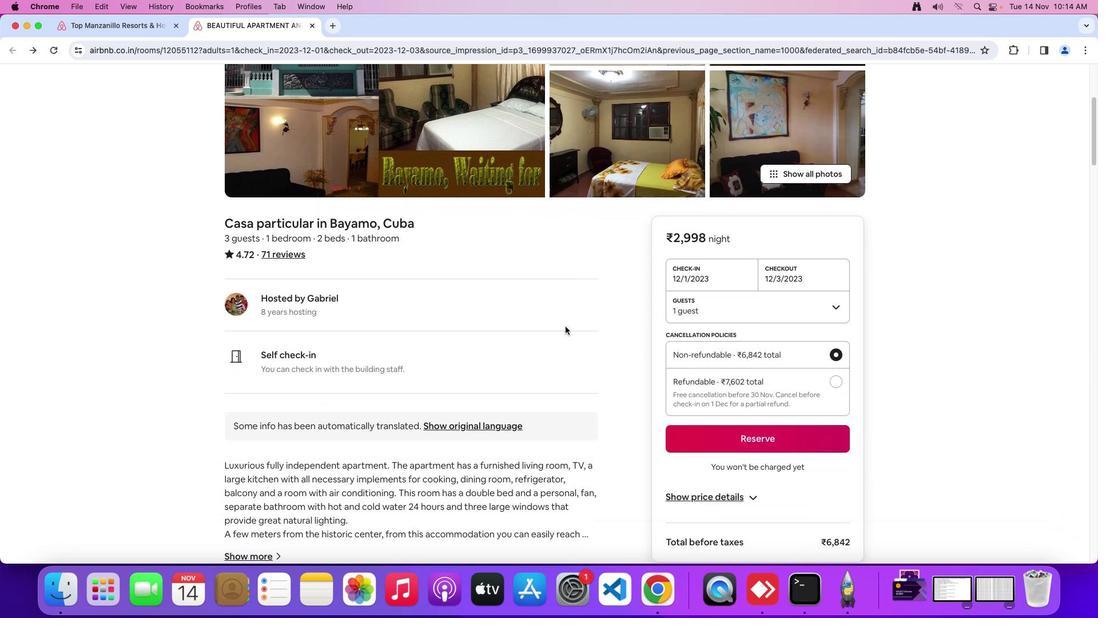 
Action: Mouse scrolled (567, 326) with delta (0, 0)
Screenshot: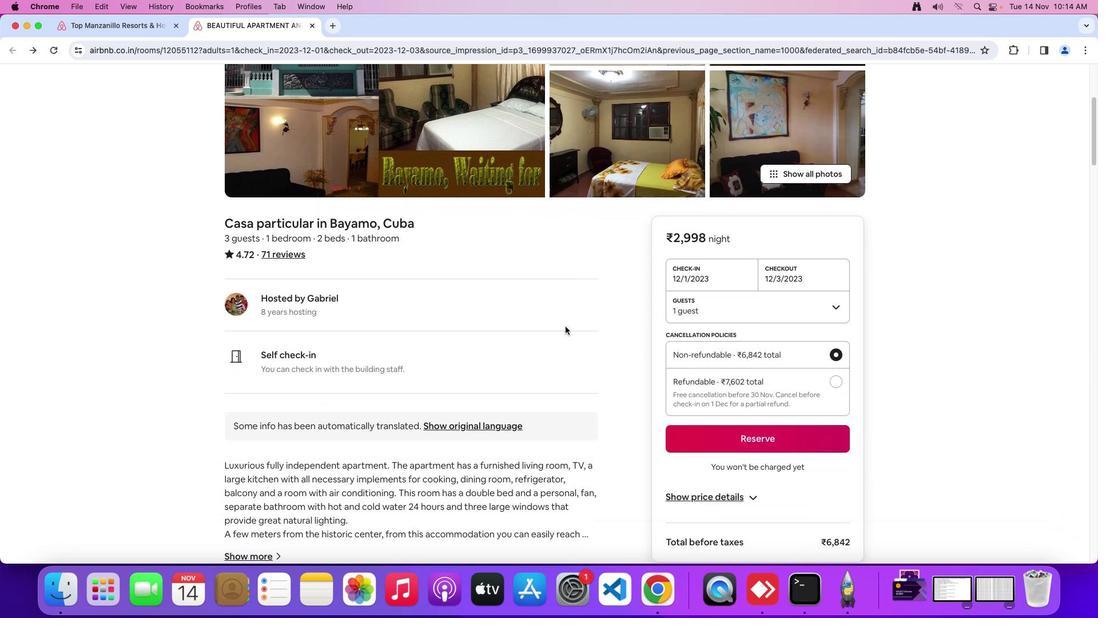 
Action: Mouse moved to (566, 326)
Screenshot: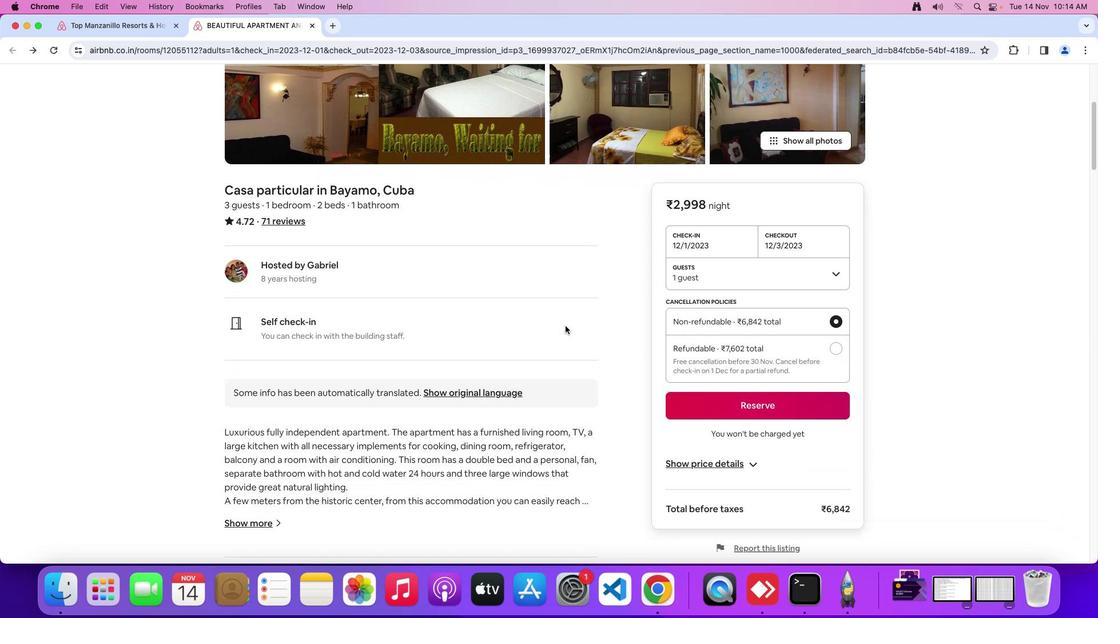 
Action: Mouse scrolled (566, 326) with delta (0, 0)
Screenshot: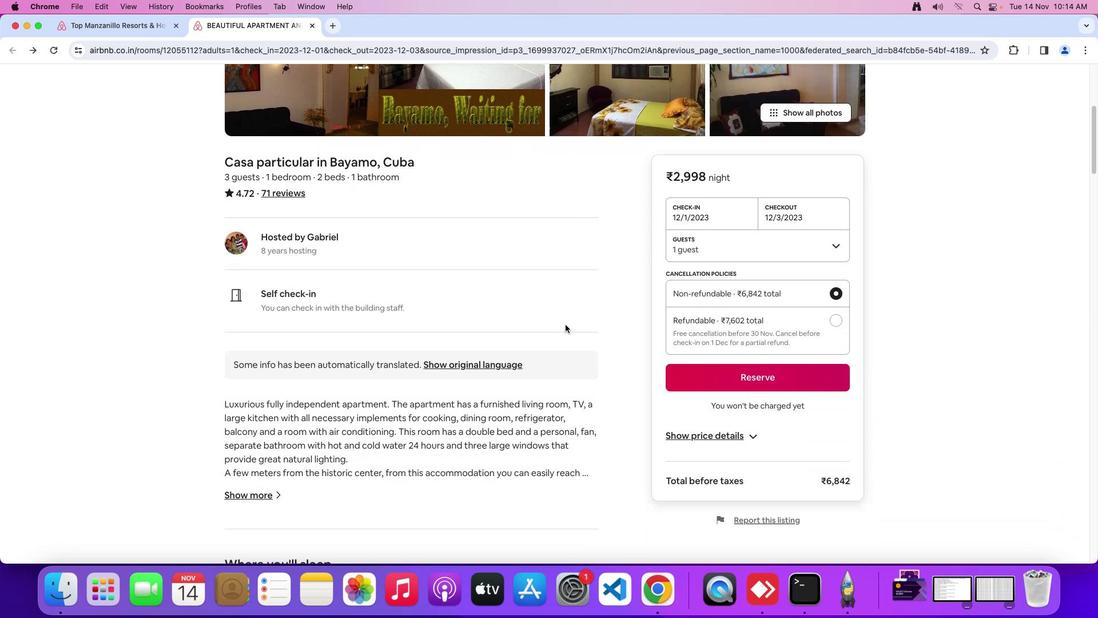 
Action: Mouse scrolled (566, 326) with delta (0, -1)
Screenshot: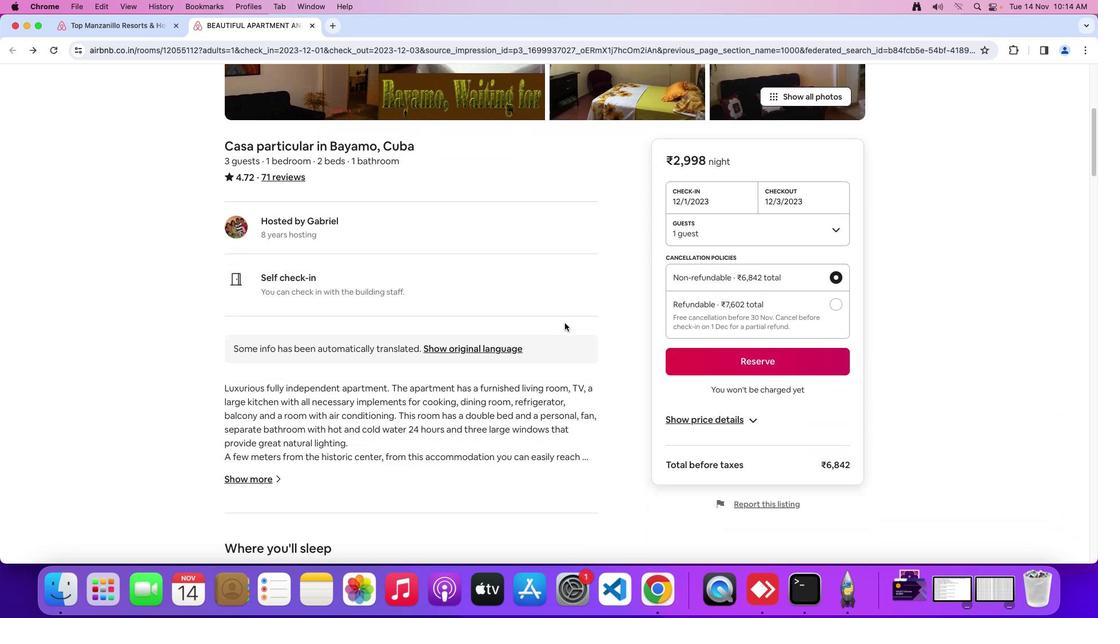 
Action: Mouse moved to (565, 326)
Screenshot: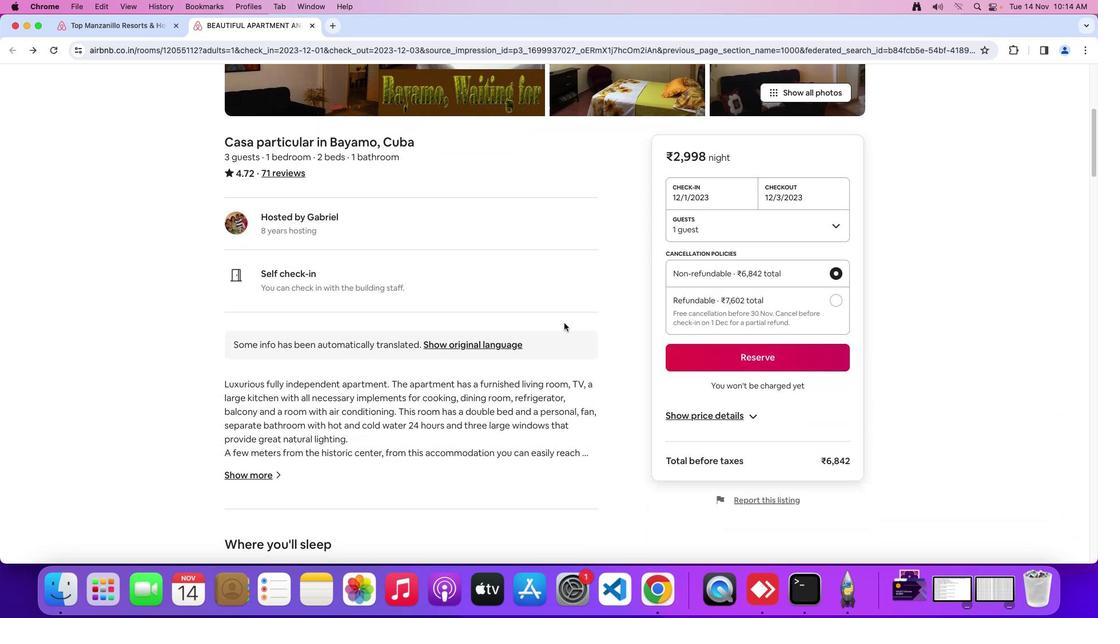 
Action: Mouse scrolled (565, 326) with delta (0, -1)
Screenshot: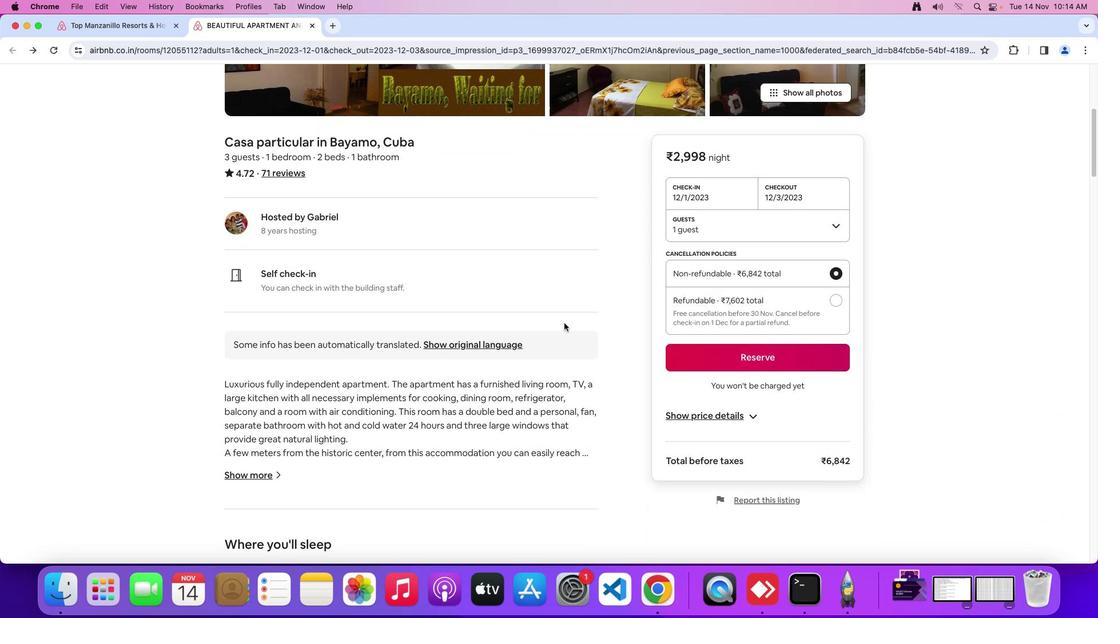 
Action: Mouse moved to (563, 325)
Screenshot: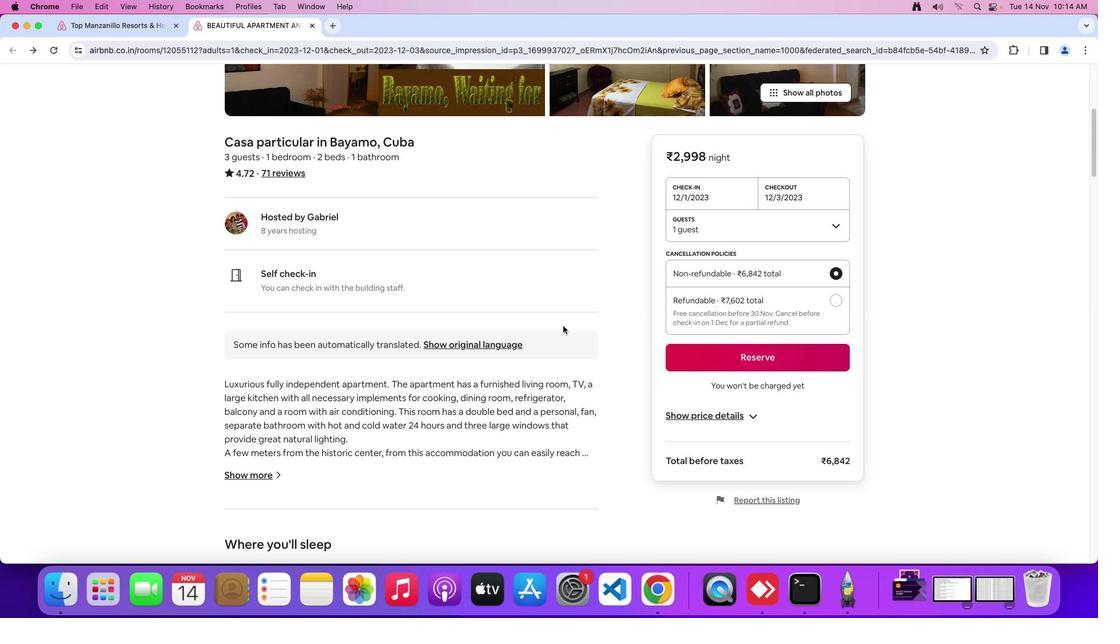 
Action: Mouse scrolled (563, 325) with delta (0, 0)
Screenshot: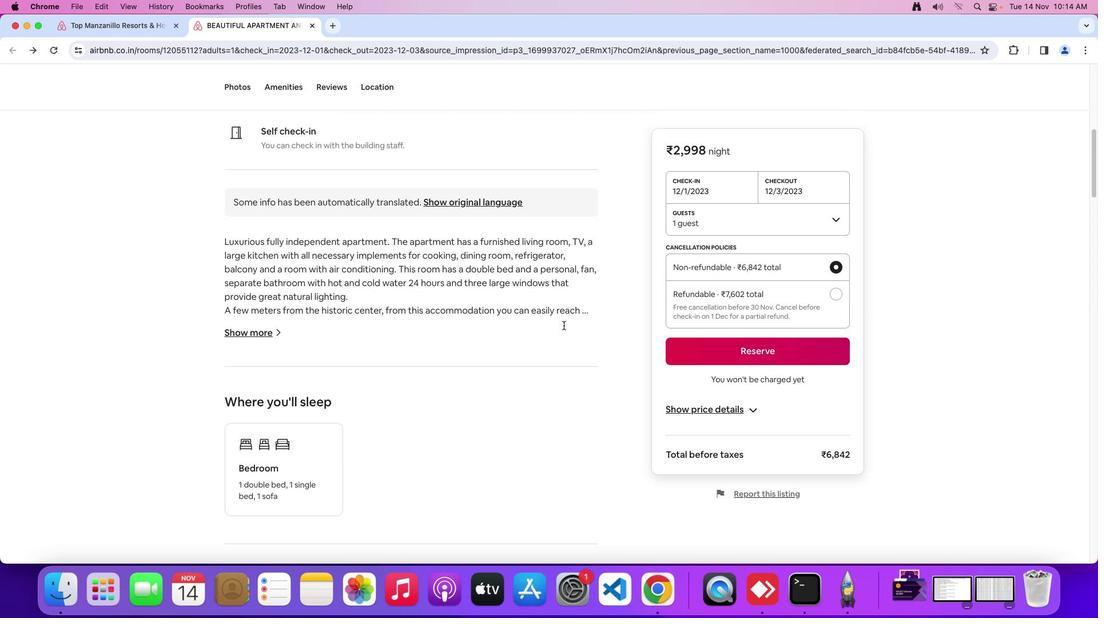
Action: Mouse scrolled (563, 325) with delta (0, 0)
Screenshot: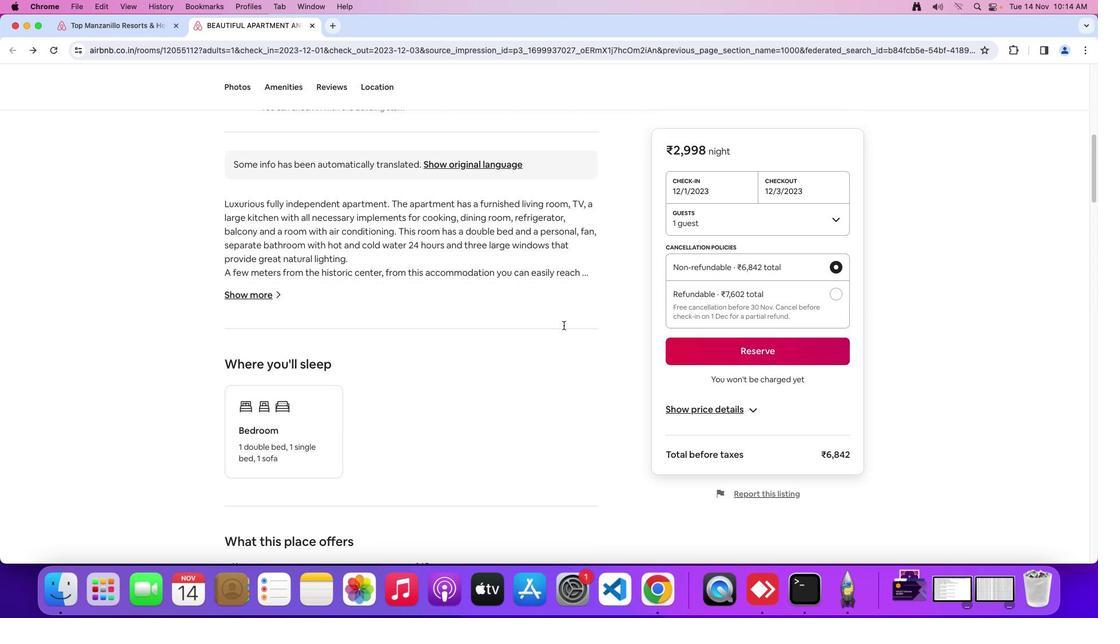 
Action: Mouse moved to (563, 325)
Screenshot: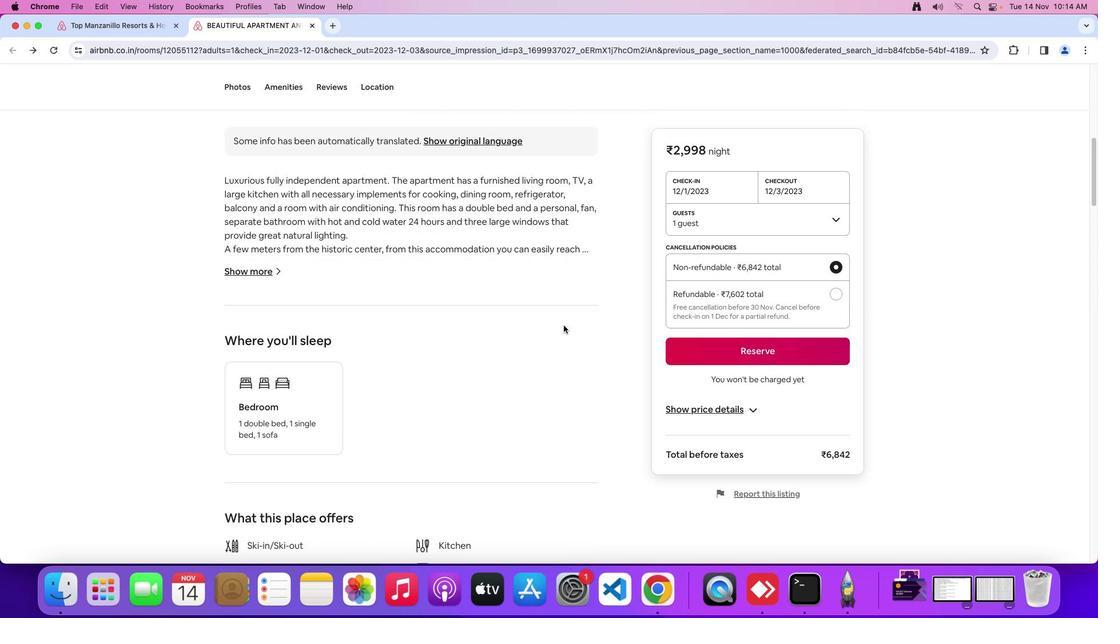 
Action: Mouse scrolled (563, 325) with delta (0, -1)
Screenshot: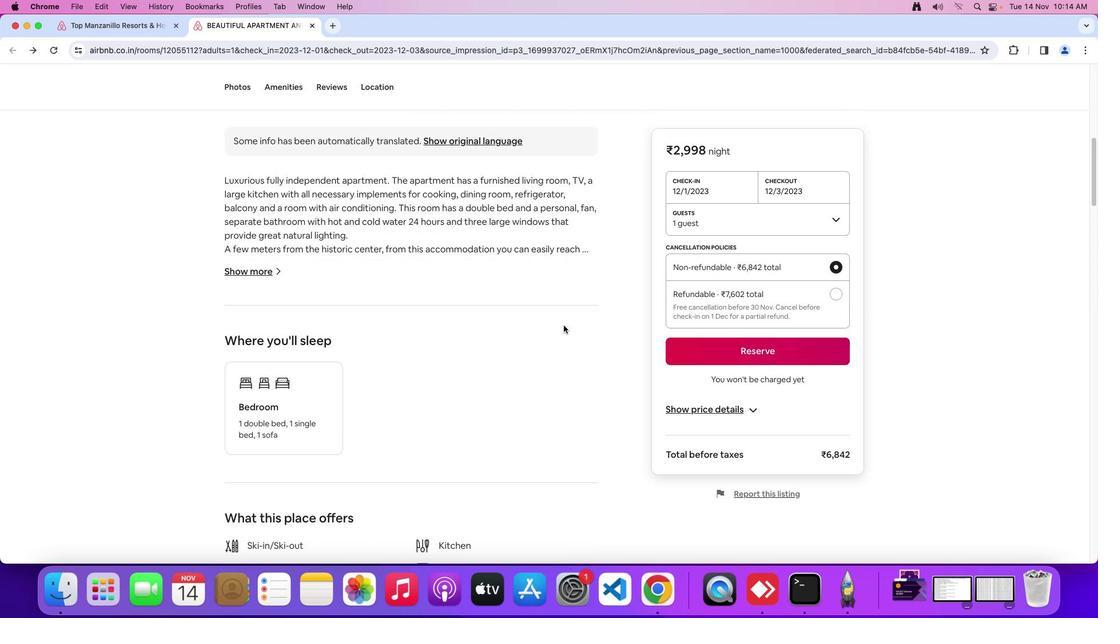 
Action: Mouse moved to (563, 325)
Screenshot: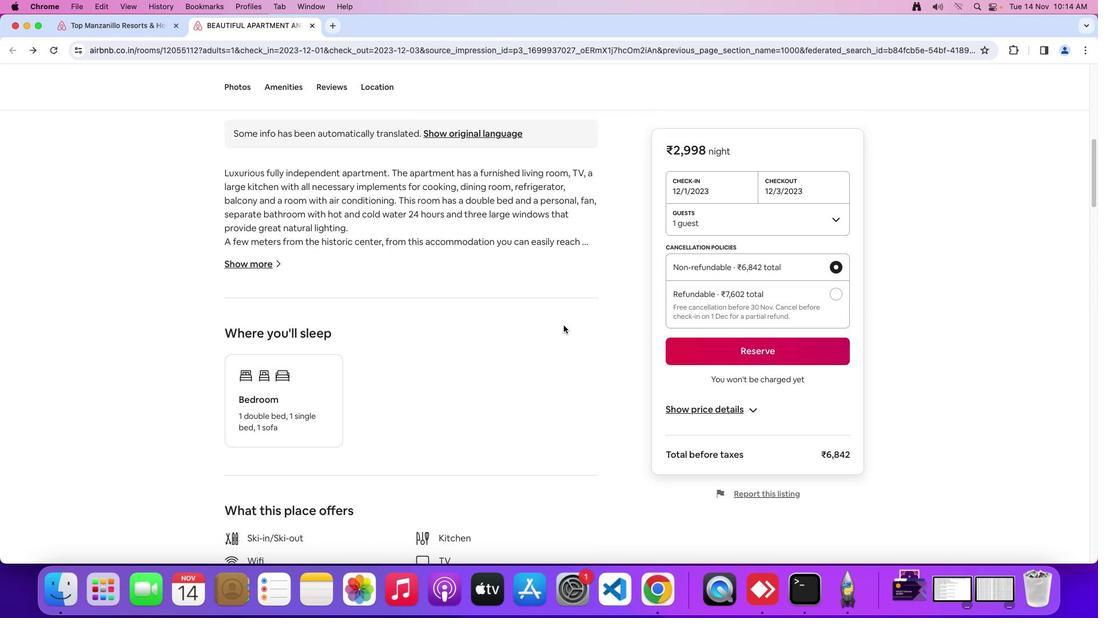 
Action: Mouse scrolled (563, 325) with delta (0, -2)
Screenshot: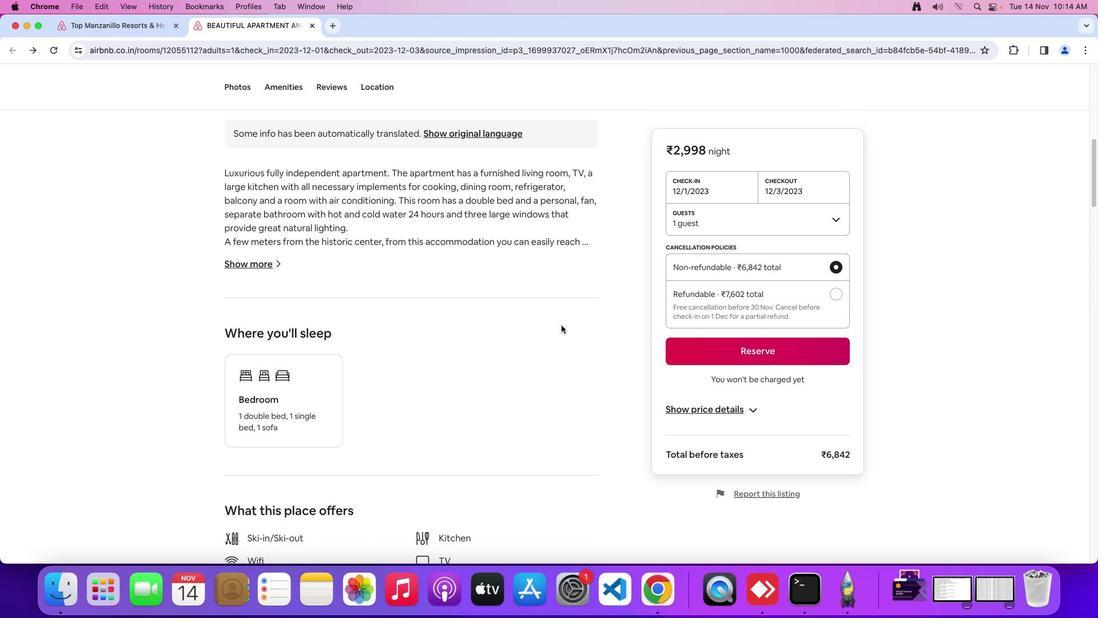 
Action: Mouse moved to (349, 344)
Screenshot: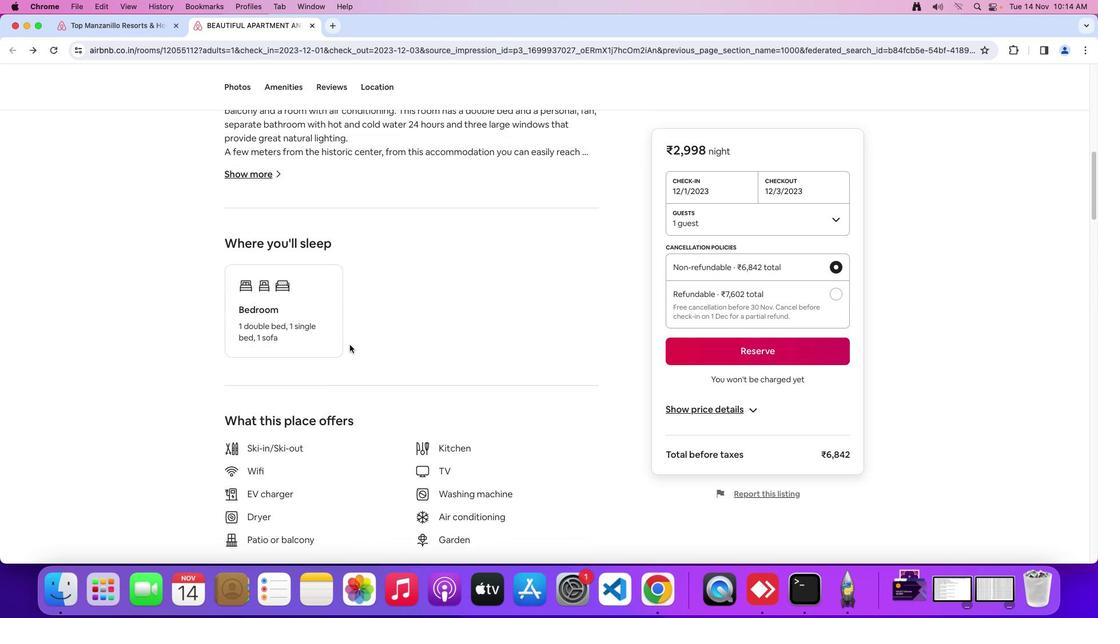 
Action: Mouse scrolled (349, 344) with delta (0, 0)
Screenshot: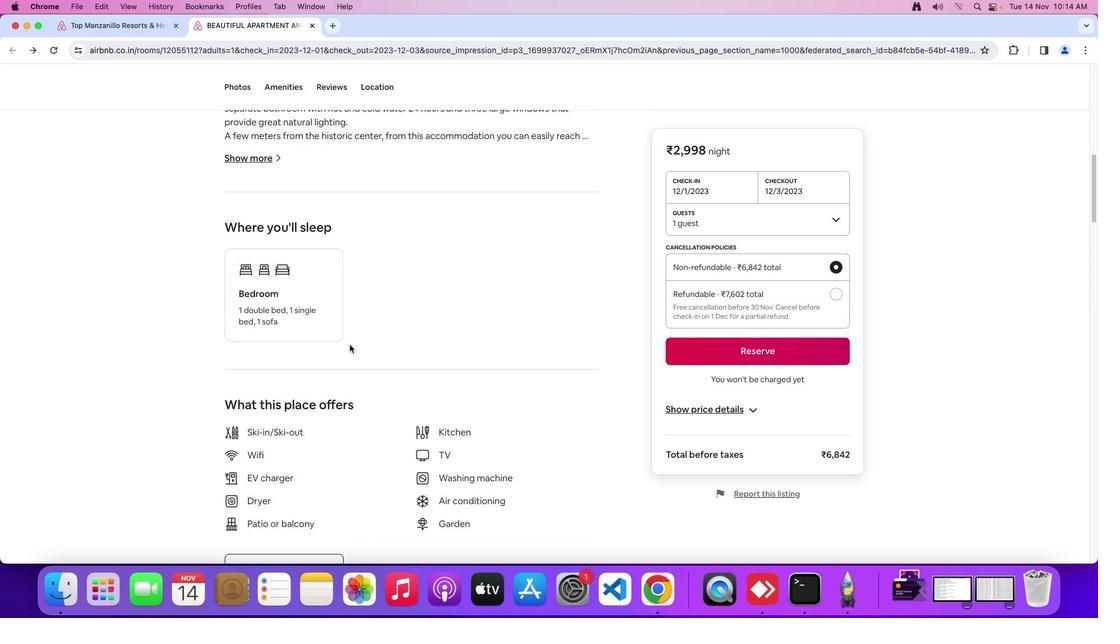 
Action: Mouse scrolled (349, 344) with delta (0, 0)
Screenshot: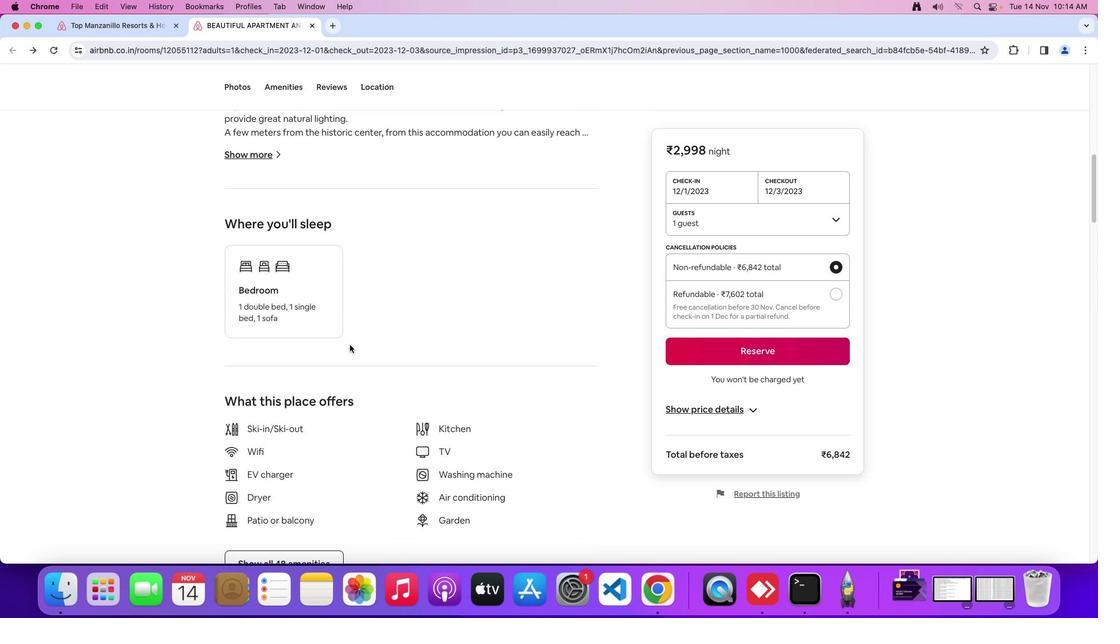 
Action: Mouse scrolled (349, 344) with delta (0, -1)
Screenshot: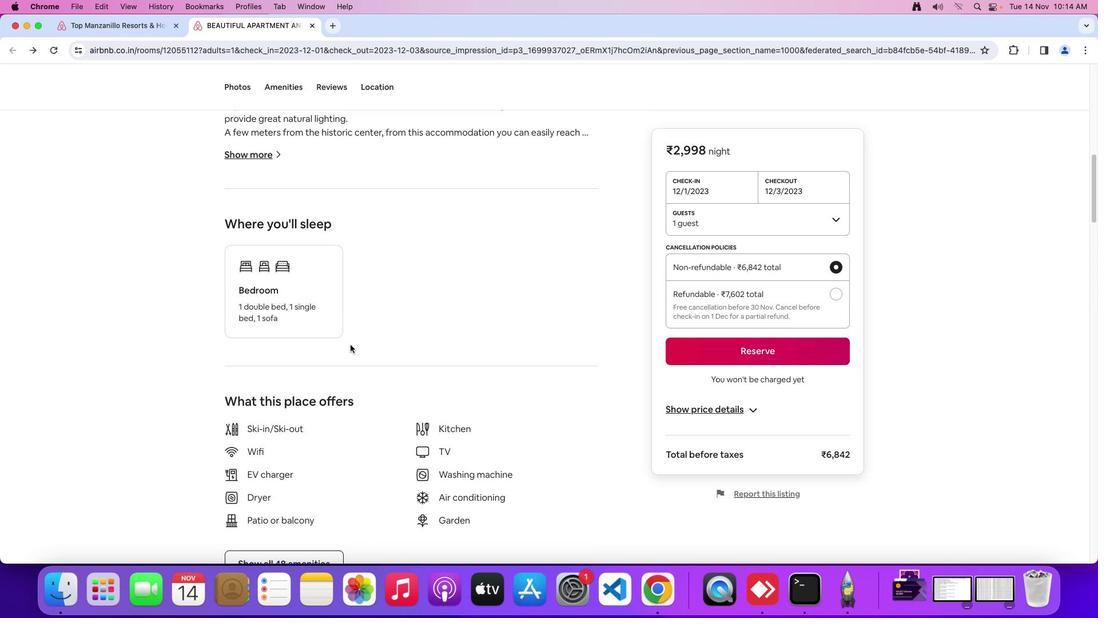 
Action: Mouse moved to (350, 344)
Screenshot: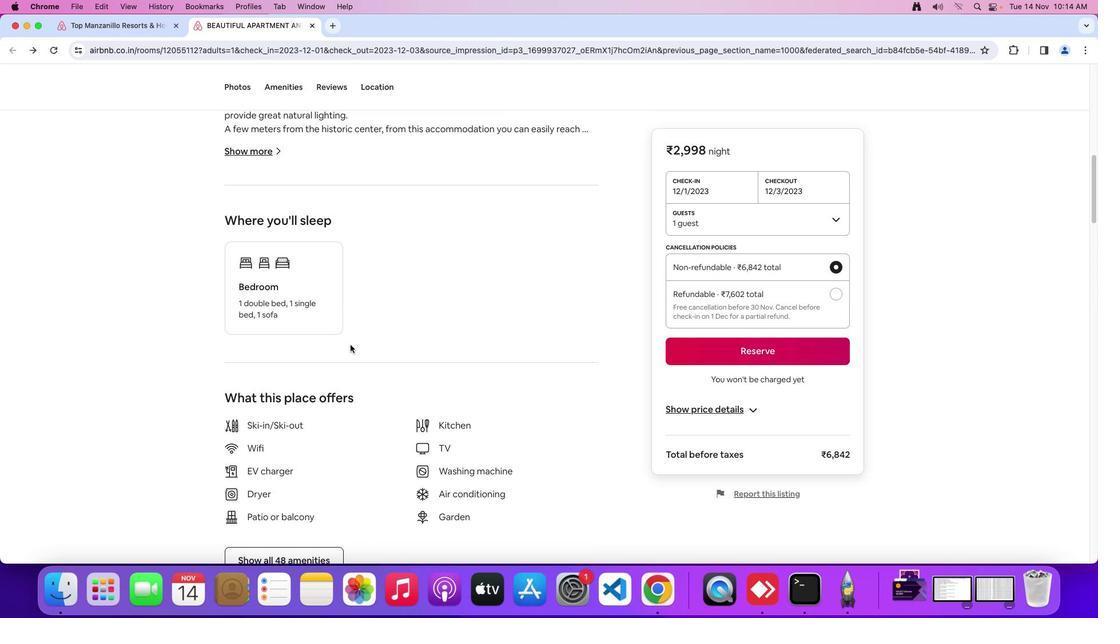 
Action: Mouse scrolled (350, 344) with delta (0, 0)
Screenshot: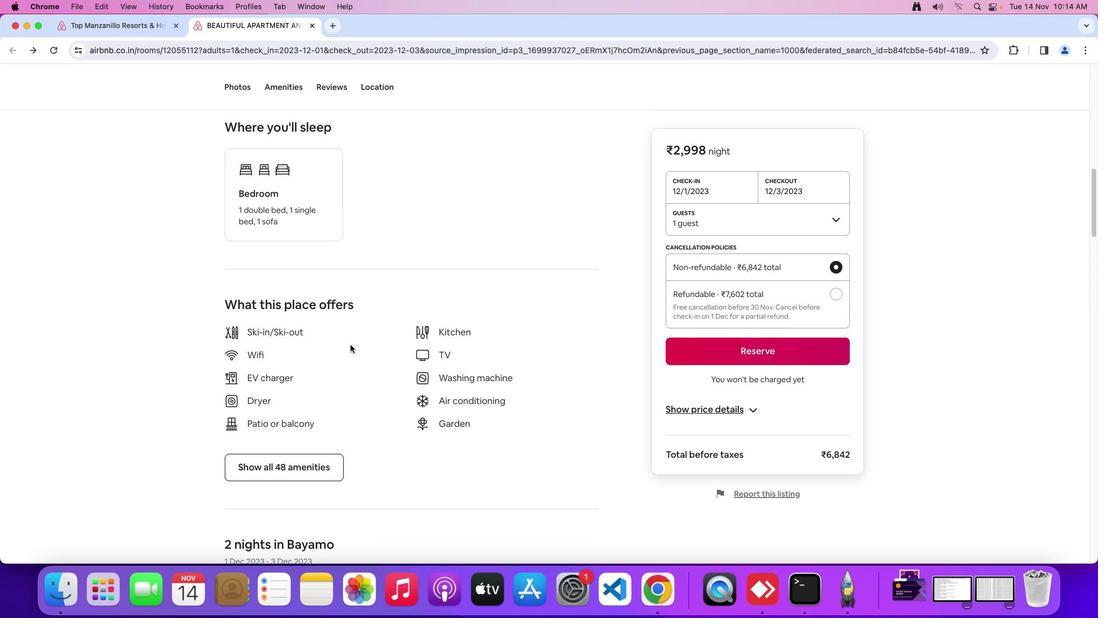 
Action: Mouse scrolled (350, 344) with delta (0, 0)
Screenshot: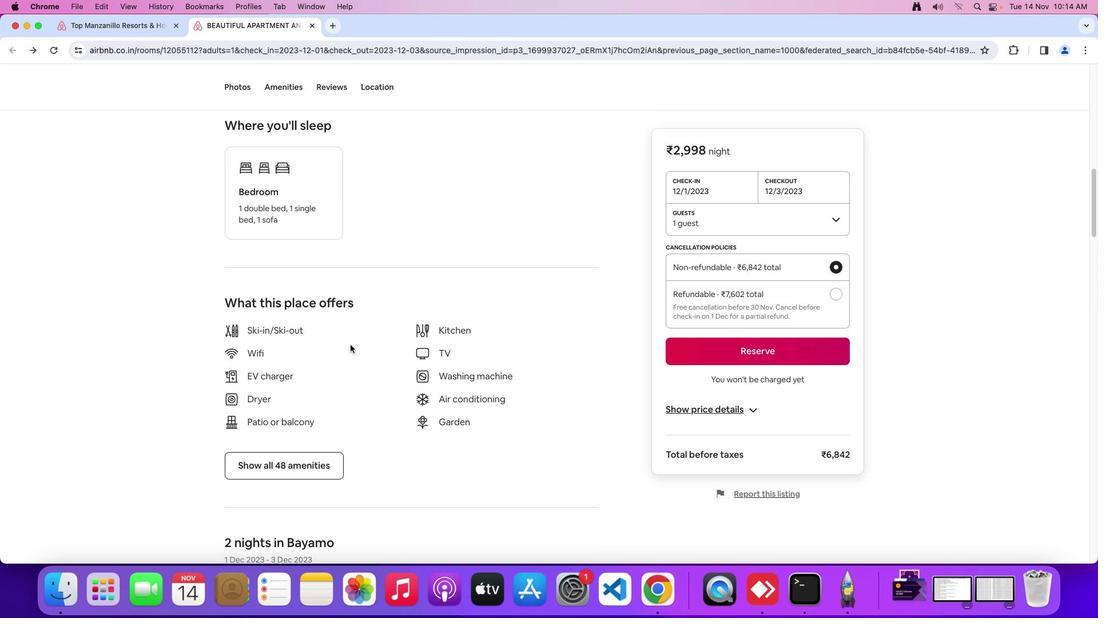
Action: Mouse scrolled (350, 344) with delta (0, -1)
Screenshot: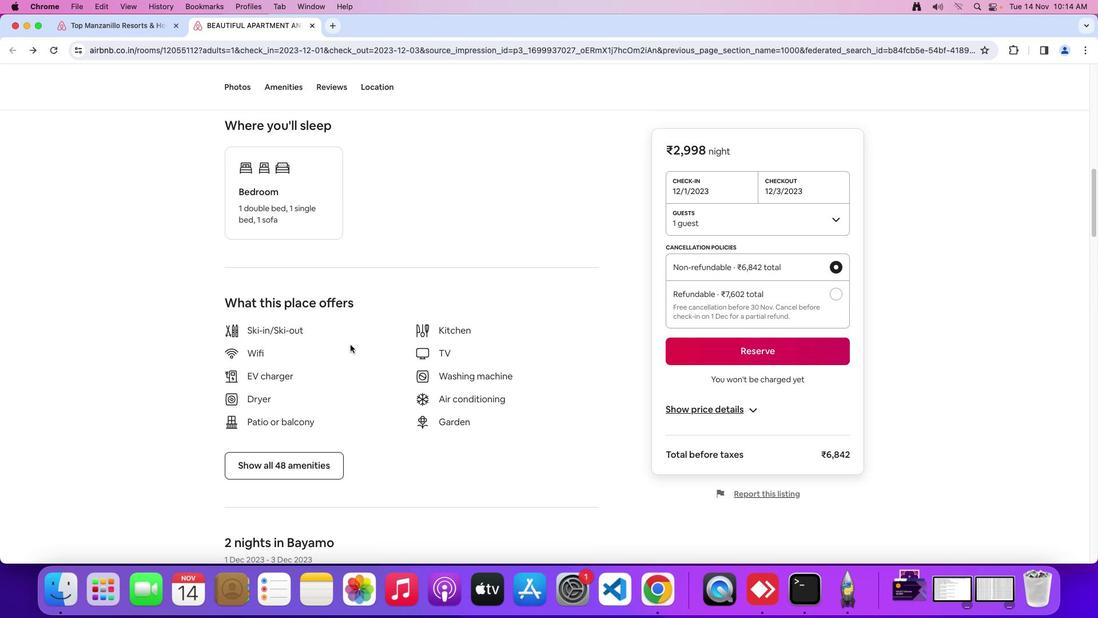 
Action: Mouse scrolled (350, 344) with delta (0, 0)
Screenshot: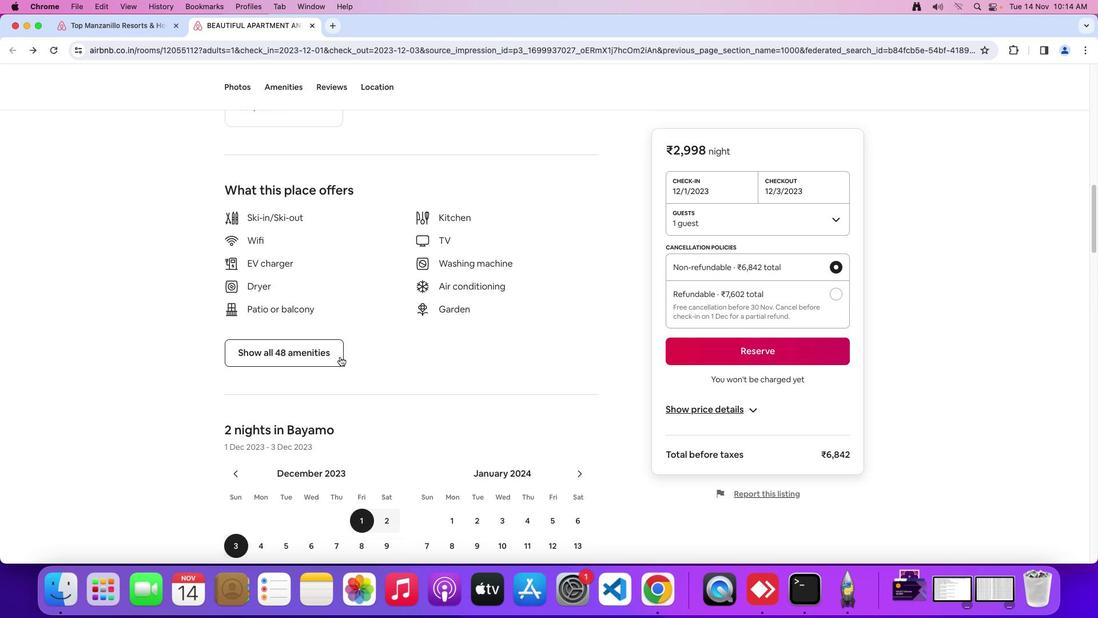 
Action: Mouse scrolled (350, 344) with delta (0, 0)
Screenshot: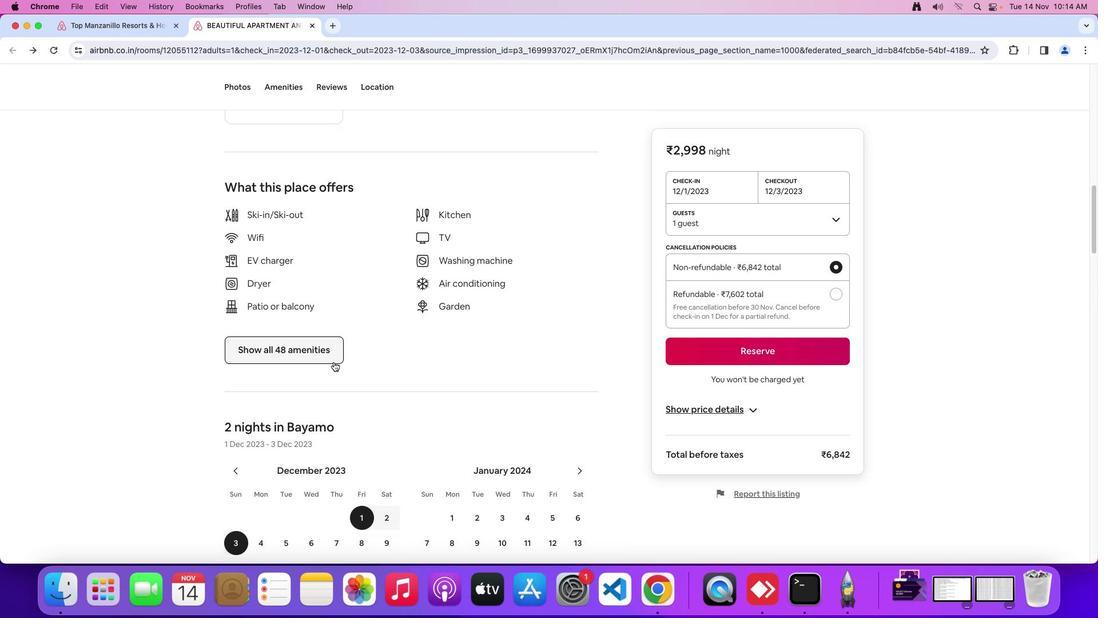 
Action: Mouse scrolled (350, 344) with delta (0, -1)
Screenshot: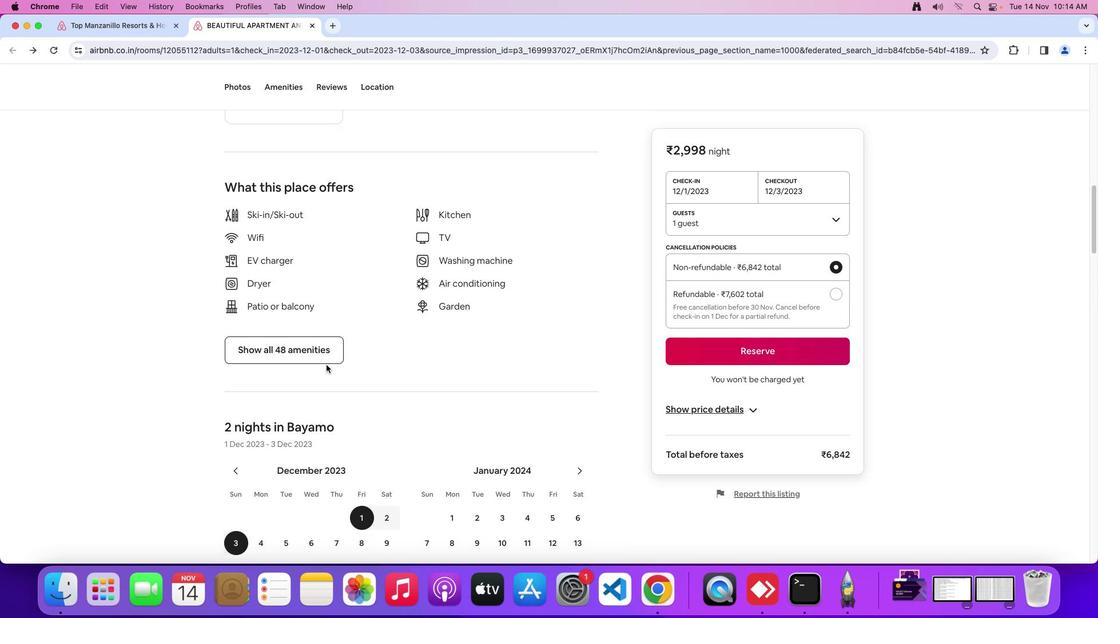 
Action: Mouse moved to (315, 353)
Screenshot: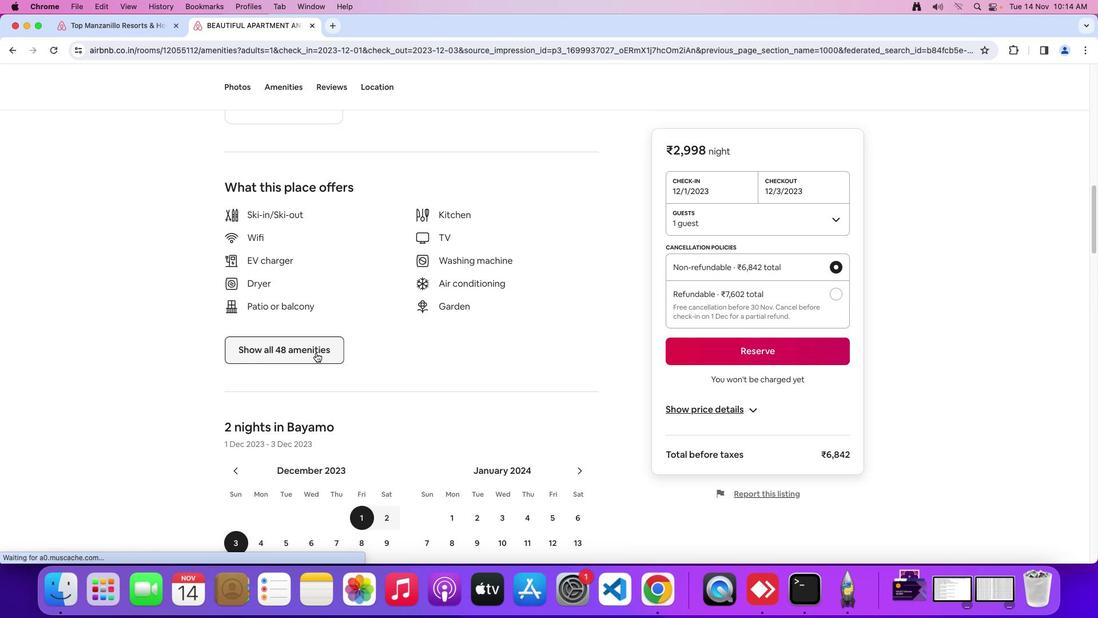 
Action: Mouse pressed left at (315, 353)
Screenshot: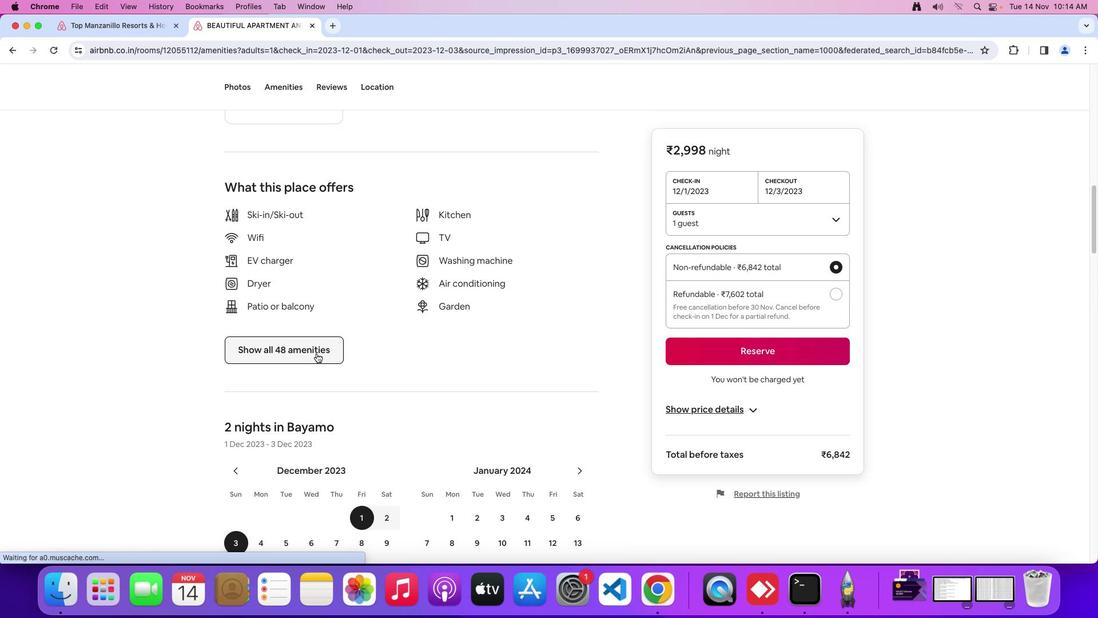 
Action: Mouse moved to (529, 371)
Screenshot: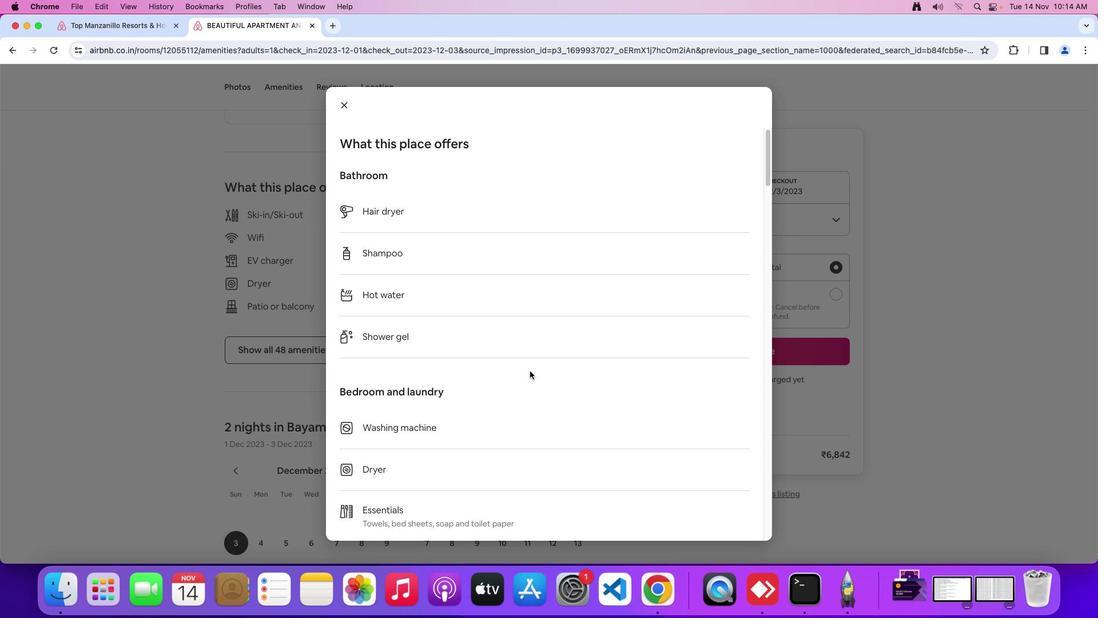 
Action: Mouse scrolled (529, 371) with delta (0, 0)
Screenshot: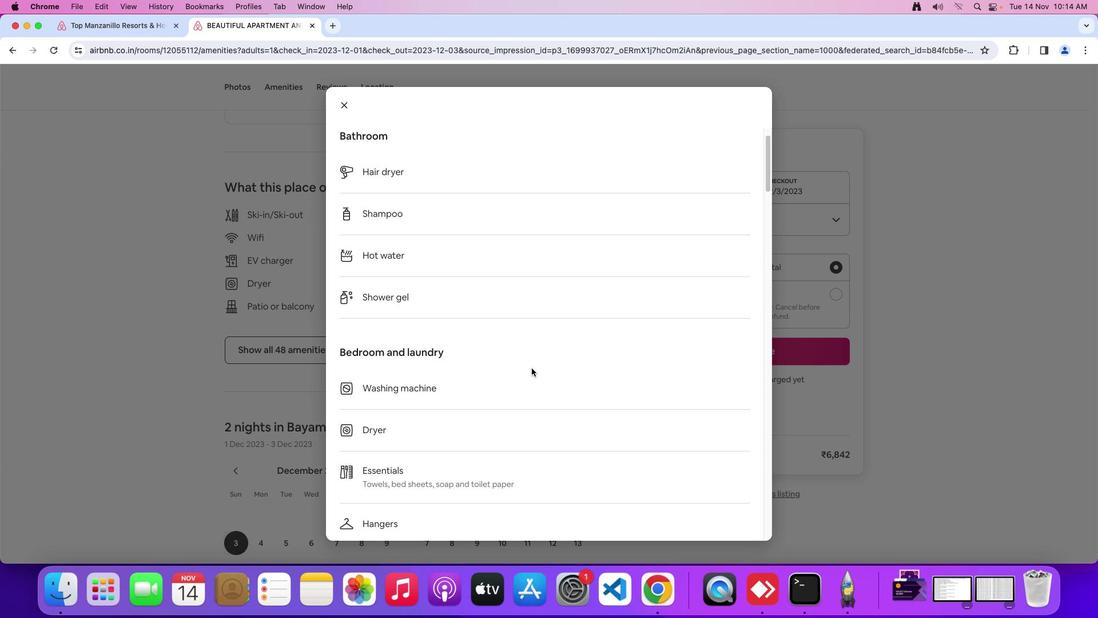 
Action: Mouse scrolled (529, 371) with delta (0, 0)
Screenshot: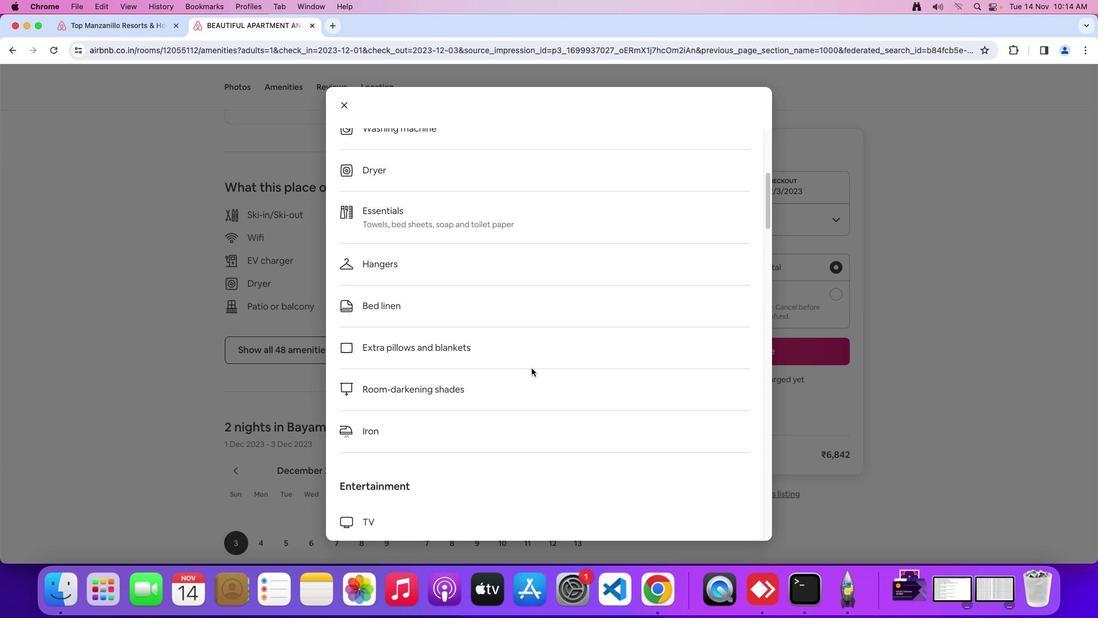 
Action: Mouse moved to (531, 370)
Screenshot: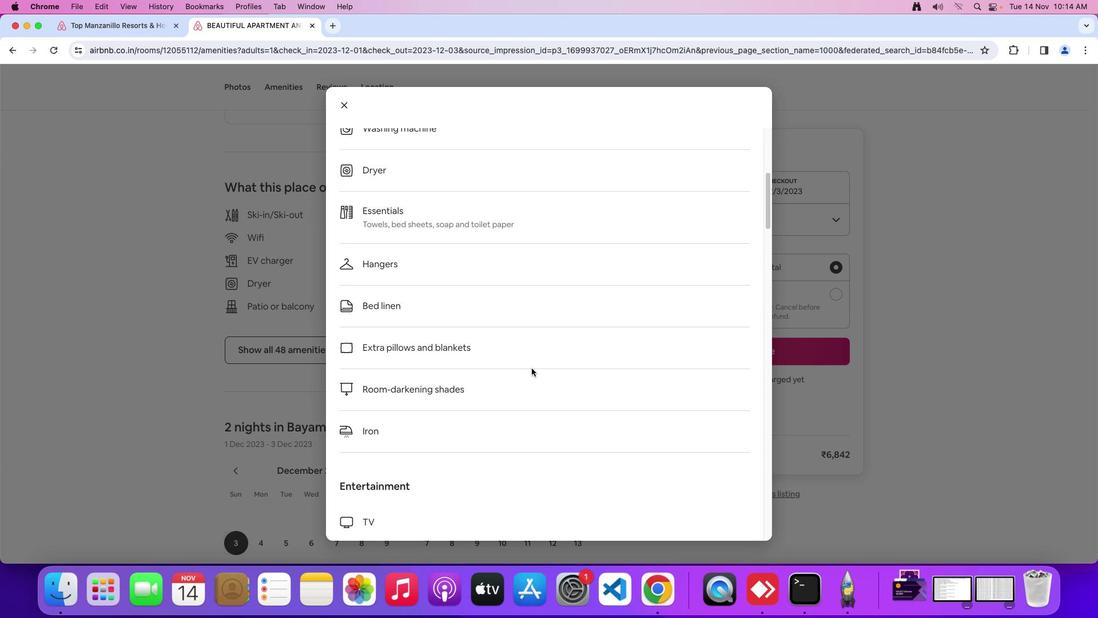 
Action: Mouse scrolled (531, 370) with delta (0, -1)
Screenshot: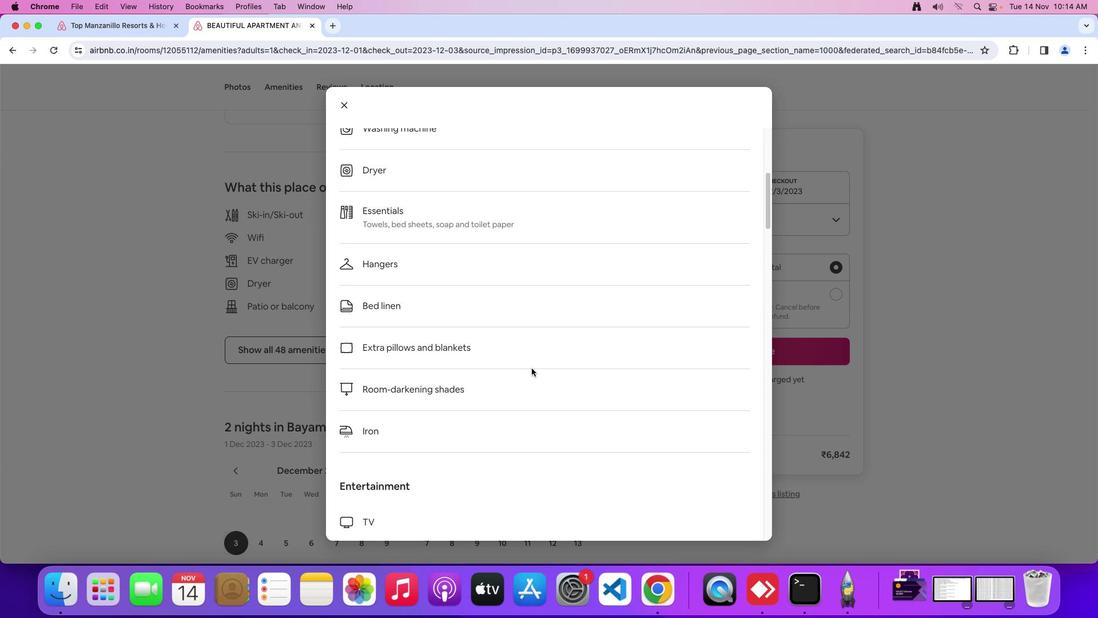 
Action: Mouse moved to (531, 369)
Screenshot: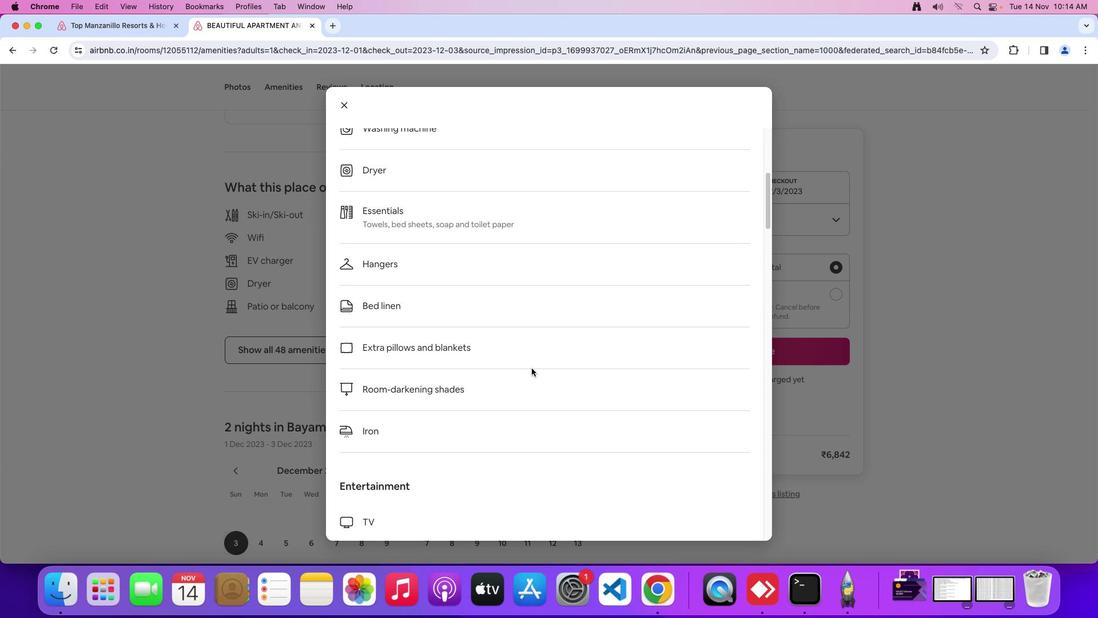 
Action: Mouse scrolled (531, 369) with delta (0, -2)
Screenshot: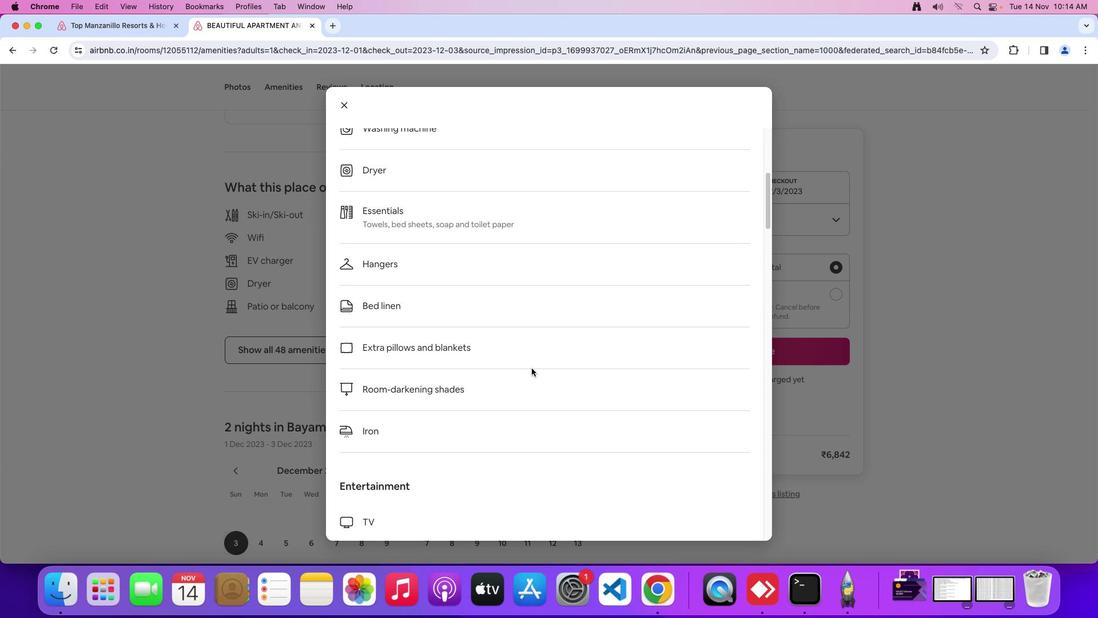 
Action: Mouse moved to (532, 368)
Screenshot: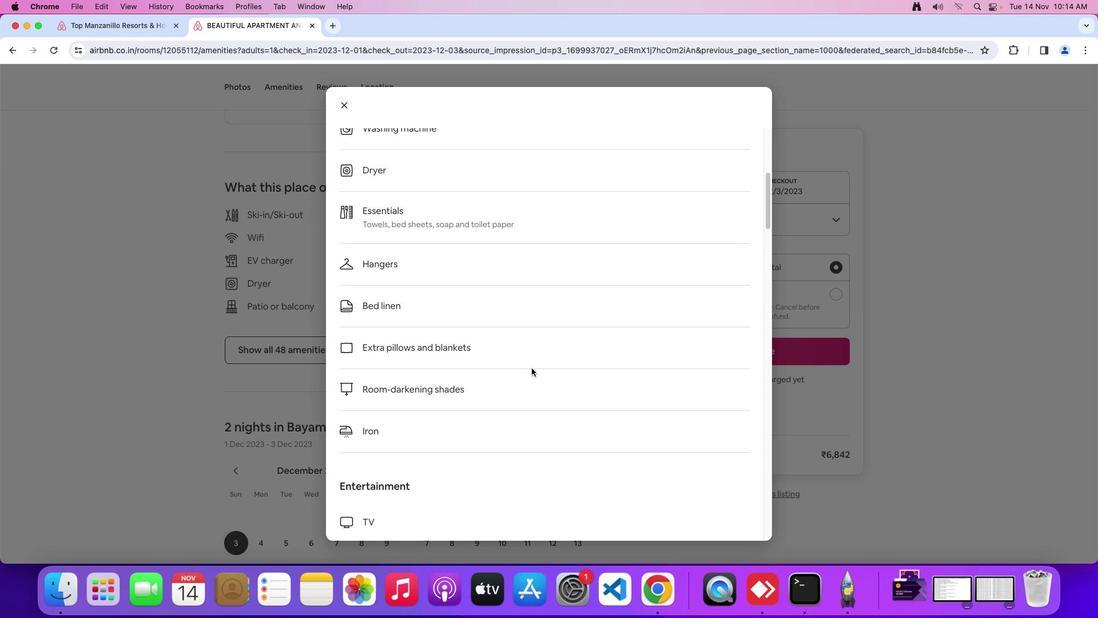 
Action: Mouse scrolled (532, 368) with delta (0, -3)
Screenshot: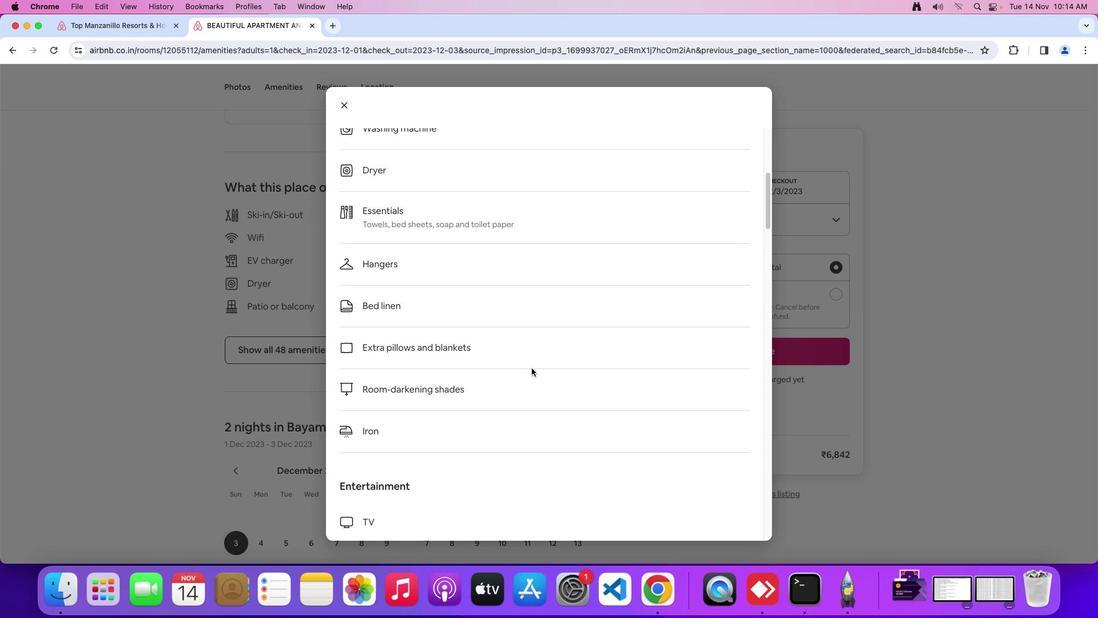 
Action: Mouse moved to (532, 368)
Screenshot: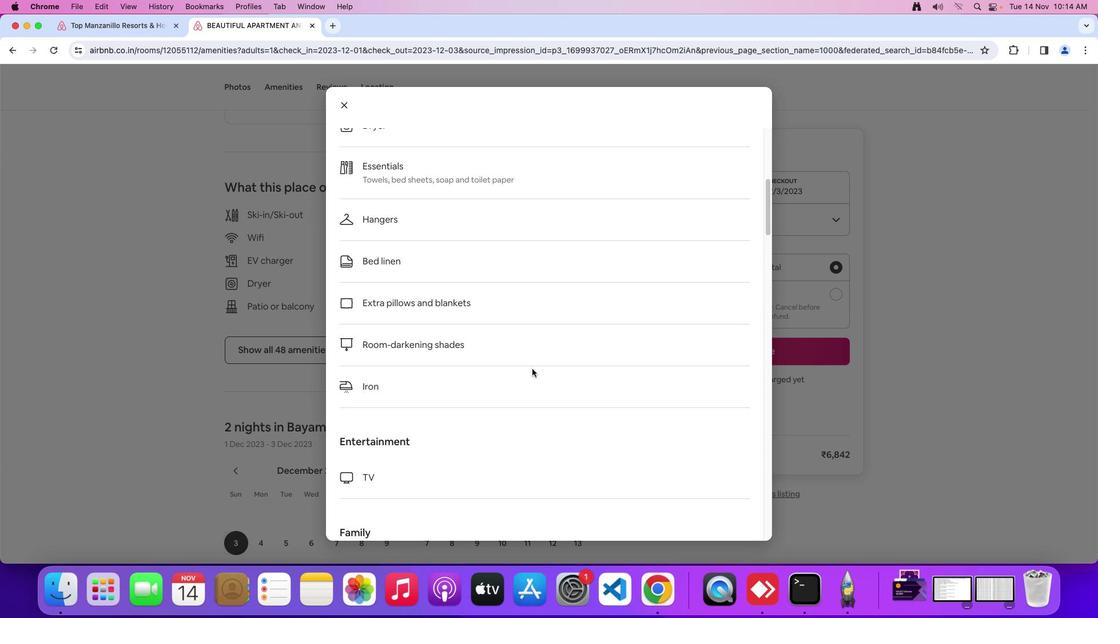 
Action: Mouse scrolled (532, 368) with delta (0, 0)
Screenshot: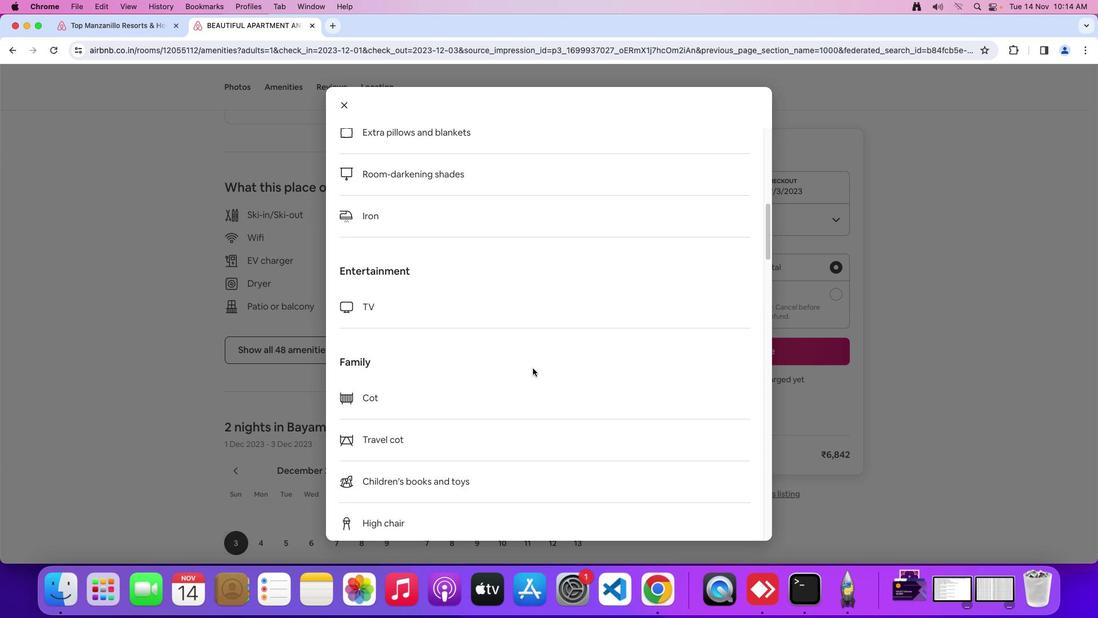 
Action: Mouse scrolled (532, 368) with delta (0, 0)
Screenshot: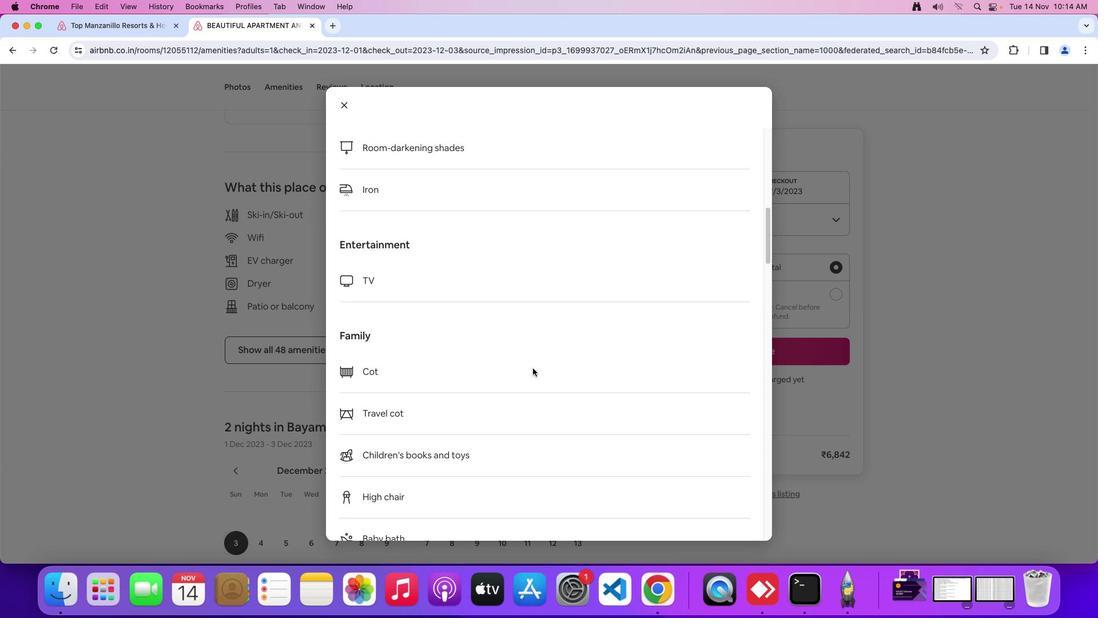 
Action: Mouse moved to (532, 368)
Screenshot: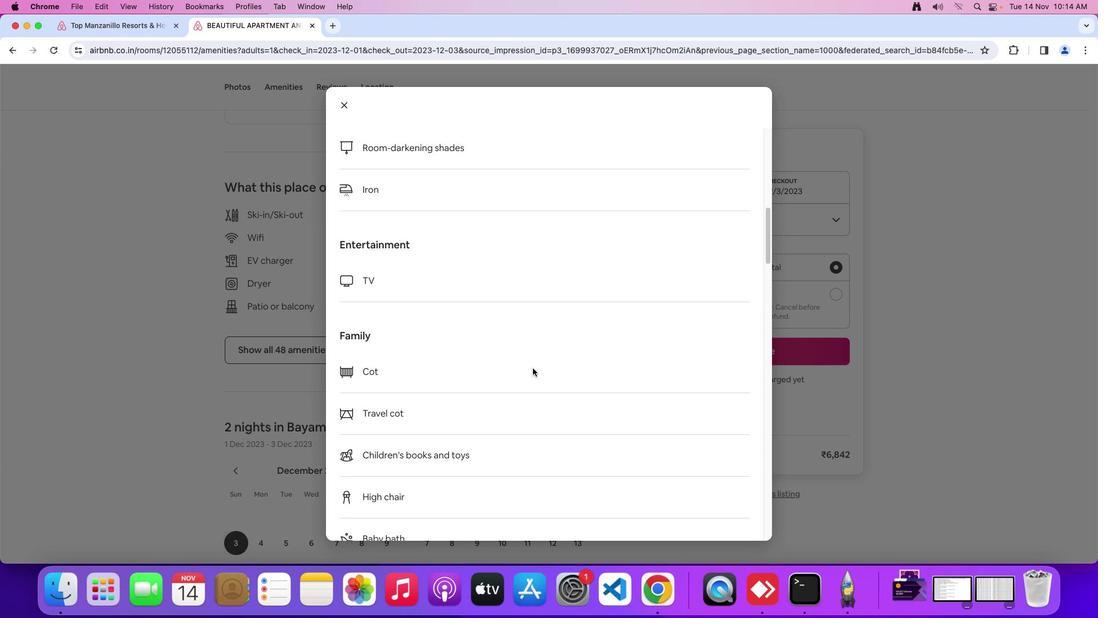
Action: Mouse scrolled (532, 368) with delta (0, -1)
Screenshot: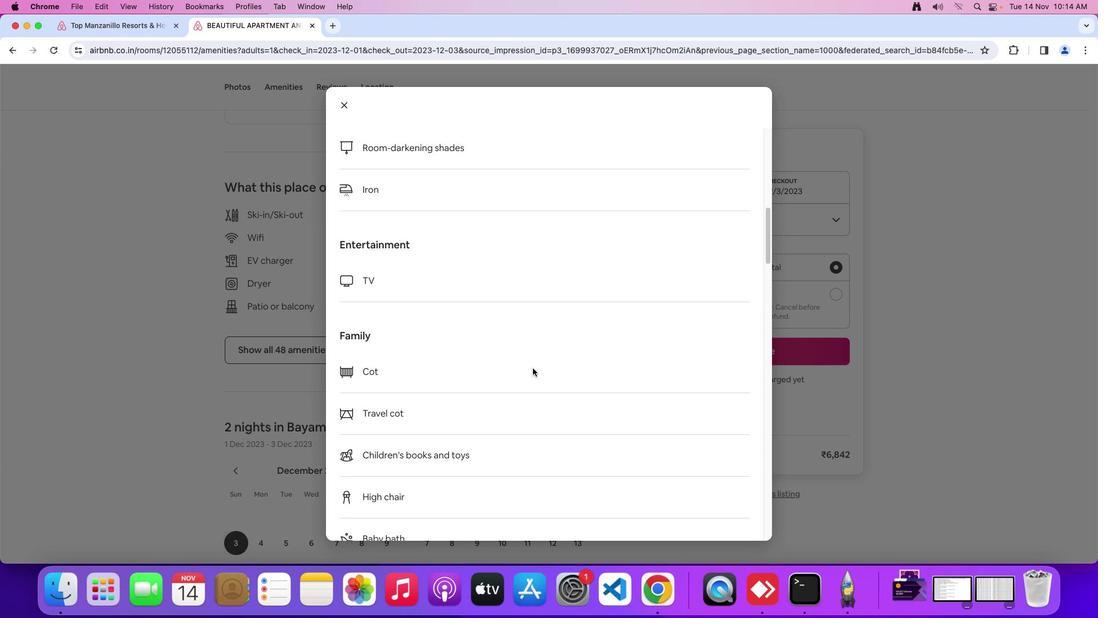 
Action: Mouse scrolled (532, 368) with delta (0, -2)
Screenshot: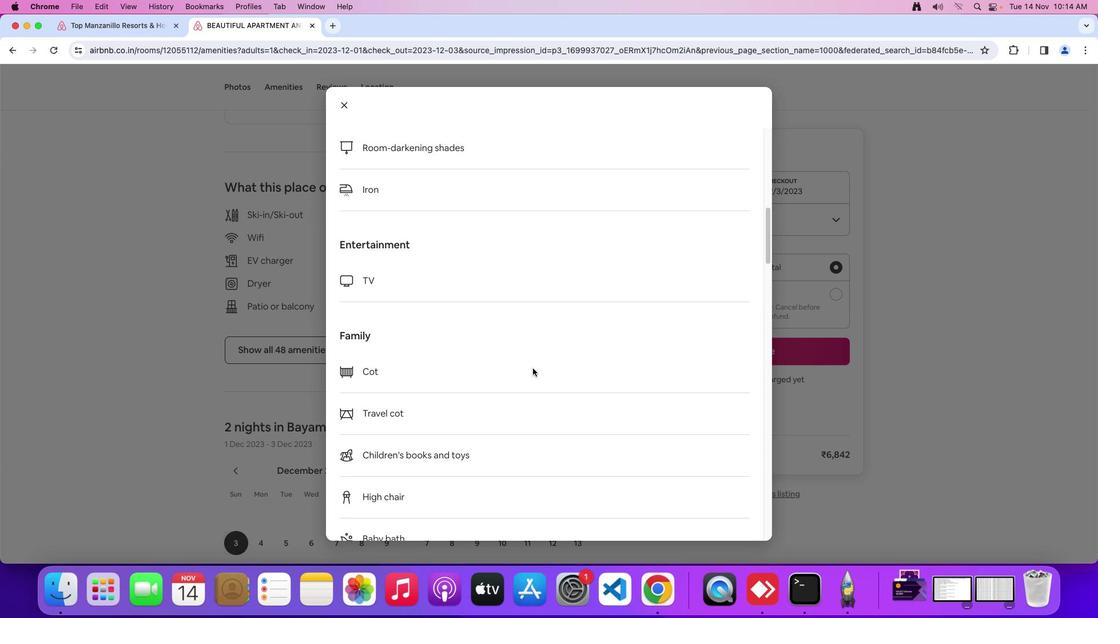 
Action: Mouse moved to (535, 366)
Screenshot: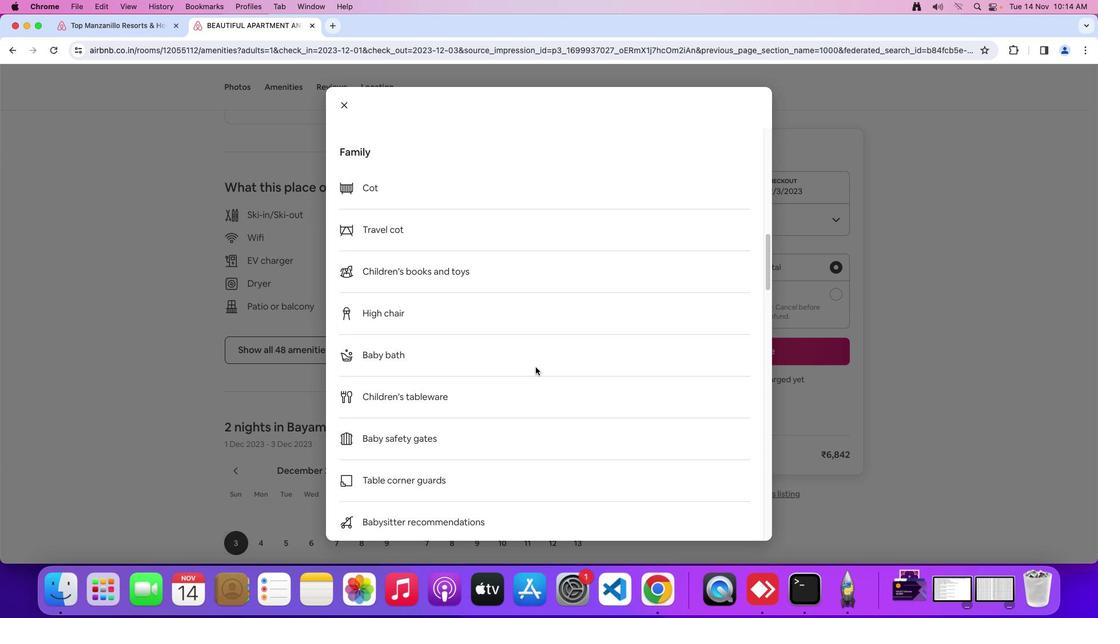 
Action: Mouse scrolled (535, 366) with delta (0, 0)
Screenshot: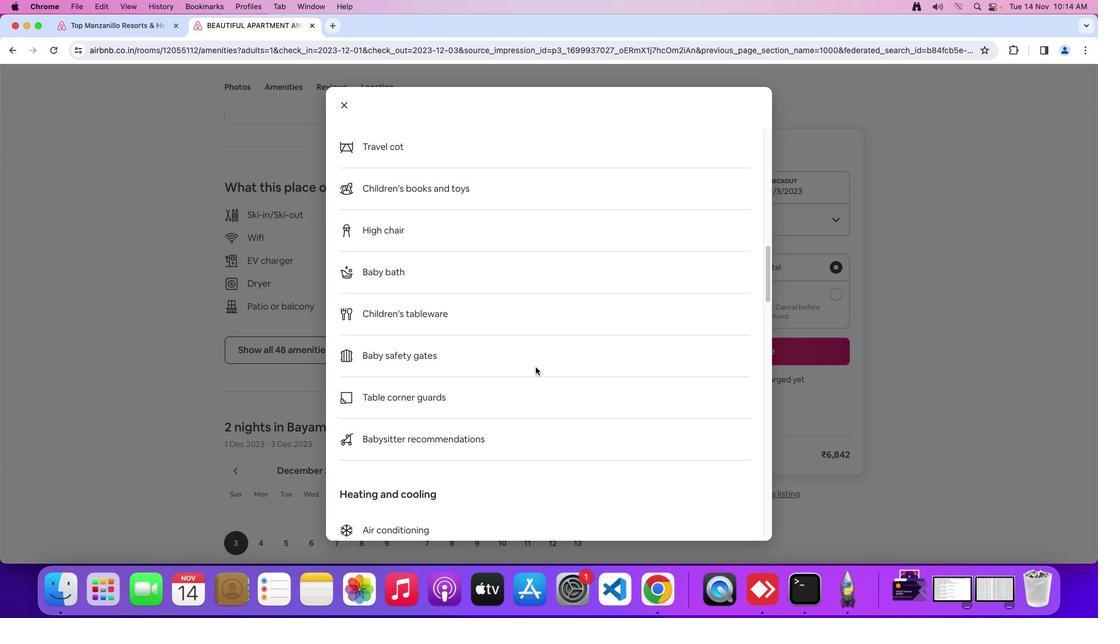 
Action: Mouse scrolled (535, 366) with delta (0, 0)
Screenshot: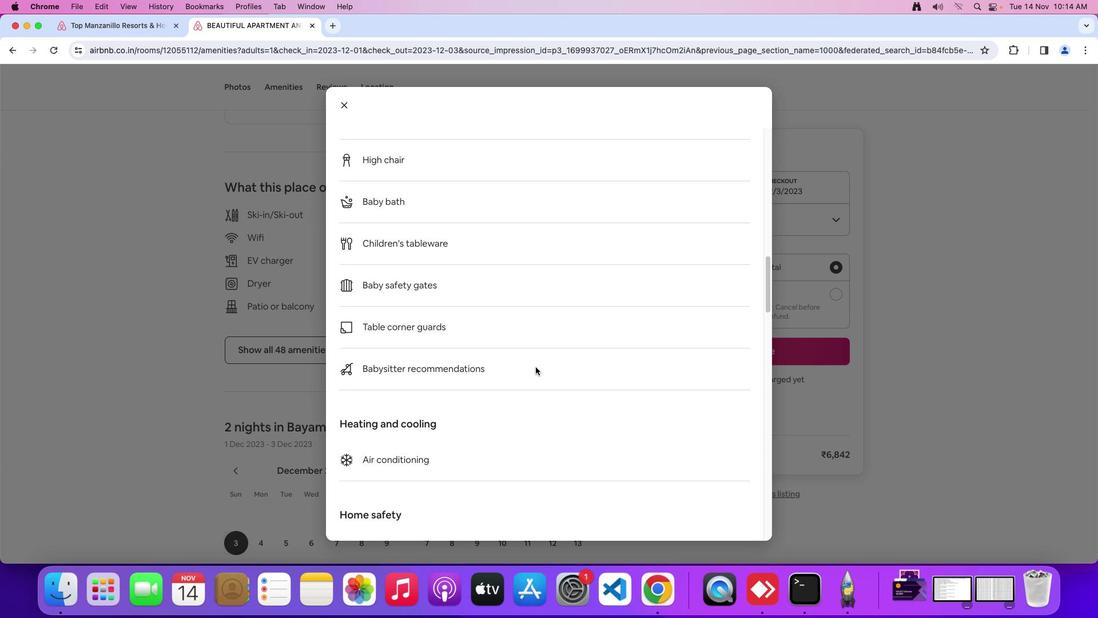 
Action: Mouse scrolled (535, 366) with delta (0, -1)
Screenshot: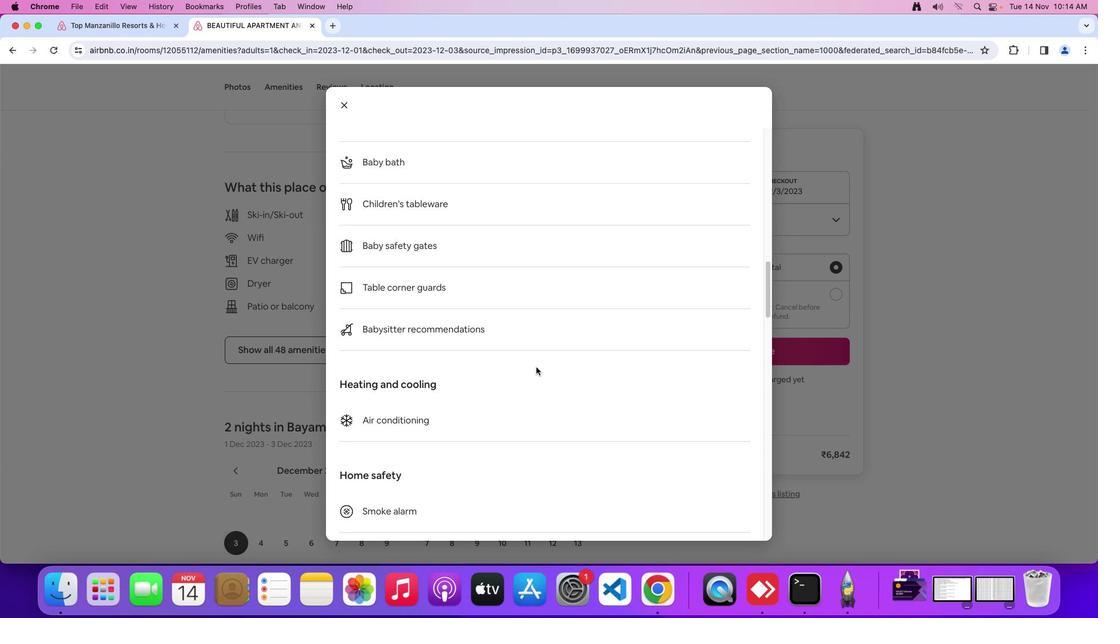 
Action: Mouse scrolled (535, 366) with delta (0, -2)
